Task: Explore upcoming open houses in Boise, Idaho, to visit properties with a bonus room or flexible living space.
Action: Mouse moved to (305, 182)
Screenshot: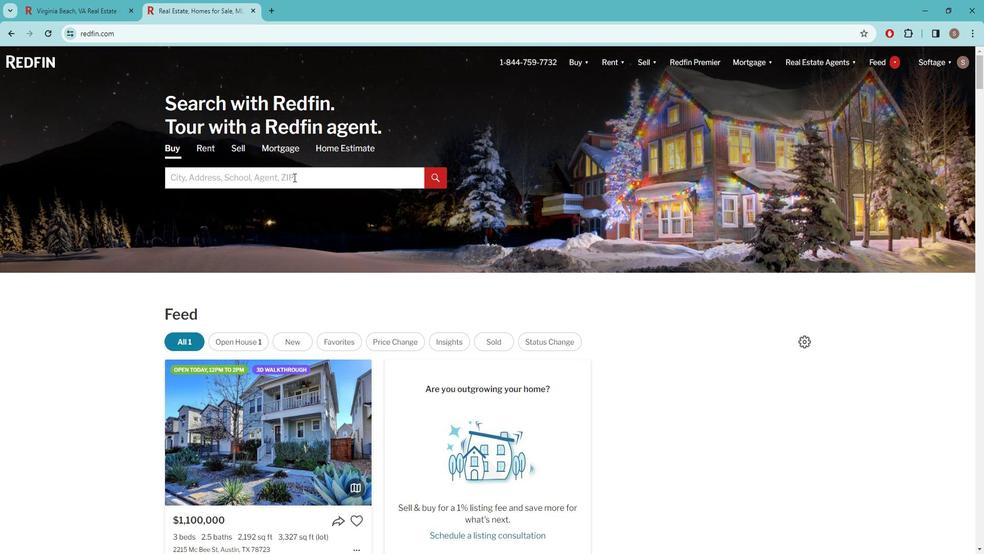 
Action: Mouse pressed left at (305, 182)
Screenshot: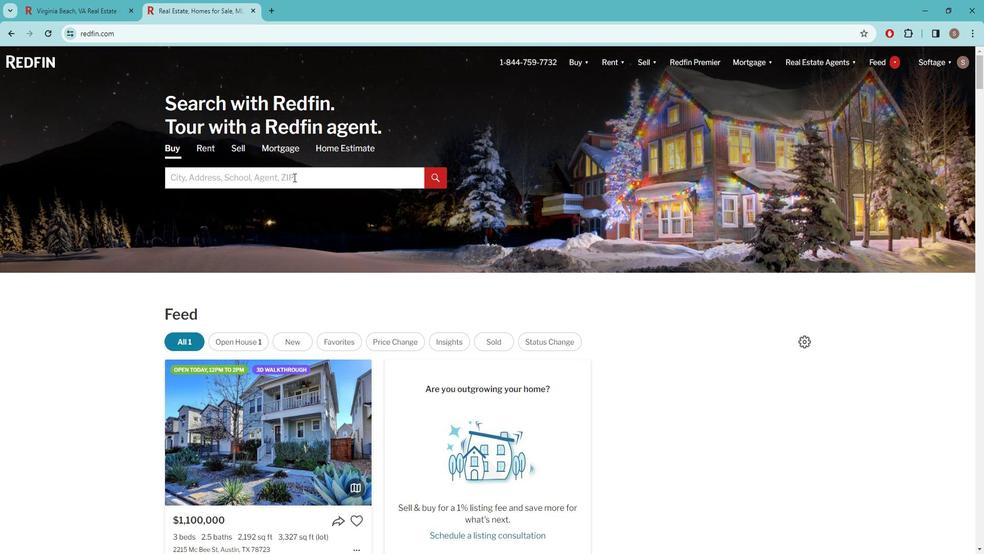 
Action: Key pressed b<Key.caps_lock>OISE,<Key.space><Key.caps_lock>i<Key.caps_lock>DAHO
Screenshot: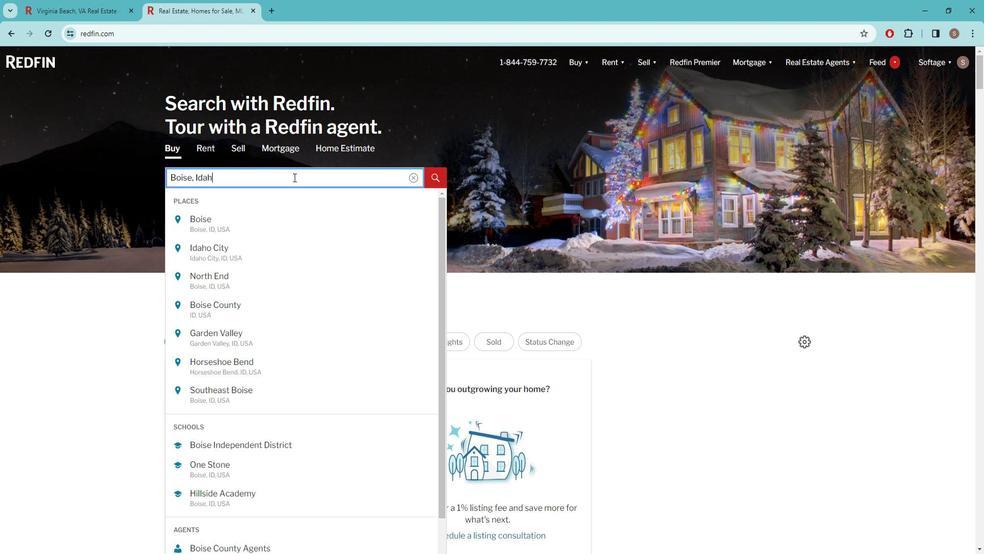 
Action: Mouse moved to (297, 226)
Screenshot: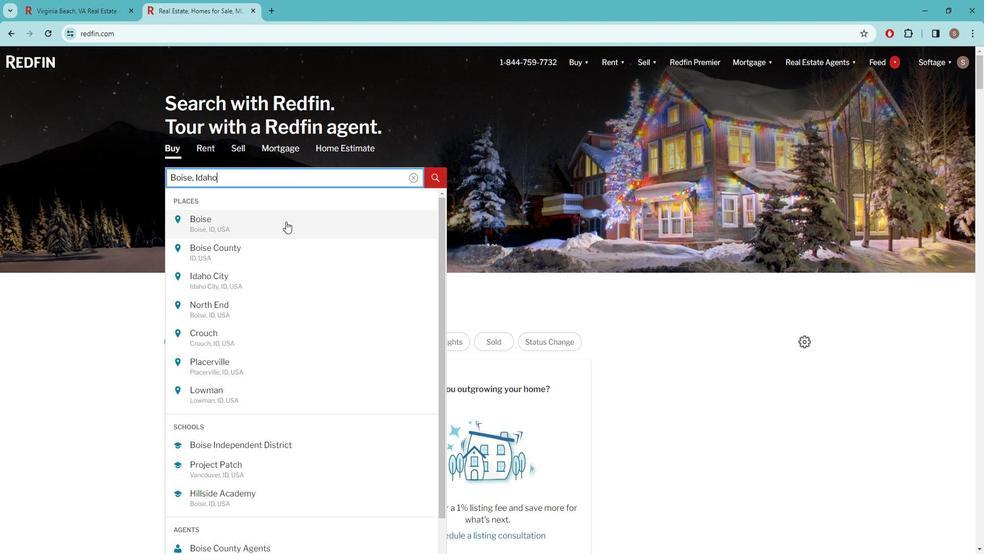 
Action: Mouse pressed left at (297, 226)
Screenshot: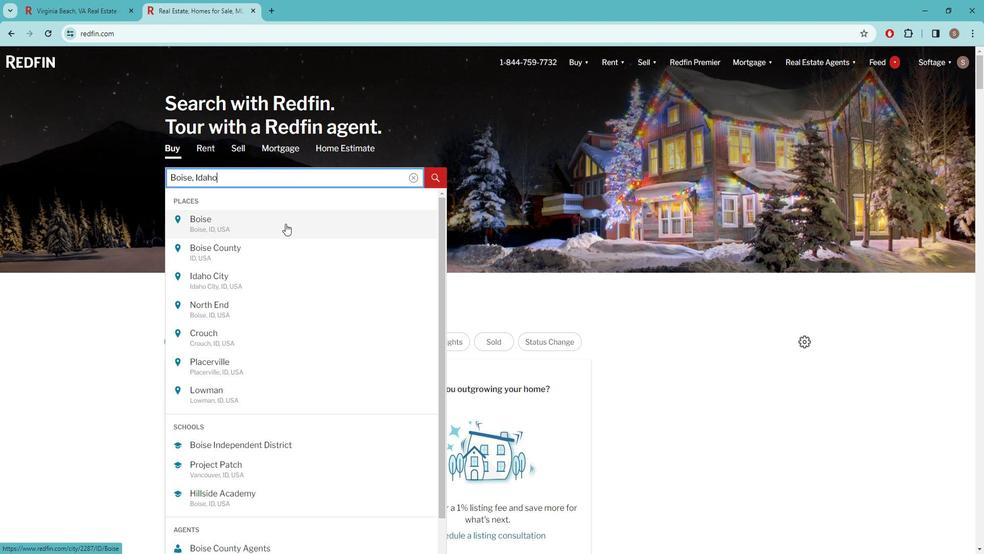 
Action: Mouse moved to (873, 135)
Screenshot: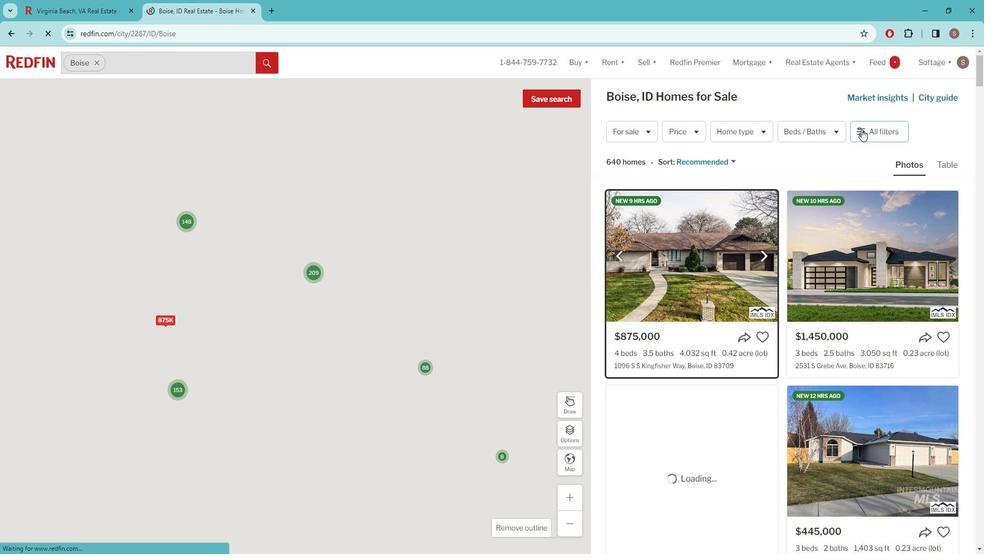 
Action: Mouse pressed left at (873, 135)
Screenshot: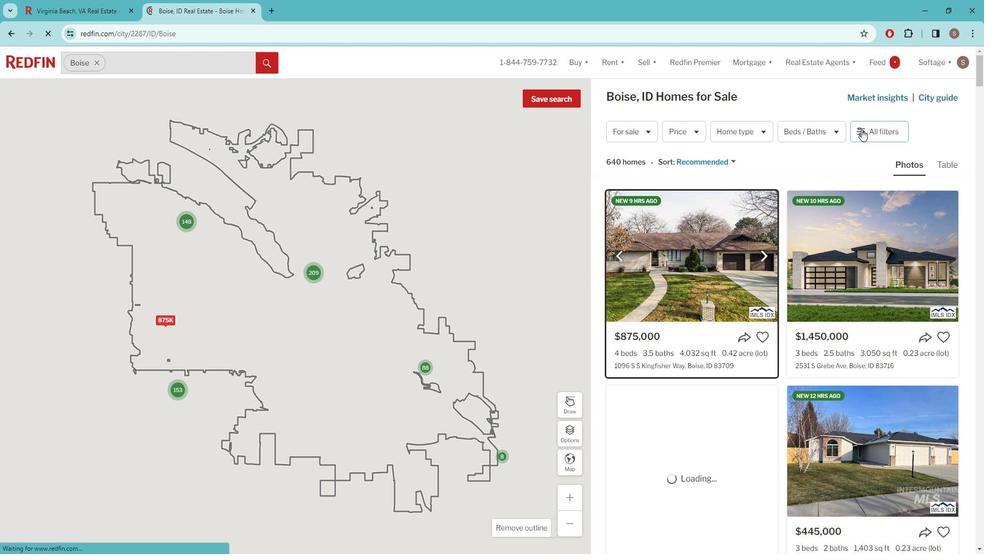 
Action: Mouse pressed left at (873, 135)
Screenshot: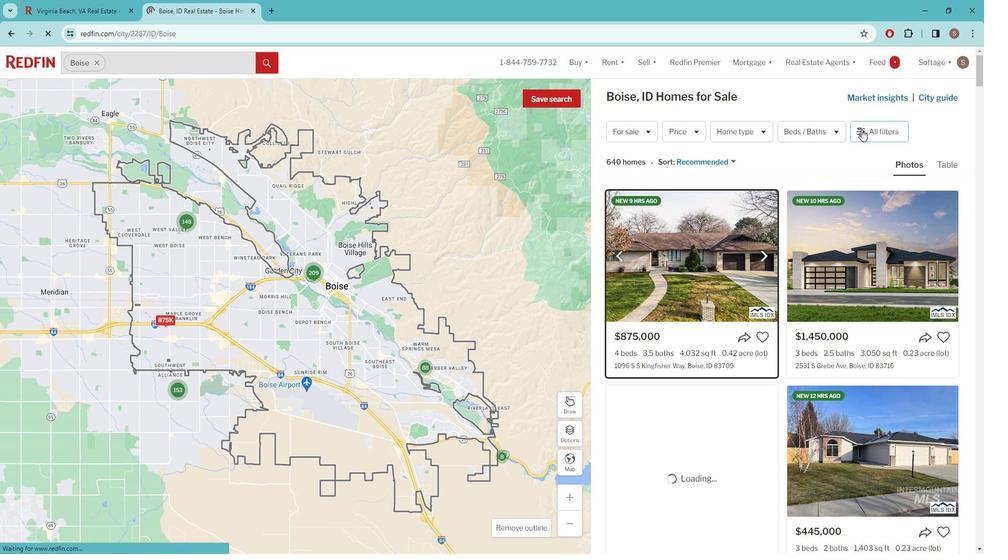 
Action: Mouse pressed left at (873, 135)
Screenshot: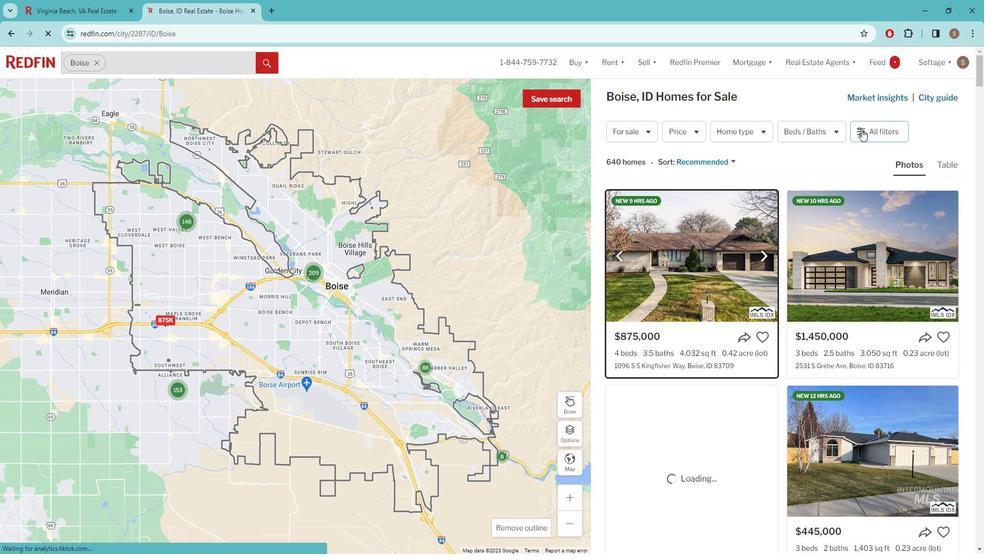 
Action: Mouse moved to (881, 134)
Screenshot: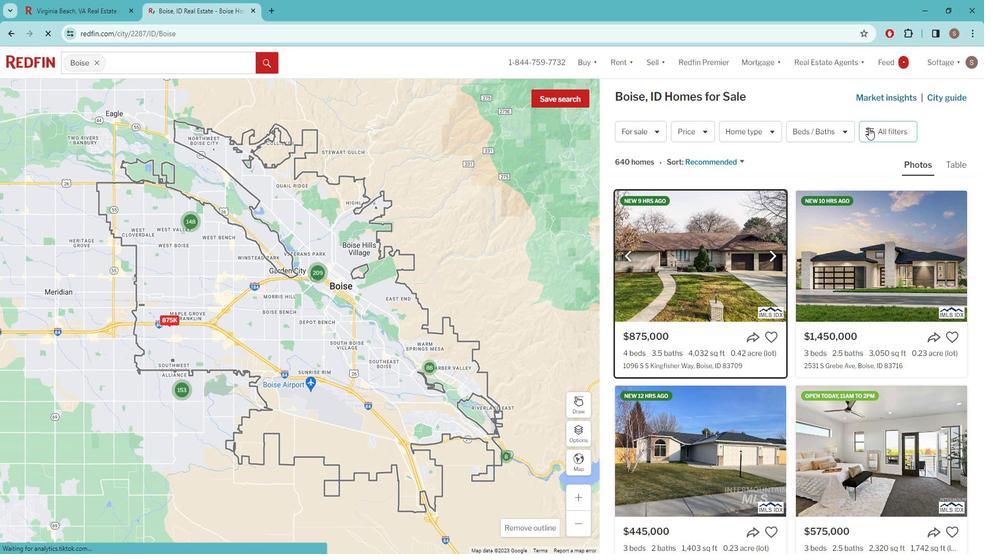 
Action: Mouse pressed left at (881, 134)
Screenshot: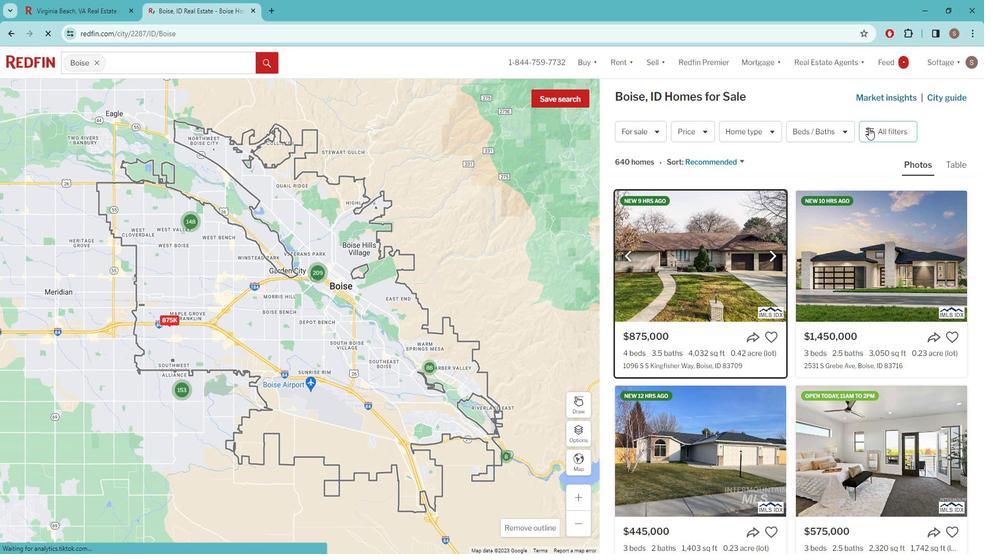 
Action: Mouse pressed left at (881, 134)
Screenshot: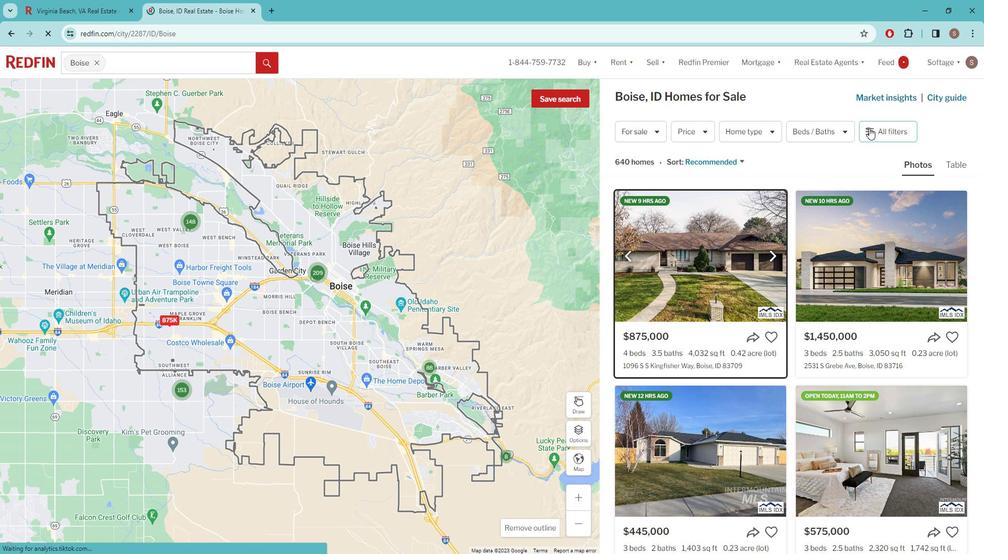 
Action: Mouse moved to (817, 175)
Screenshot: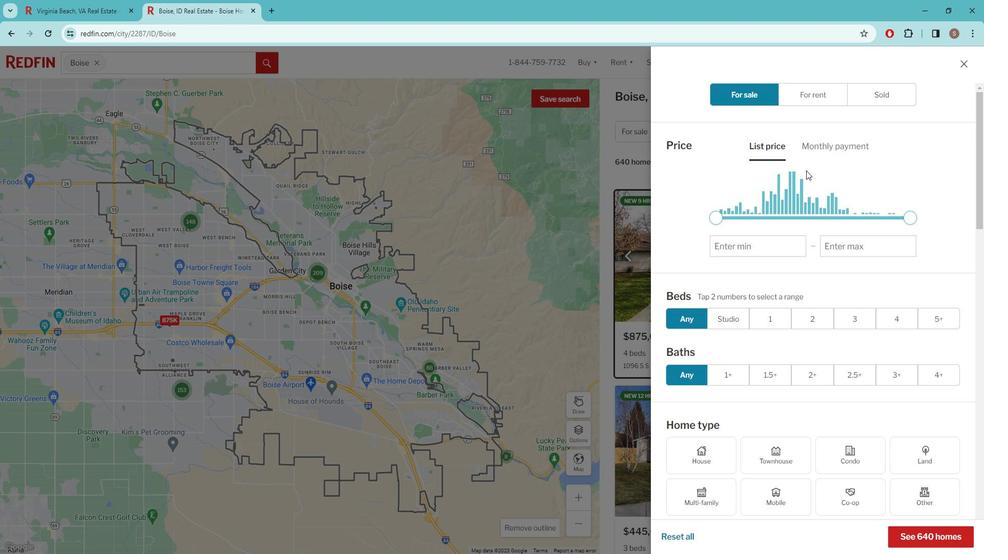 
Action: Mouse scrolled (817, 174) with delta (0, 0)
Screenshot: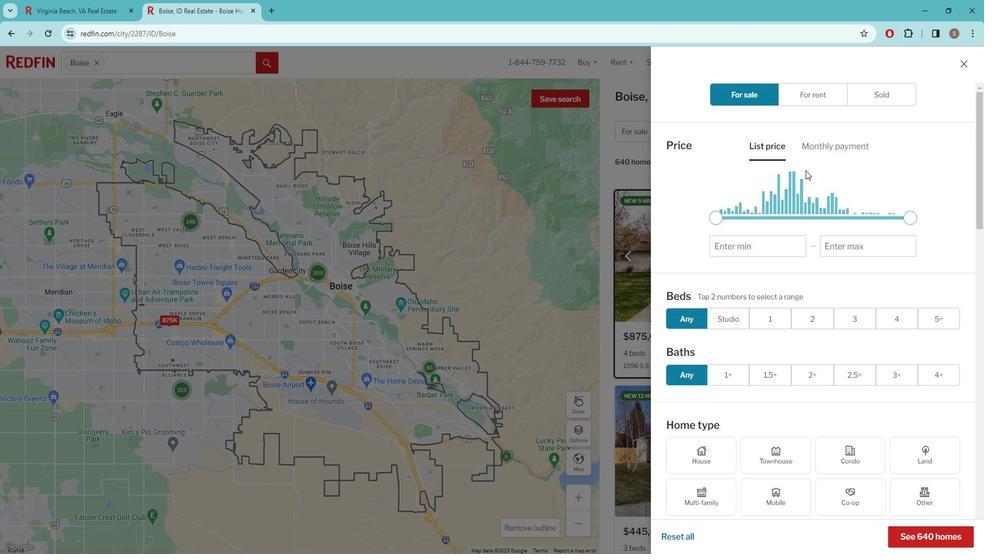 
Action: Mouse scrolled (817, 174) with delta (0, 0)
Screenshot: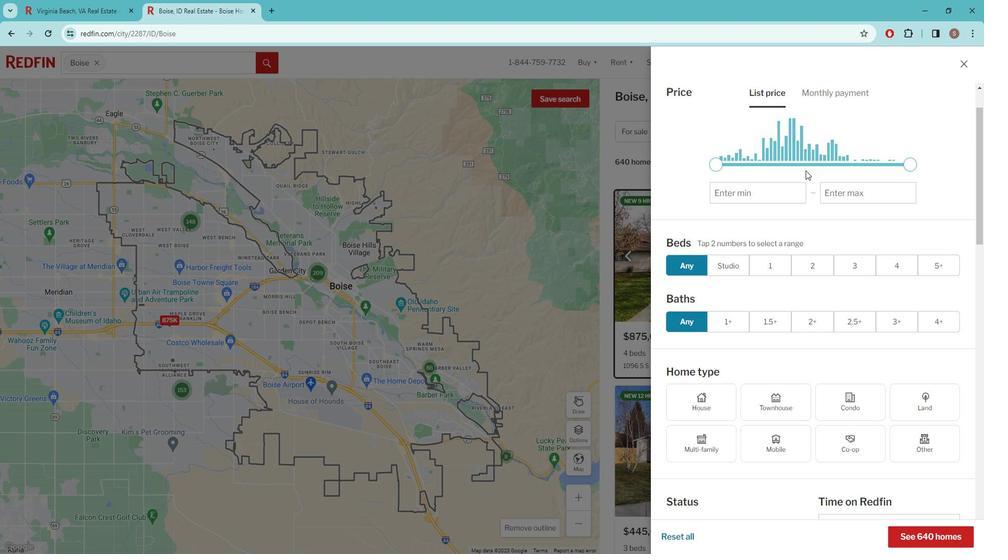 
Action: Mouse scrolled (817, 174) with delta (0, 0)
Screenshot: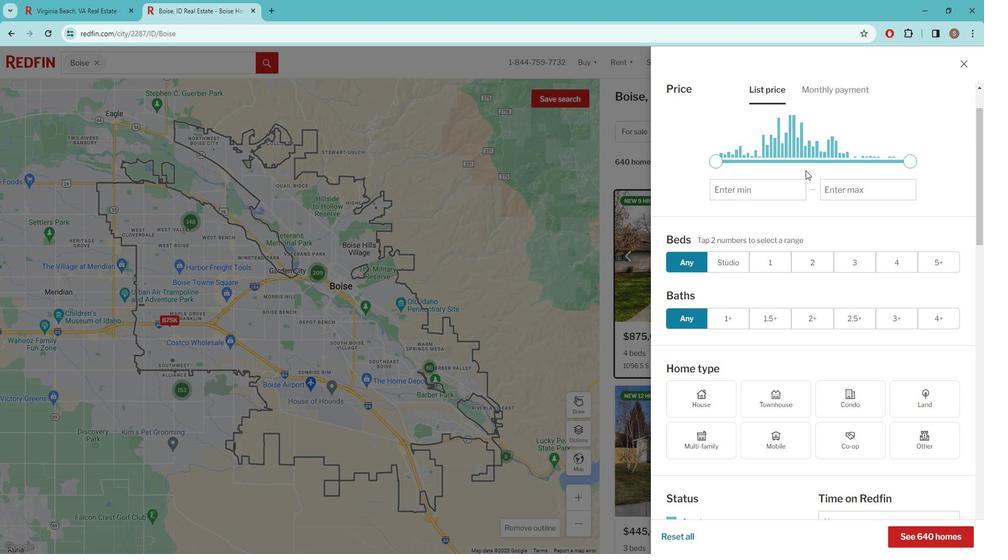 
Action: Mouse moved to (870, 414)
Screenshot: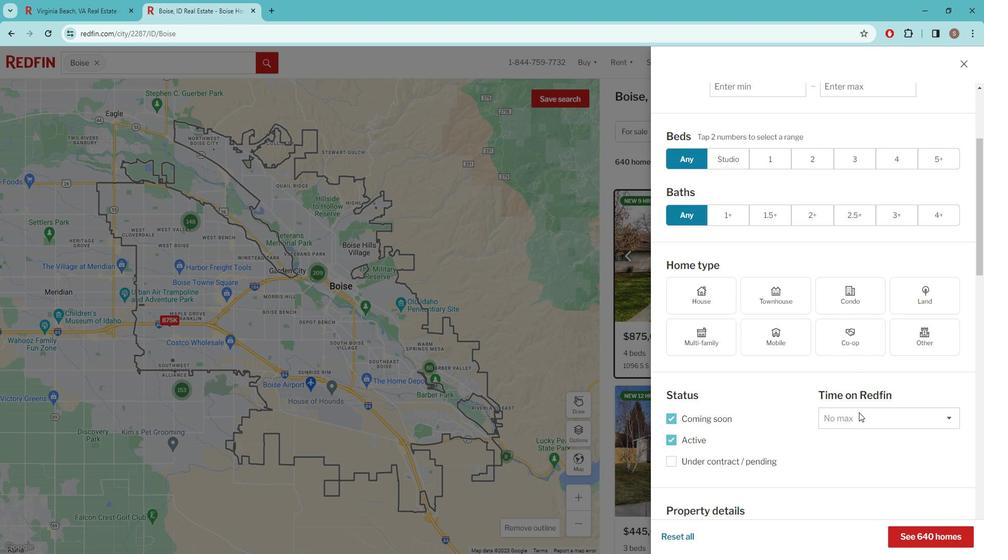 
Action: Mouse pressed left at (870, 414)
Screenshot: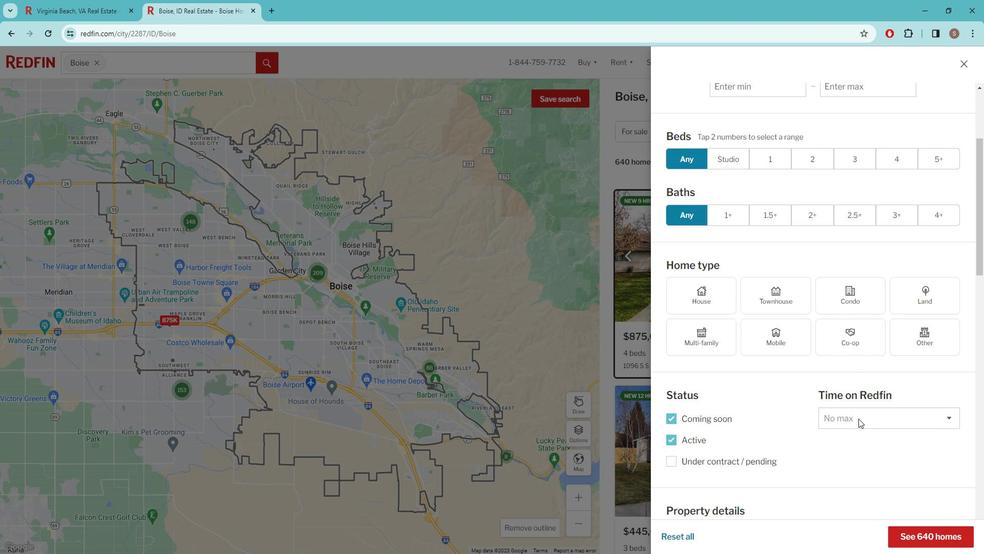 
Action: Mouse pressed left at (870, 414)
Screenshot: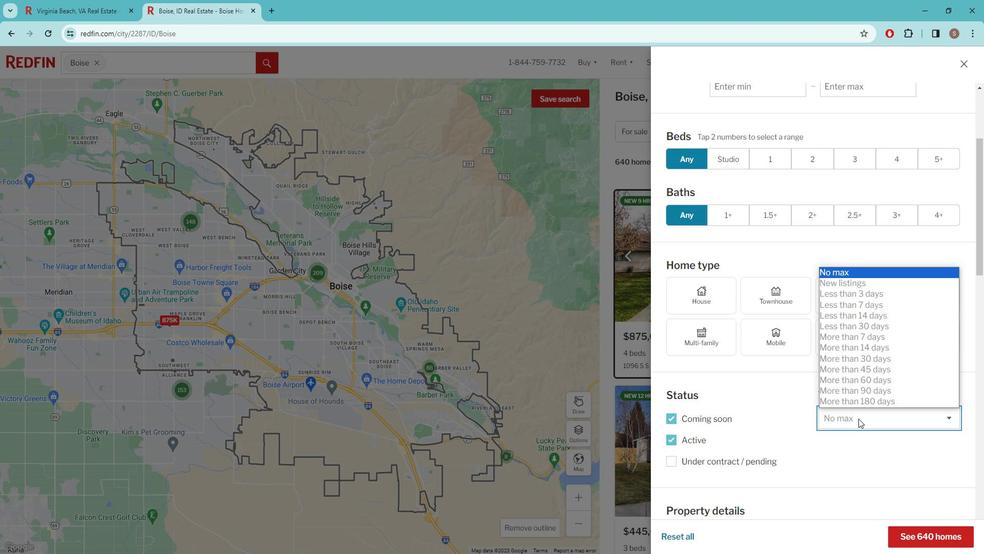 
Action: Mouse scrolled (870, 414) with delta (0, 0)
Screenshot: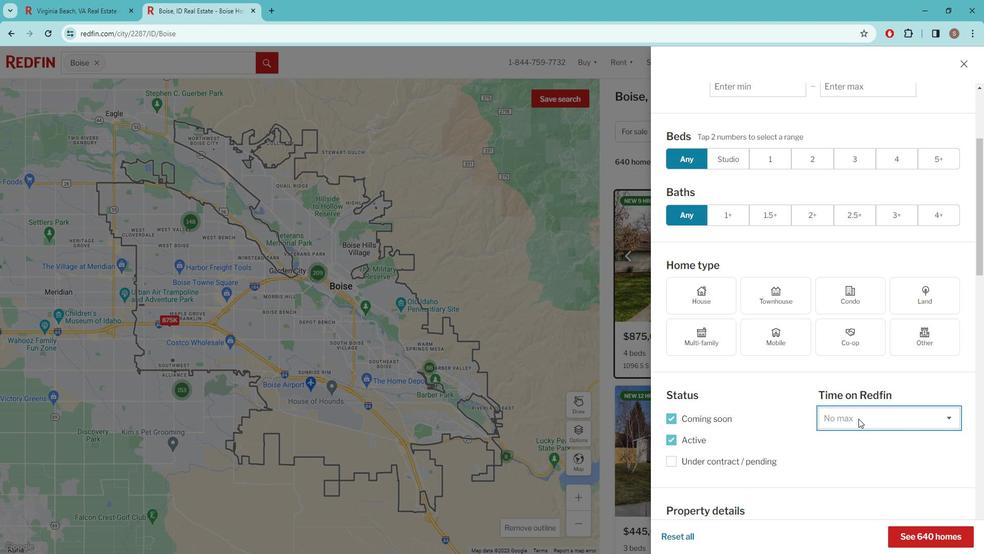 
Action: Mouse scrolled (870, 414) with delta (0, 0)
Screenshot: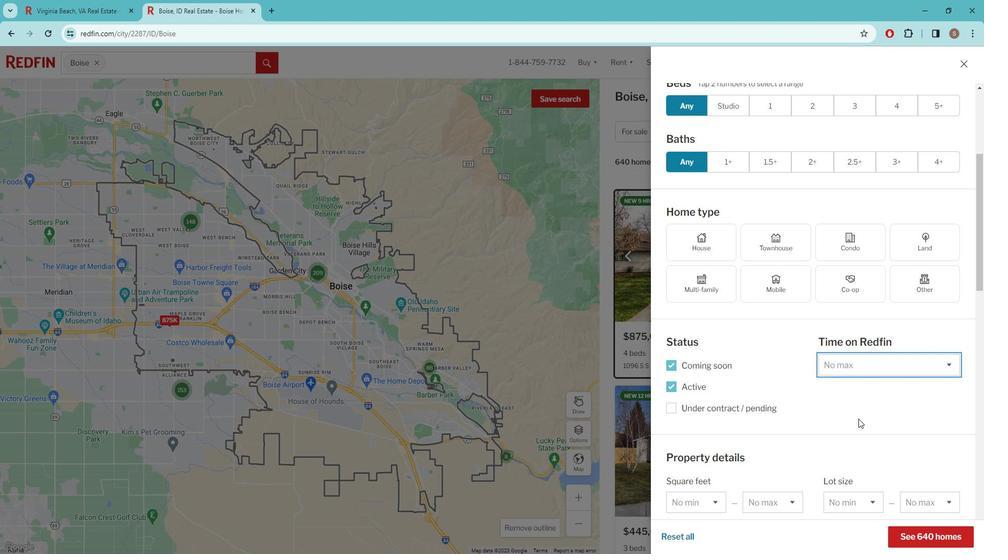 
Action: Mouse moved to (857, 396)
Screenshot: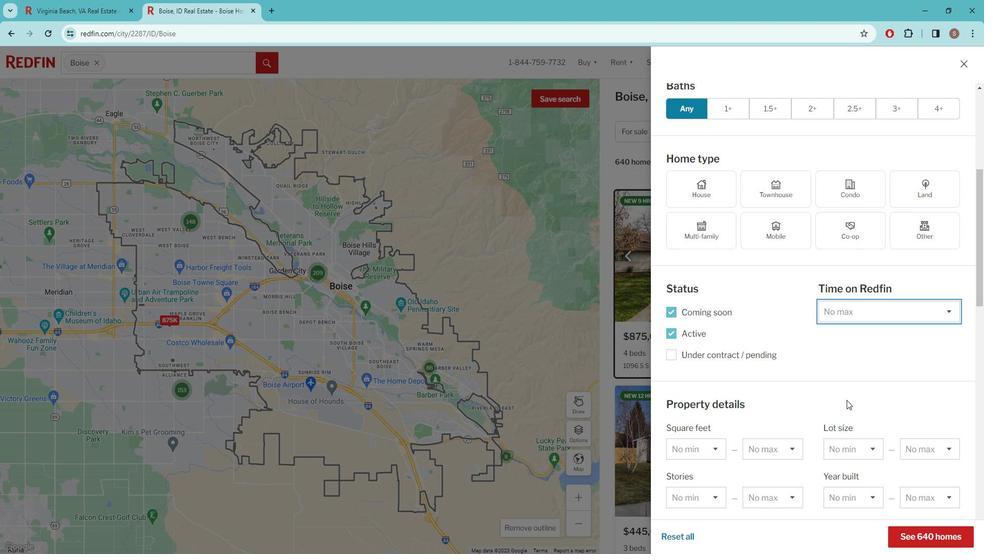 
Action: Mouse scrolled (857, 395) with delta (0, 0)
Screenshot: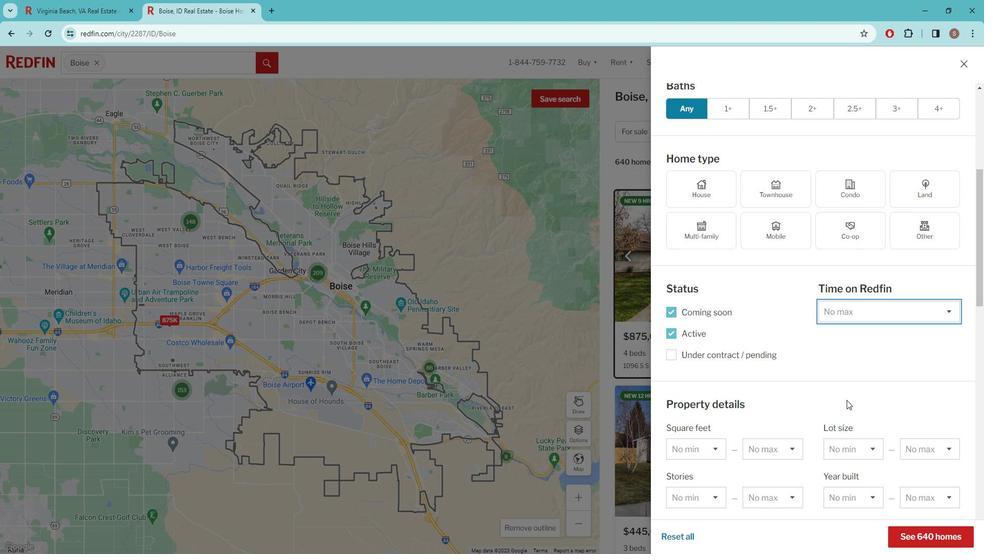 
Action: Mouse moved to (846, 379)
Screenshot: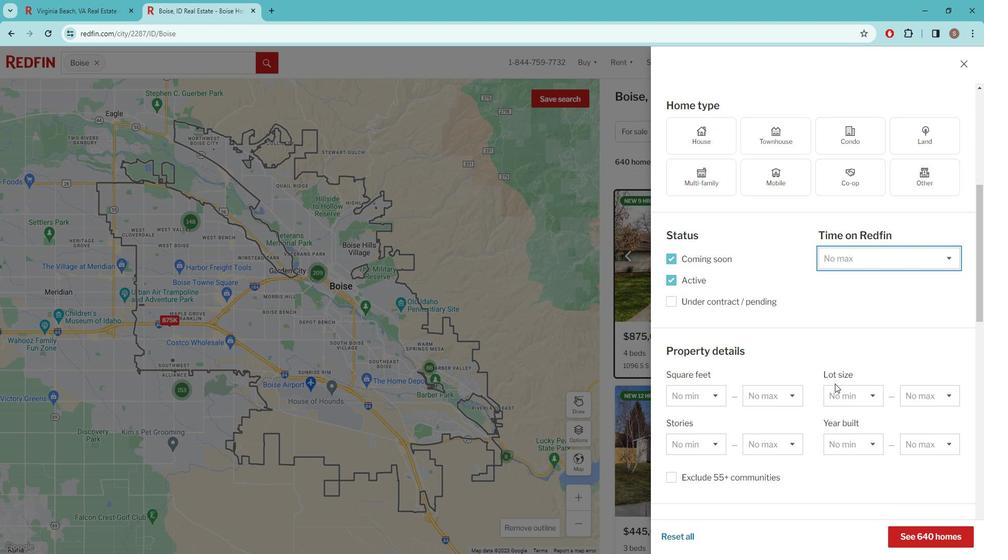 
Action: Mouse scrolled (846, 378) with delta (0, 0)
Screenshot: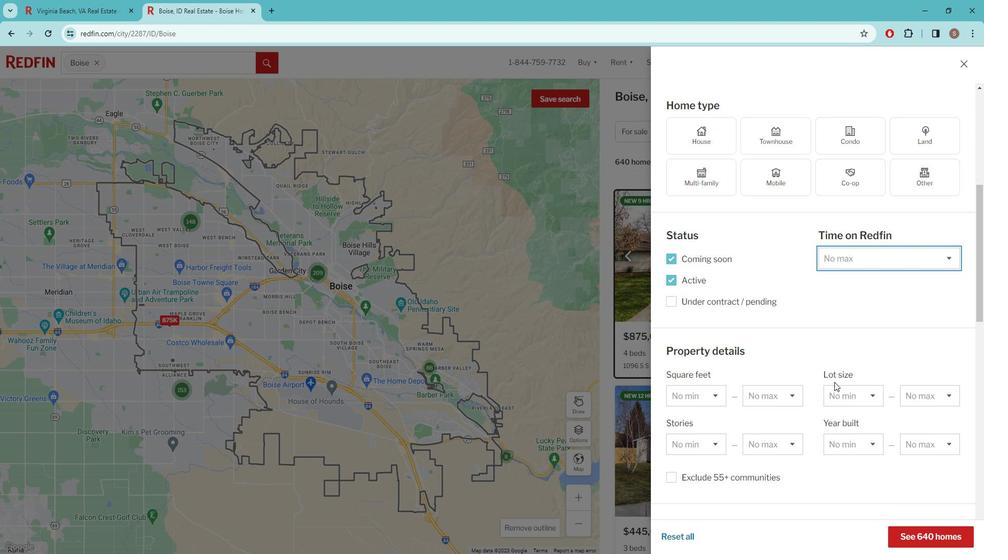 
Action: Mouse moved to (844, 377)
Screenshot: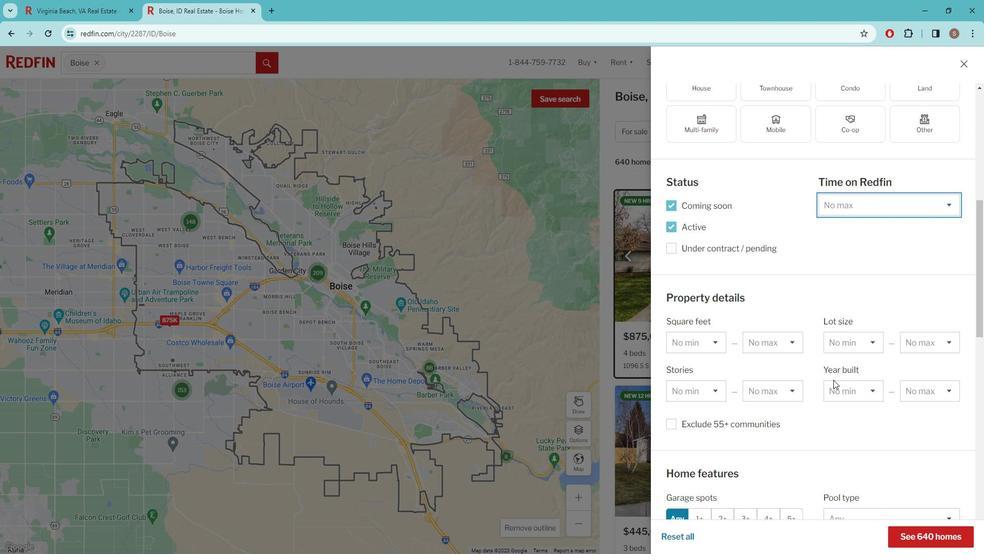 
Action: Mouse scrolled (844, 376) with delta (0, 0)
Screenshot: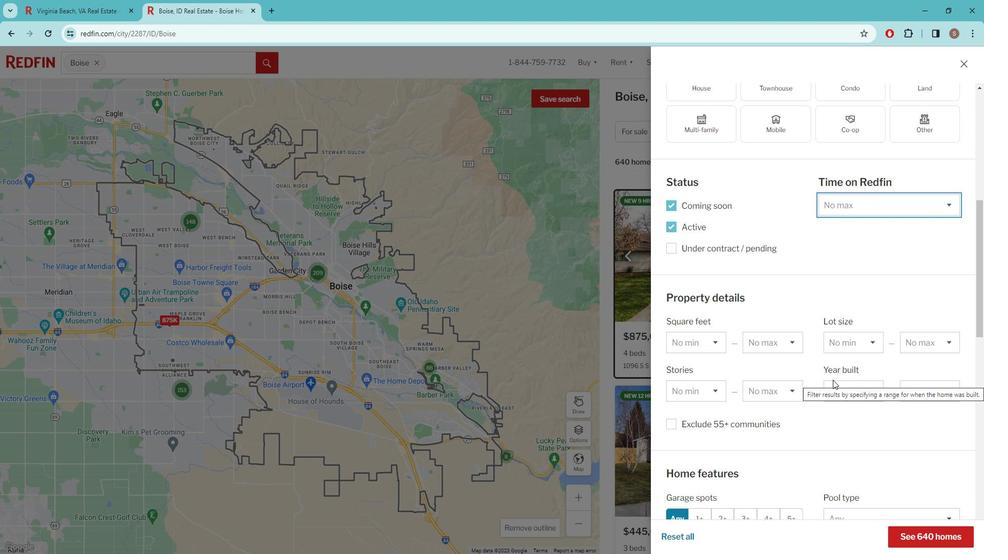 
Action: Mouse scrolled (844, 376) with delta (0, 0)
Screenshot: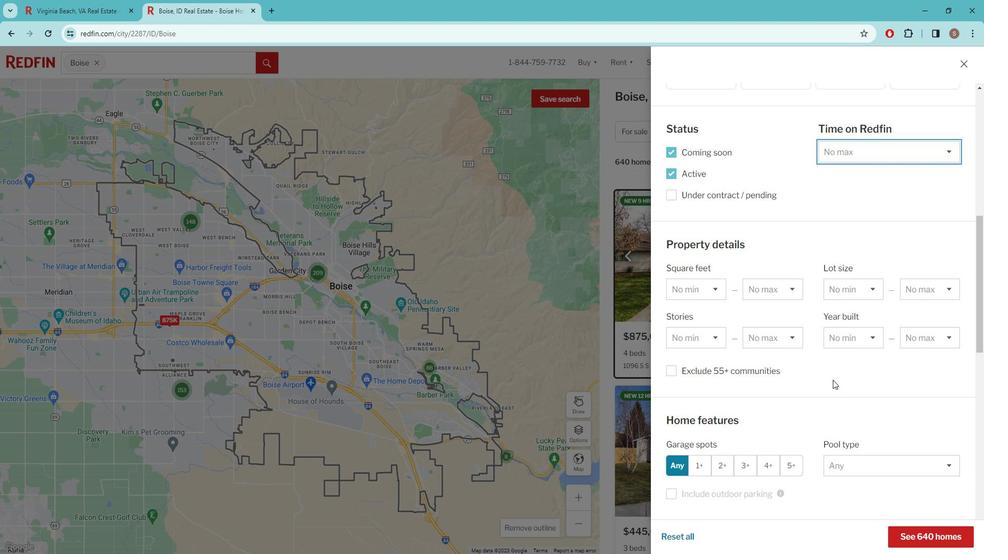 
Action: Mouse scrolled (844, 376) with delta (0, 0)
Screenshot: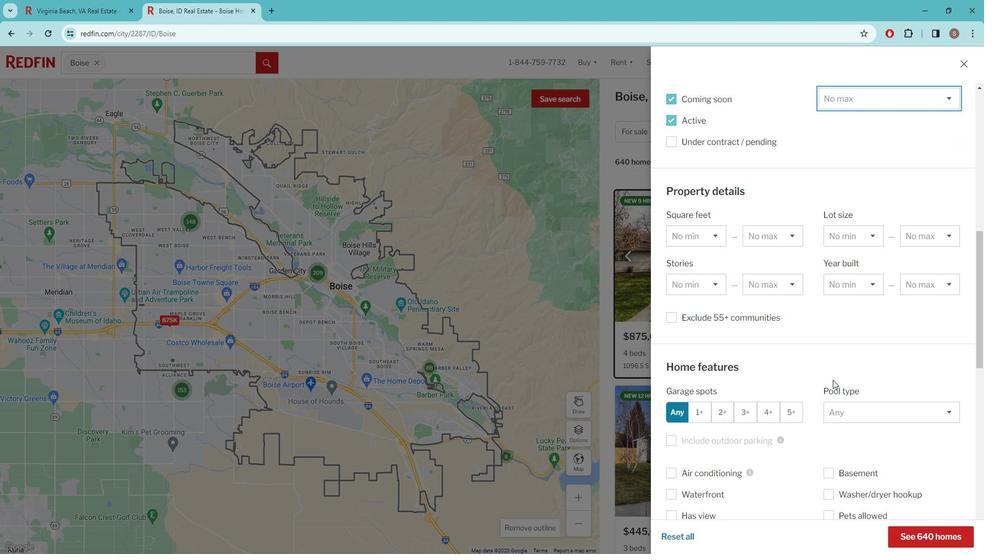 
Action: Mouse scrolled (844, 376) with delta (0, 0)
Screenshot: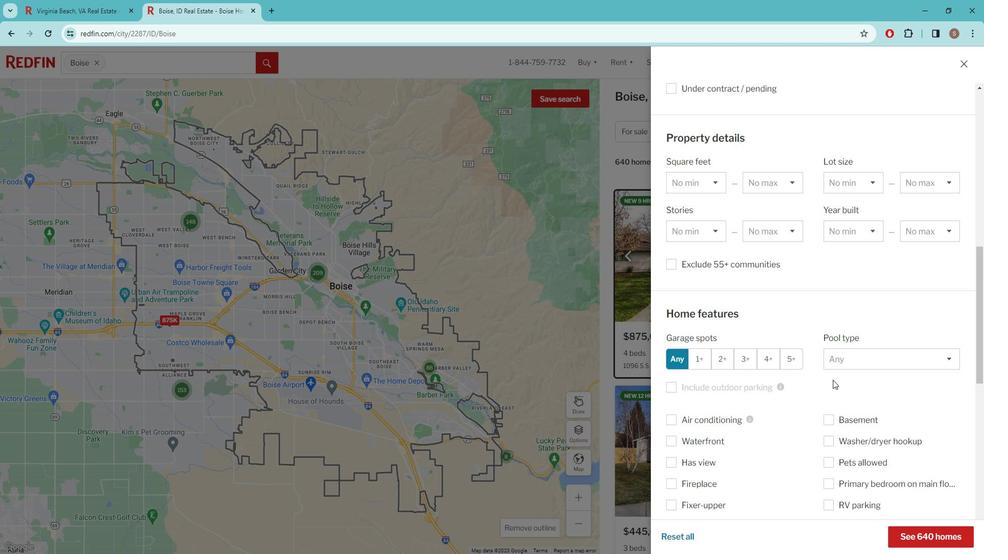 
Action: Mouse moved to (844, 377)
Screenshot: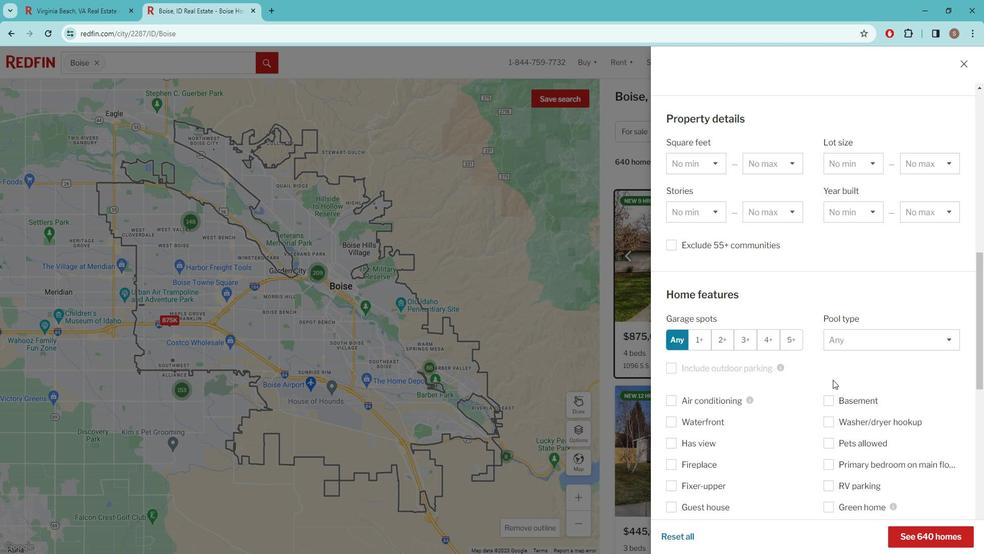 
Action: Mouse scrolled (844, 376) with delta (0, 0)
Screenshot: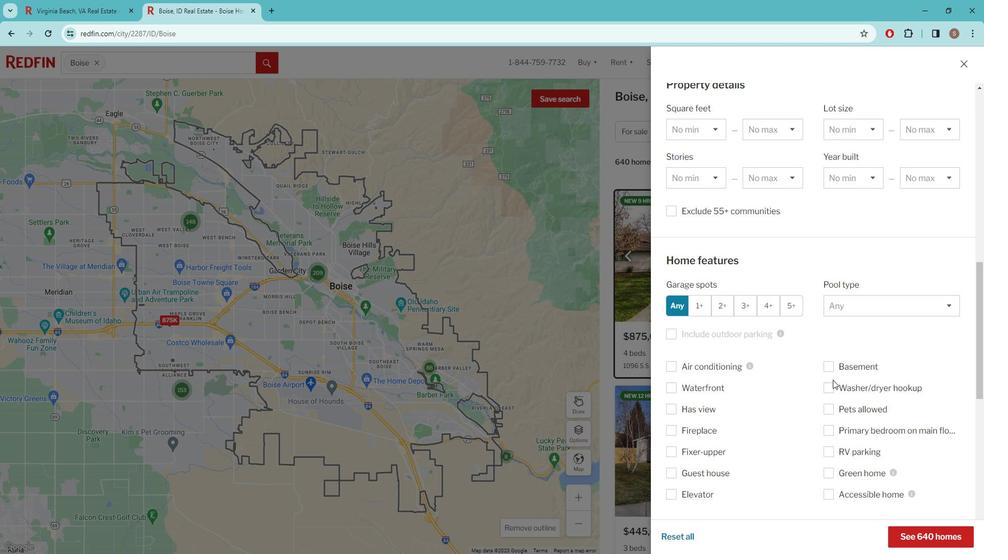 
Action: Mouse moved to (844, 377)
Screenshot: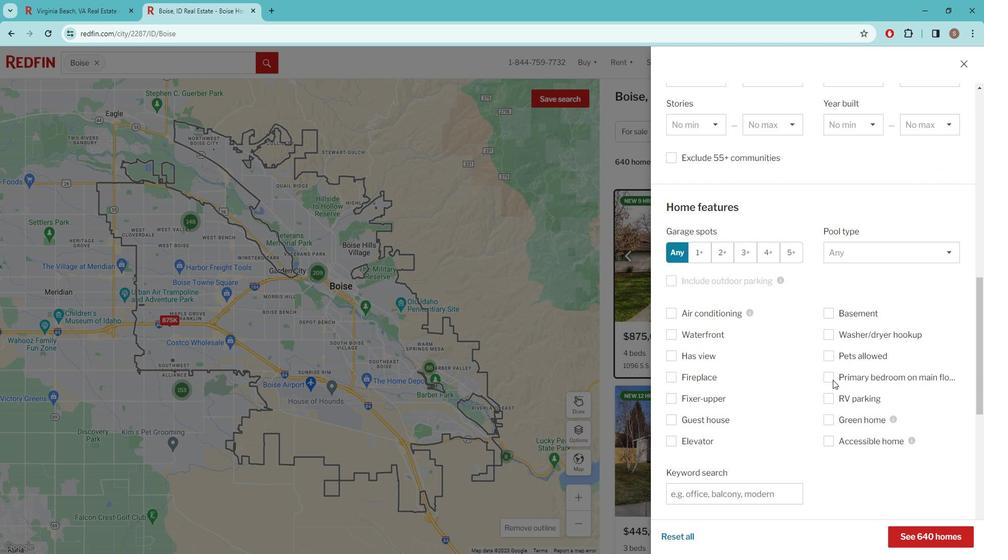
Action: Mouse scrolled (844, 376) with delta (0, 0)
Screenshot: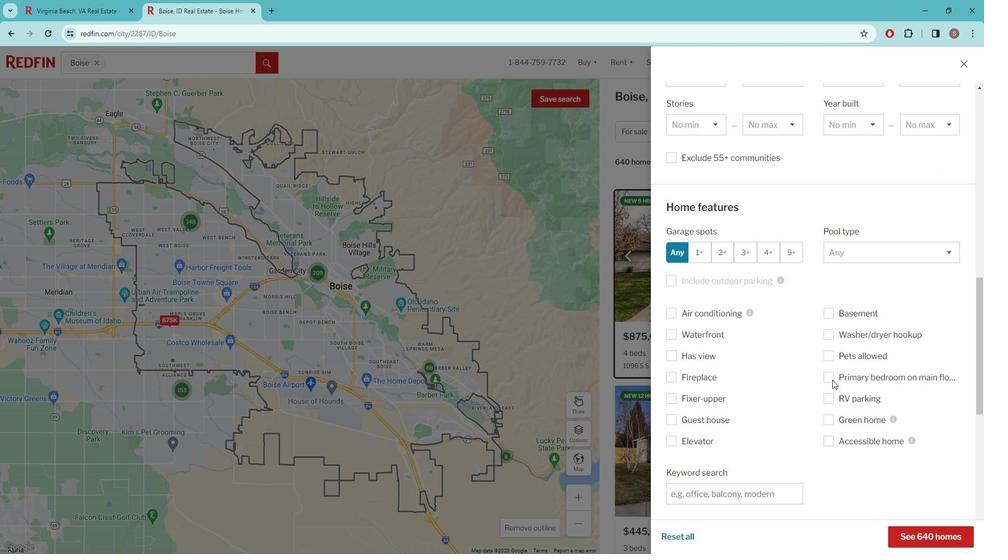 
Action: Mouse moved to (832, 367)
Screenshot: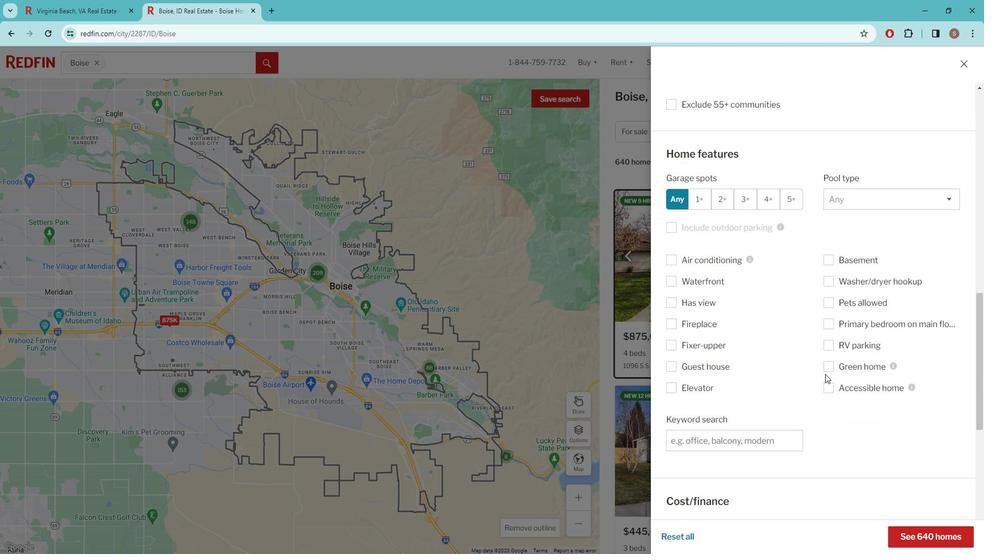 
Action: Mouse scrolled (832, 367) with delta (0, 0)
Screenshot: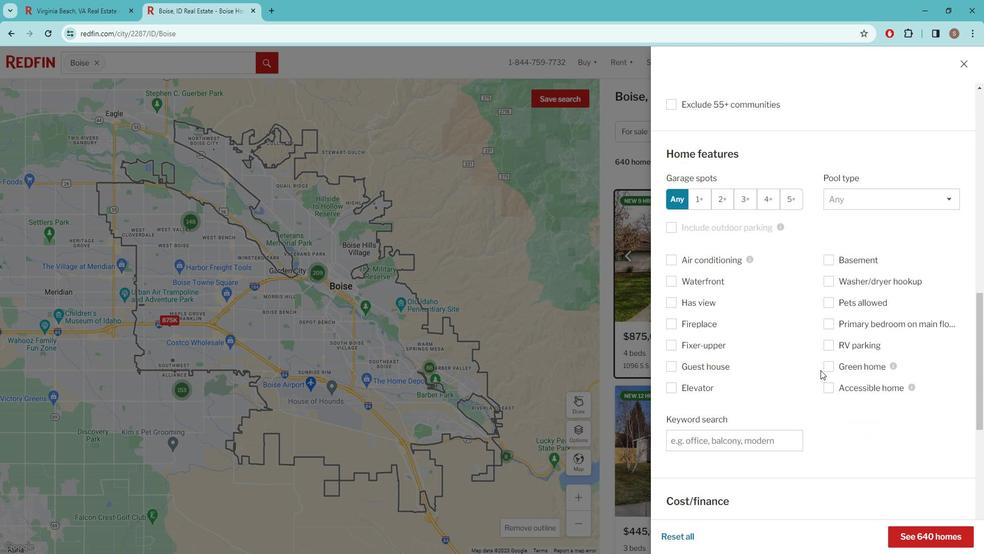 
Action: Mouse scrolled (832, 367) with delta (0, 0)
Screenshot: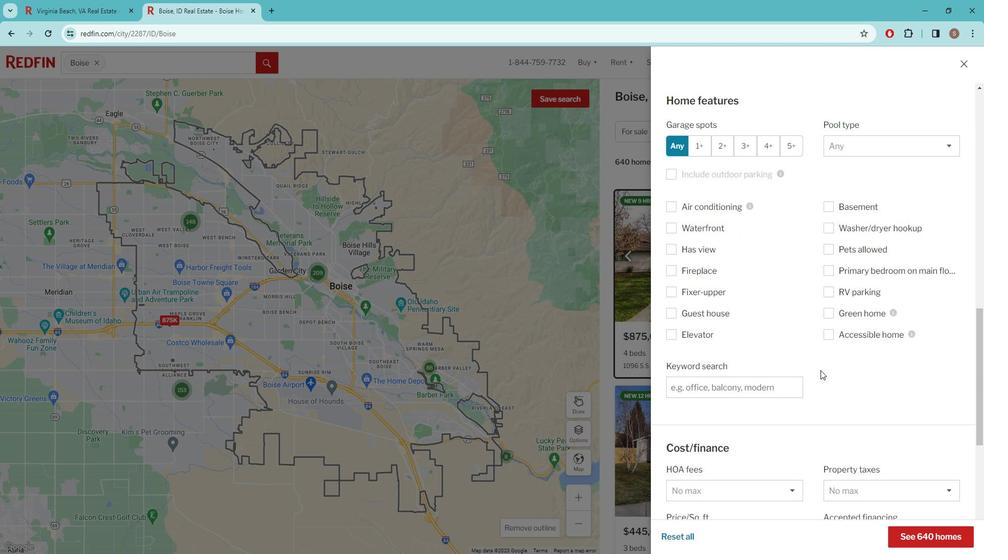 
Action: Mouse scrolled (832, 367) with delta (0, 0)
Screenshot: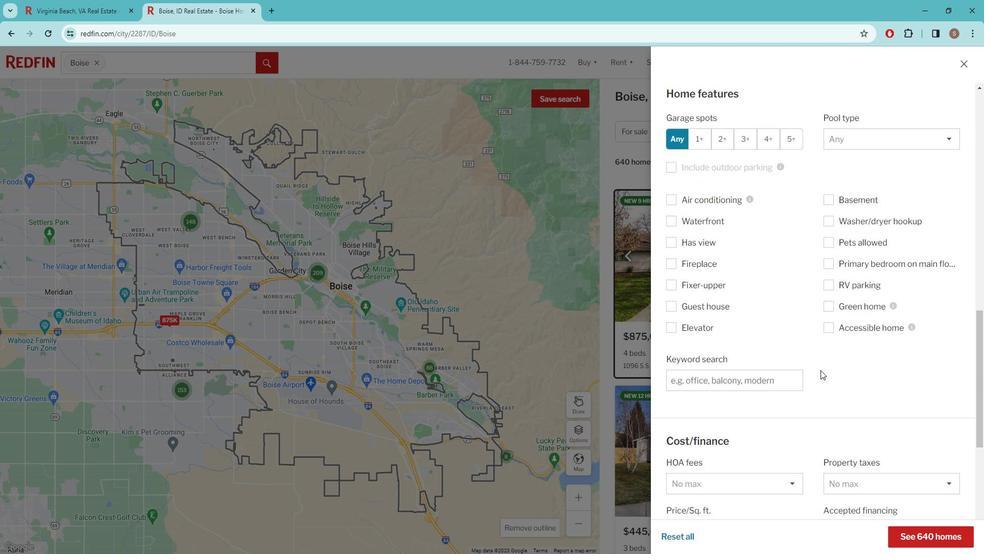 
Action: Mouse moved to (716, 280)
Screenshot: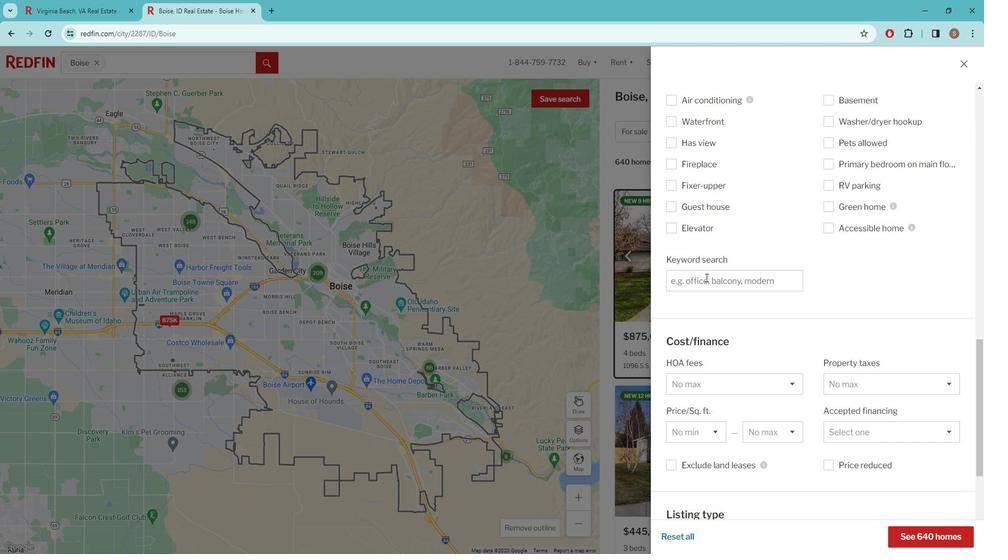 
Action: Mouse pressed left at (716, 280)
Screenshot: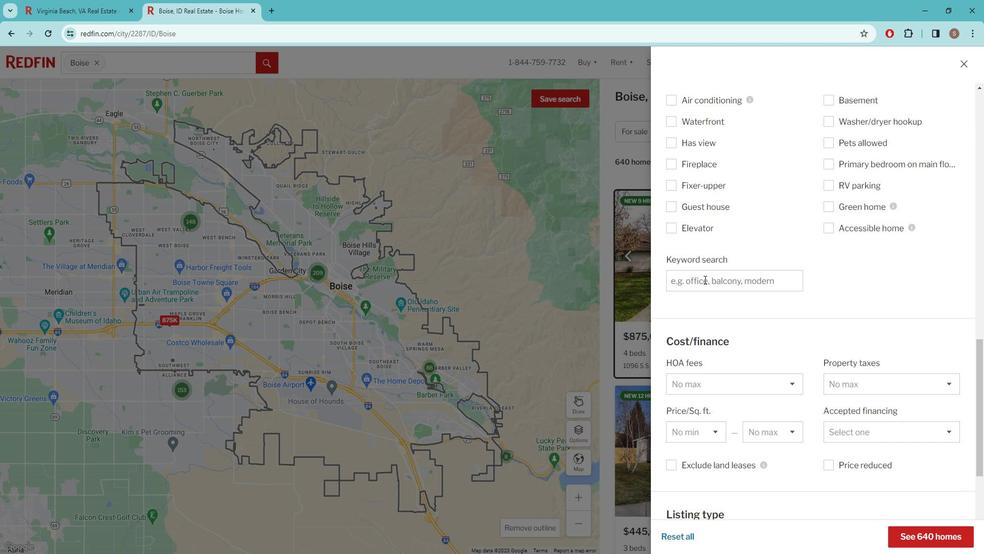 
Action: Key pressed <Key.caps_lock>b<Key.caps_lock>ONUS<Key.space>ROOM<Key.space>
Screenshot: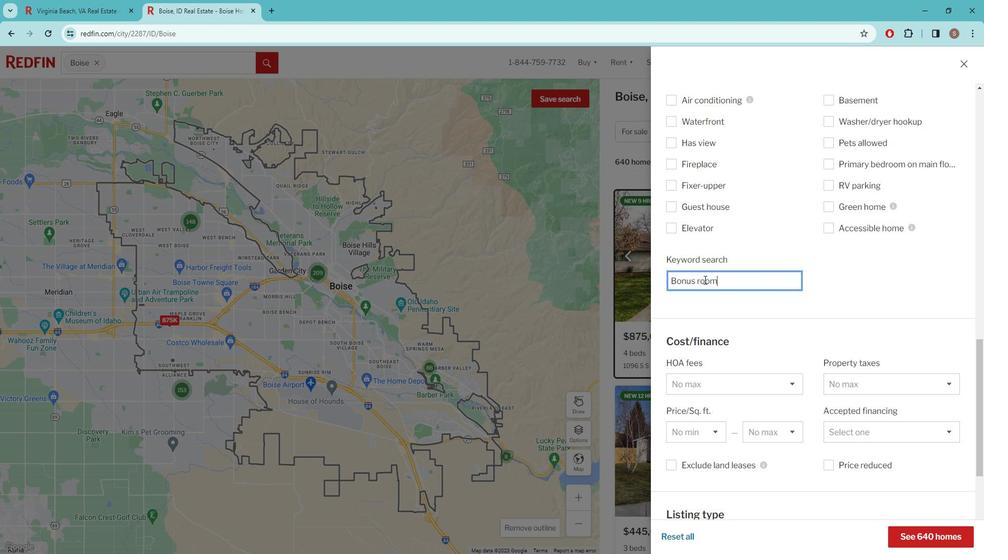 
Action: Mouse moved to (760, 298)
Screenshot: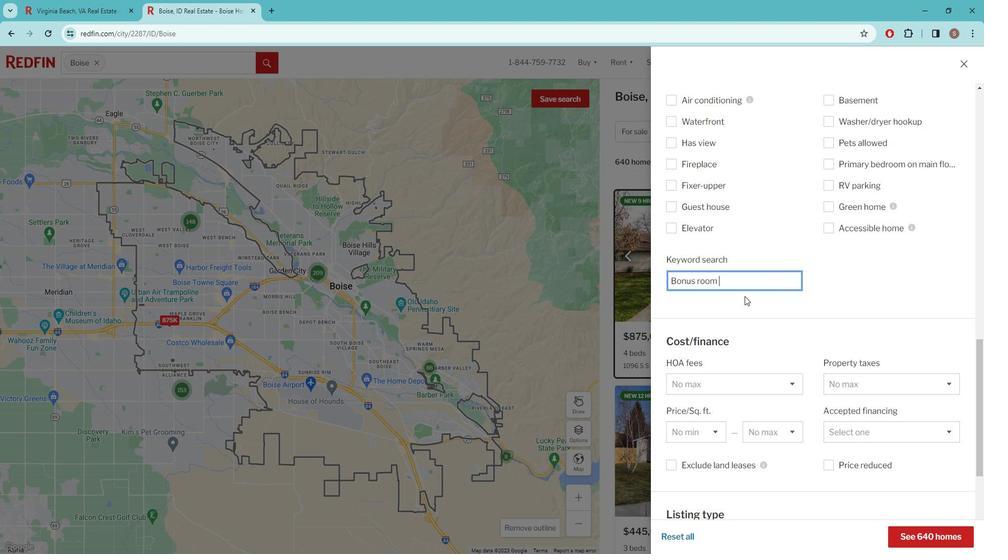 
Action: Mouse scrolled (760, 297) with delta (0, 0)
Screenshot: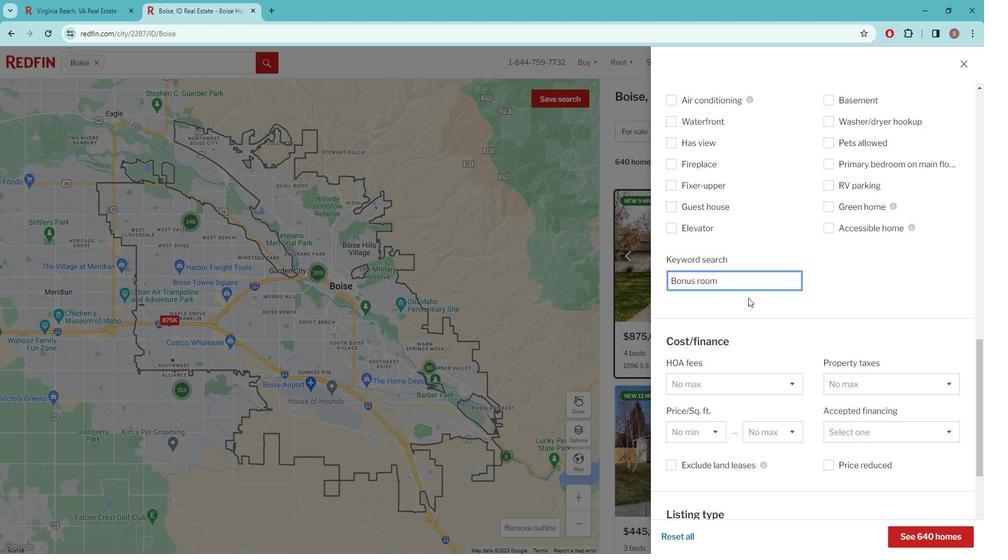 
Action: Mouse scrolled (760, 297) with delta (0, 0)
Screenshot: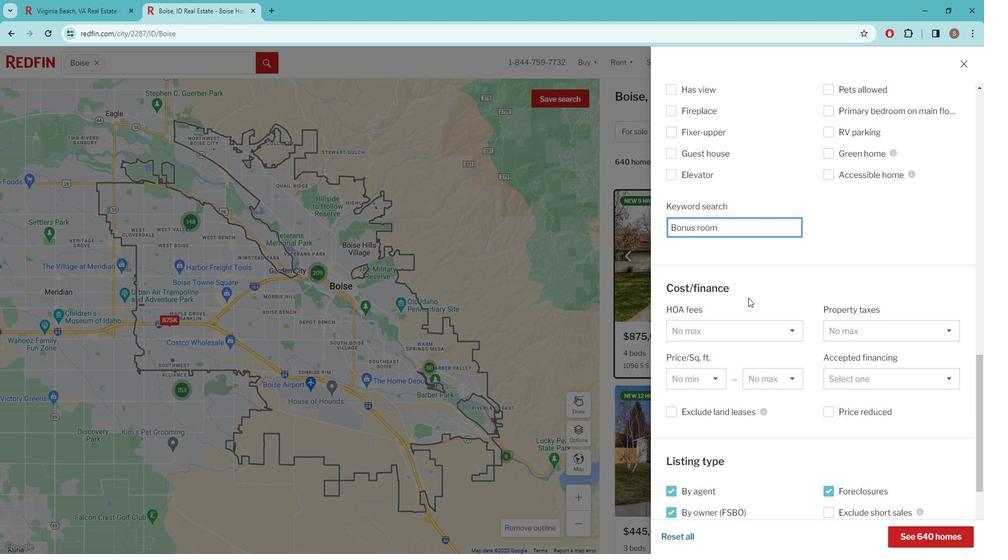 
Action: Mouse scrolled (760, 297) with delta (0, 0)
Screenshot: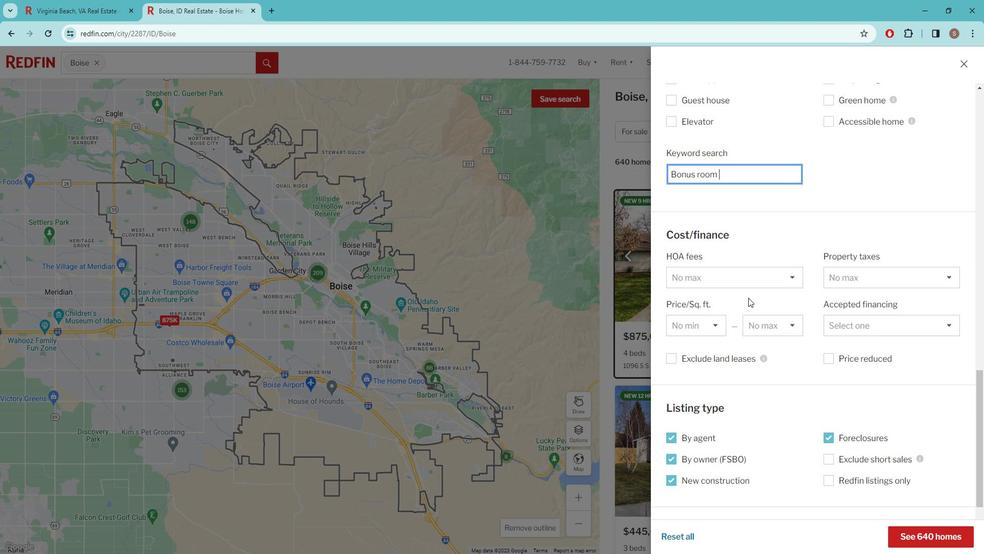 
Action: Mouse scrolled (760, 297) with delta (0, 0)
Screenshot: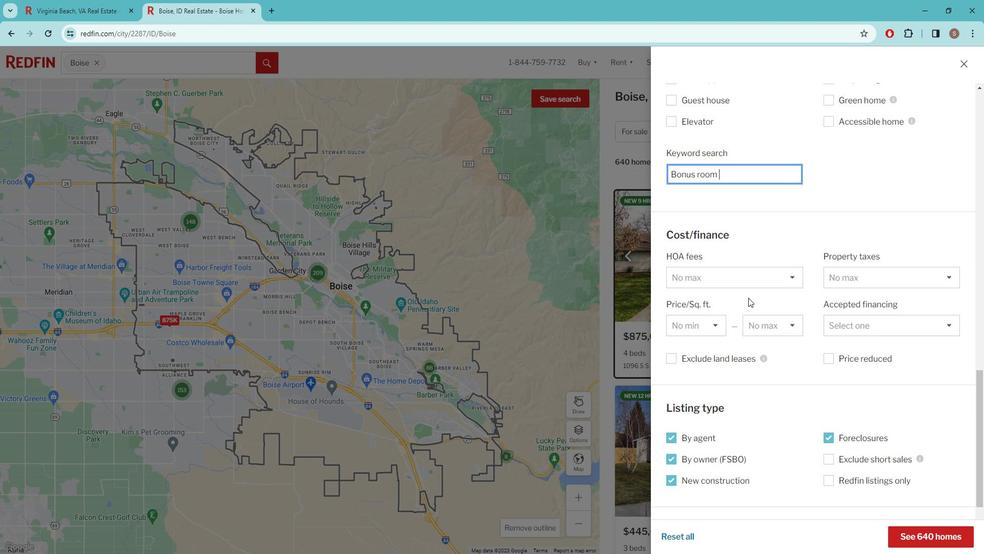 
Action: Mouse scrolled (760, 297) with delta (0, 0)
Screenshot: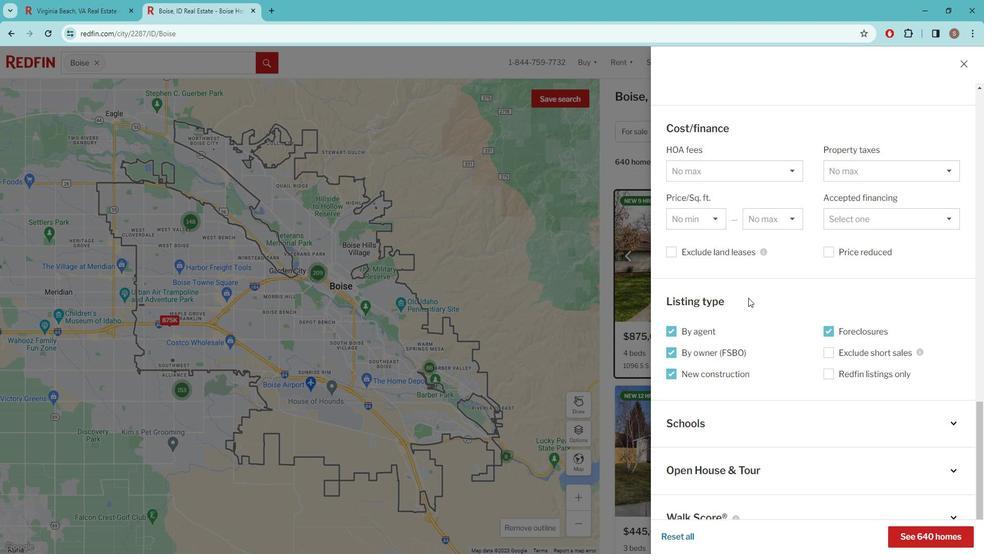
Action: Mouse scrolled (760, 297) with delta (0, 0)
Screenshot: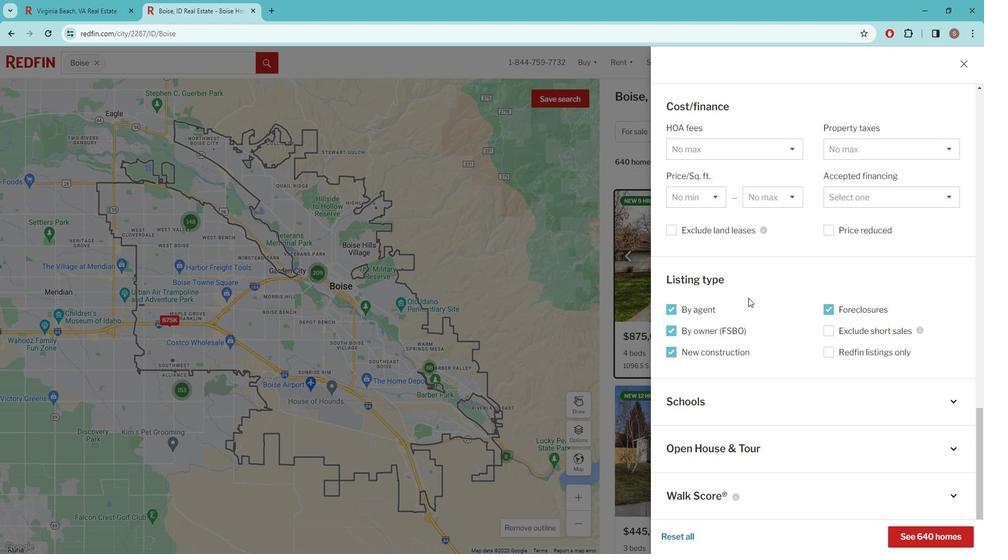 
Action: Mouse scrolled (760, 297) with delta (0, 0)
Screenshot: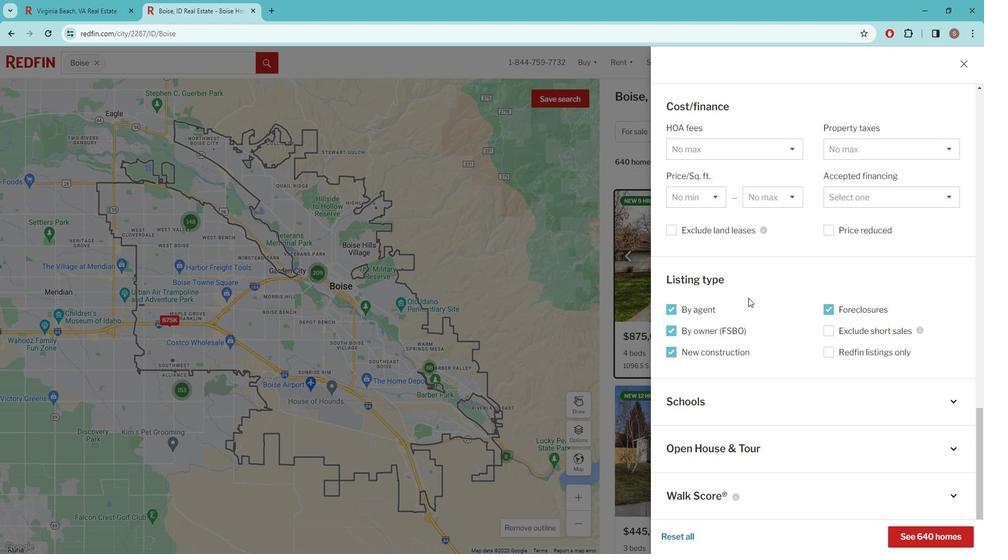 
Action: Mouse moved to (767, 445)
Screenshot: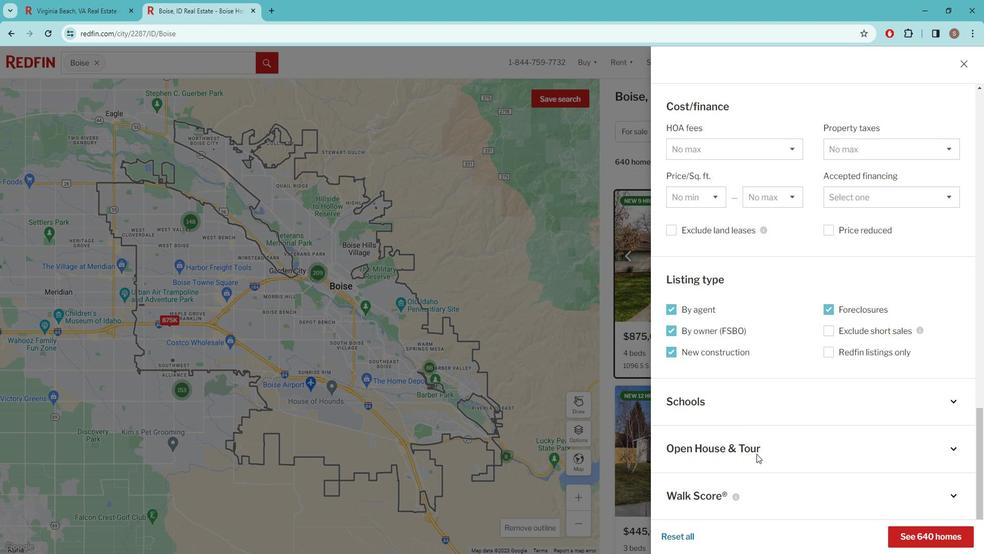 
Action: Mouse pressed left at (767, 445)
Screenshot: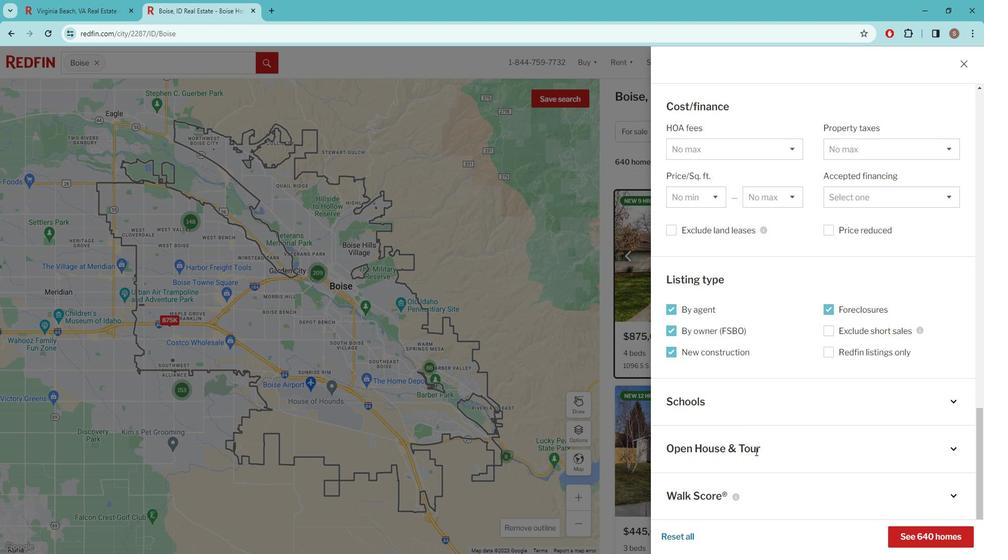 
Action: Mouse moved to (693, 444)
Screenshot: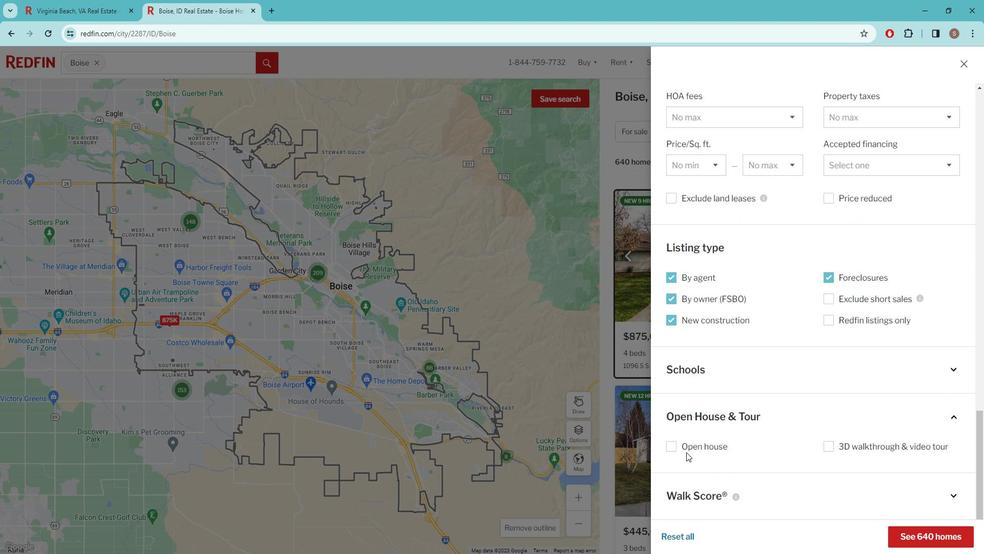 
Action: Mouse pressed left at (693, 444)
Screenshot: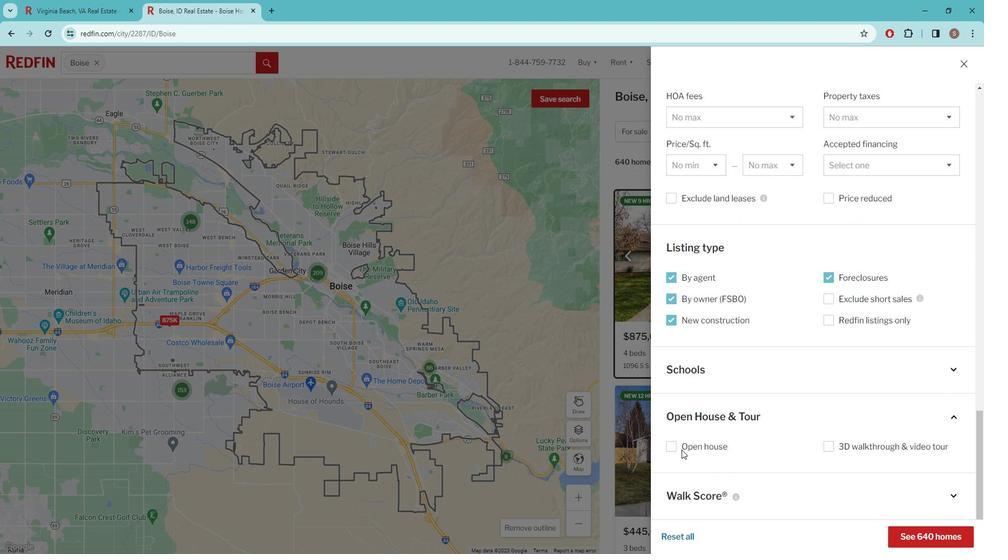 
Action: Mouse moved to (703, 482)
Screenshot: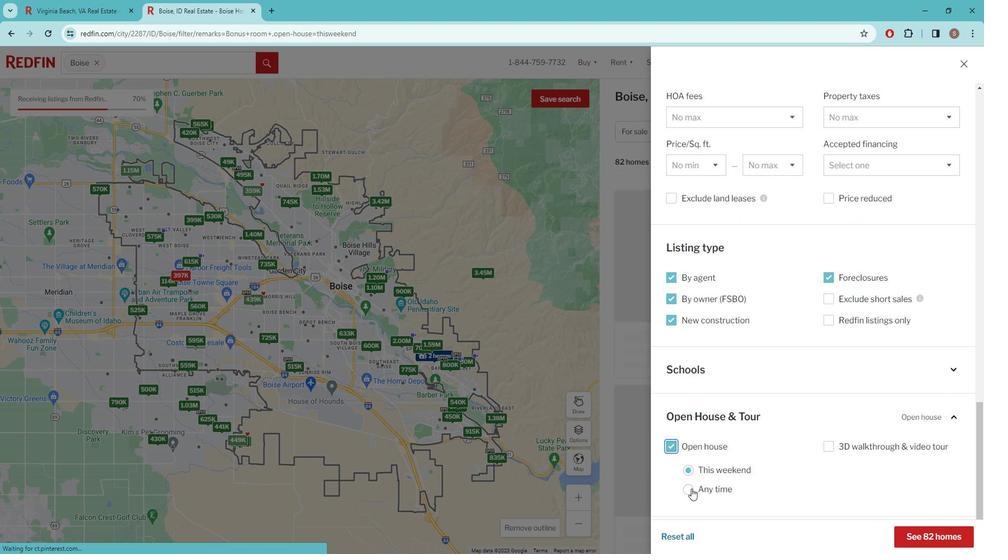 
Action: Mouse pressed left at (703, 482)
Screenshot: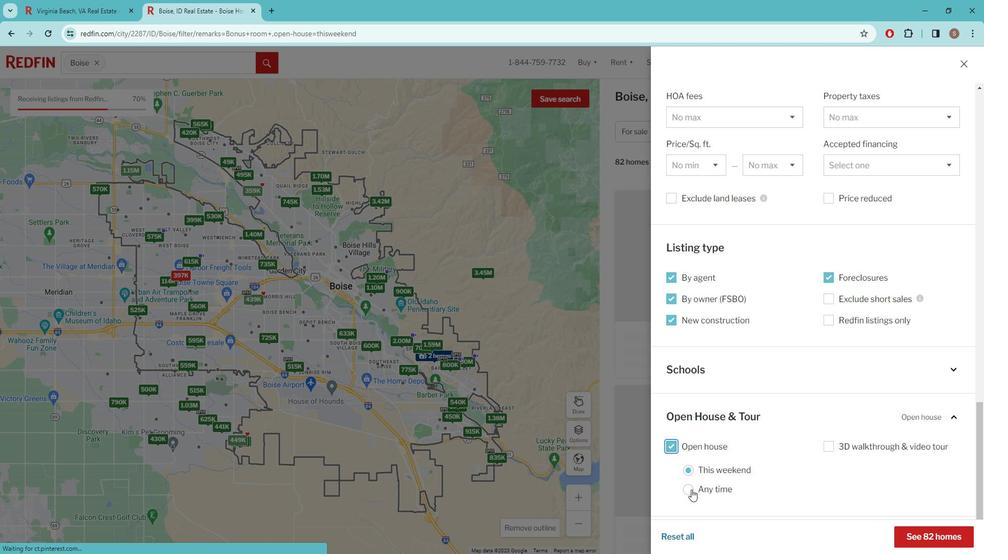 
Action: Mouse moved to (701, 465)
Screenshot: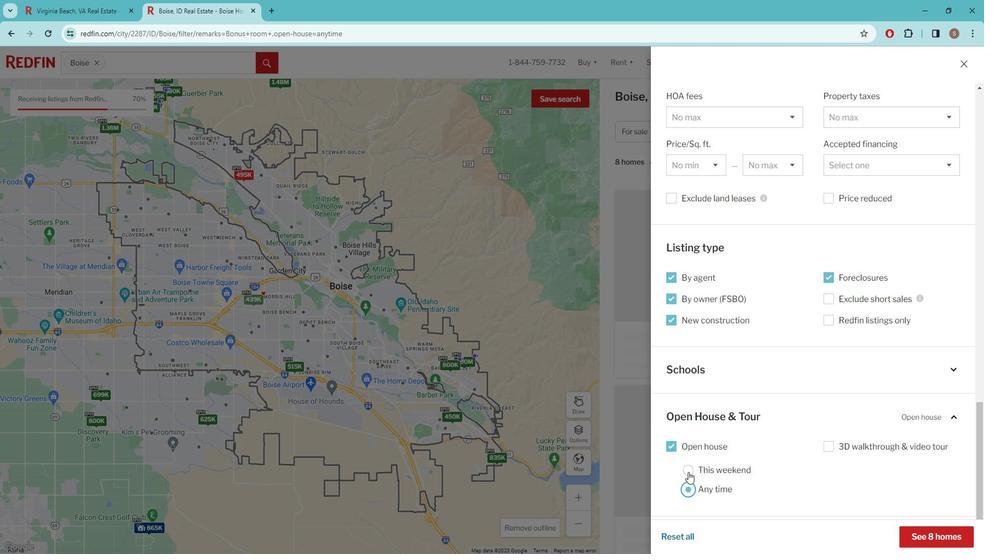 
Action: Mouse pressed left at (701, 465)
Screenshot: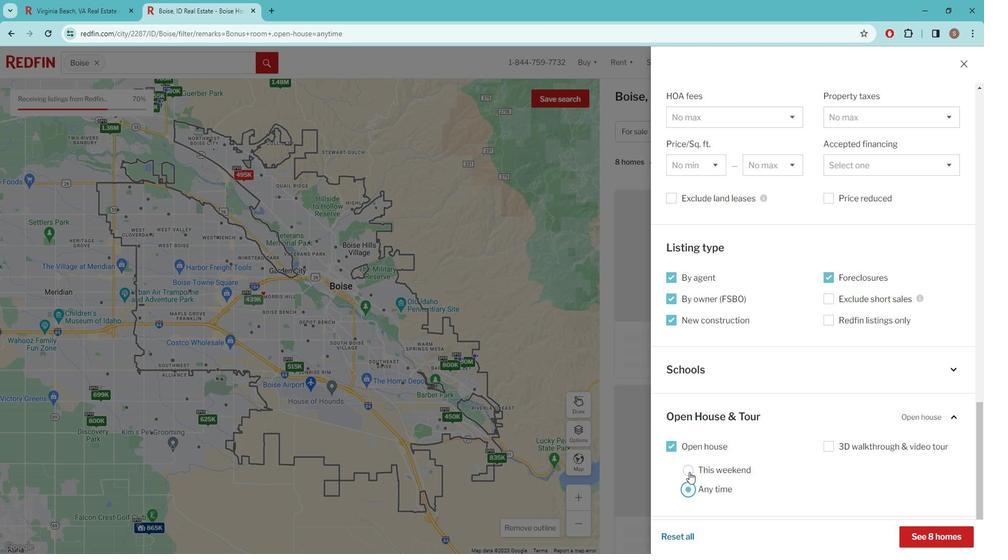 
Action: Mouse moved to (700, 480)
Screenshot: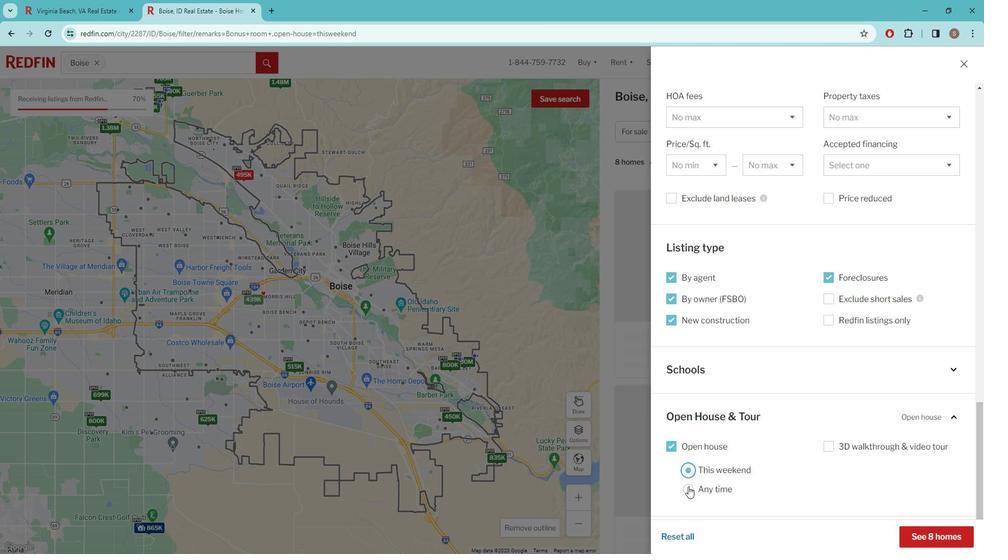 
Action: Mouse pressed left at (700, 480)
Screenshot: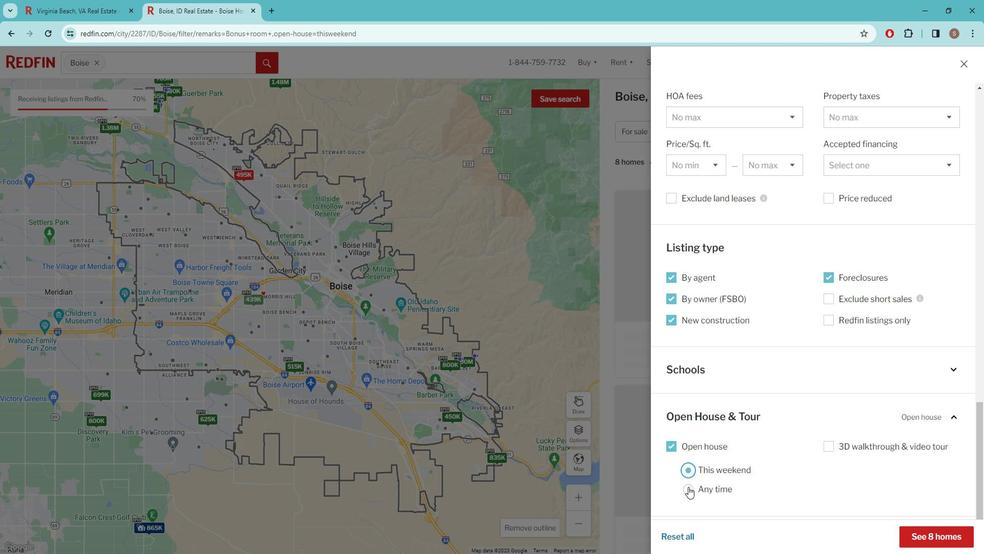 
Action: Mouse moved to (936, 521)
Screenshot: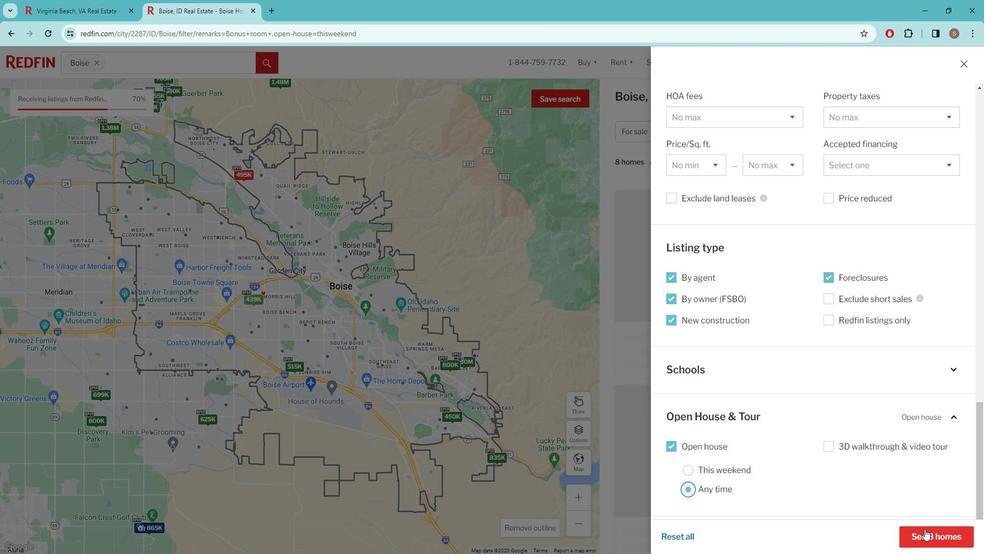 
Action: Mouse pressed left at (936, 521)
Screenshot: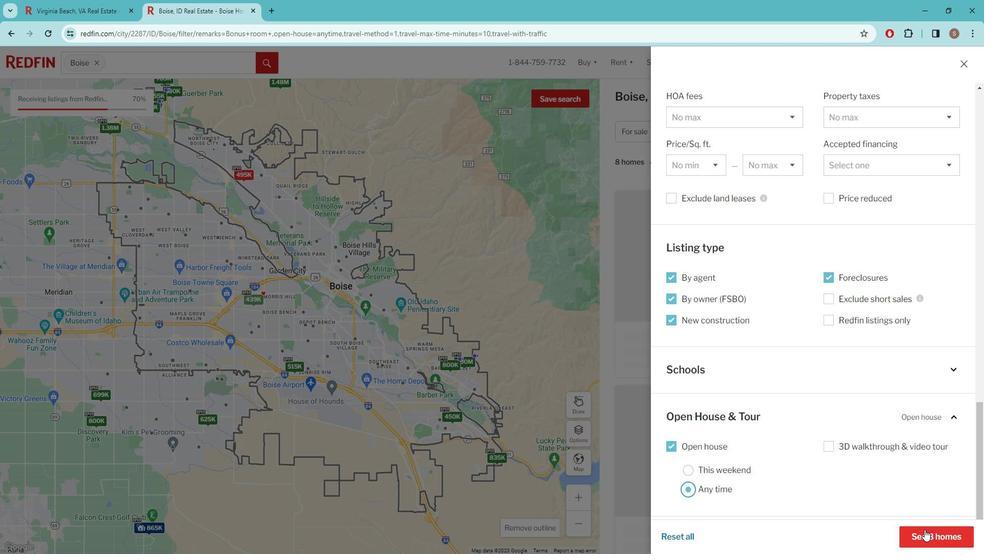 
Action: Mouse moved to (681, 327)
Screenshot: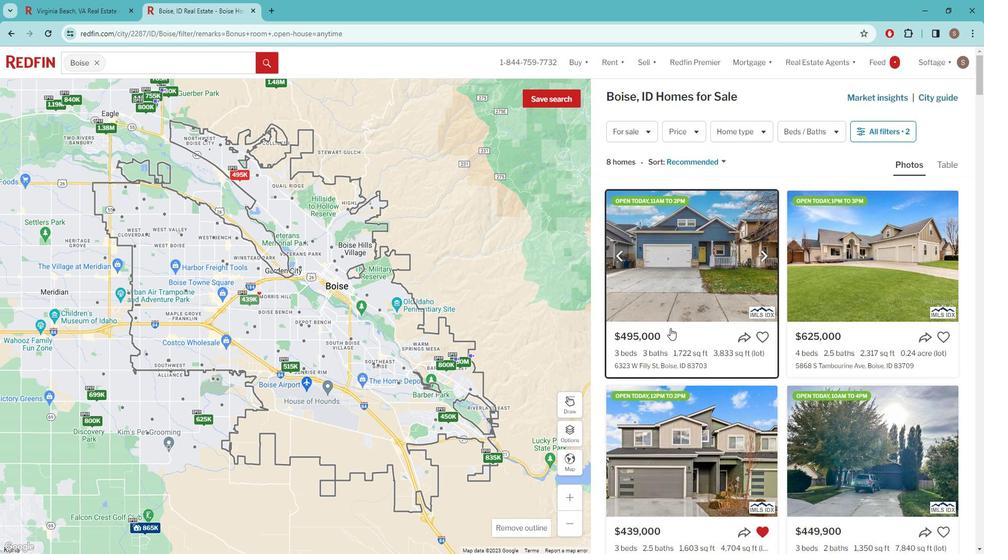 
Action: Mouse pressed left at (681, 327)
Screenshot: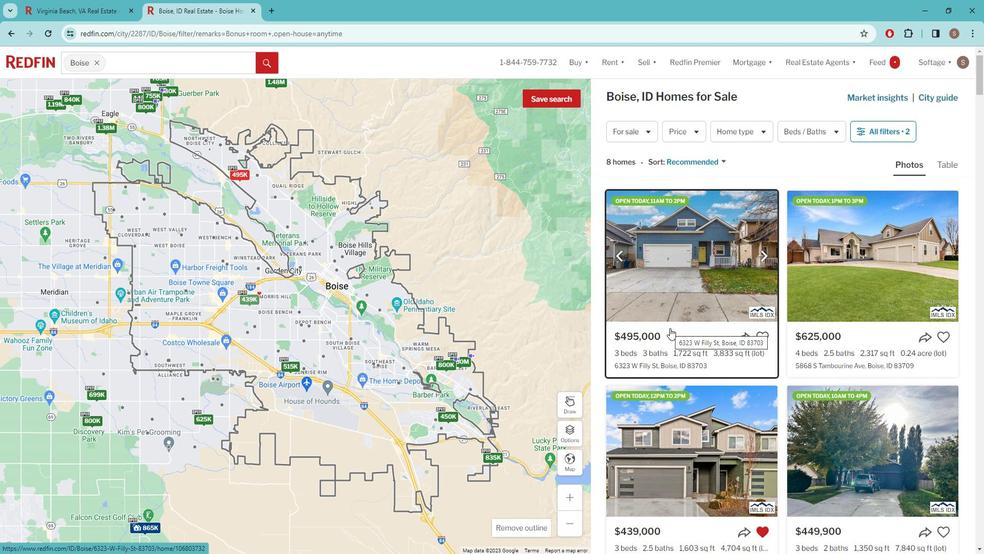 
Action: Mouse moved to (503, 267)
Screenshot: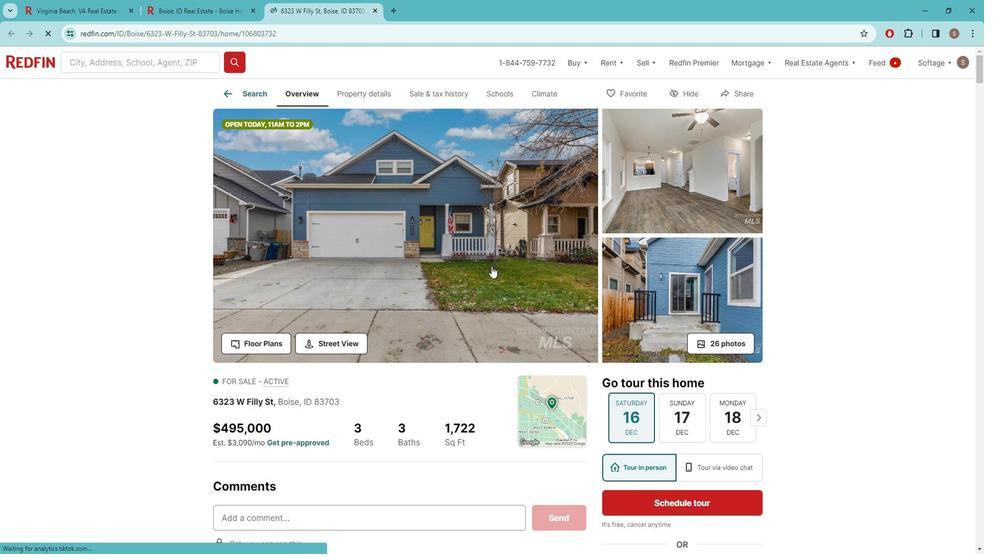 
Action: Mouse pressed left at (503, 267)
Screenshot: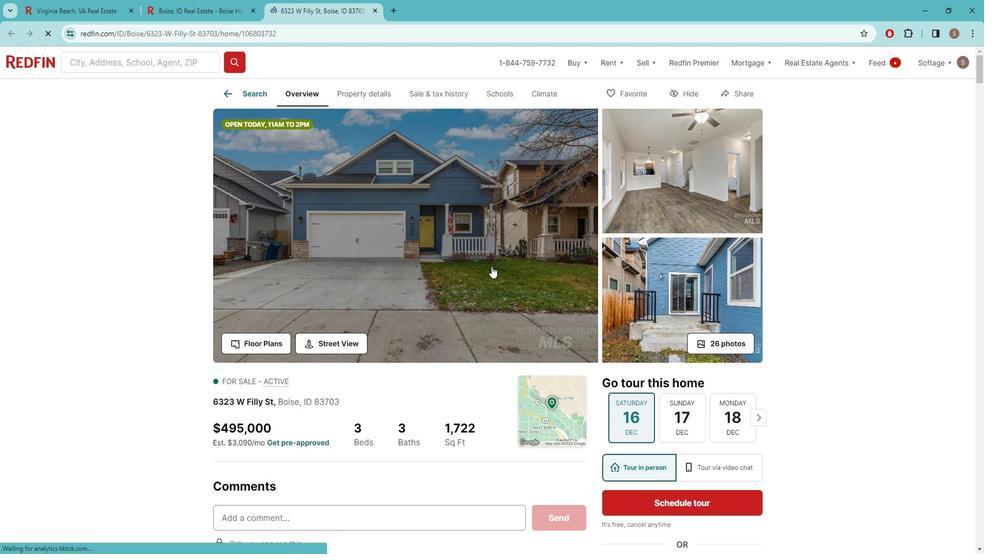 
Action: Mouse moved to (935, 300)
Screenshot: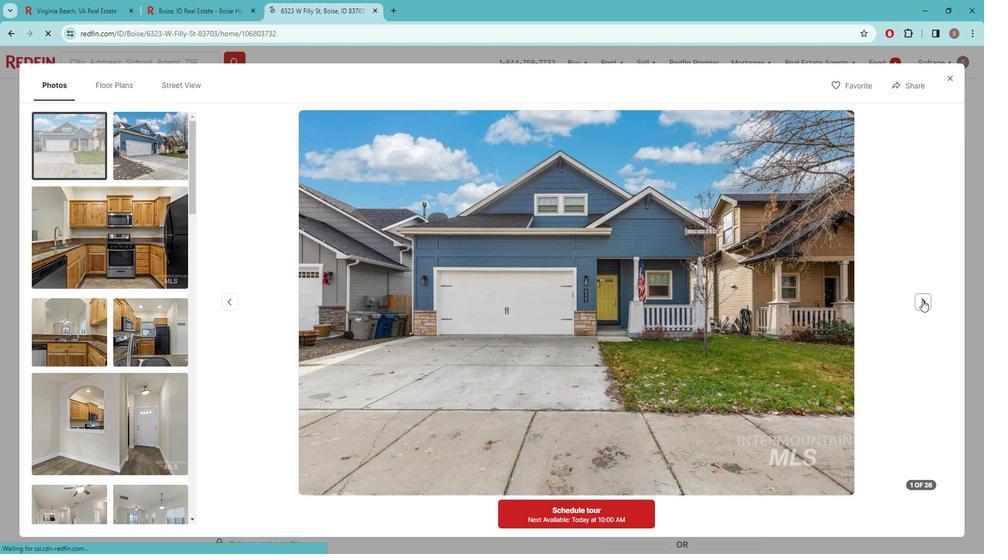 
Action: Mouse pressed left at (935, 300)
Screenshot: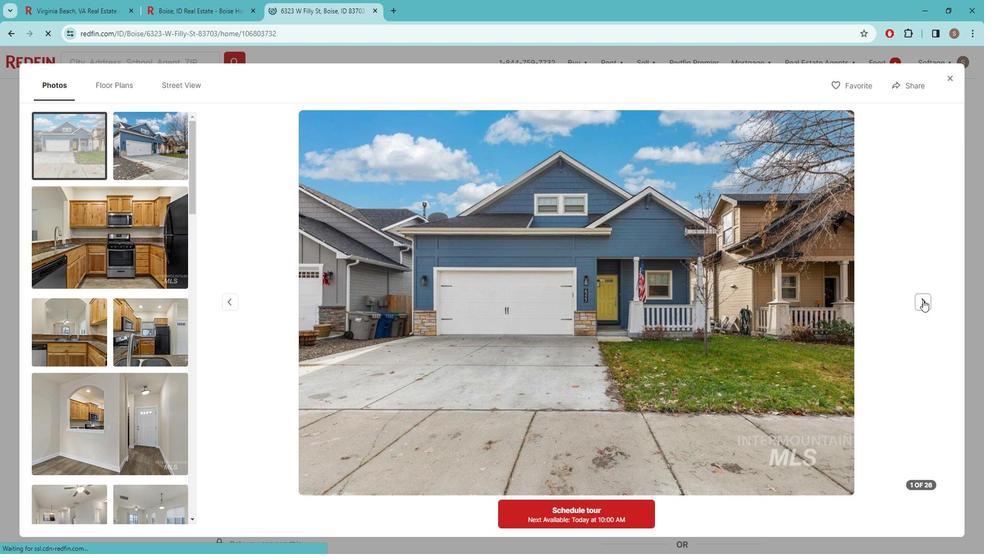 
Action: Mouse pressed left at (935, 300)
Screenshot: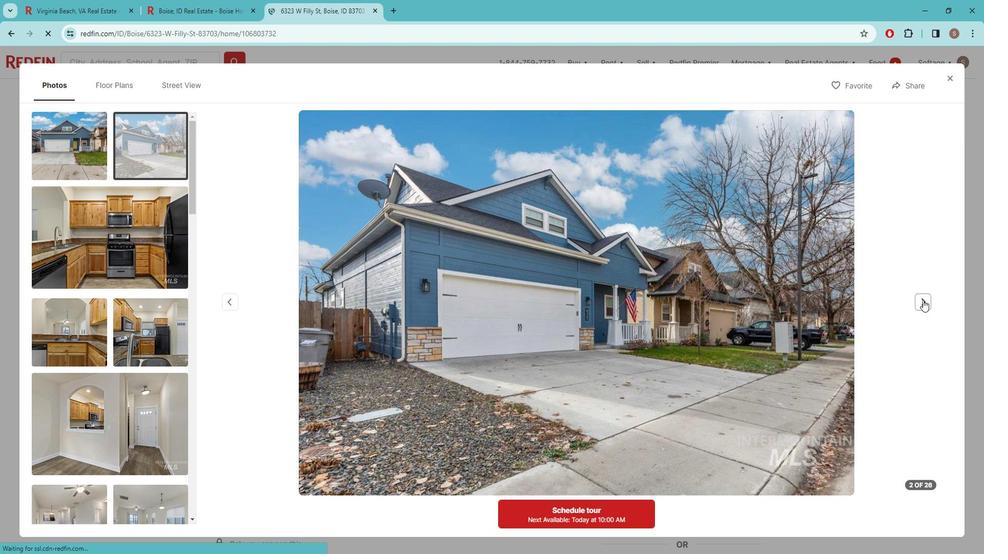 
Action: Mouse pressed left at (935, 300)
Screenshot: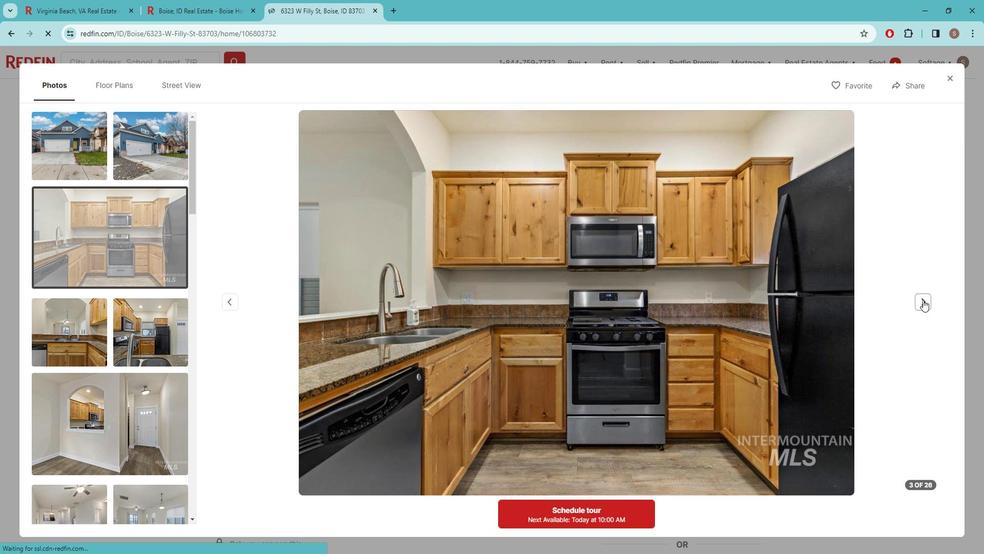 
Action: Mouse pressed left at (935, 300)
Screenshot: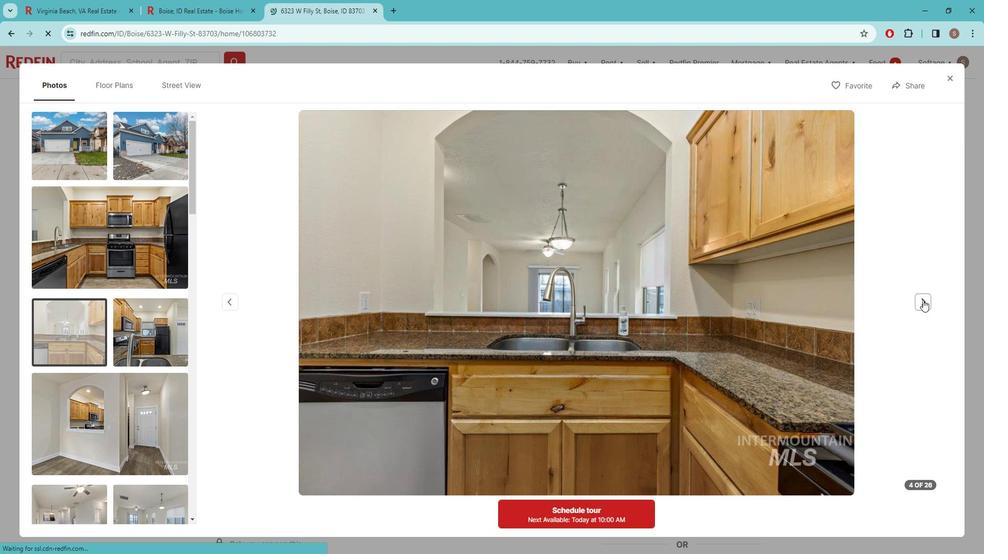 
Action: Mouse pressed left at (935, 300)
Screenshot: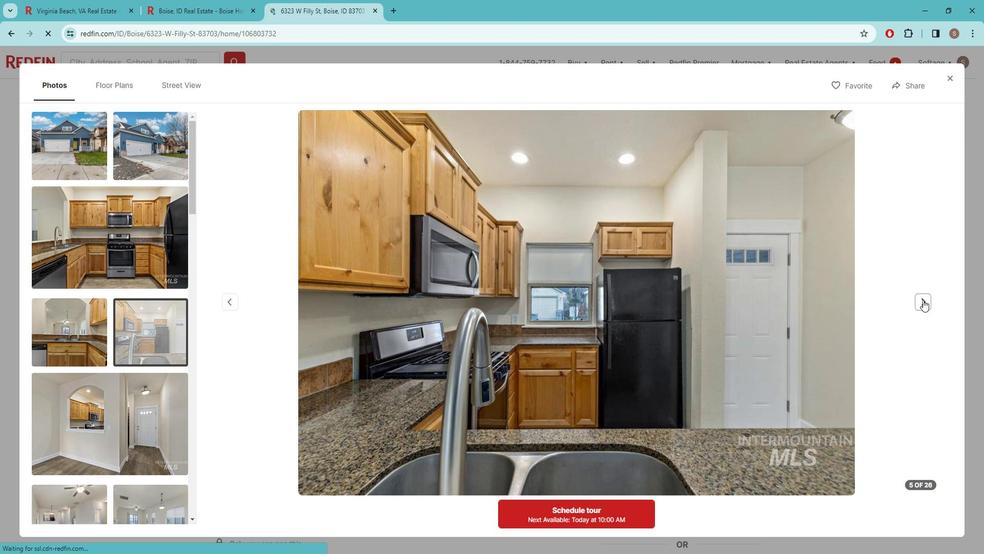 
Action: Mouse pressed left at (935, 300)
Screenshot: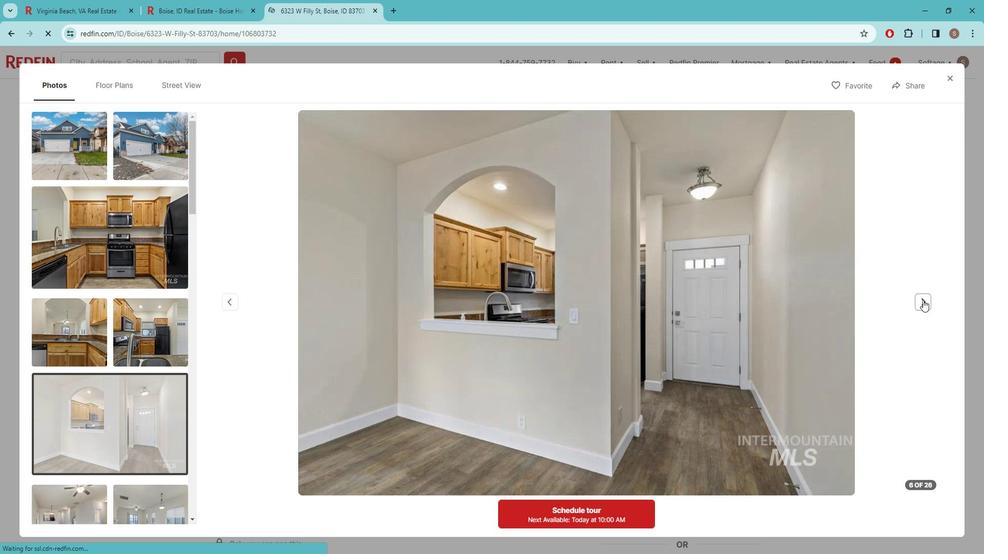 
Action: Mouse pressed left at (935, 300)
Screenshot: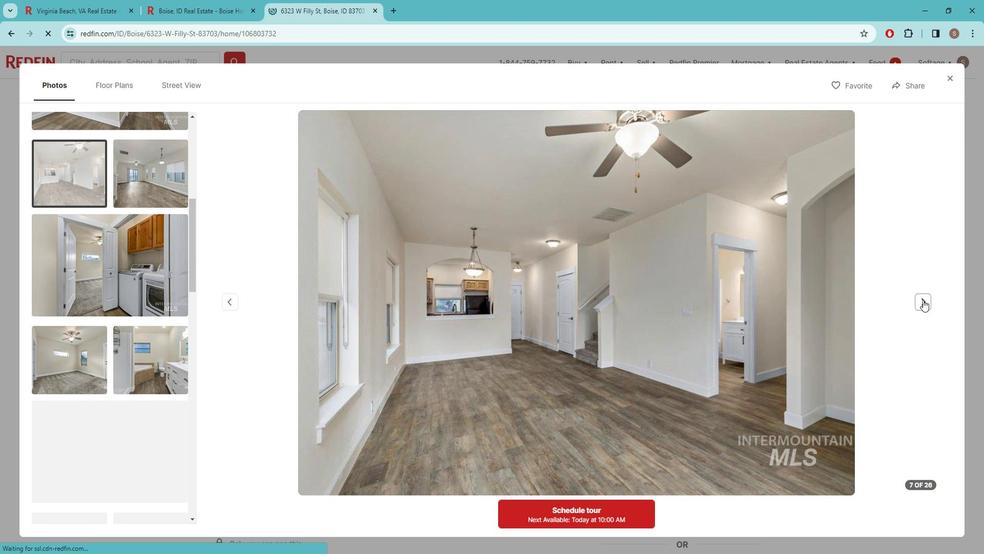 
Action: Mouse pressed left at (935, 300)
Screenshot: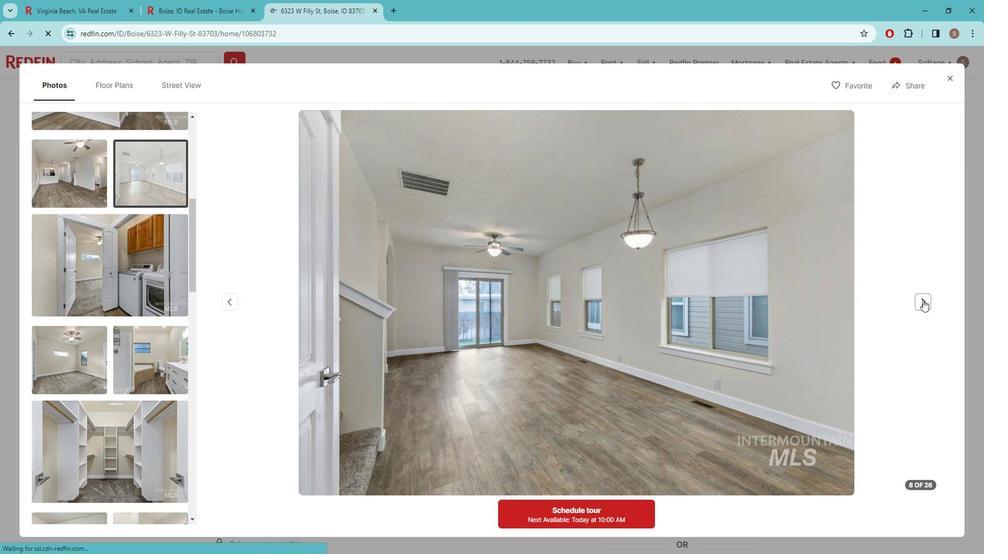 
Action: Mouse pressed left at (935, 300)
Screenshot: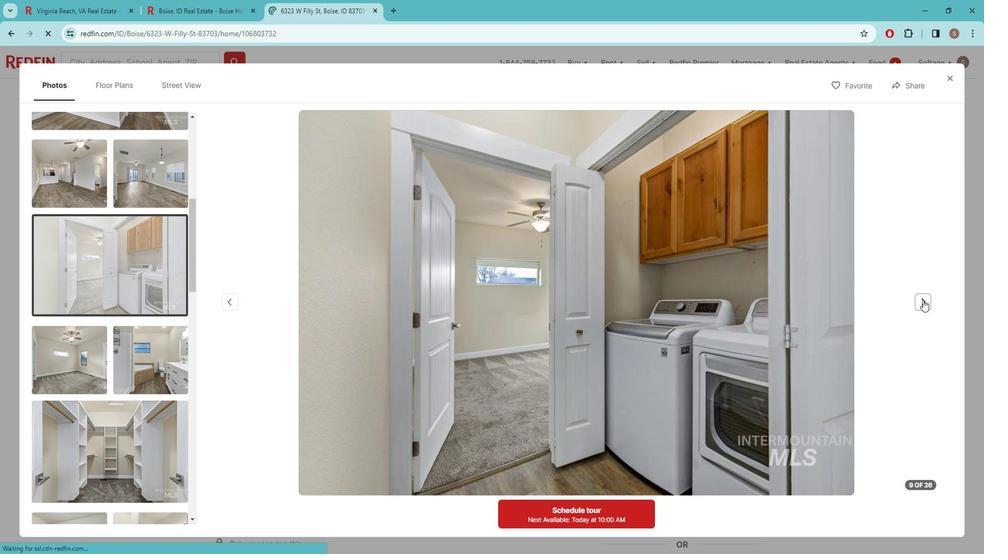
Action: Mouse moved to (931, 300)
Screenshot: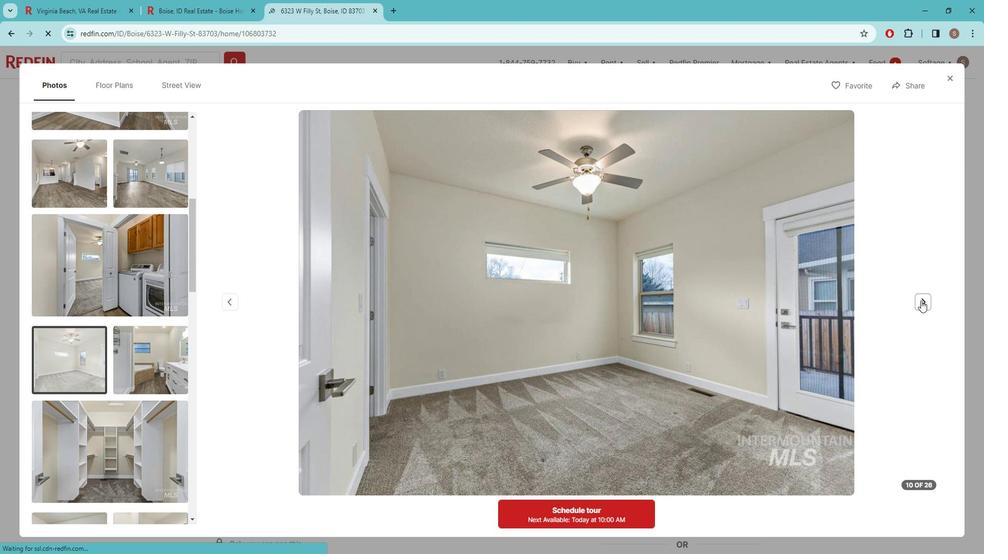 
Action: Mouse pressed left at (931, 300)
Screenshot: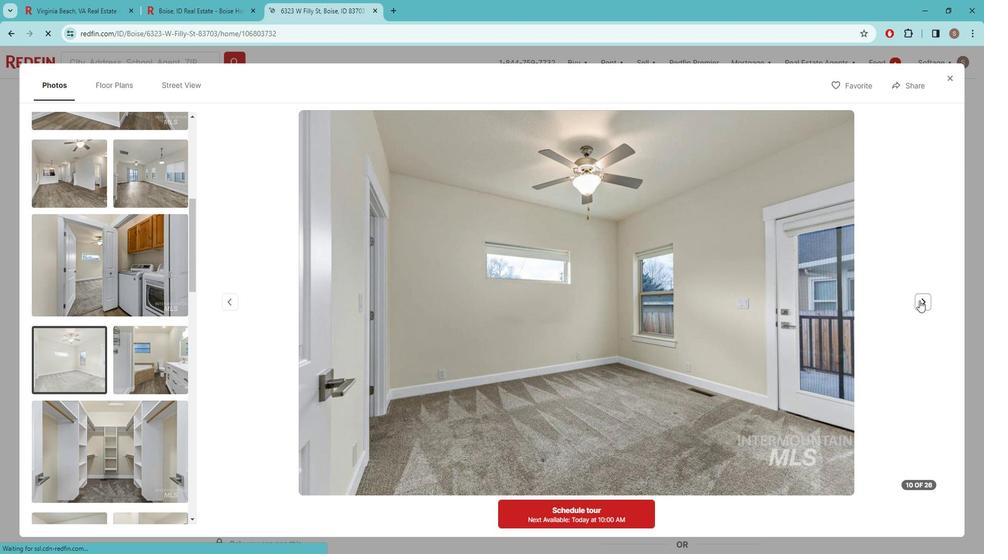 
Action: Mouse pressed left at (931, 300)
Screenshot: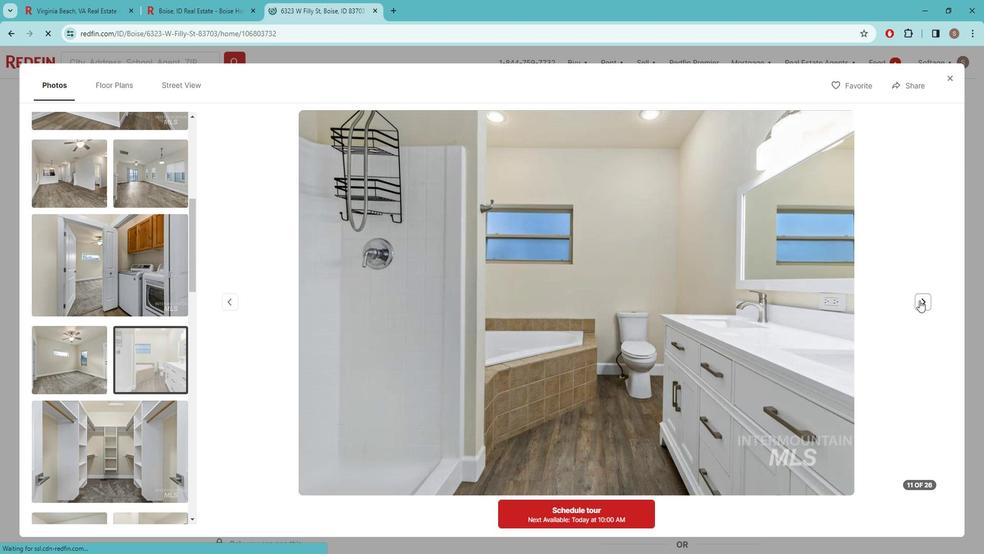 
Action: Mouse pressed left at (931, 300)
Screenshot: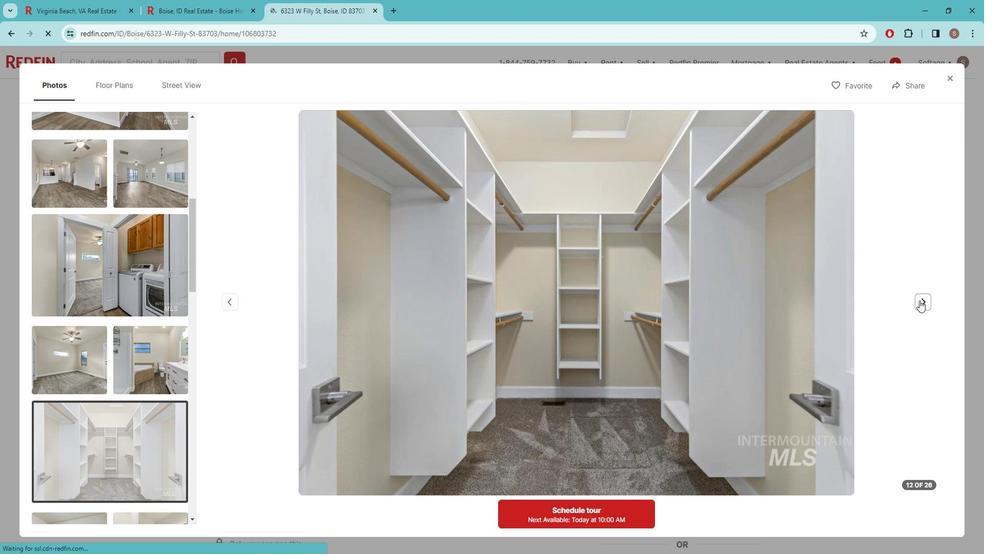 
Action: Mouse pressed left at (931, 300)
Screenshot: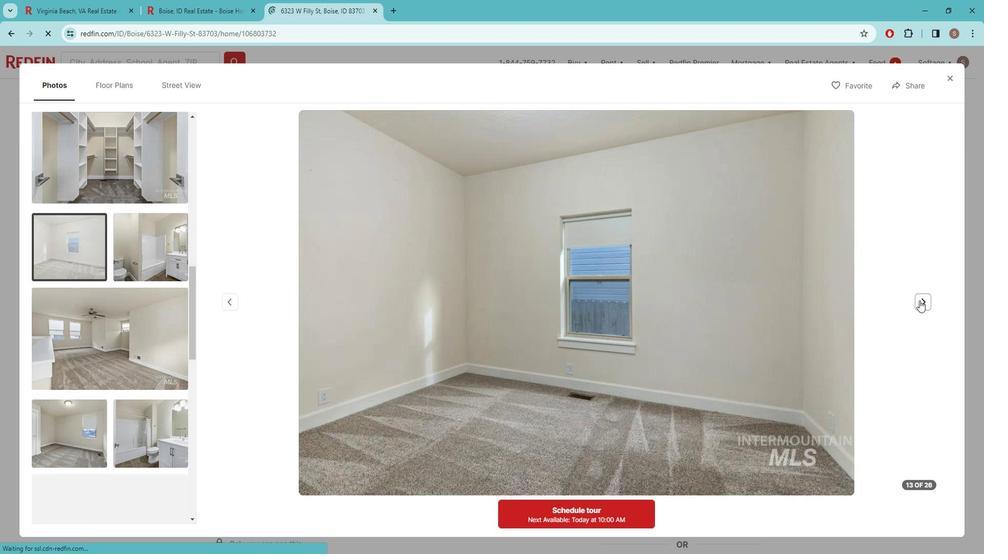 
Action: Mouse pressed left at (931, 300)
Screenshot: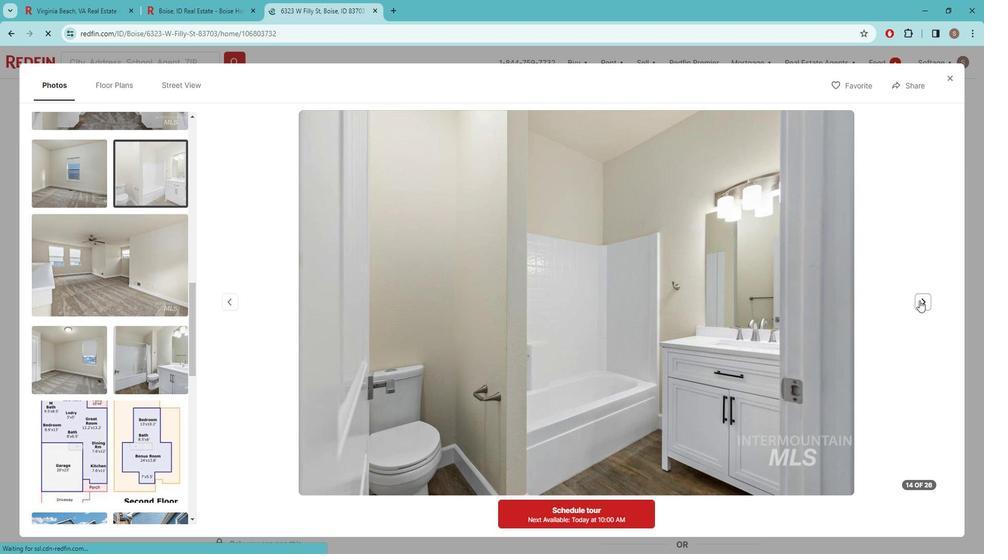 
Action: Mouse pressed left at (931, 300)
Screenshot: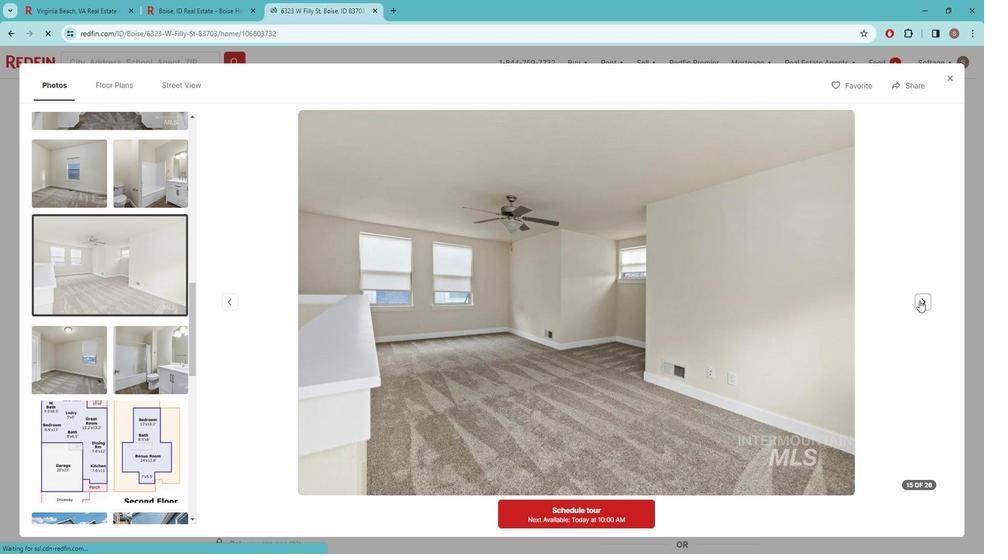 
Action: Mouse pressed left at (931, 300)
Screenshot: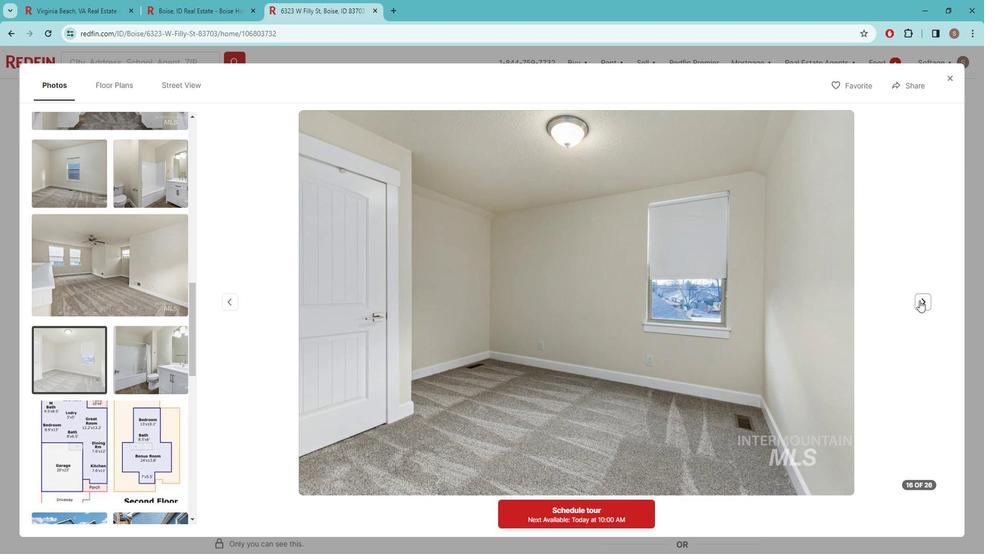 
Action: Mouse pressed left at (931, 300)
Screenshot: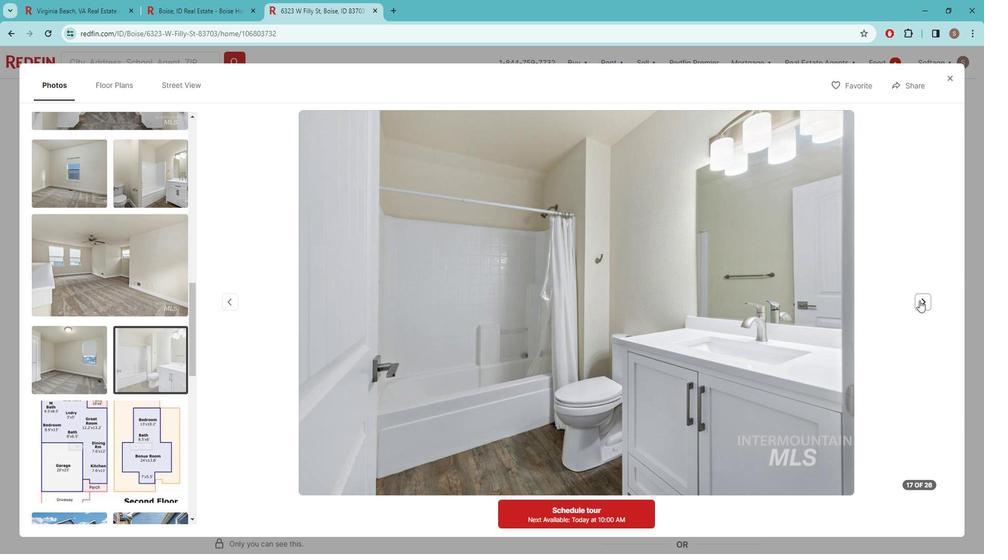 
Action: Mouse pressed left at (931, 300)
Screenshot: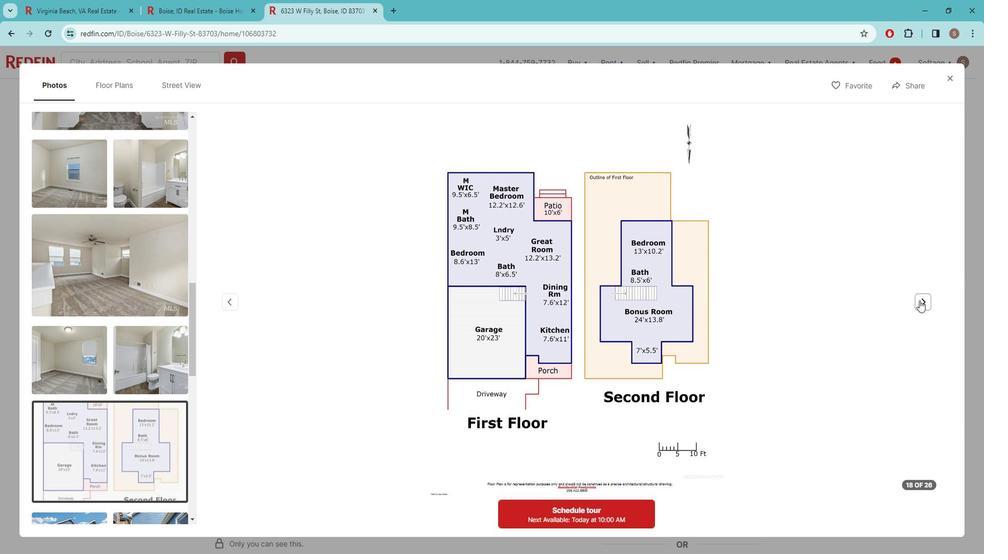 
Action: Mouse pressed left at (931, 300)
Screenshot: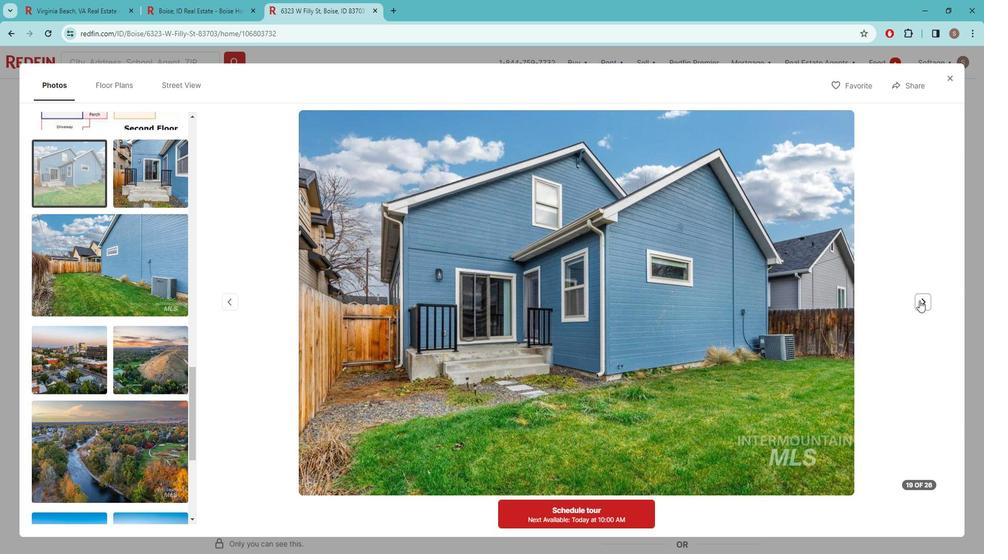 
Action: Mouse pressed left at (931, 300)
Screenshot: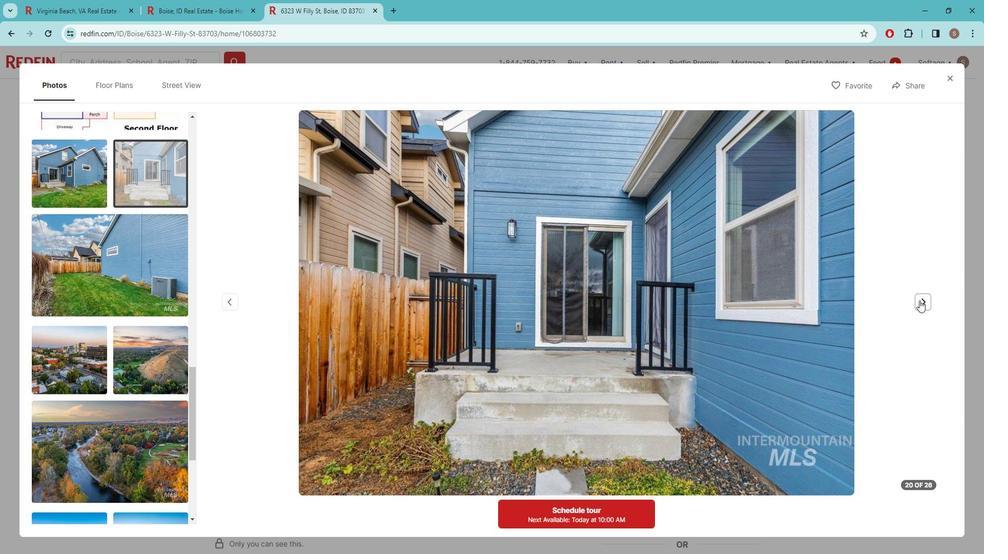 
Action: Mouse pressed left at (931, 300)
Screenshot: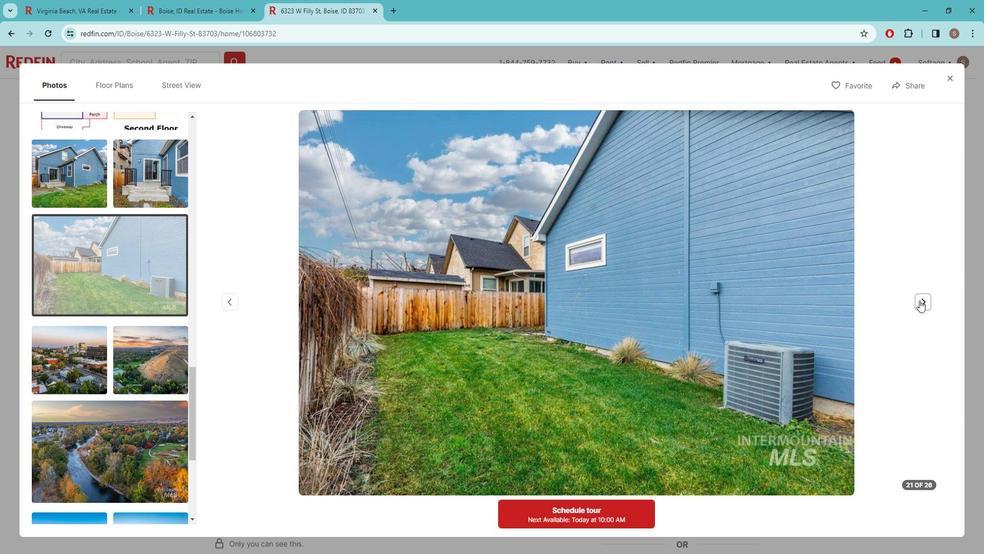 
Action: Mouse pressed left at (931, 300)
Screenshot: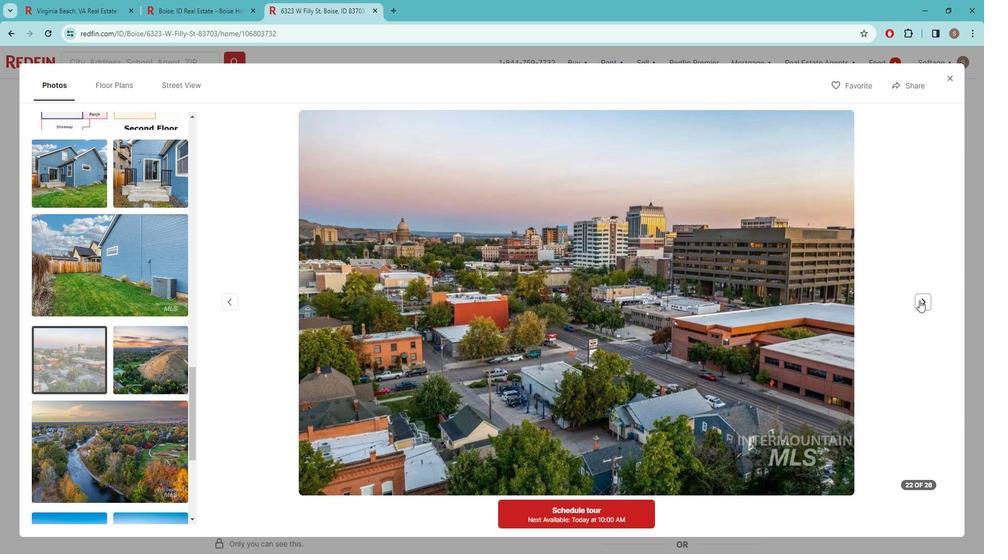 
Action: Mouse pressed left at (931, 300)
Screenshot: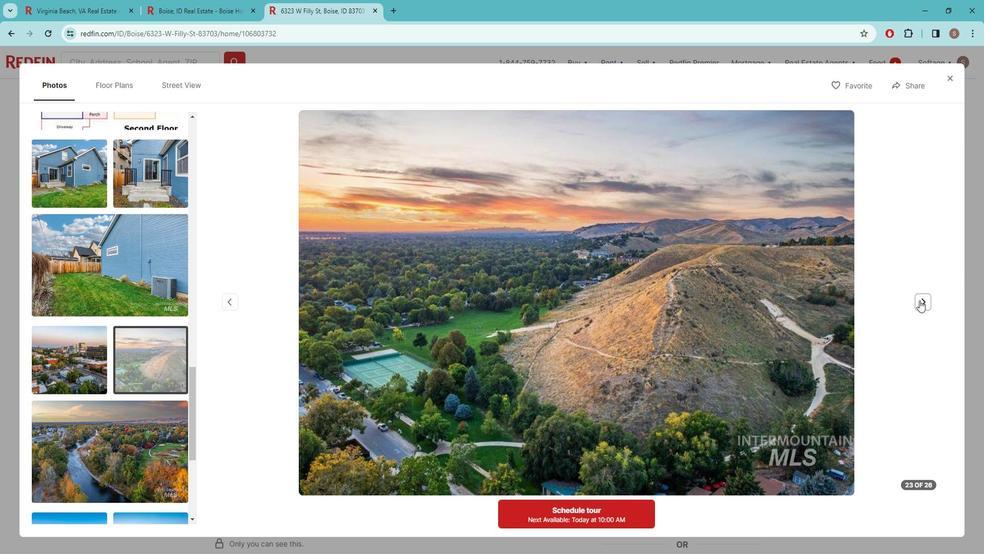 
Action: Mouse pressed left at (931, 300)
Screenshot: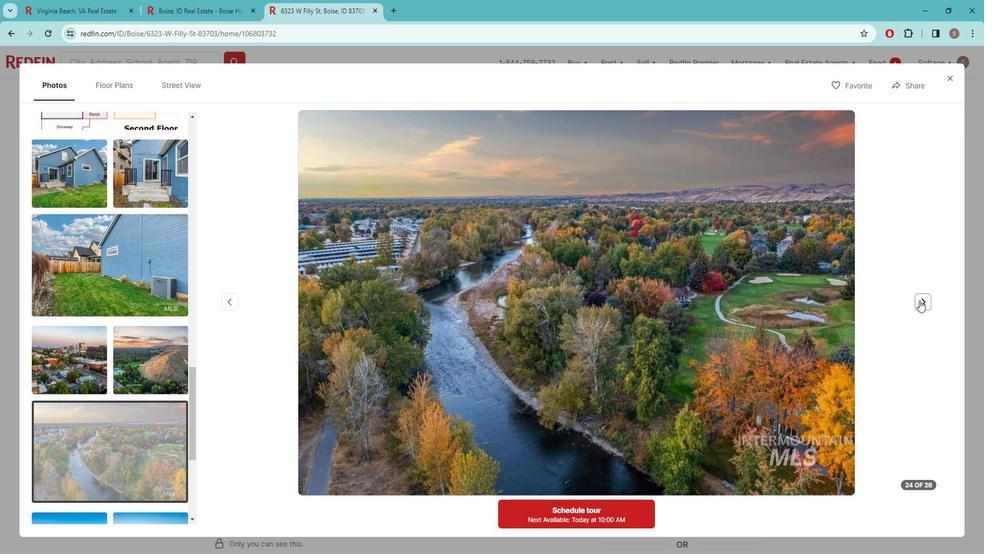 
Action: Mouse pressed left at (931, 300)
Screenshot: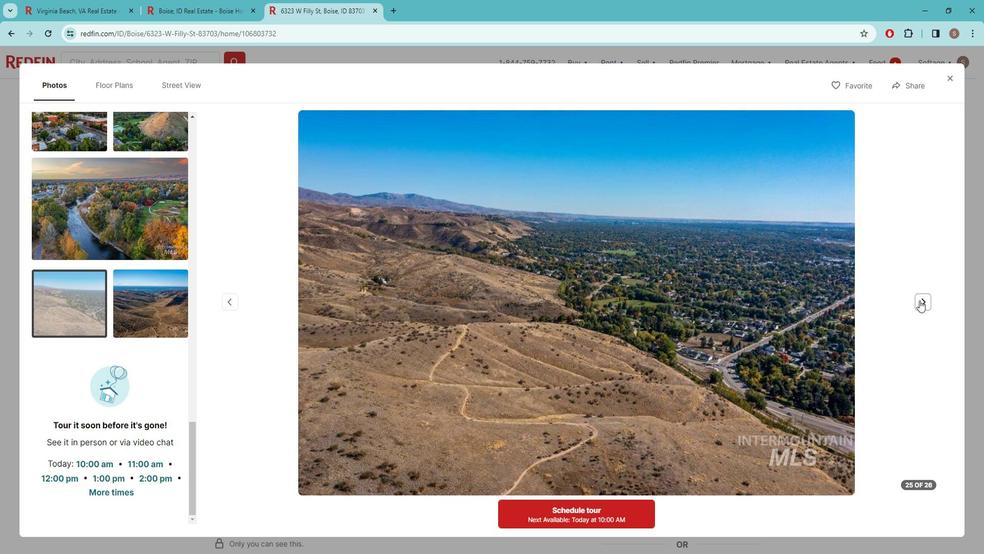 
Action: Mouse moved to (960, 87)
Screenshot: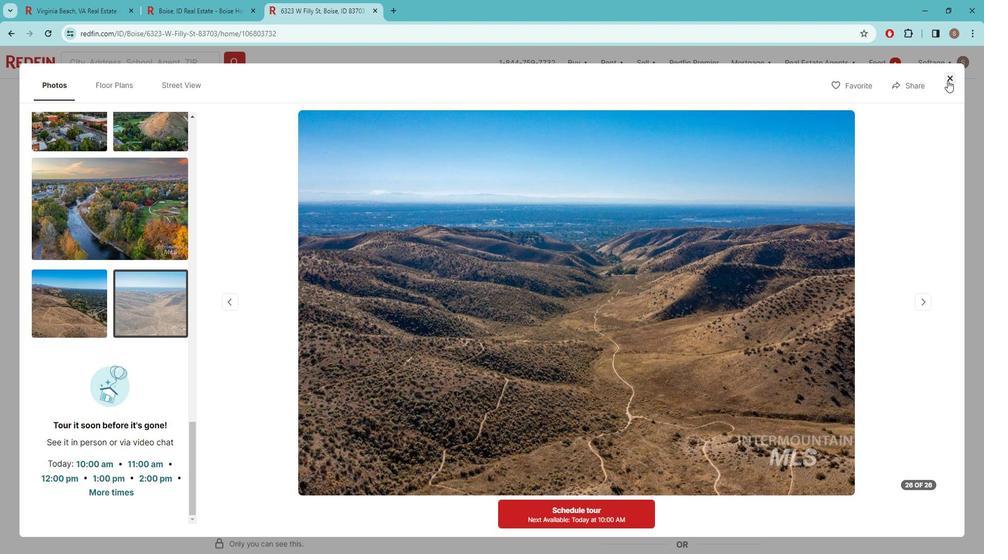 
Action: Mouse pressed left at (960, 87)
Screenshot: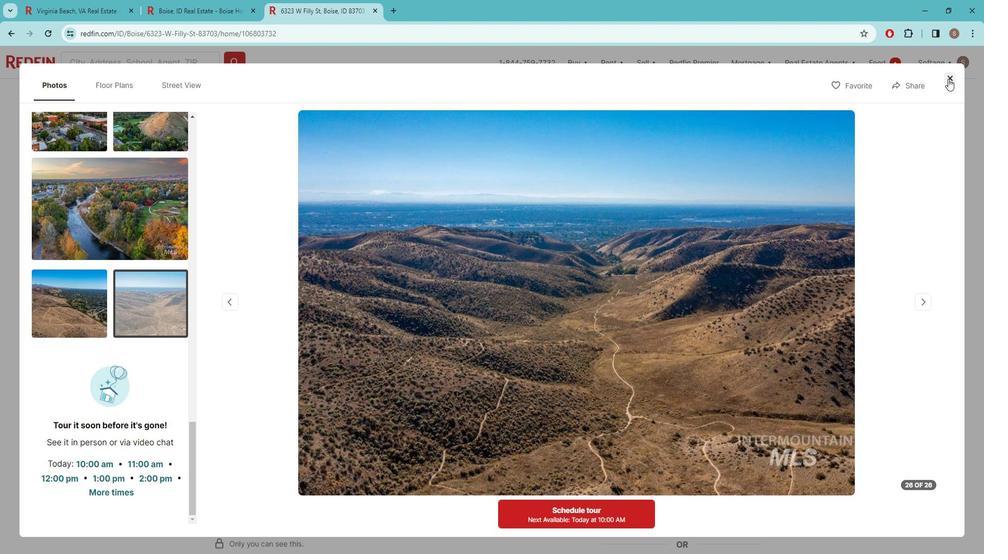 
Action: Mouse moved to (424, 277)
Screenshot: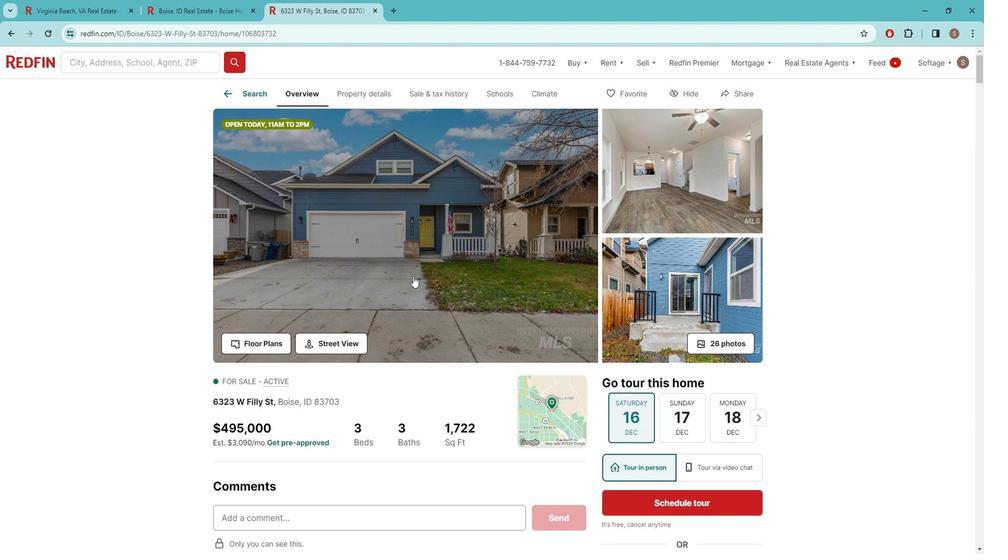 
Action: Mouse scrolled (424, 276) with delta (0, 0)
Screenshot: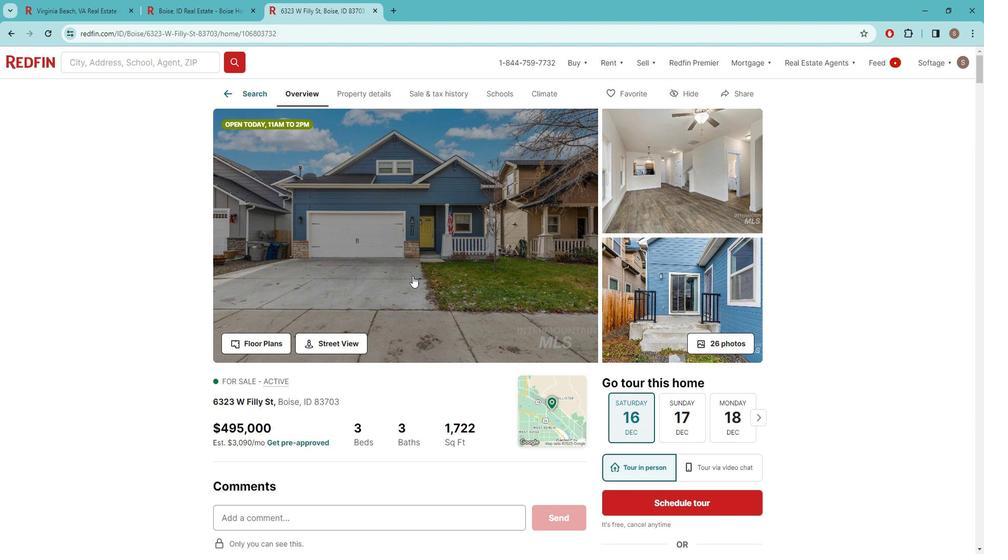 
Action: Mouse moved to (423, 277)
Screenshot: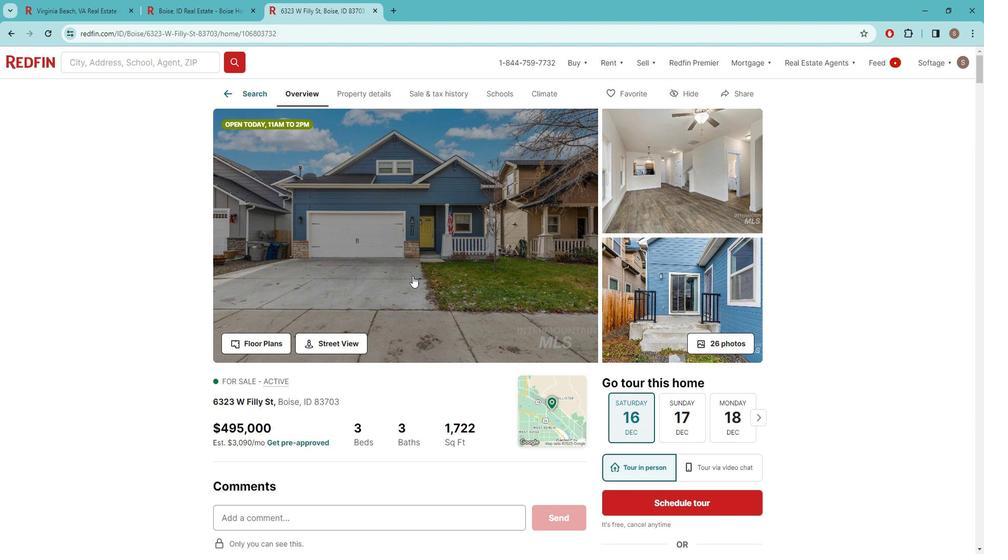 
Action: Mouse scrolled (423, 276) with delta (0, 0)
Screenshot: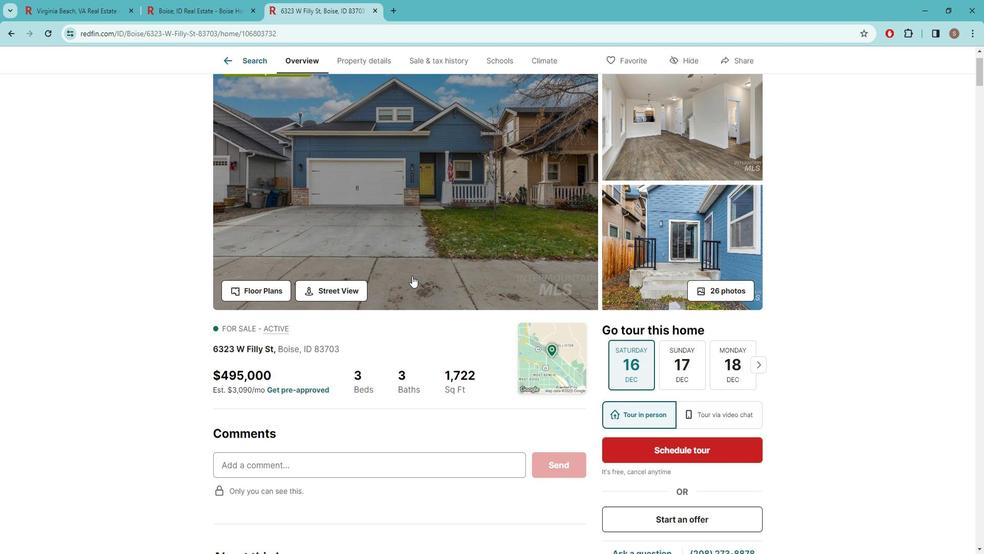 
Action: Mouse scrolled (423, 276) with delta (0, 0)
Screenshot: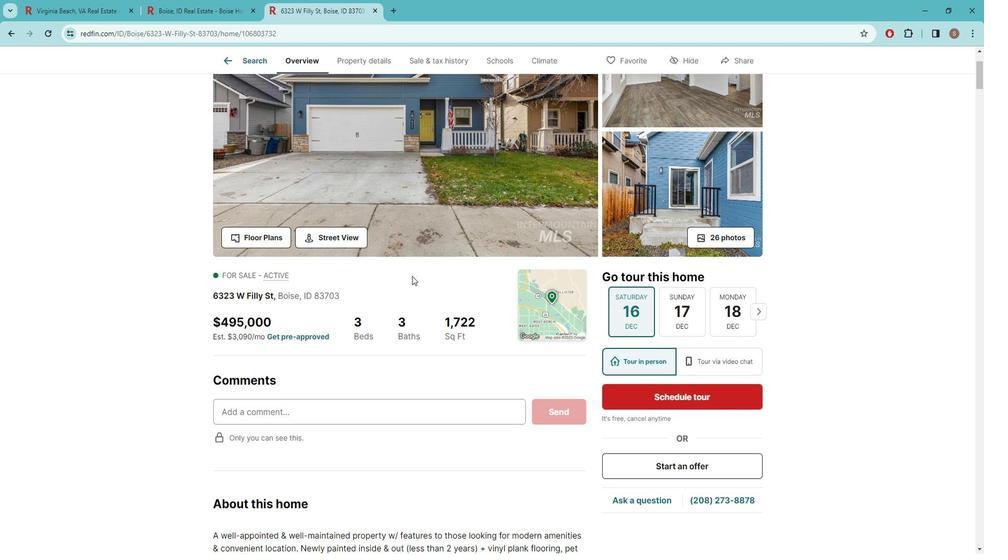 
Action: Mouse scrolled (423, 276) with delta (0, 0)
Screenshot: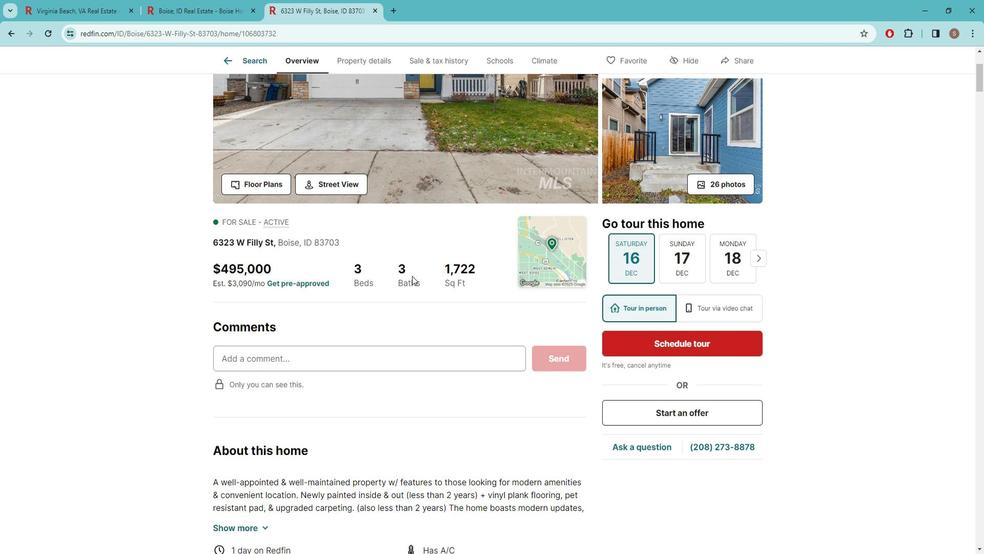 
Action: Mouse scrolled (423, 276) with delta (0, 0)
Screenshot: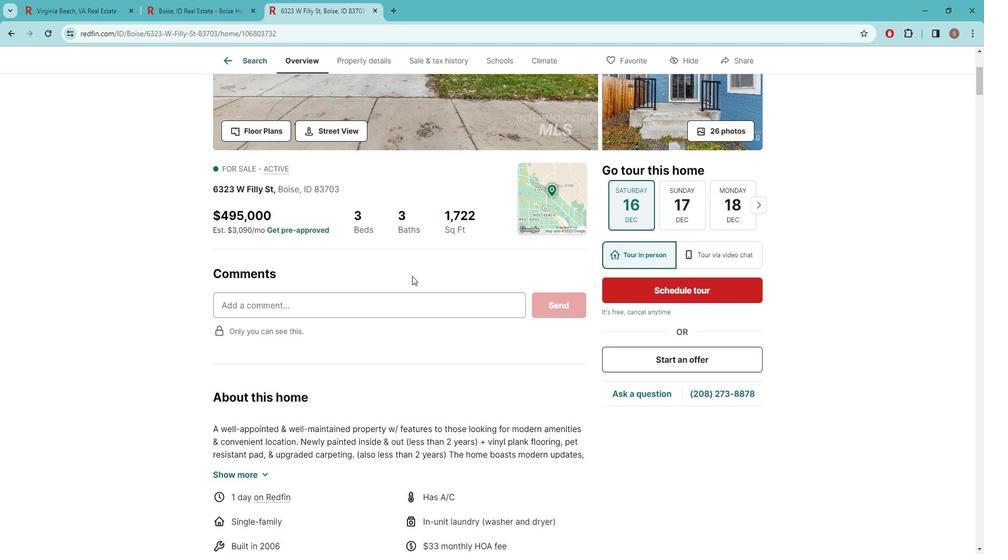 
Action: Mouse scrolled (423, 276) with delta (0, 0)
Screenshot: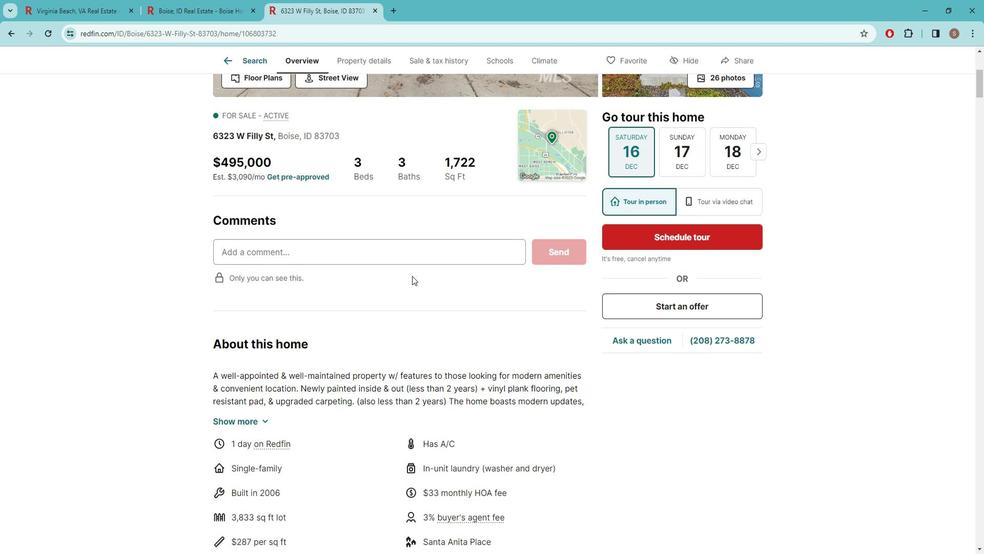 
Action: Mouse scrolled (423, 276) with delta (0, 0)
Screenshot: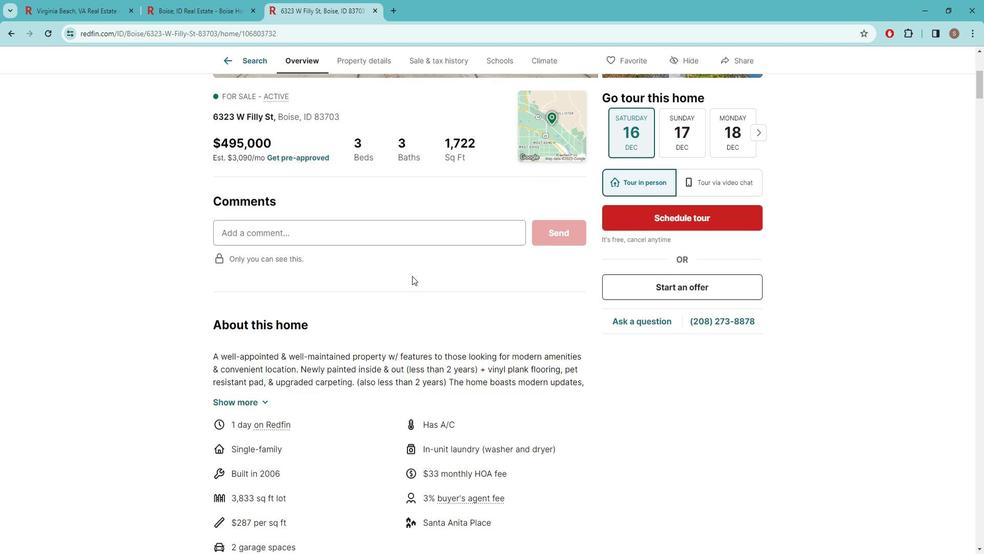 
Action: Mouse scrolled (423, 276) with delta (0, 0)
Screenshot: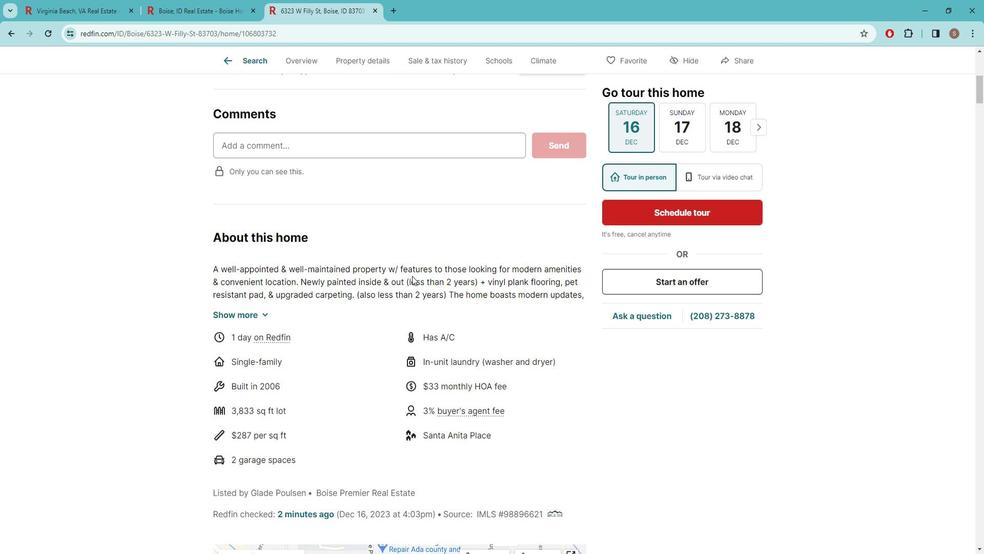 
Action: Mouse moved to (272, 259)
Screenshot: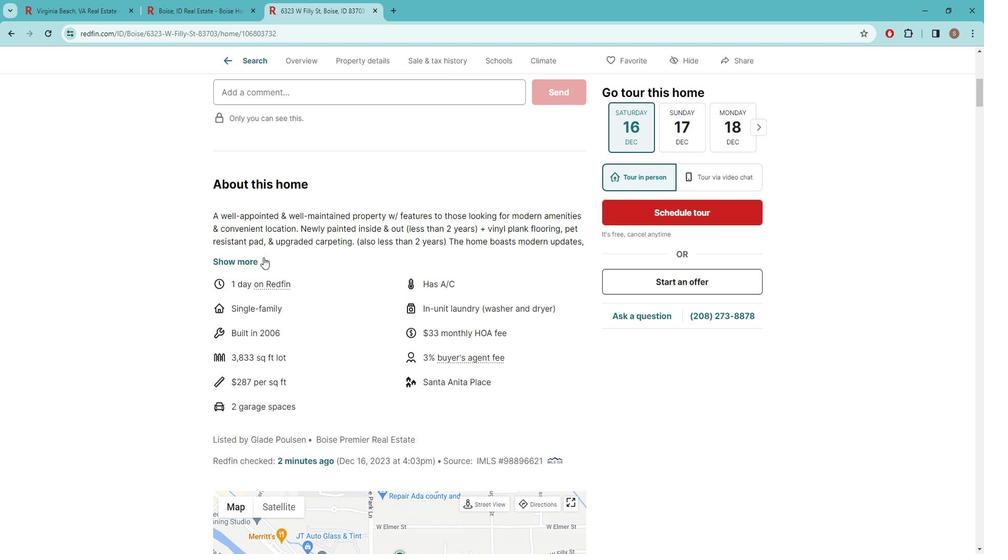 
Action: Mouse pressed left at (272, 259)
Screenshot: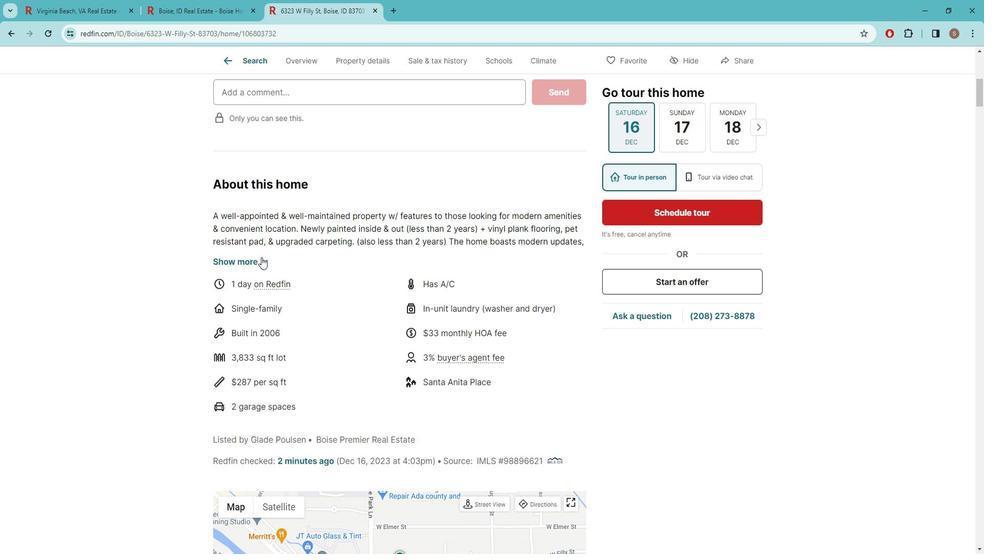 
Action: Mouse moved to (542, 390)
Screenshot: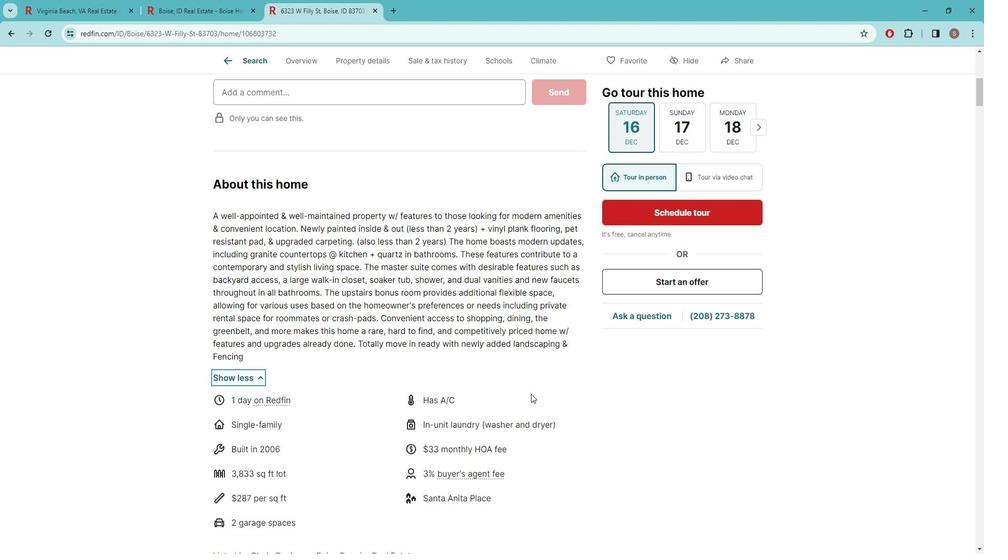 
Action: Mouse scrolled (542, 389) with delta (0, 0)
Screenshot: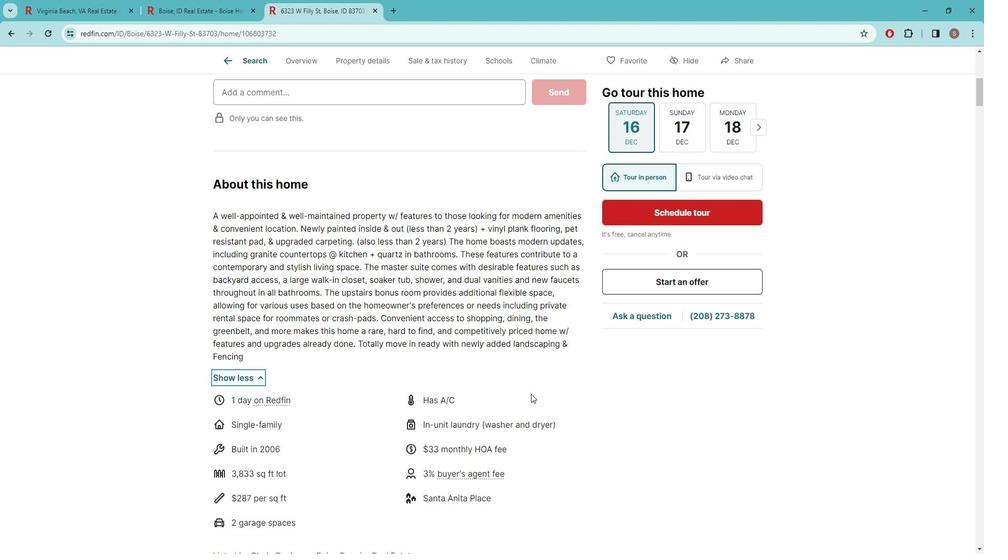 
Action: Mouse moved to (540, 386)
Screenshot: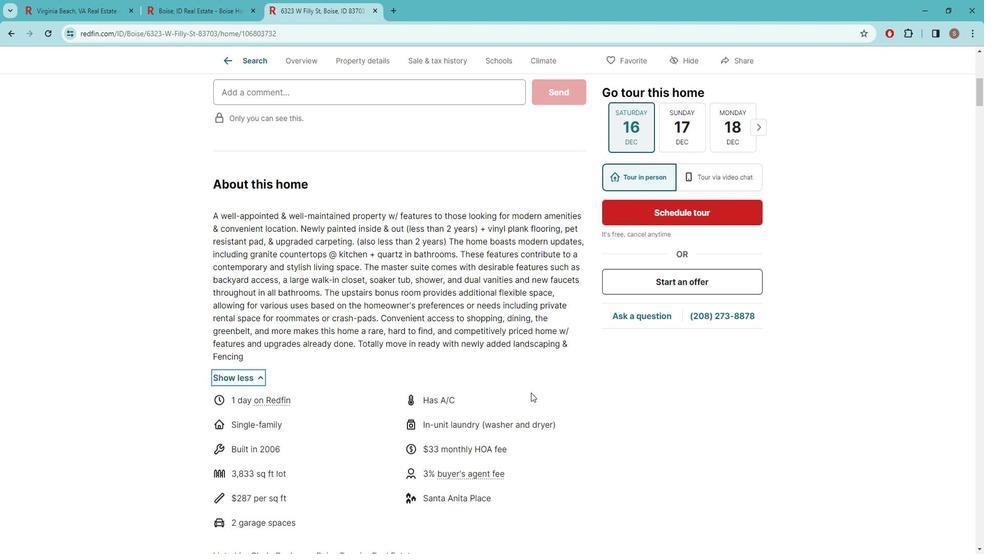 
Action: Mouse scrolled (540, 385) with delta (0, 0)
Screenshot: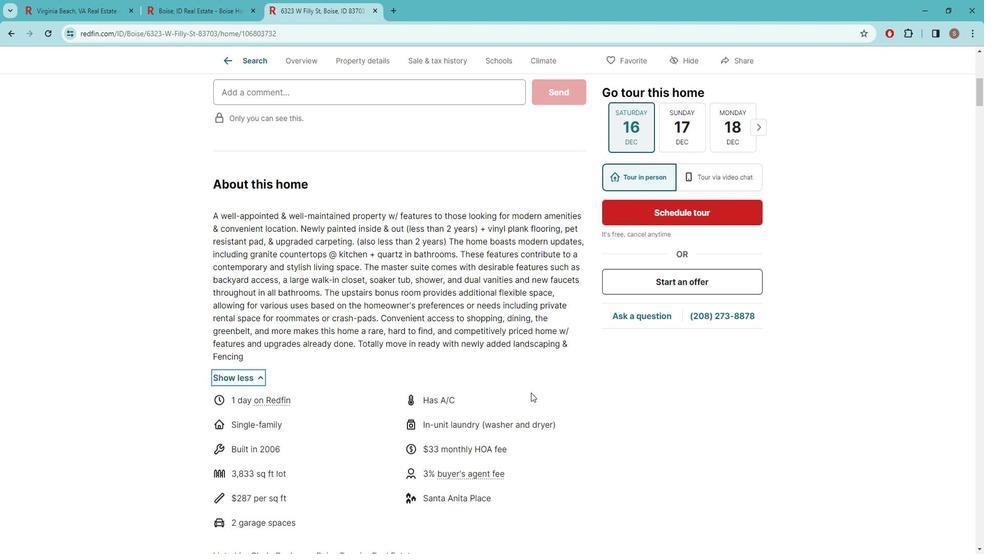 
Action: Mouse moved to (534, 378)
Screenshot: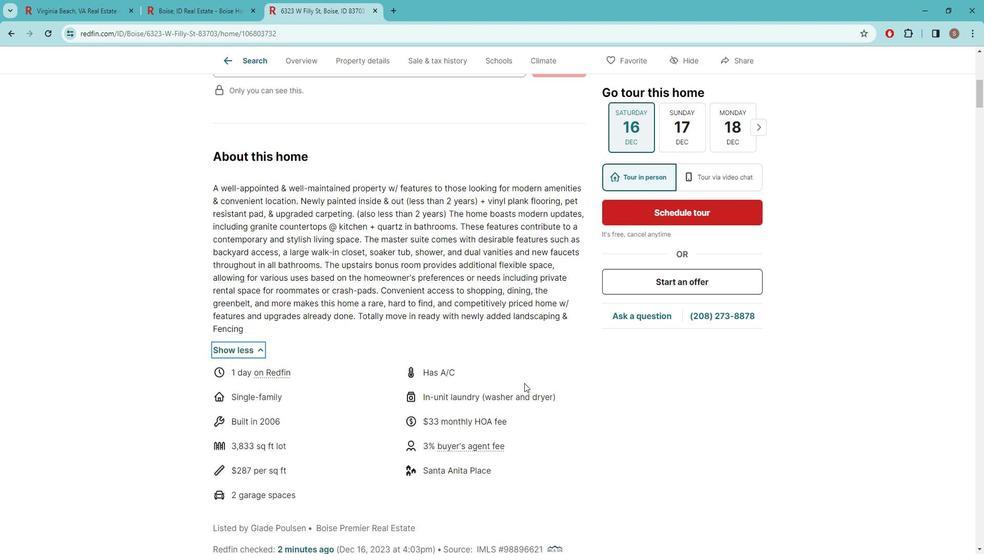 
Action: Mouse scrolled (534, 378) with delta (0, 0)
Screenshot: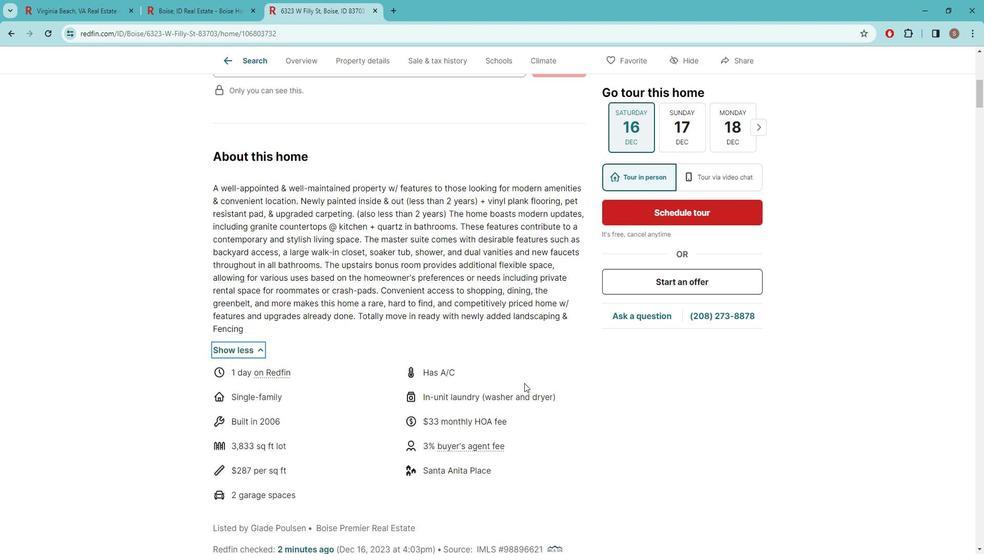 
Action: Mouse moved to (346, 363)
Screenshot: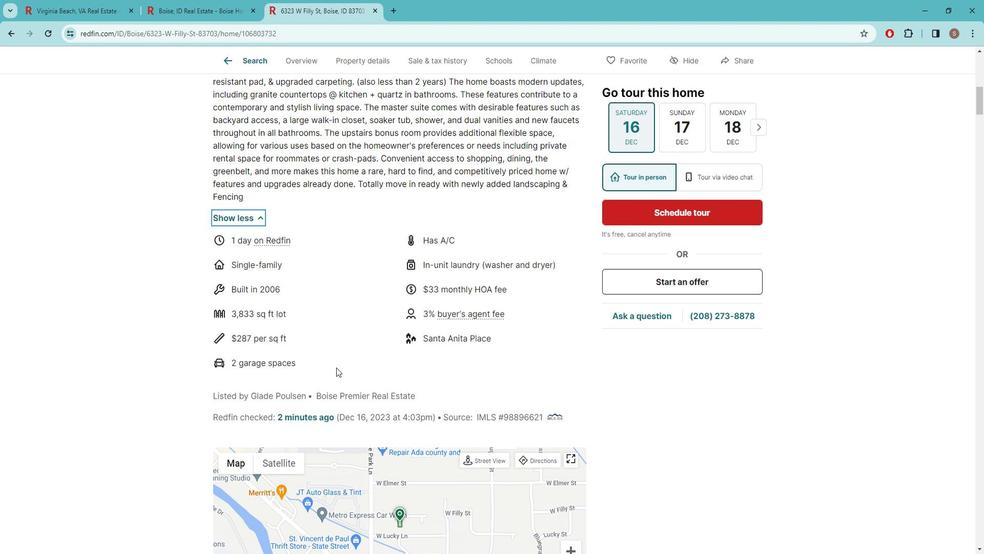 
Action: Mouse scrolled (346, 363) with delta (0, 0)
Screenshot: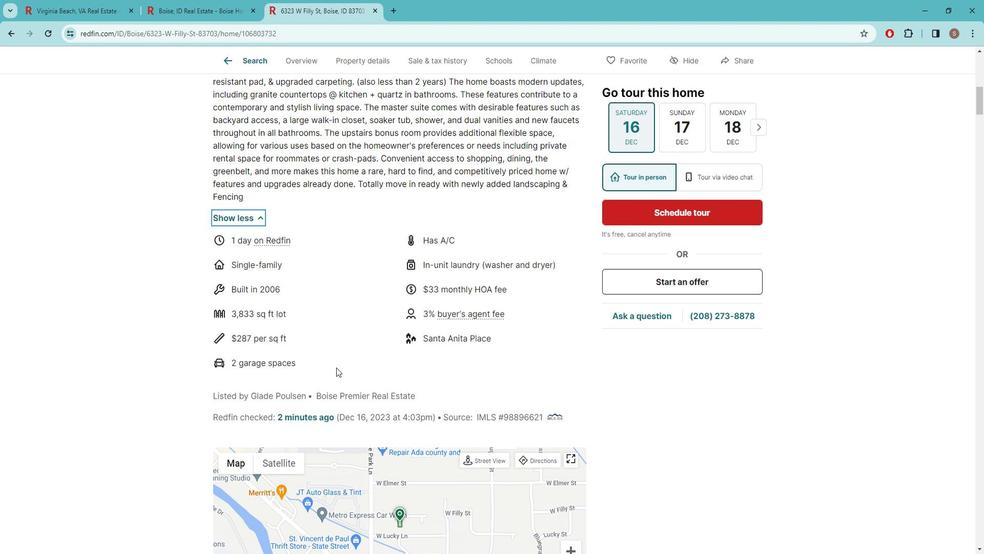 
Action: Mouse moved to (344, 362)
Screenshot: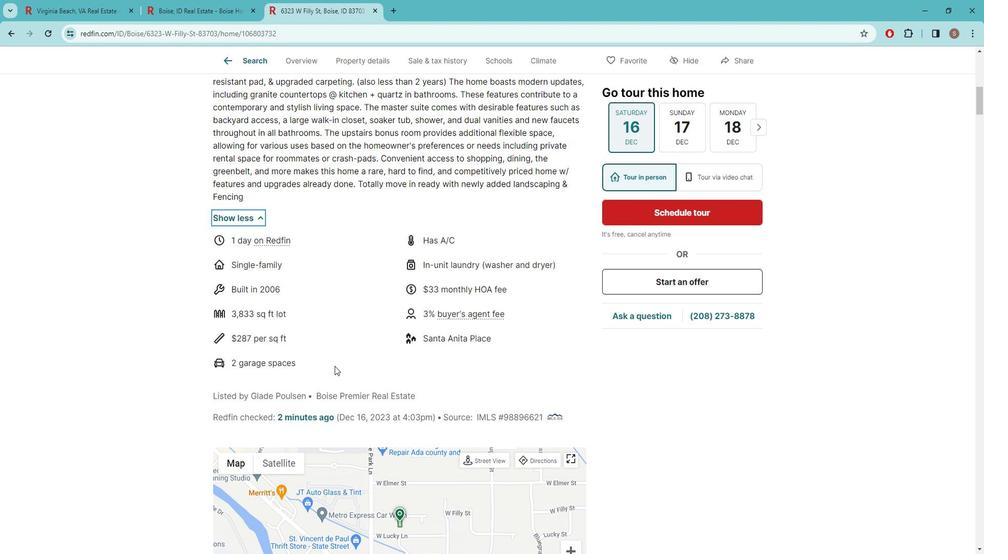 
Action: Mouse scrolled (344, 361) with delta (0, 0)
Screenshot: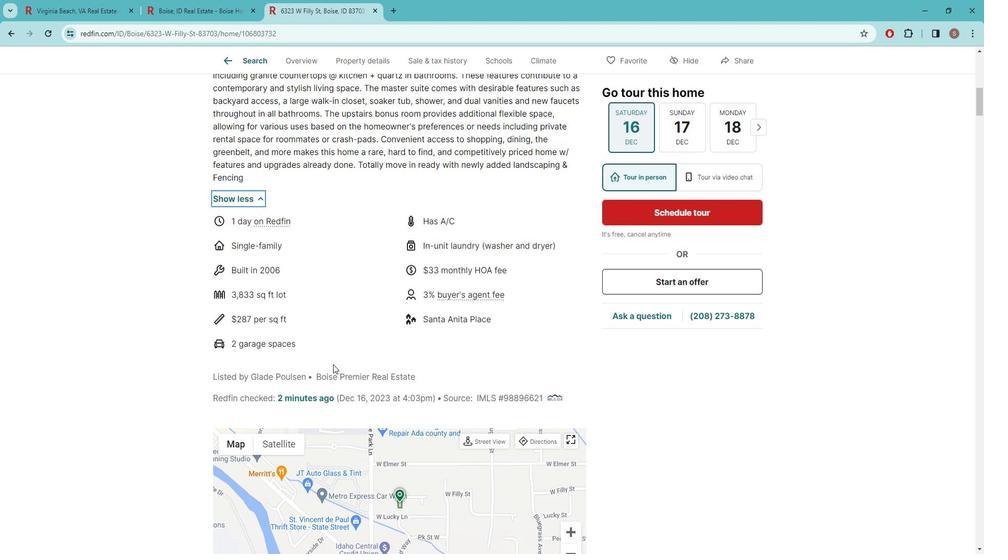 
Action: Mouse moved to (343, 359)
Screenshot: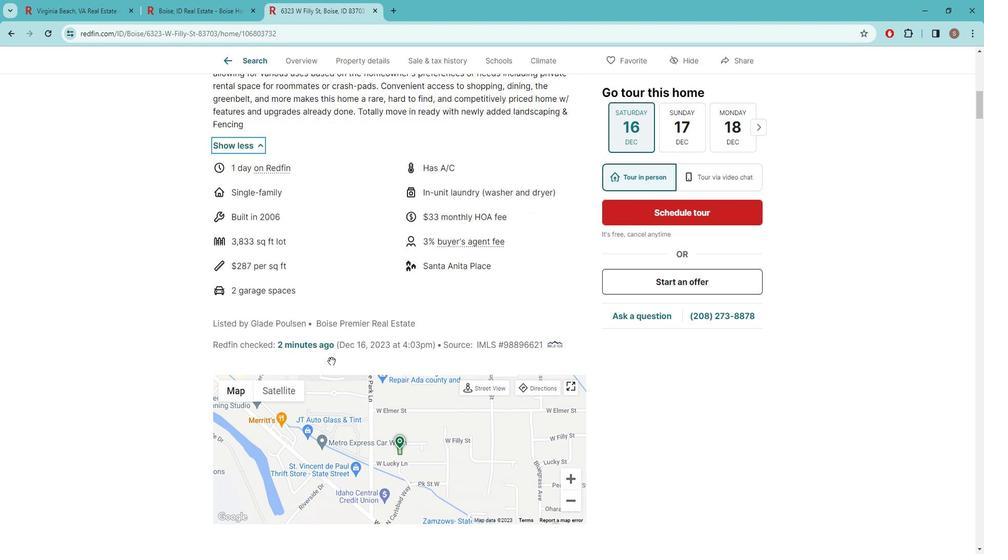 
Action: Mouse scrolled (343, 358) with delta (0, 0)
Screenshot: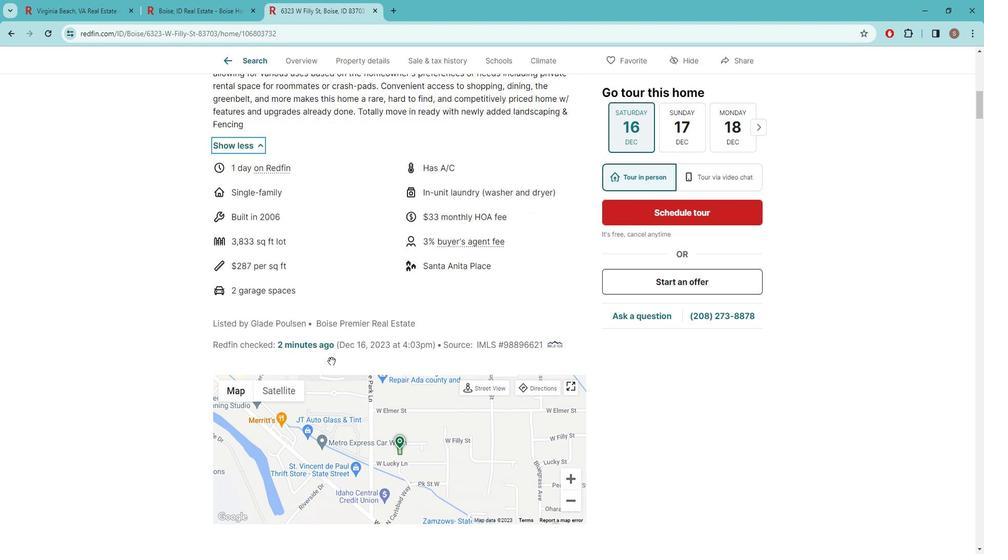 
Action: Mouse moved to (343, 359)
Screenshot: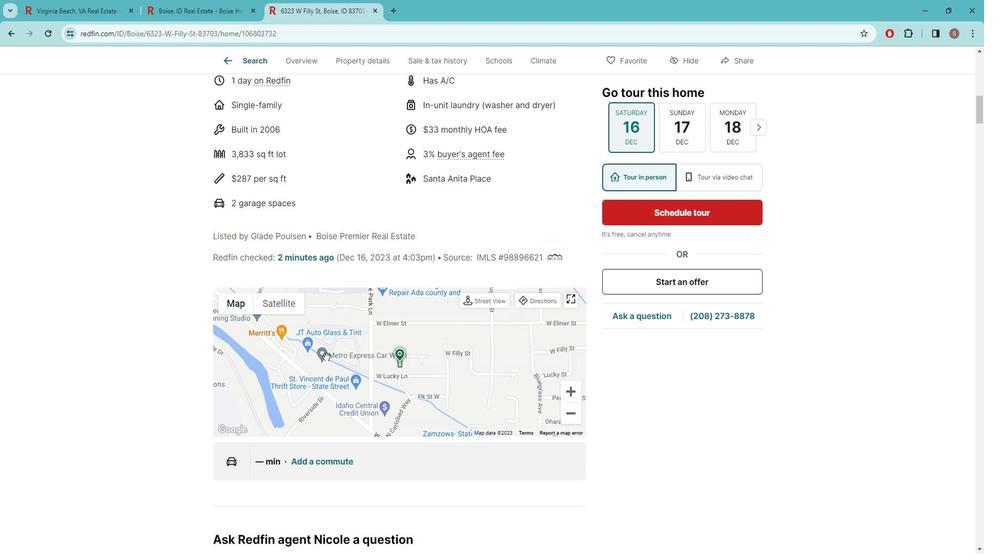 
Action: Mouse scrolled (343, 359) with delta (0, 0)
Screenshot: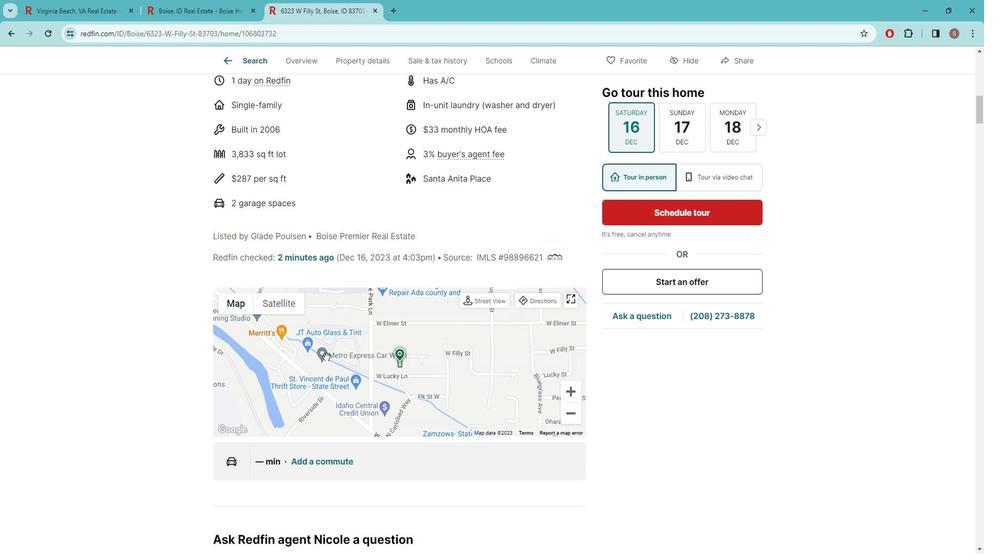 
Action: Mouse moved to (344, 361)
Screenshot: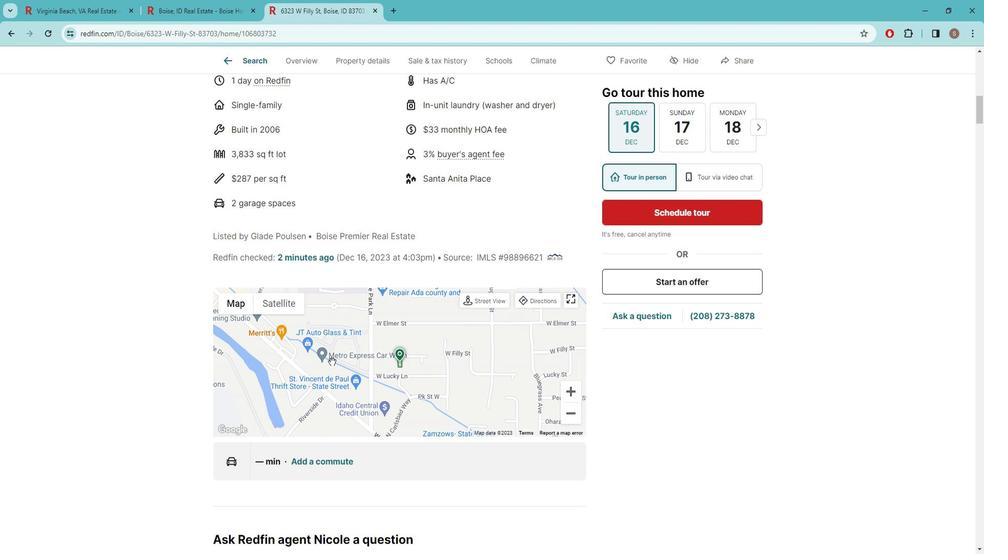 
Action: Mouse scrolled (344, 360) with delta (0, 0)
Screenshot: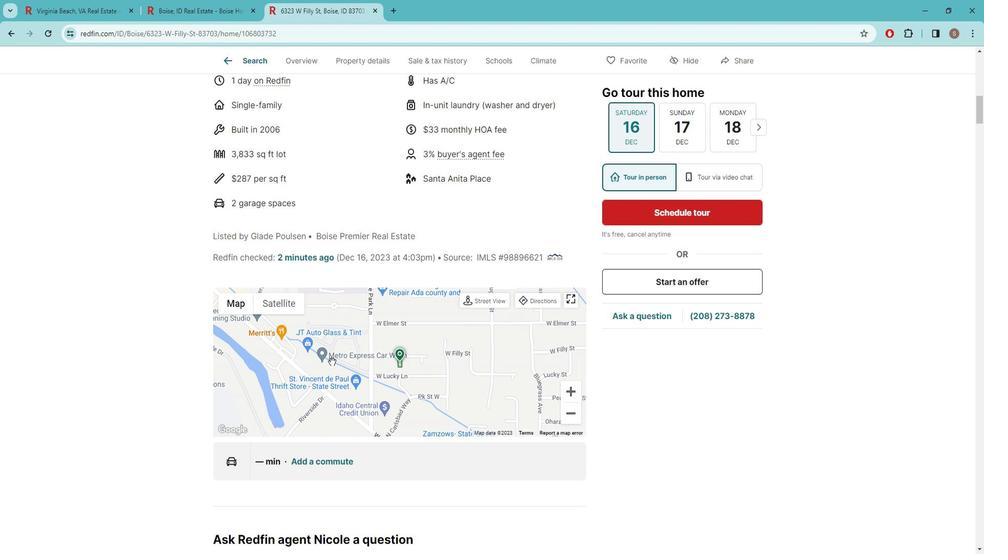 
Action: Mouse moved to (344, 362)
Screenshot: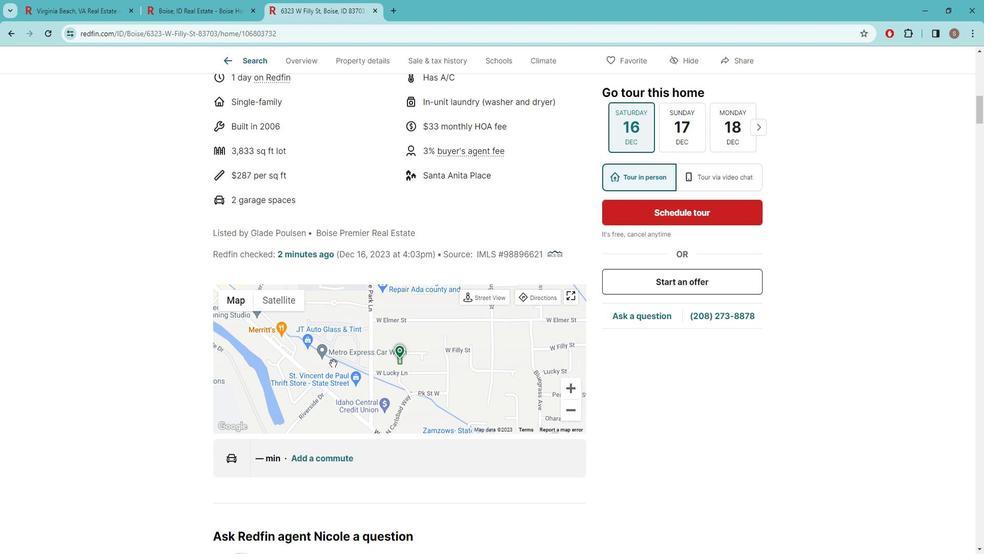 
Action: Mouse scrolled (344, 362) with delta (0, 0)
Screenshot: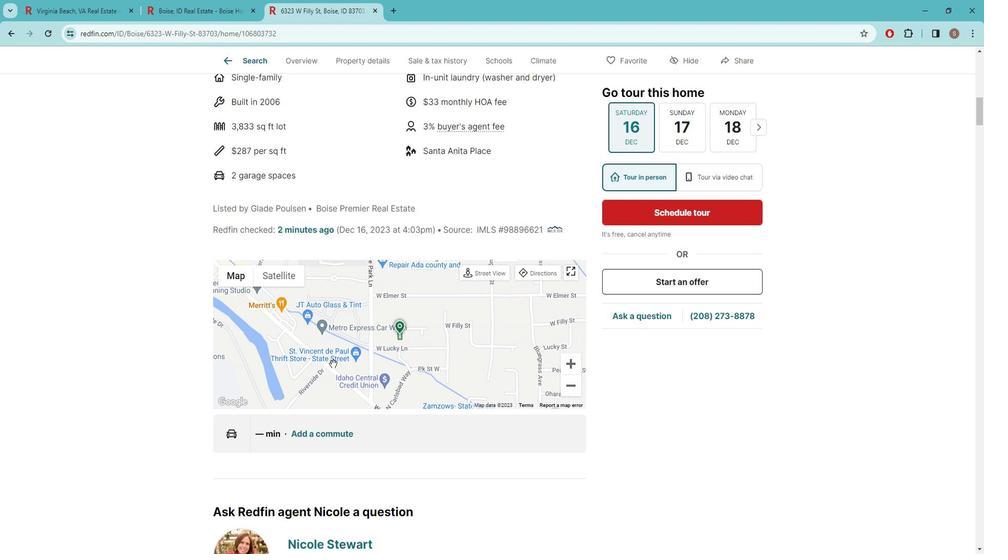 
Action: Mouse scrolled (344, 362) with delta (0, 0)
Screenshot: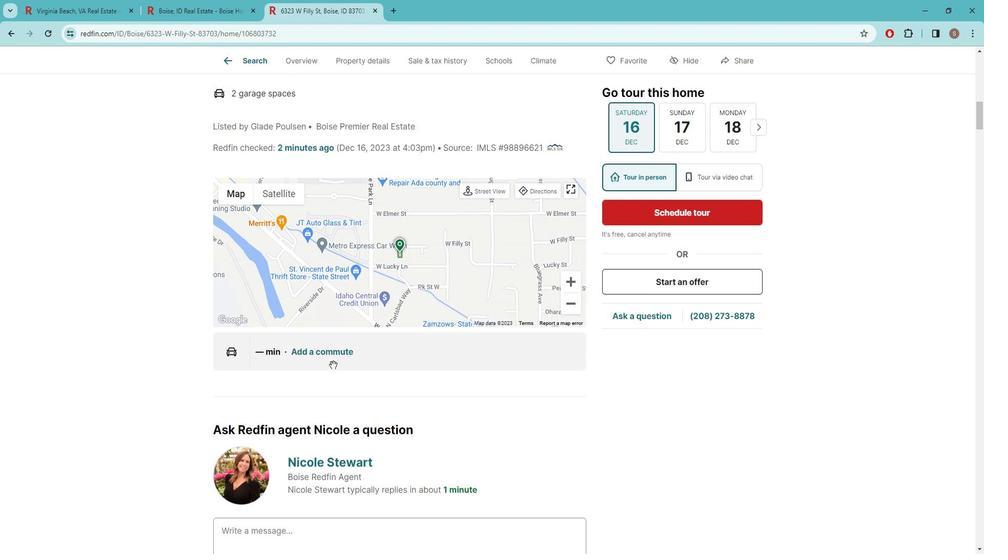 
Action: Mouse moved to (349, 374)
Screenshot: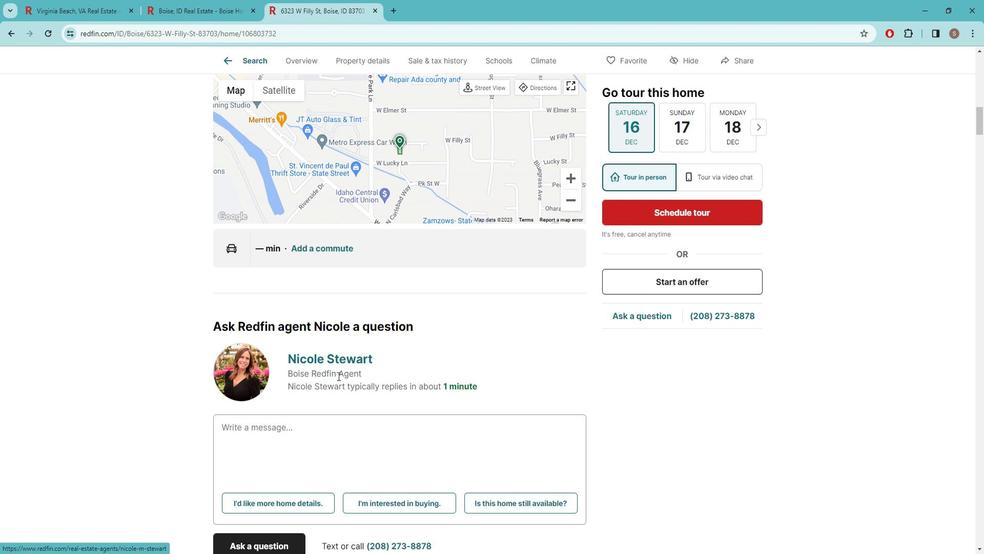 
Action: Mouse scrolled (349, 373) with delta (0, 0)
Screenshot: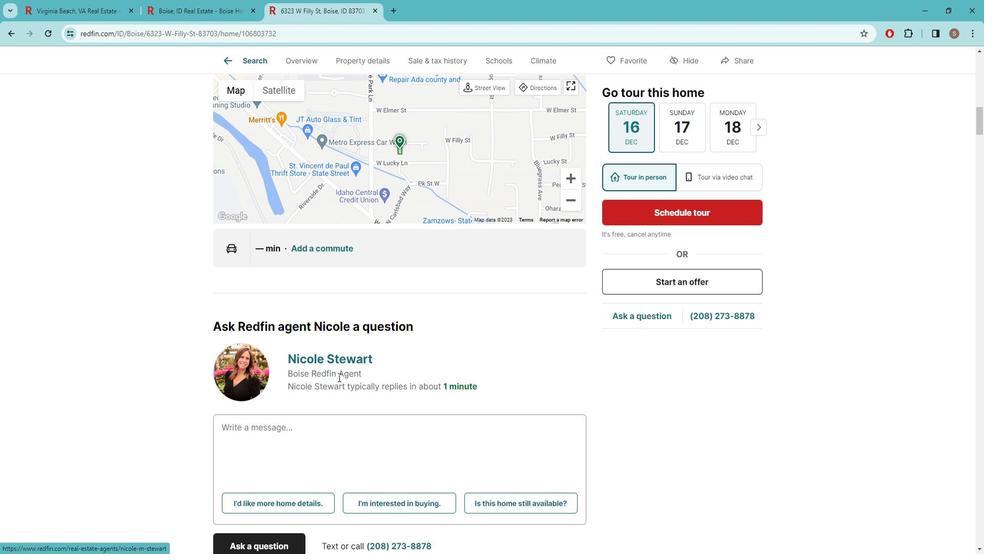 
Action: Mouse moved to (347, 376)
Screenshot: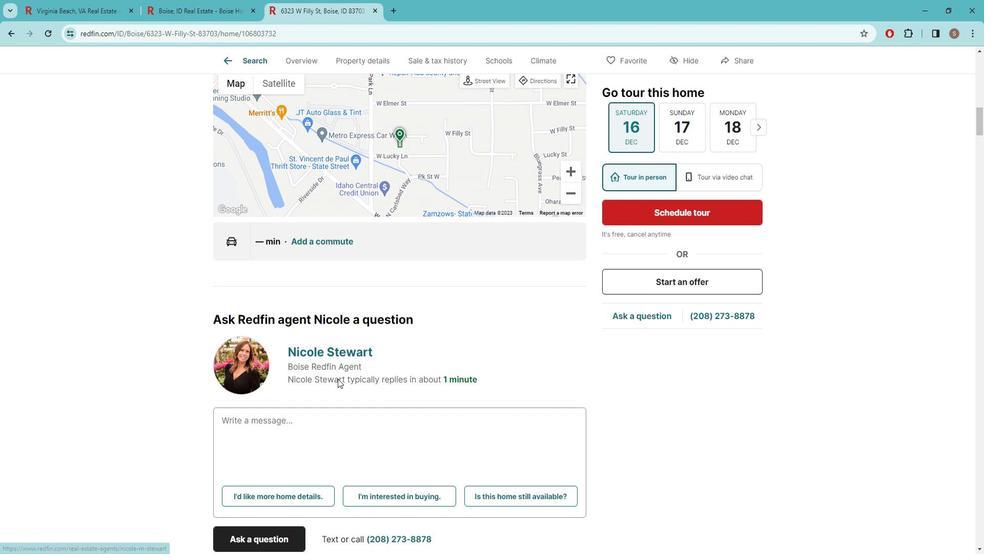 
Action: Mouse scrolled (347, 375) with delta (0, 0)
Screenshot: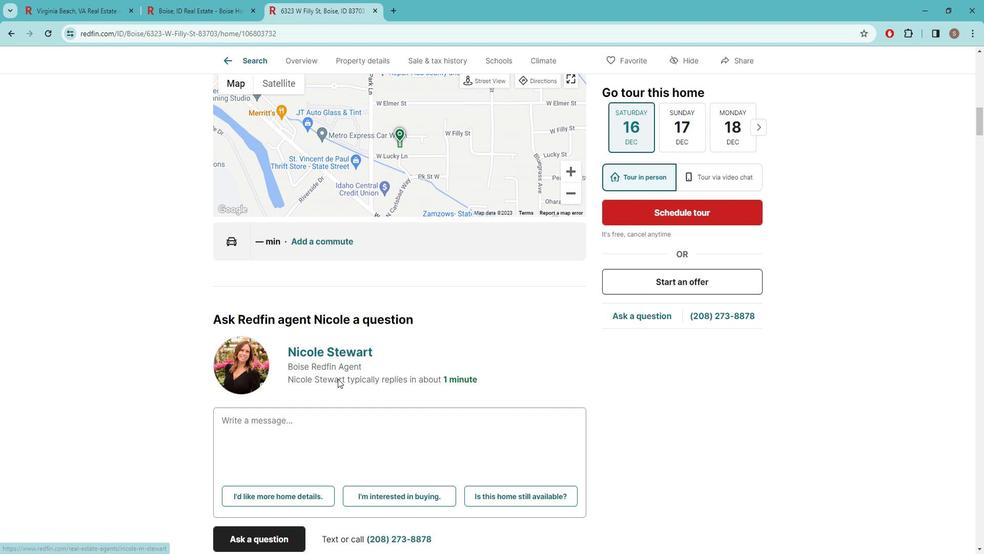 
Action: Mouse moved to (345, 375)
Screenshot: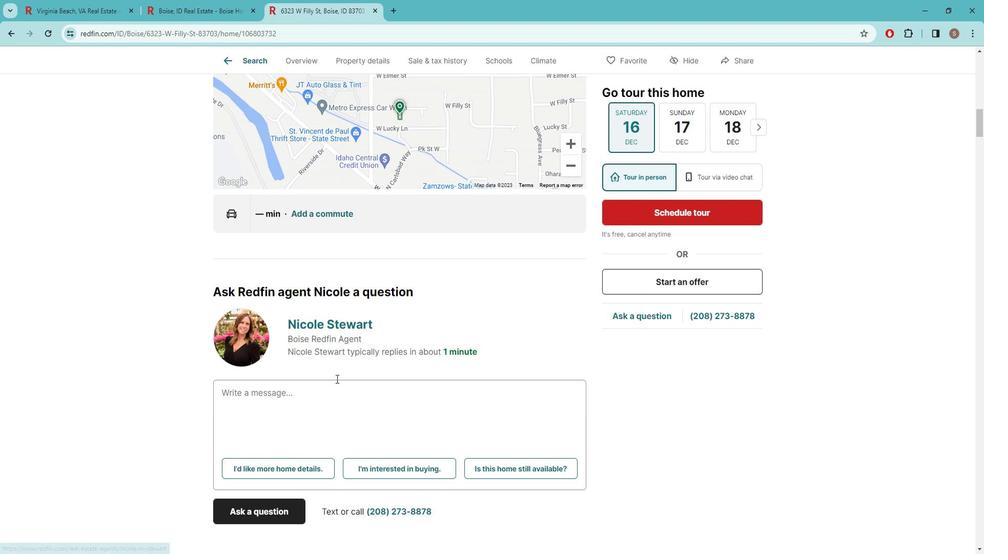 
Action: Mouse scrolled (345, 374) with delta (0, 0)
Screenshot: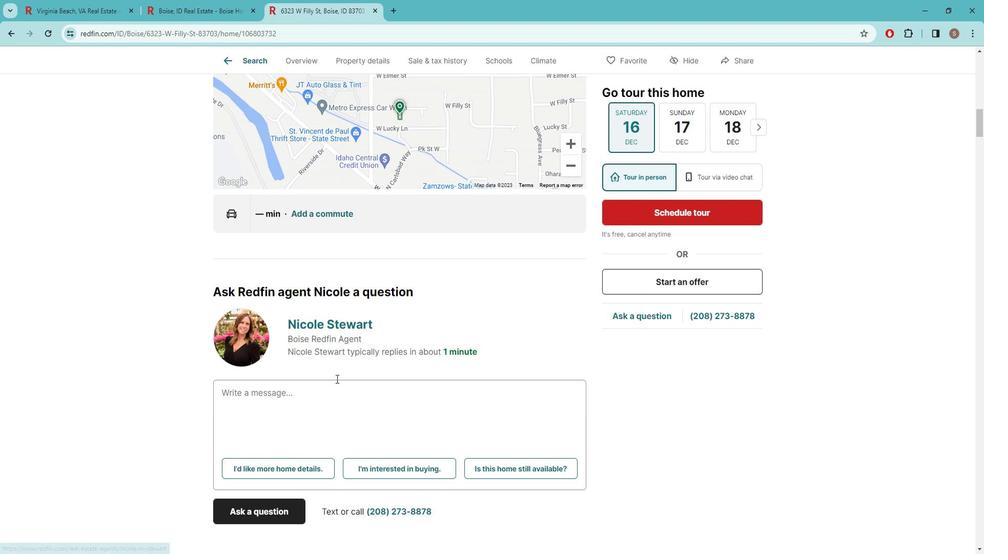 
Action: Mouse moved to (339, 365)
Screenshot: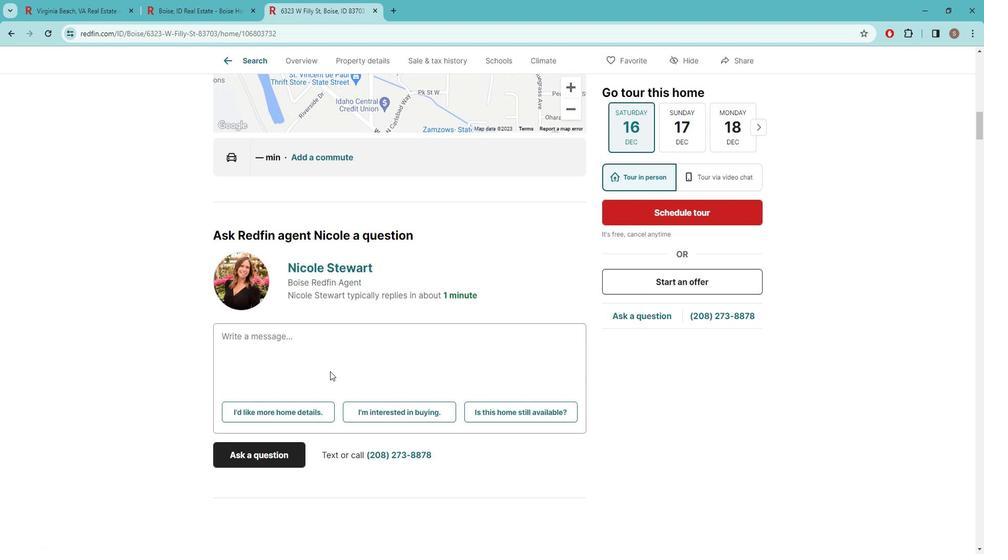 
Action: Mouse scrolled (339, 364) with delta (0, 0)
Screenshot: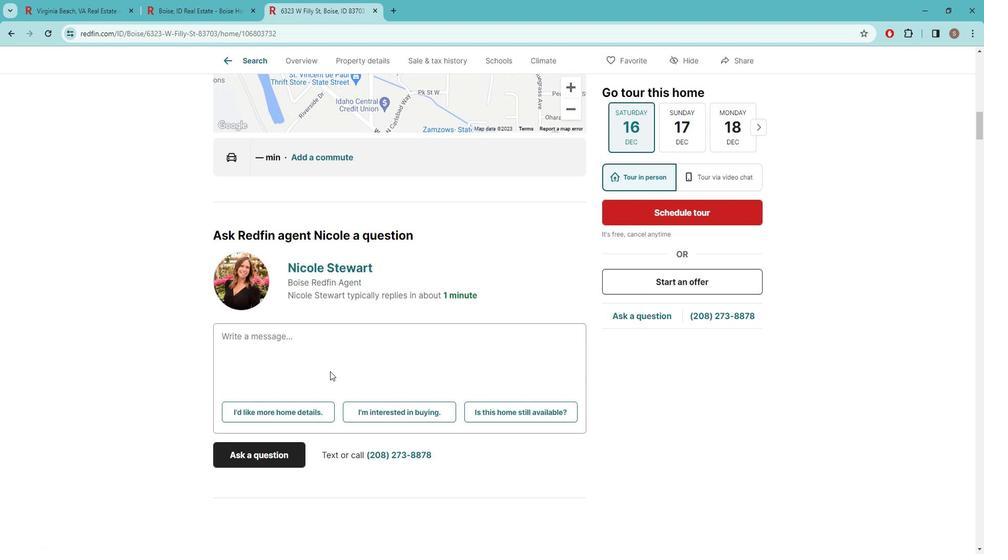 
Action: Mouse moved to (349, 360)
Screenshot: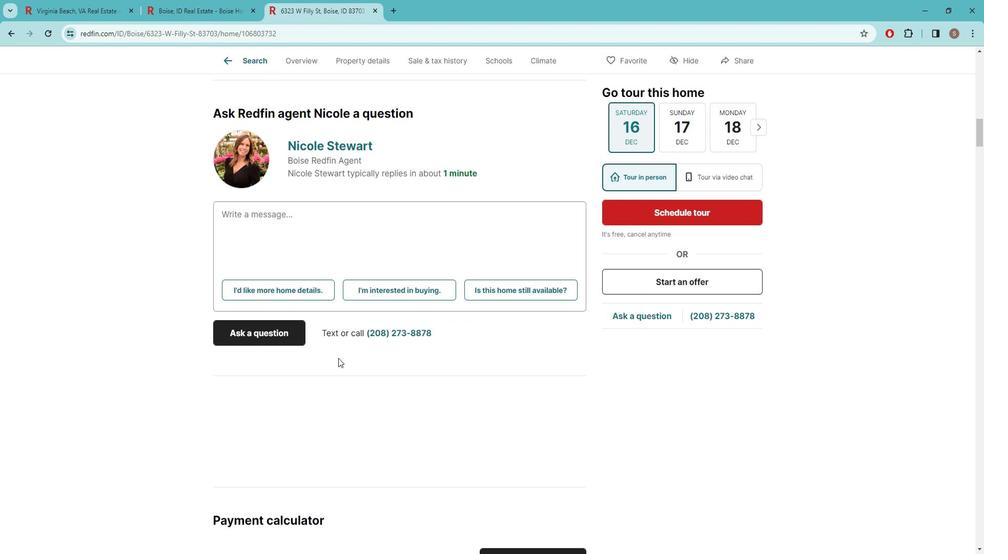 
Action: Mouse scrolled (349, 360) with delta (0, 0)
Screenshot: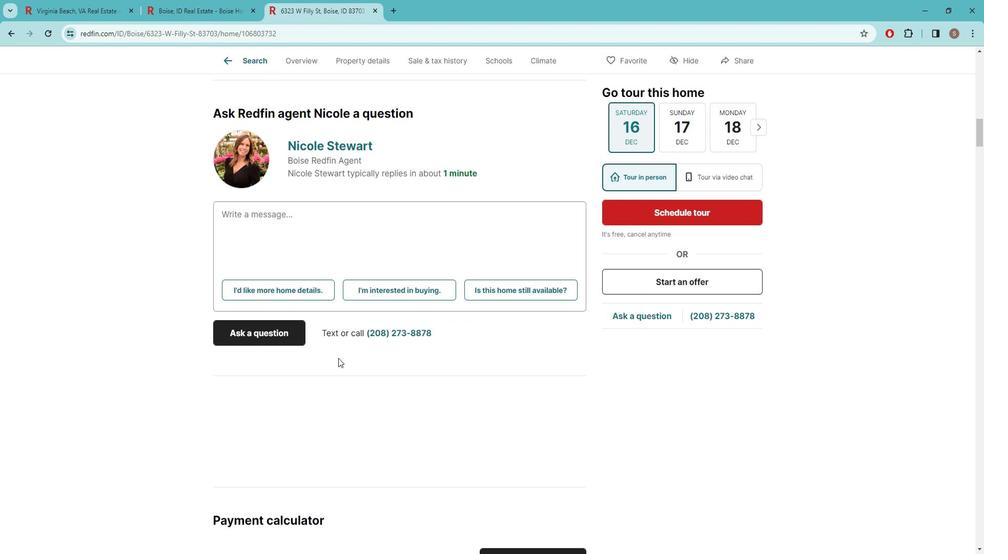 
Action: Mouse moved to (349, 361)
Screenshot: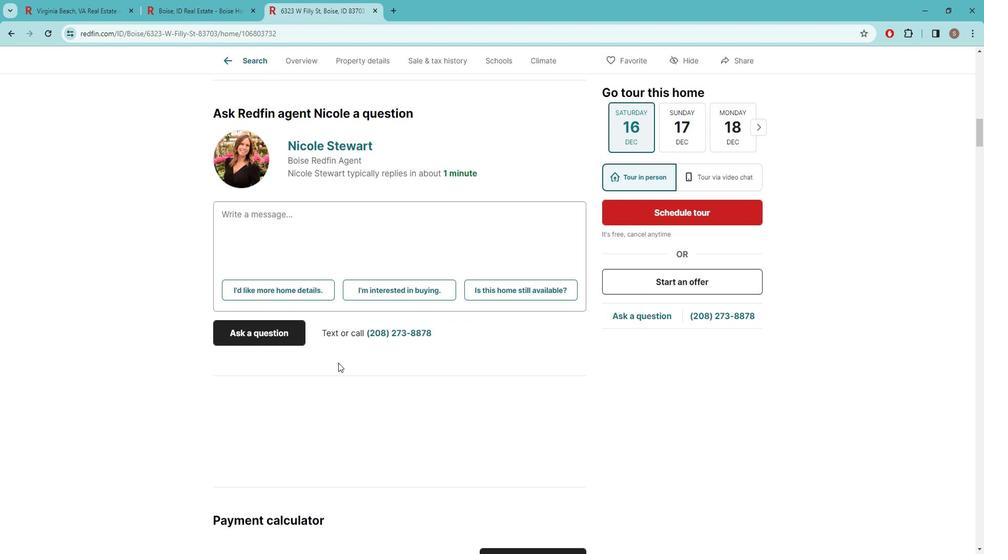 
Action: Mouse scrolled (349, 360) with delta (0, 0)
Screenshot: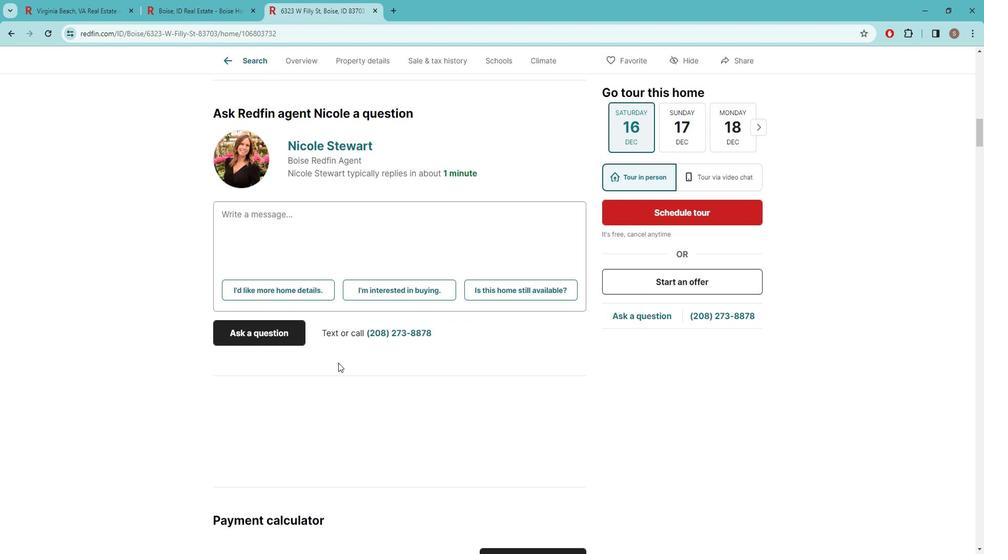 
Action: Mouse scrolled (349, 360) with delta (0, 0)
Screenshot: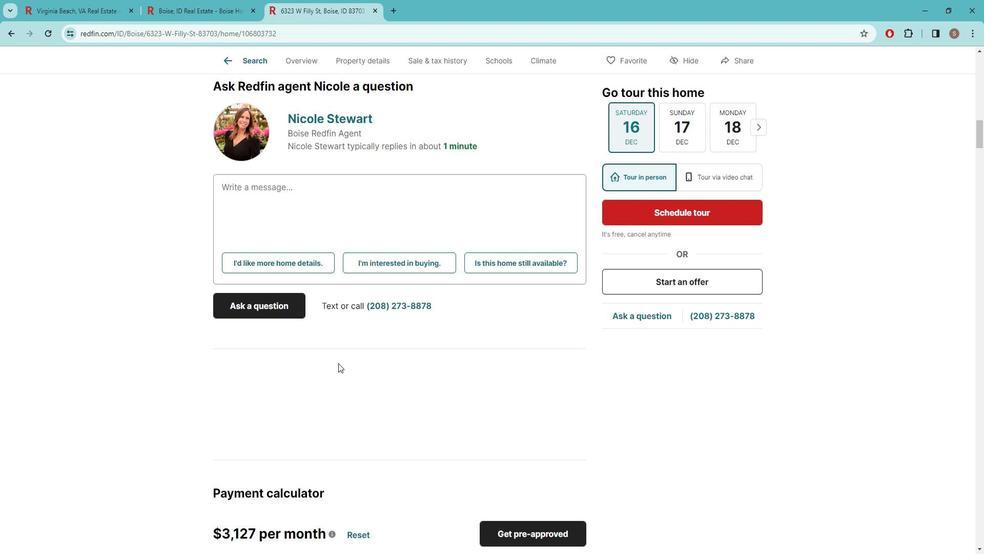 
Action: Mouse moved to (230, 356)
Screenshot: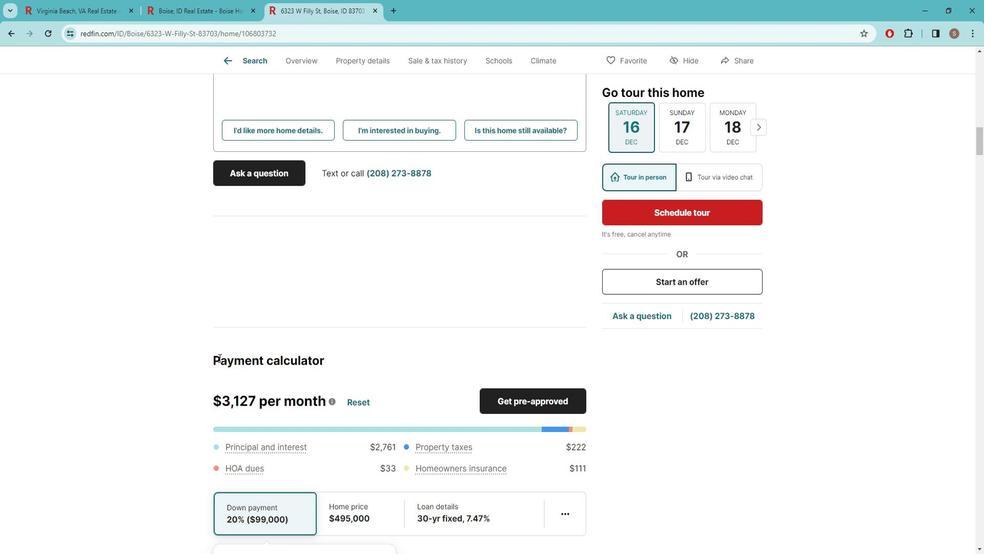 
Action: Mouse scrolled (230, 355) with delta (0, 0)
Screenshot: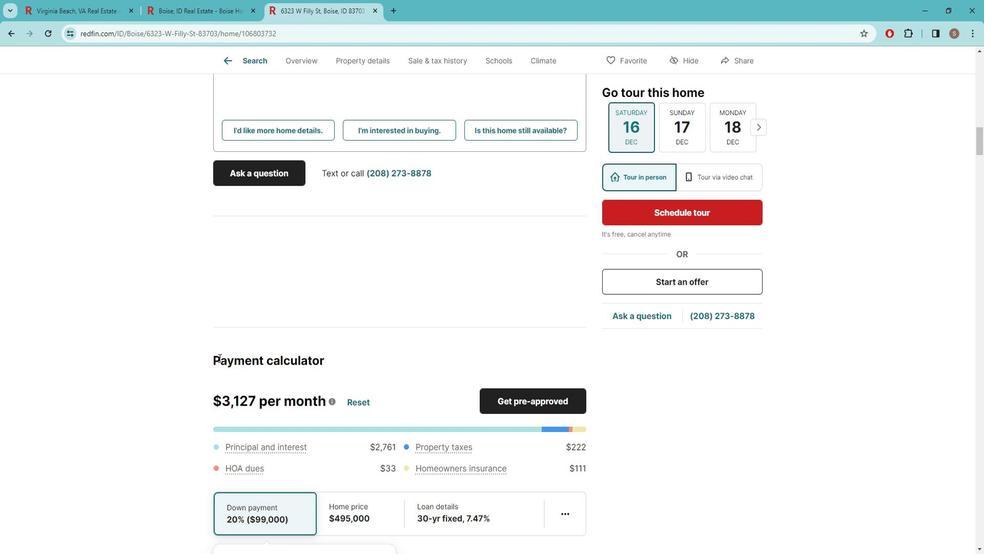 
Action: Mouse moved to (240, 356)
Screenshot: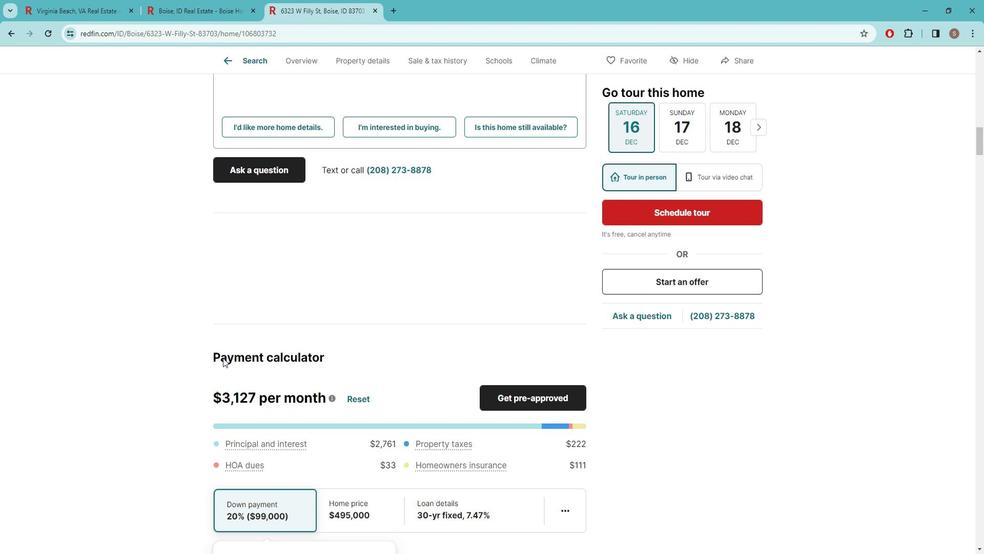 
Action: Mouse scrolled (240, 355) with delta (0, 0)
Screenshot: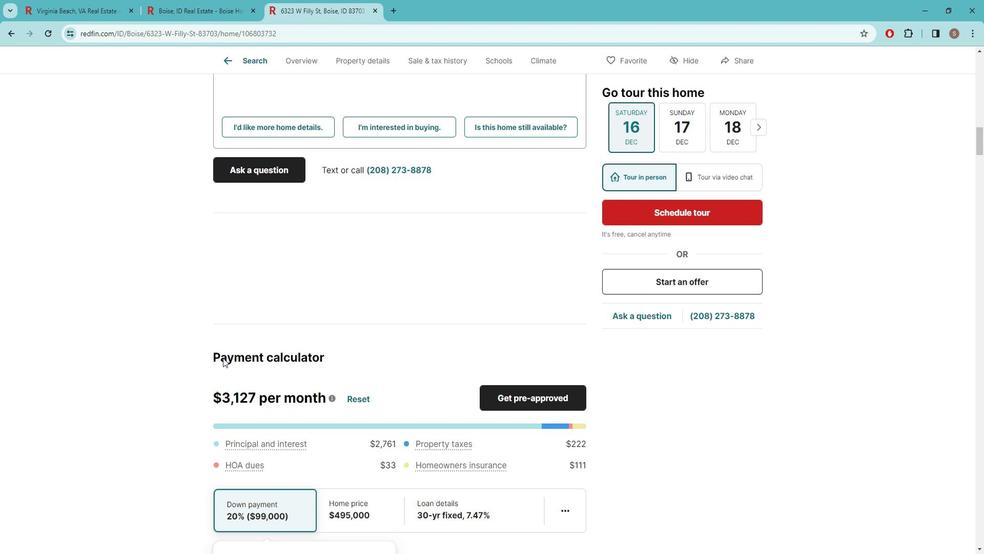 
Action: Mouse moved to (248, 355)
Screenshot: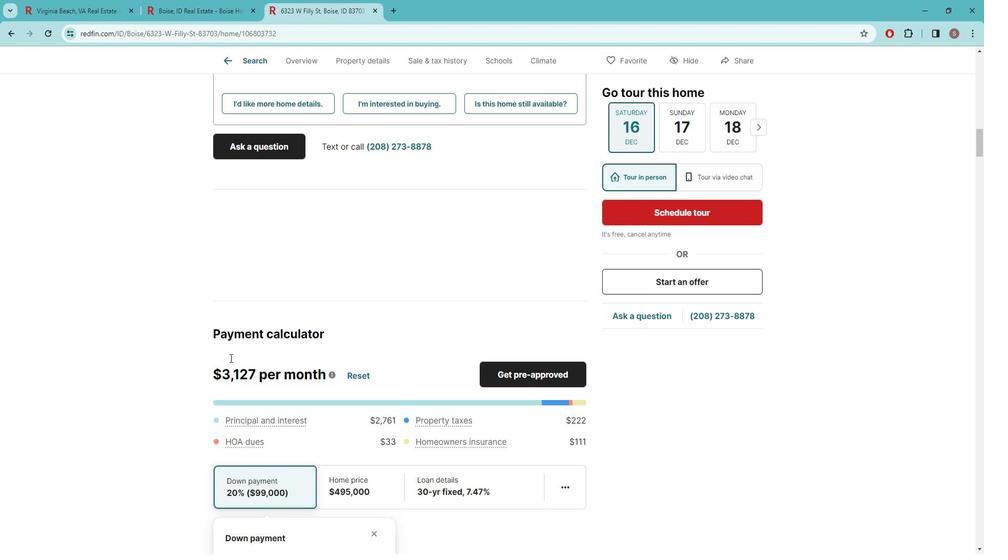 
Action: Mouse scrolled (248, 354) with delta (0, 0)
Screenshot: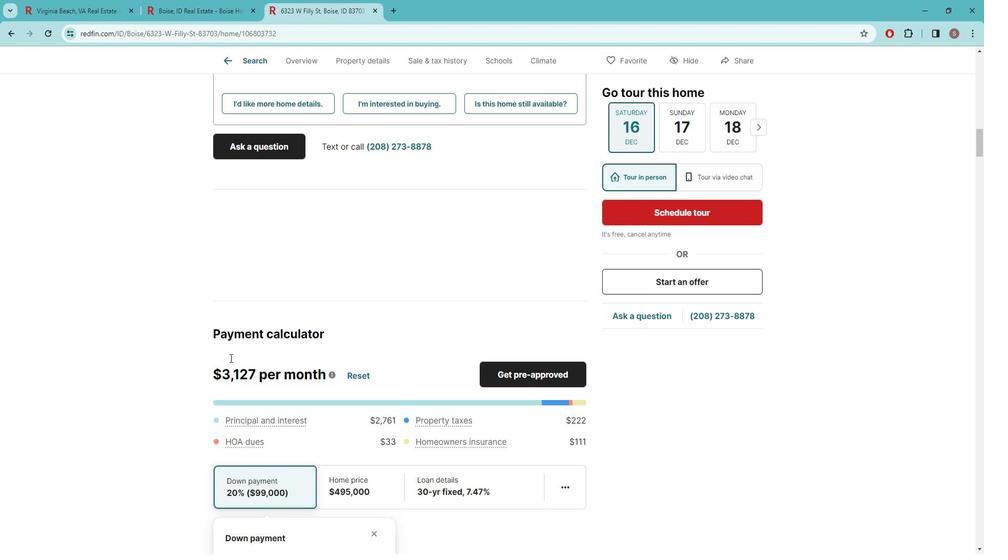 
Action: Mouse moved to (256, 351)
Screenshot: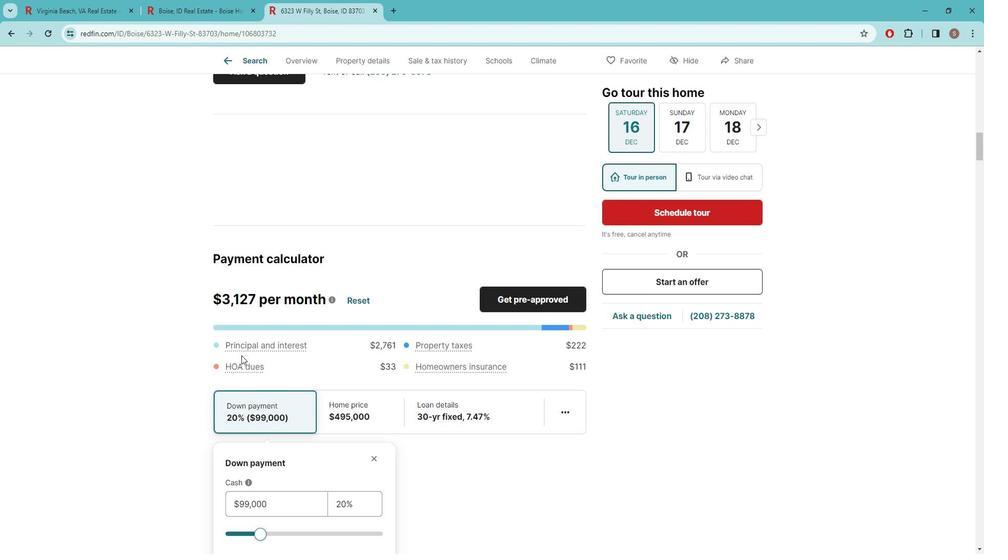 
Action: Mouse scrolled (256, 350) with delta (0, 0)
Screenshot: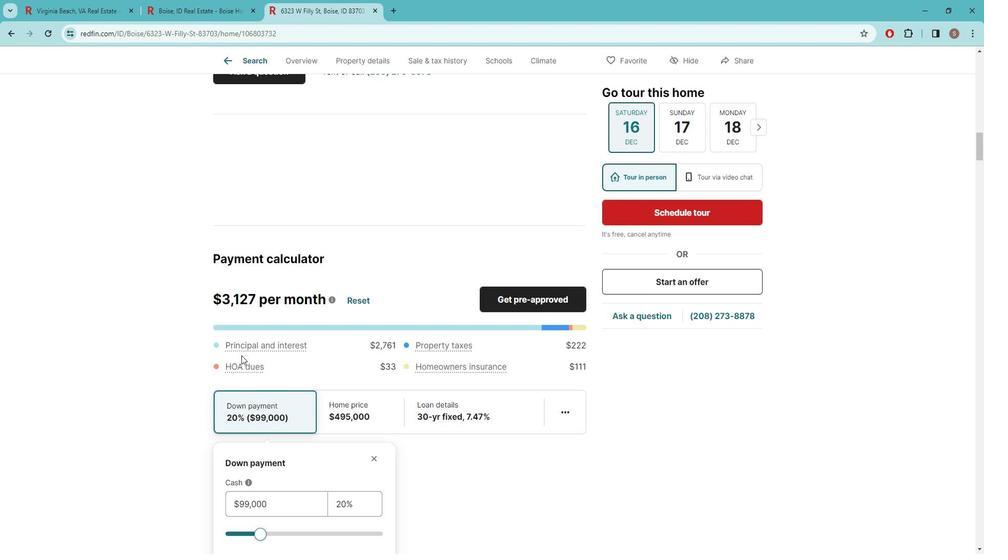 
Action: Mouse moved to (312, 348)
Screenshot: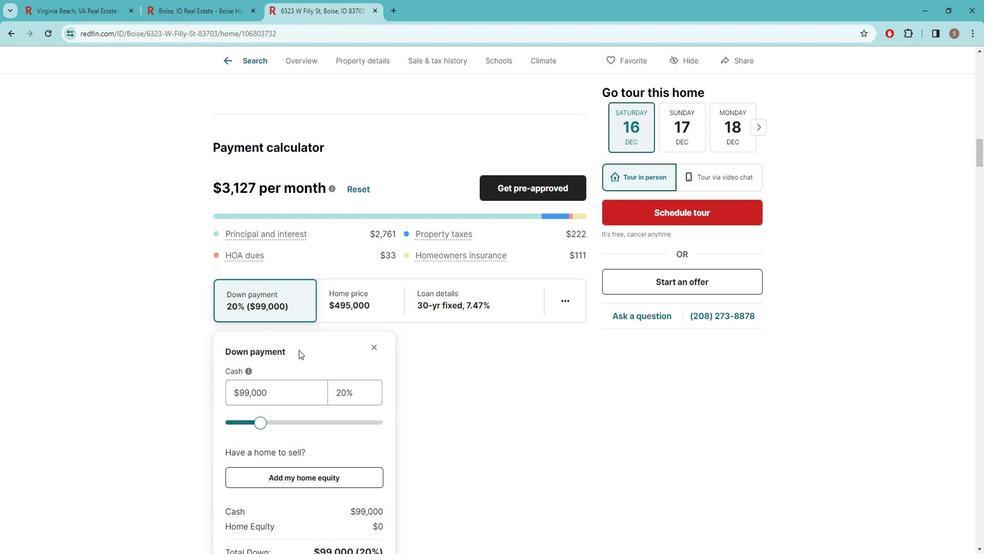 
Action: Mouse scrolled (312, 348) with delta (0, 0)
Screenshot: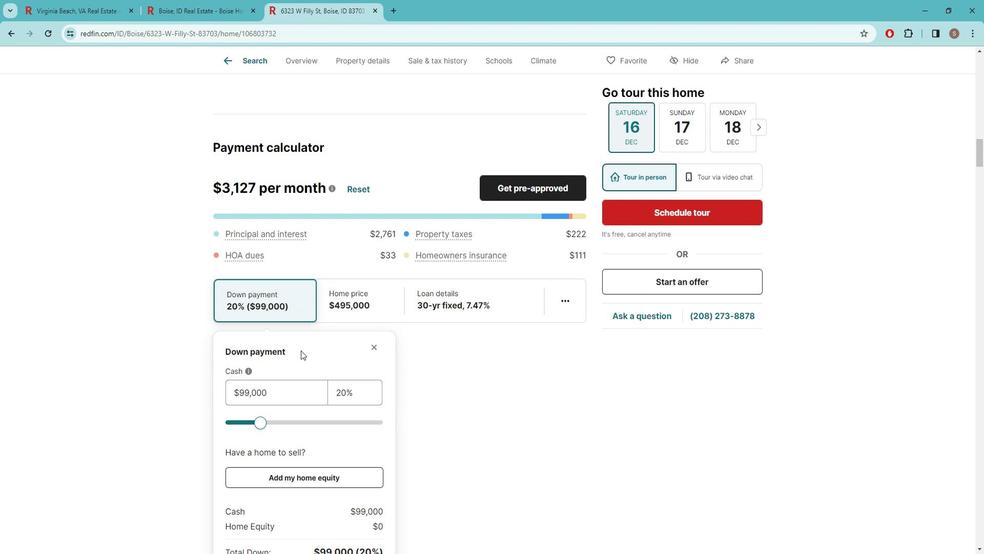 
Action: Mouse scrolled (312, 348) with delta (0, 0)
Screenshot: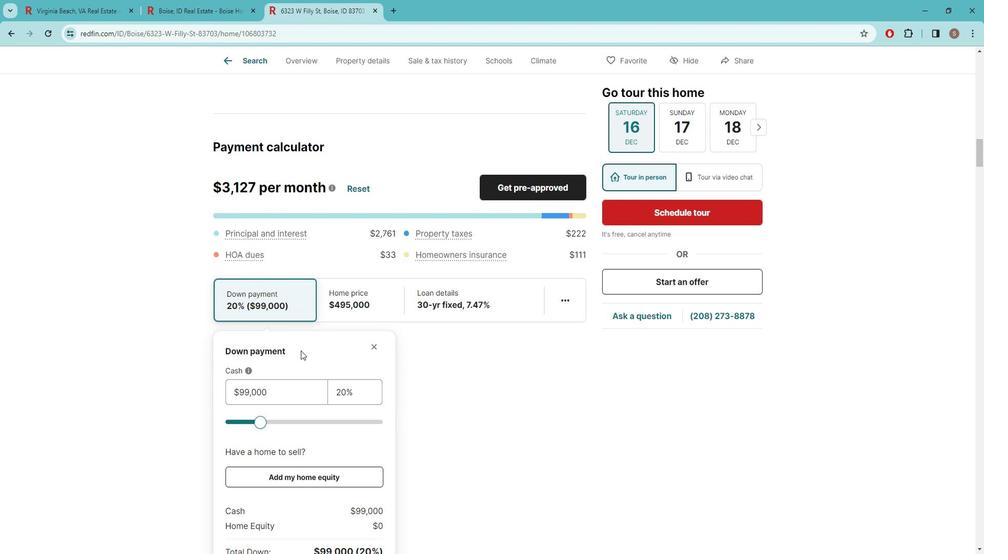 
Action: Mouse scrolled (312, 348) with delta (0, 0)
Screenshot: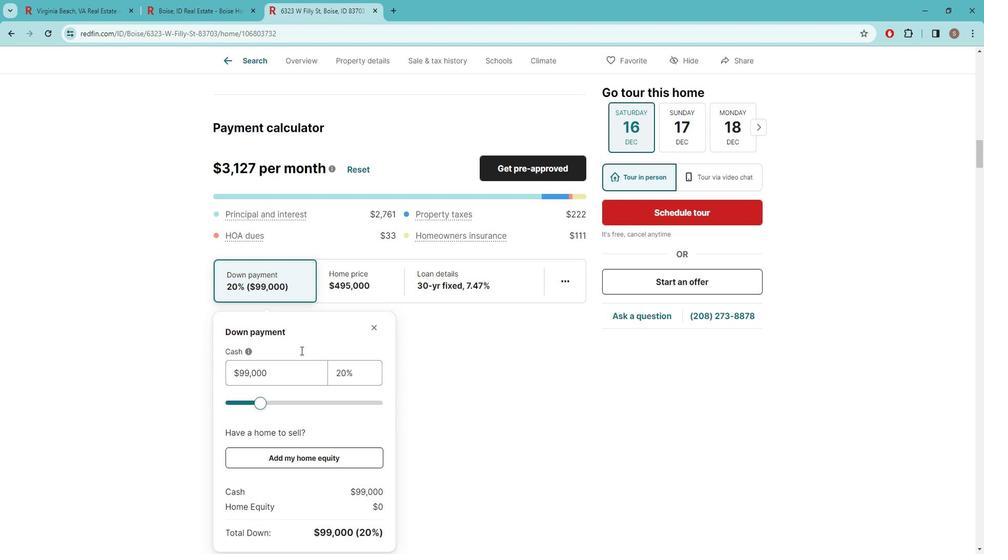 
Action: Mouse moved to (369, 372)
Screenshot: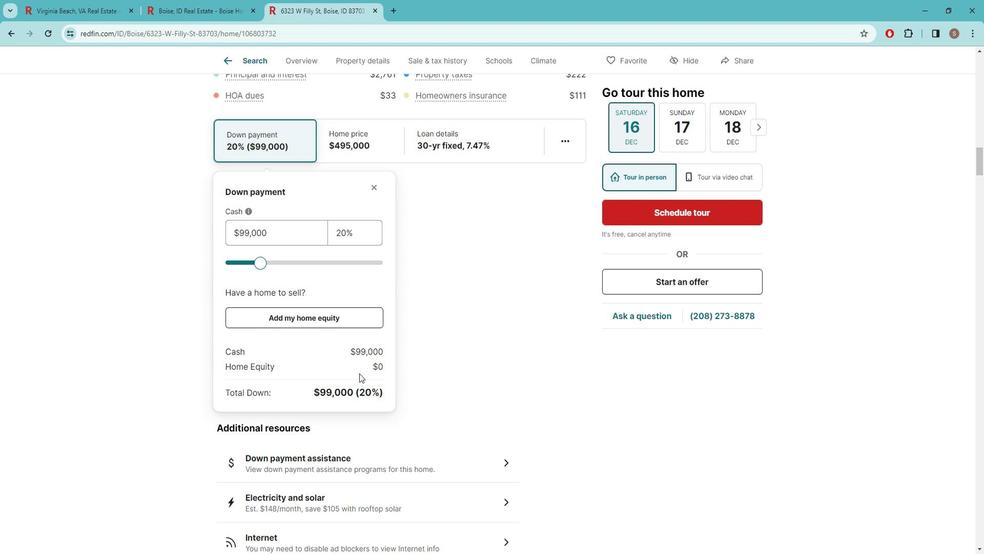 
Action: Mouse scrolled (369, 371) with delta (0, 0)
Screenshot: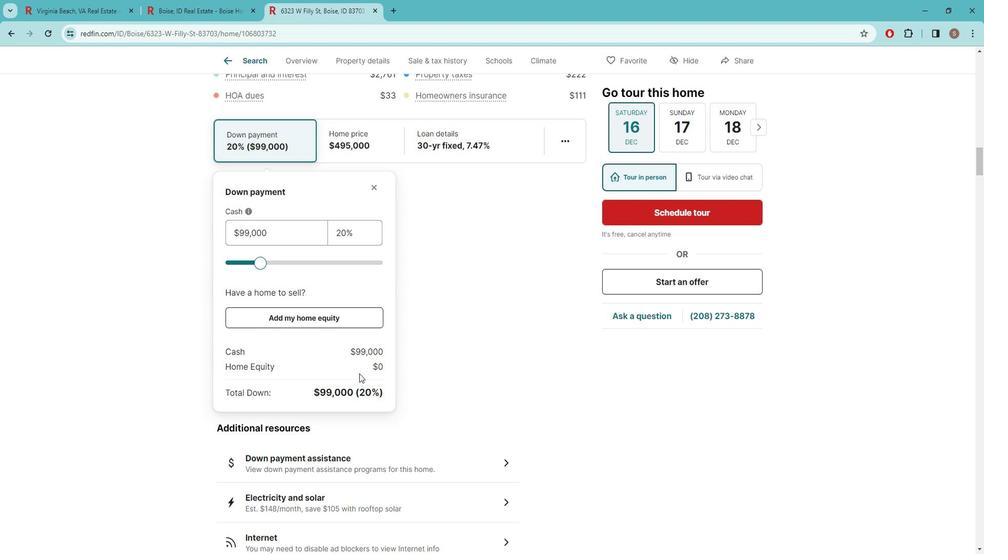 
Action: Mouse scrolled (369, 371) with delta (0, 0)
Screenshot: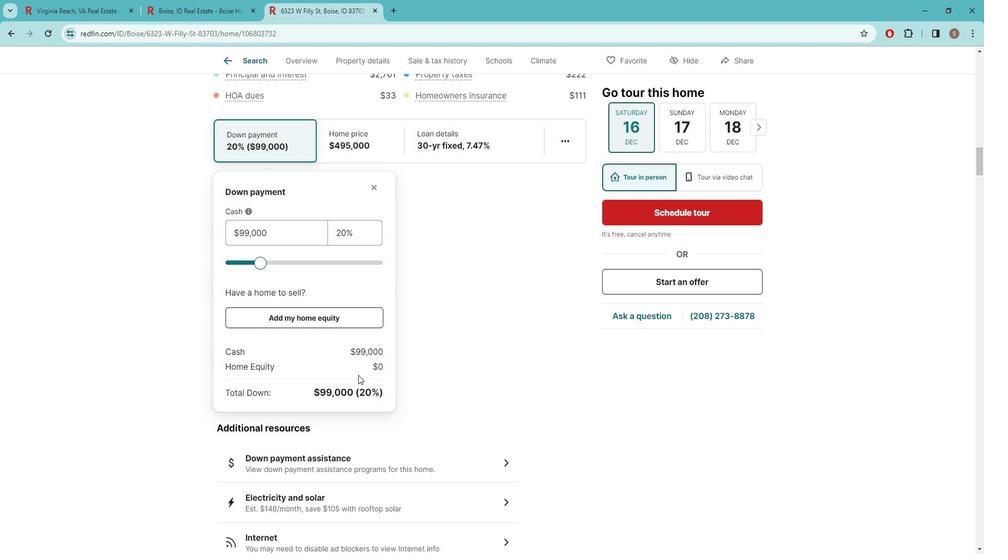 
Action: Mouse moved to (367, 372)
Screenshot: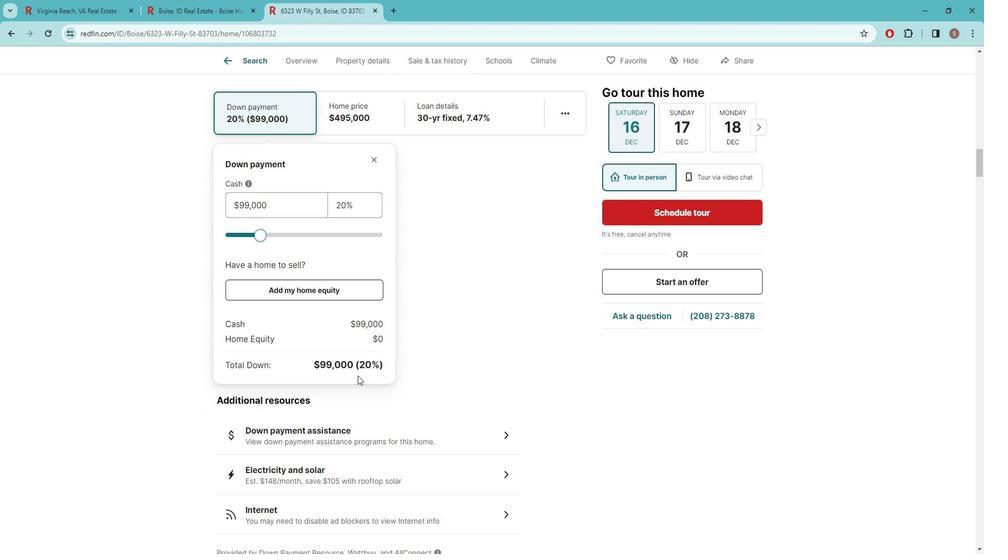 
Action: Mouse scrolled (367, 372) with delta (0, 0)
Screenshot: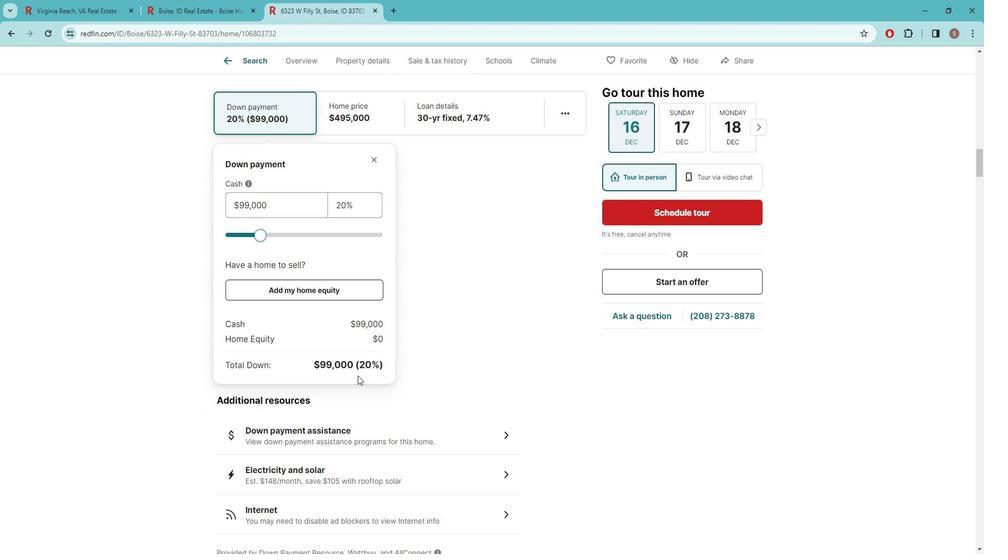 
Action: Mouse moved to (360, 365)
Screenshot: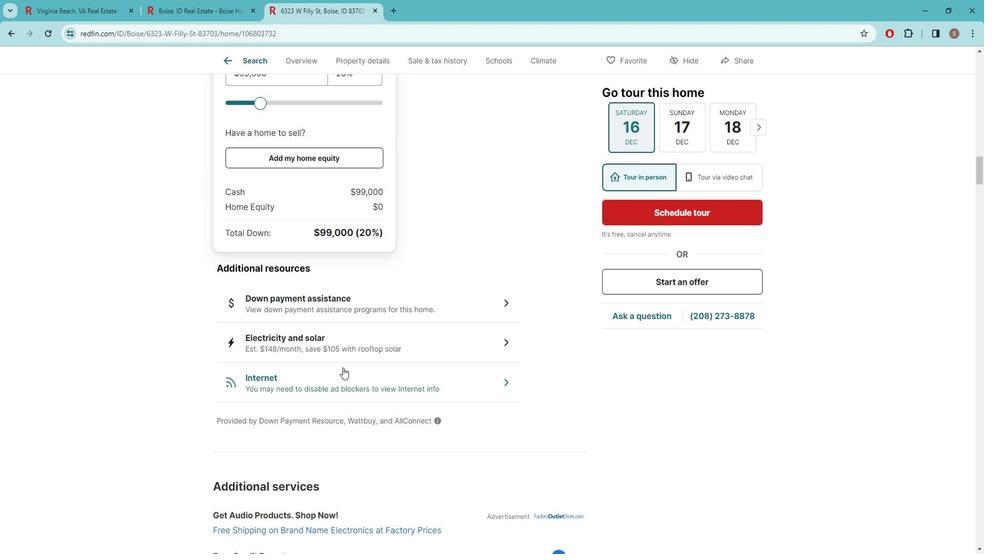 
Action: Mouse scrolled (360, 364) with delta (0, 0)
Screenshot: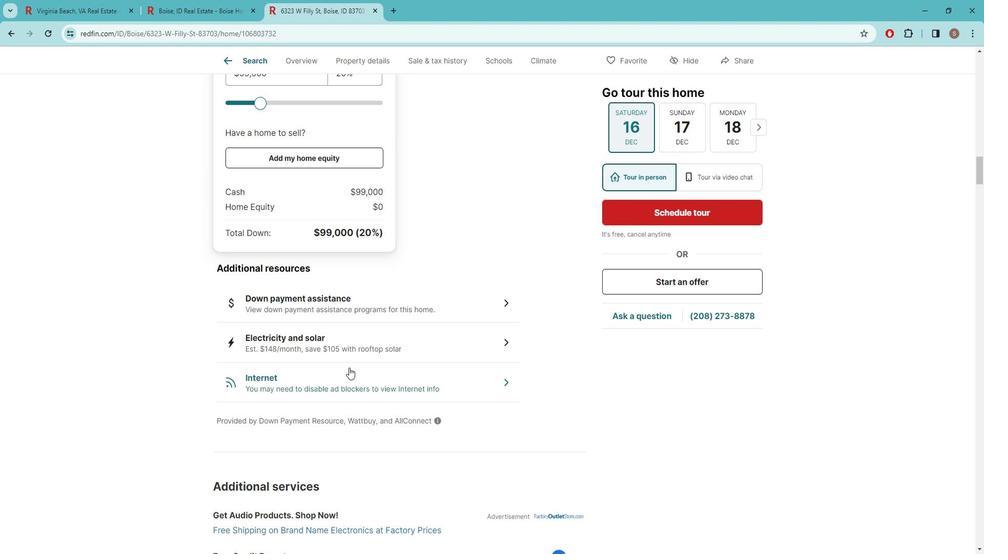 
Action: Mouse scrolled (360, 364) with delta (0, 0)
Screenshot: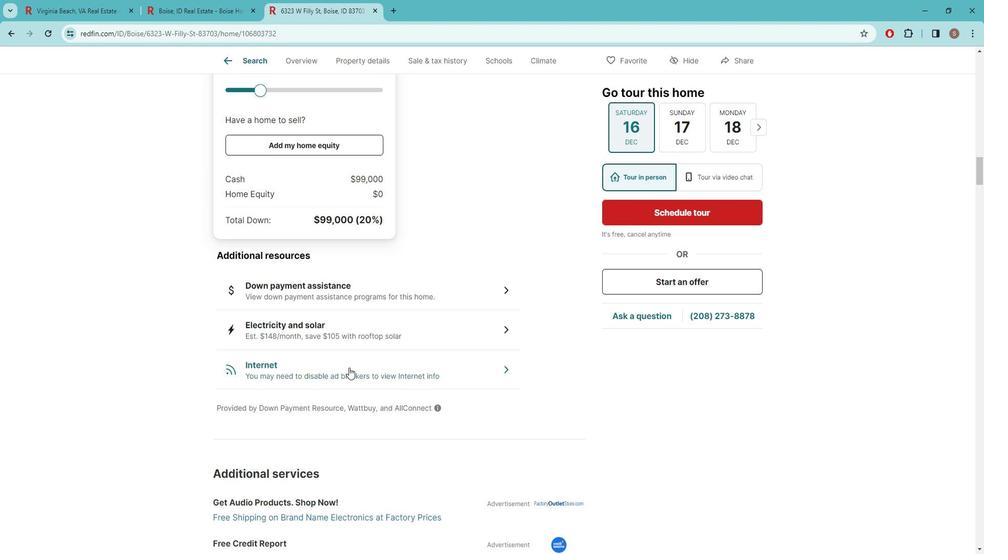 
Action: Mouse scrolled (360, 364) with delta (0, 0)
Screenshot: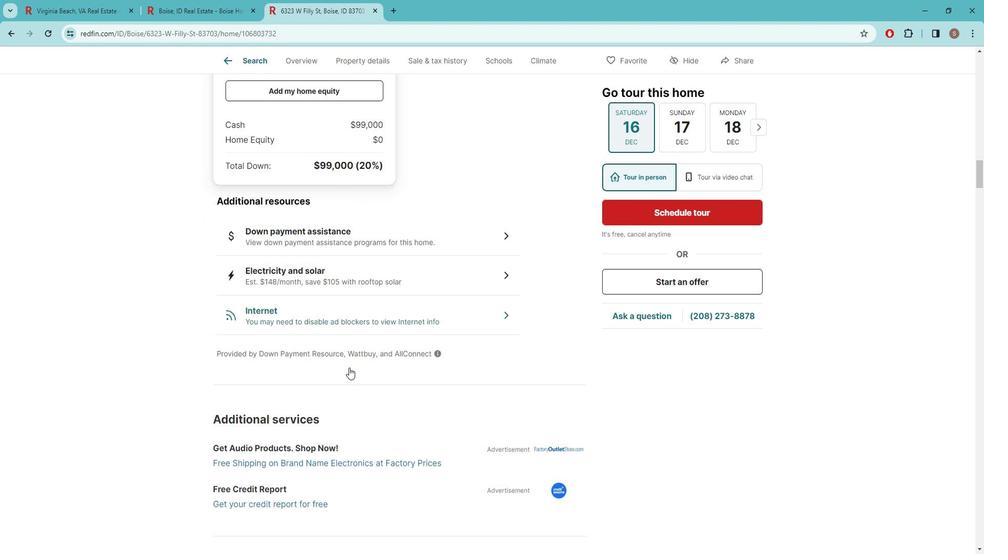 
Action: Mouse moved to (404, 372)
Screenshot: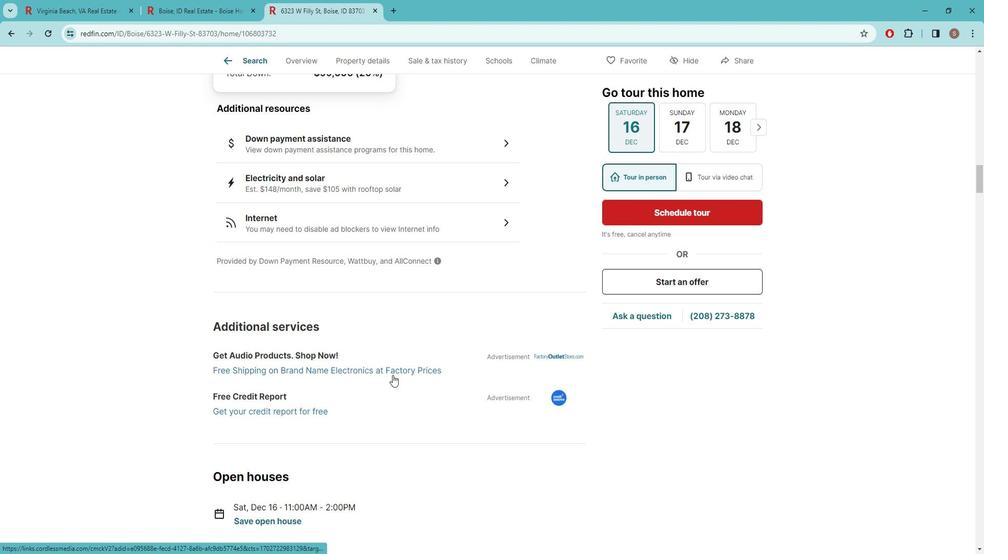 
Action: Mouse scrolled (404, 372) with delta (0, 0)
Screenshot: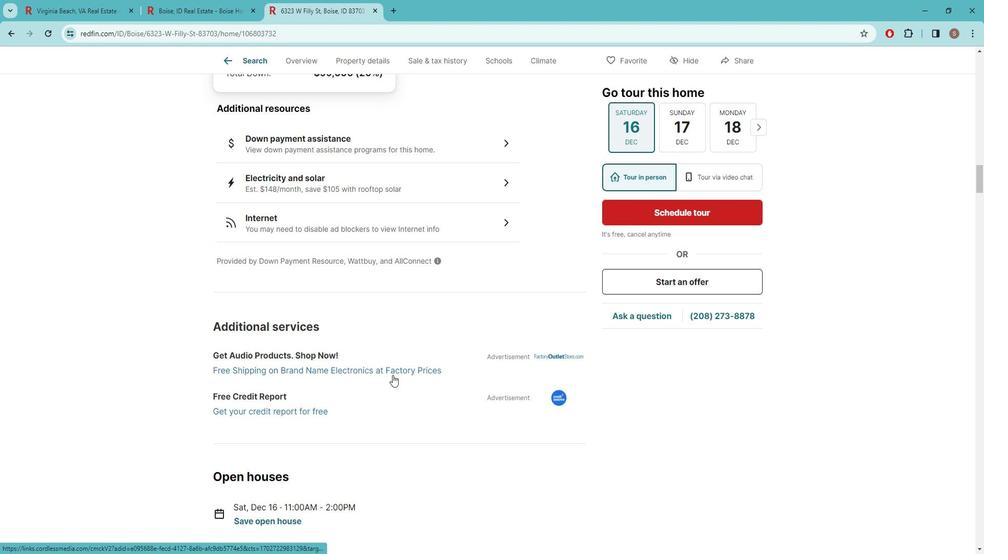 
Action: Mouse scrolled (404, 372) with delta (0, 0)
Screenshot: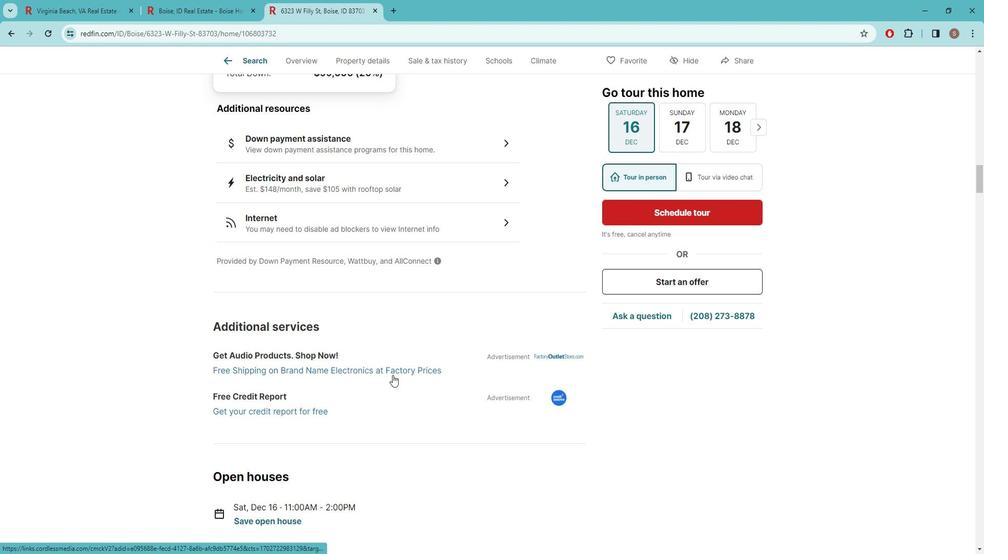 
Action: Mouse scrolled (404, 372) with delta (0, 0)
Screenshot: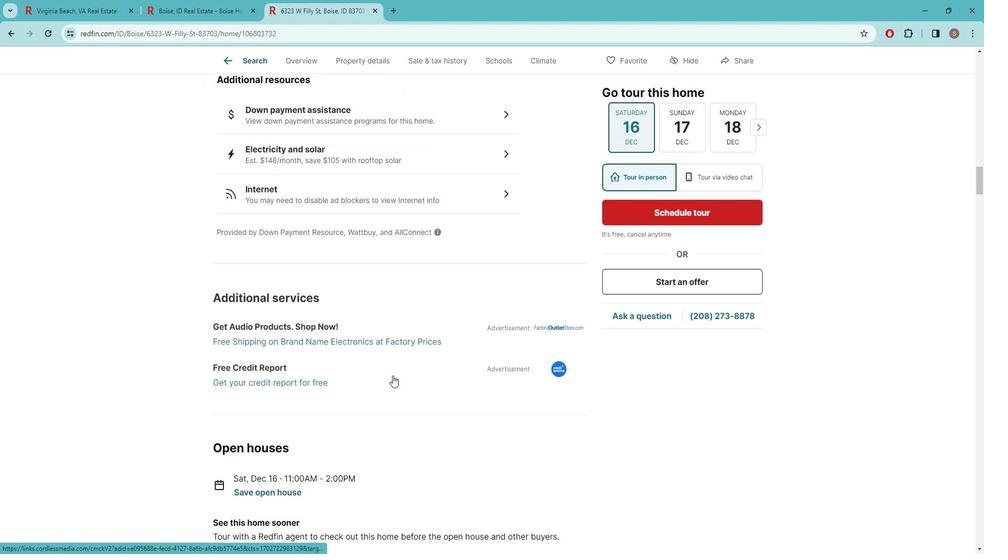 
Action: Mouse moved to (393, 372)
Screenshot: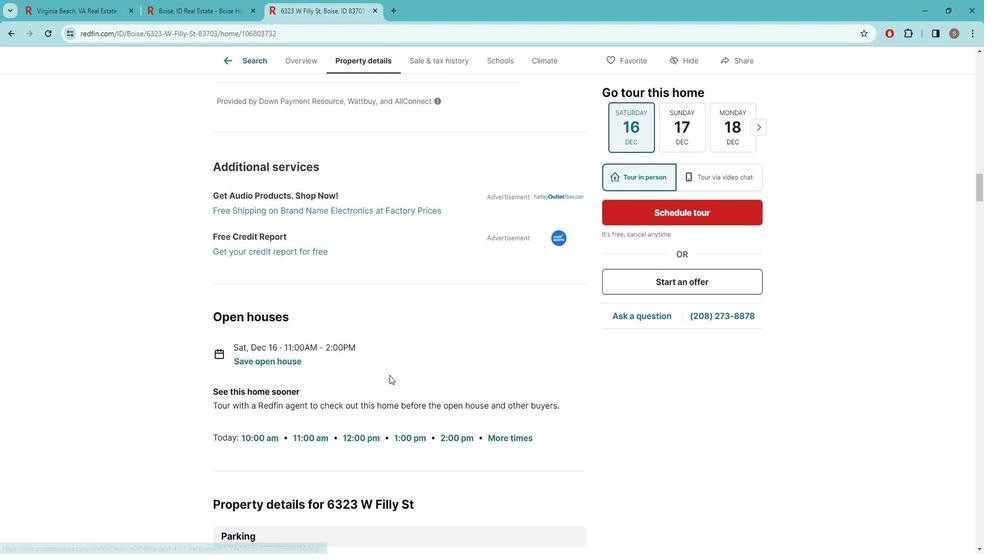 
Action: Mouse scrolled (393, 372) with delta (0, 0)
Screenshot: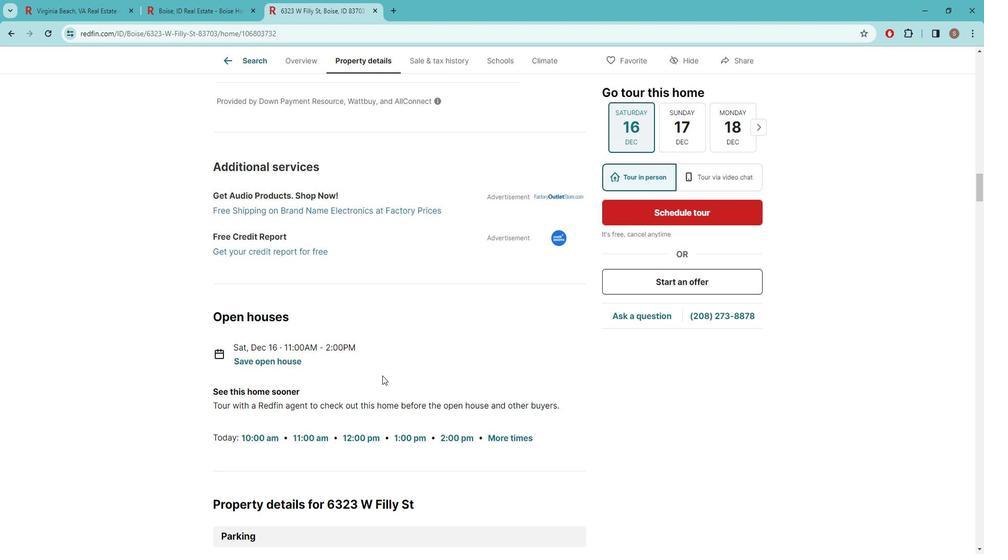 
Action: Mouse scrolled (393, 372) with delta (0, 0)
Screenshot: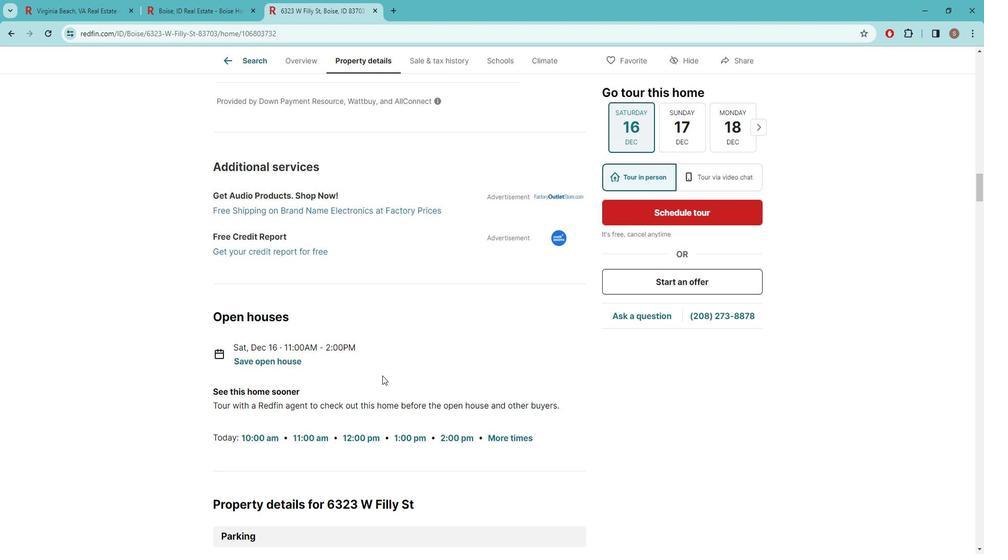 
Action: Mouse scrolled (393, 372) with delta (0, 0)
Screenshot: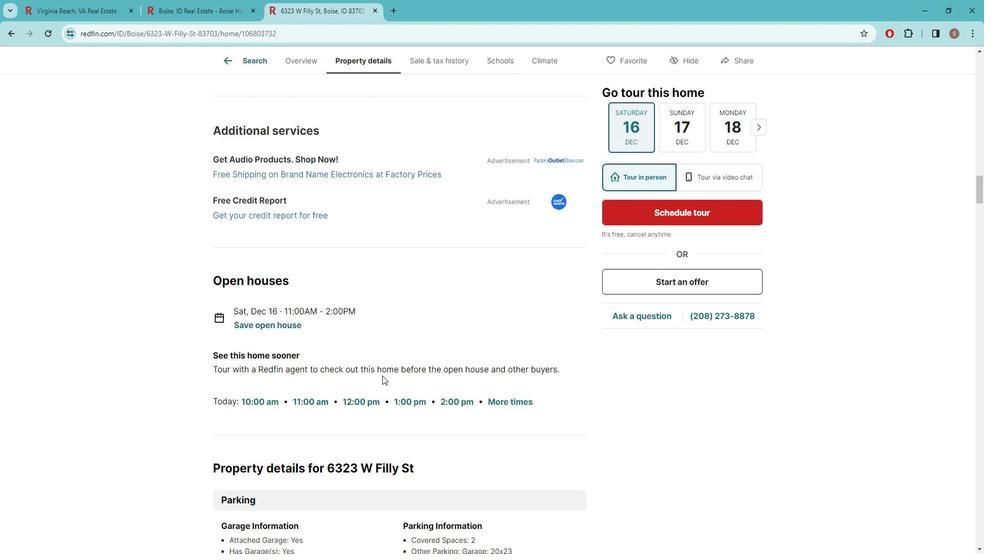 
Action: Mouse moved to (349, 386)
Screenshot: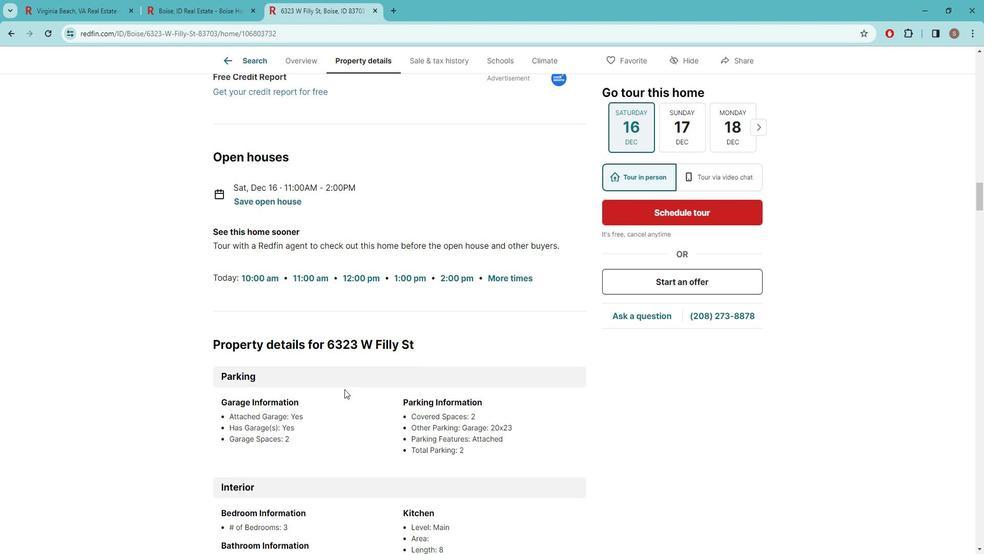 
Action: Mouse scrolled (349, 385) with delta (0, 0)
Screenshot: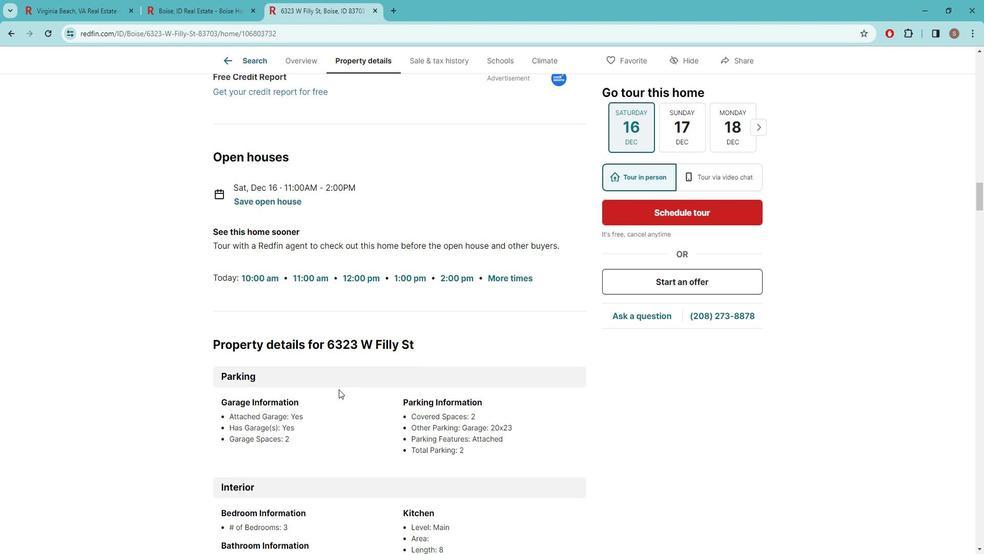 
Action: Mouse moved to (350, 376)
Screenshot: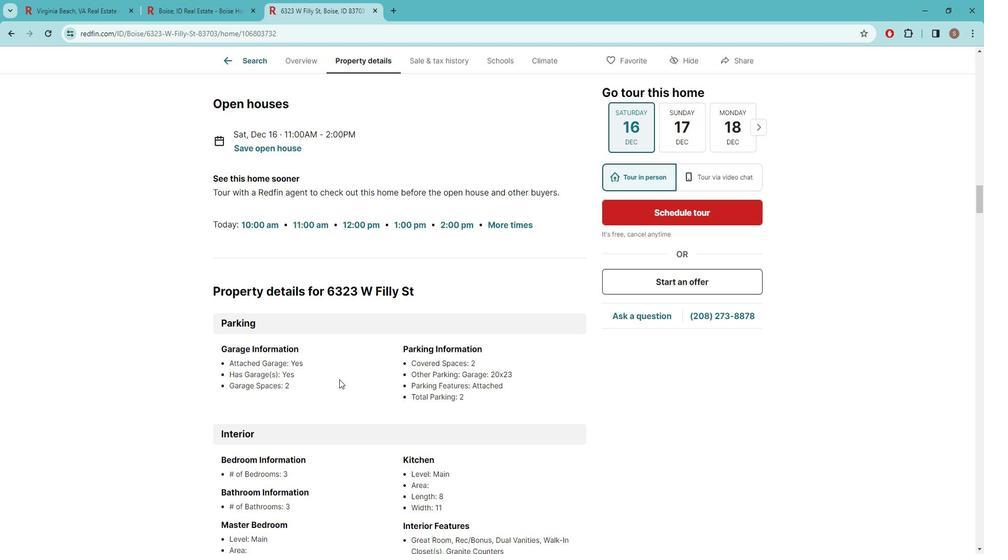 
Action: Mouse scrolled (350, 375) with delta (0, 0)
Screenshot: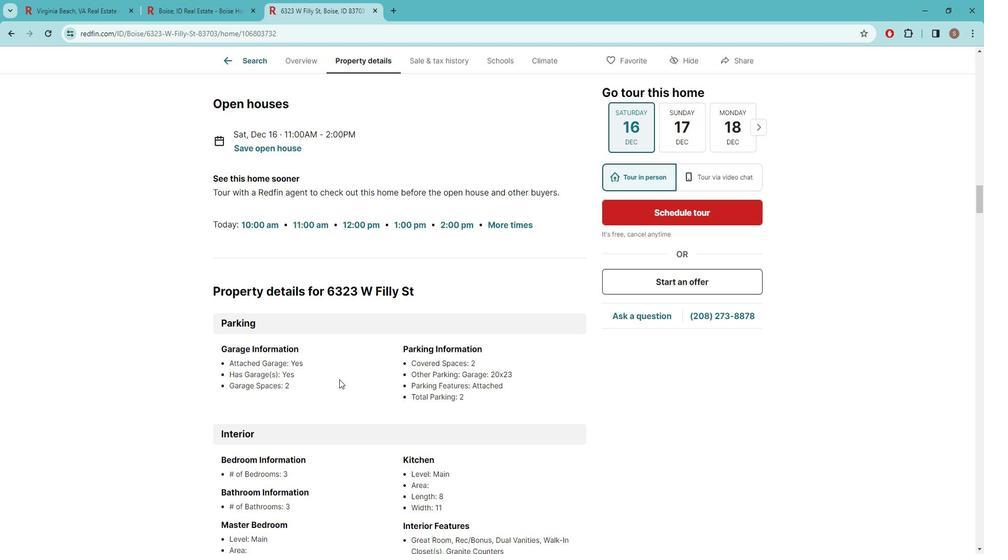 
Action: Mouse moved to (367, 383)
Screenshot: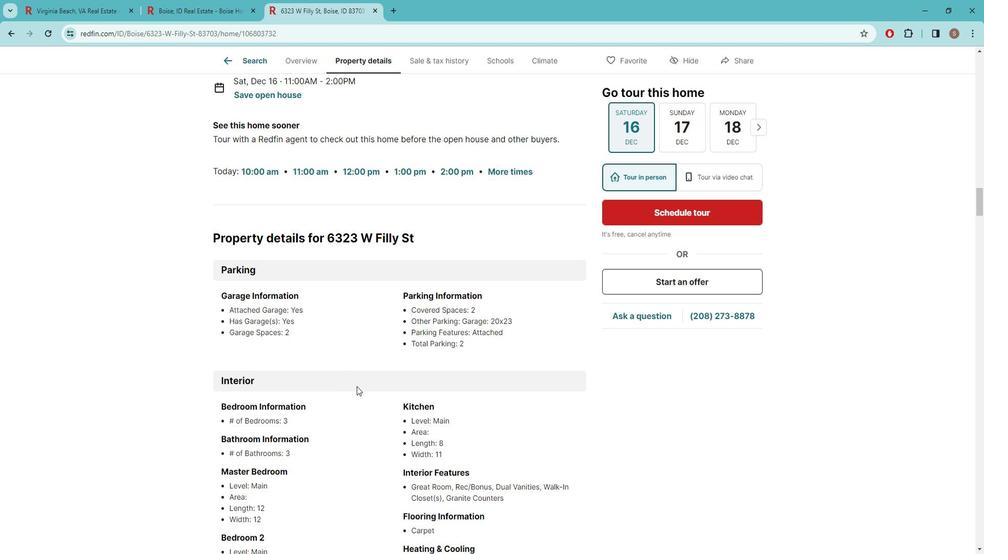 
Action: Mouse scrolled (367, 382) with delta (0, 0)
Screenshot: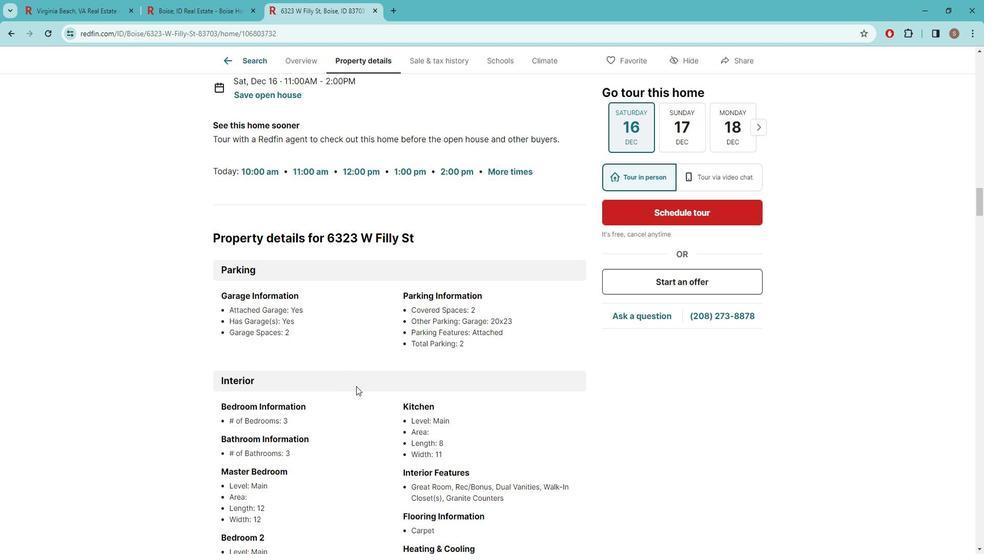 
Action: Mouse moved to (359, 379)
Screenshot: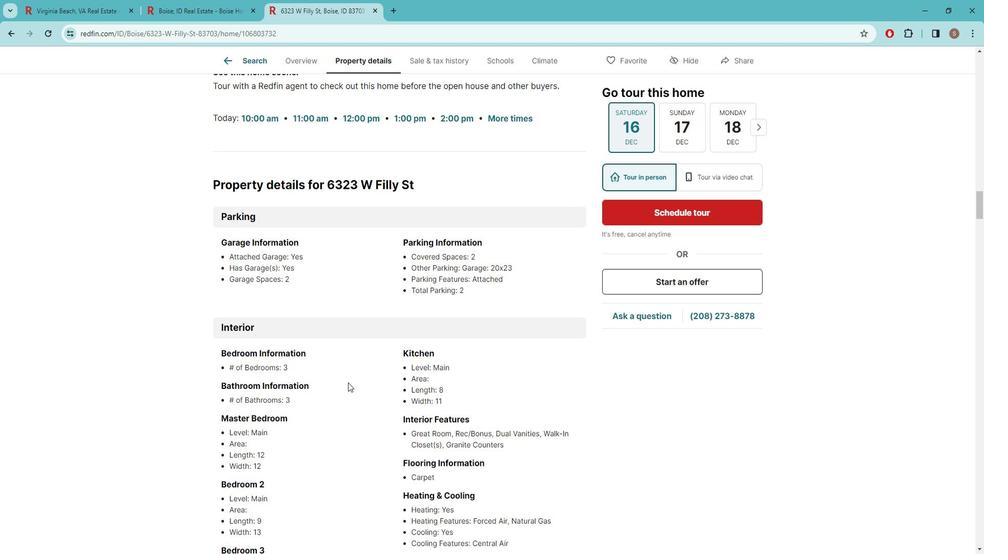 
Action: Mouse scrolled (359, 379) with delta (0, 0)
Screenshot: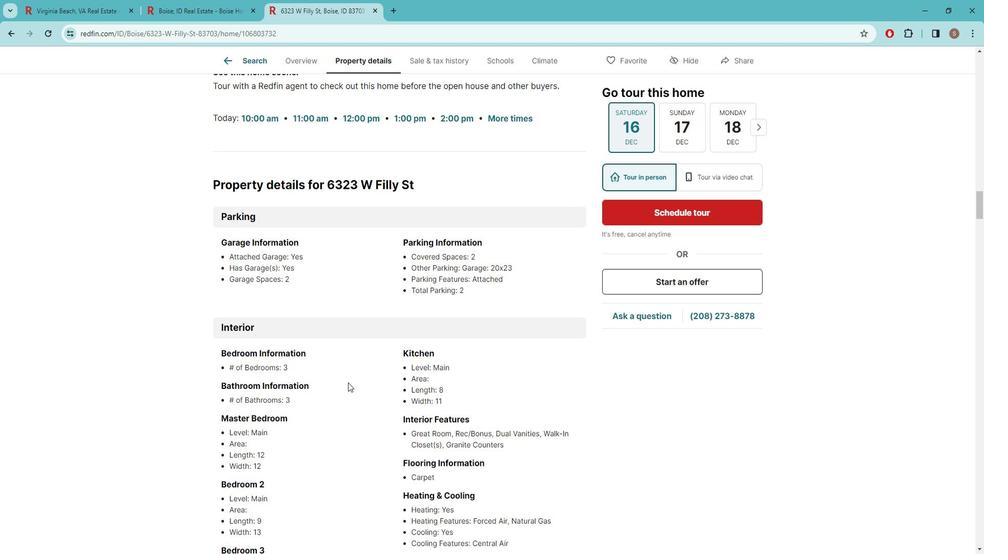 
Action: Mouse scrolled (359, 379) with delta (0, 0)
Screenshot: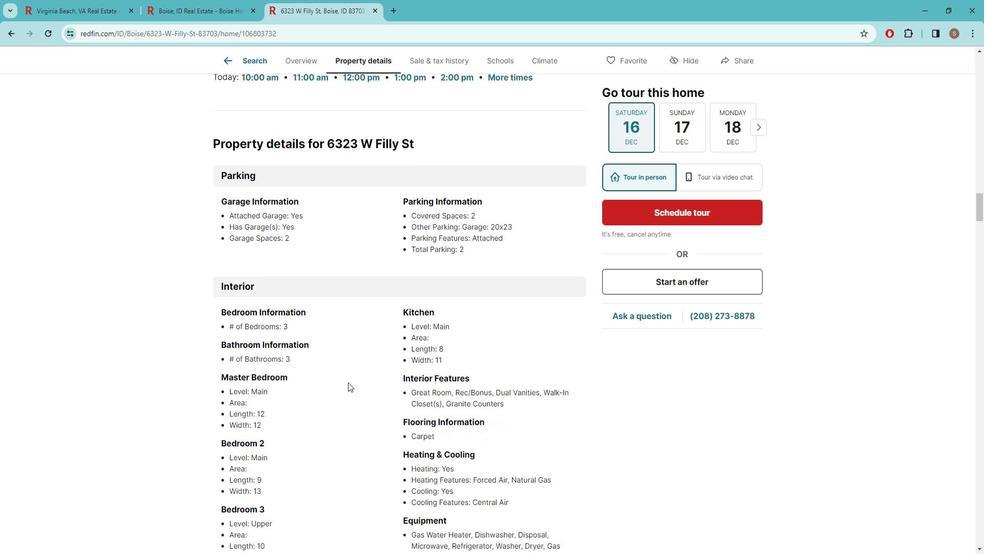 
Action: Mouse moved to (375, 336)
Screenshot: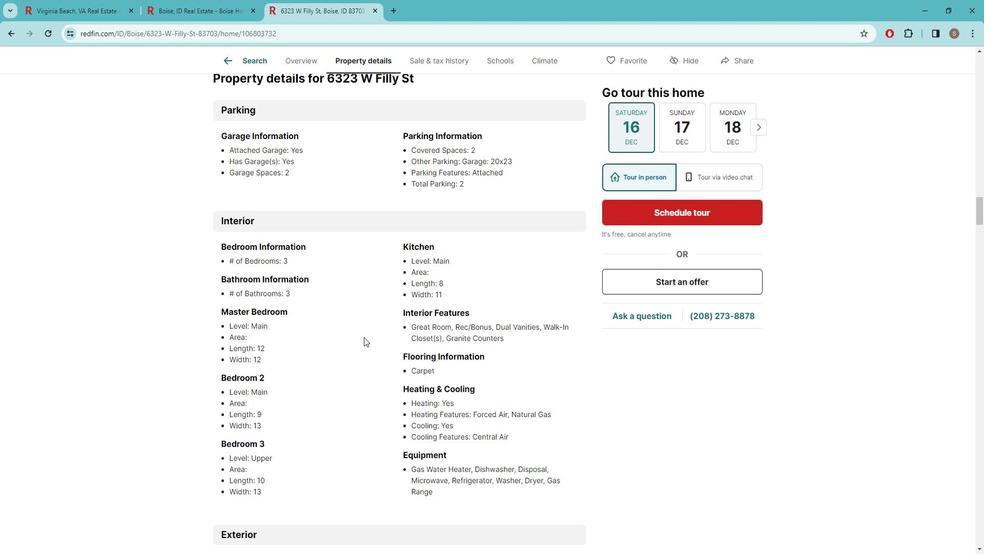 
Action: Mouse scrolled (375, 336) with delta (0, 0)
Screenshot: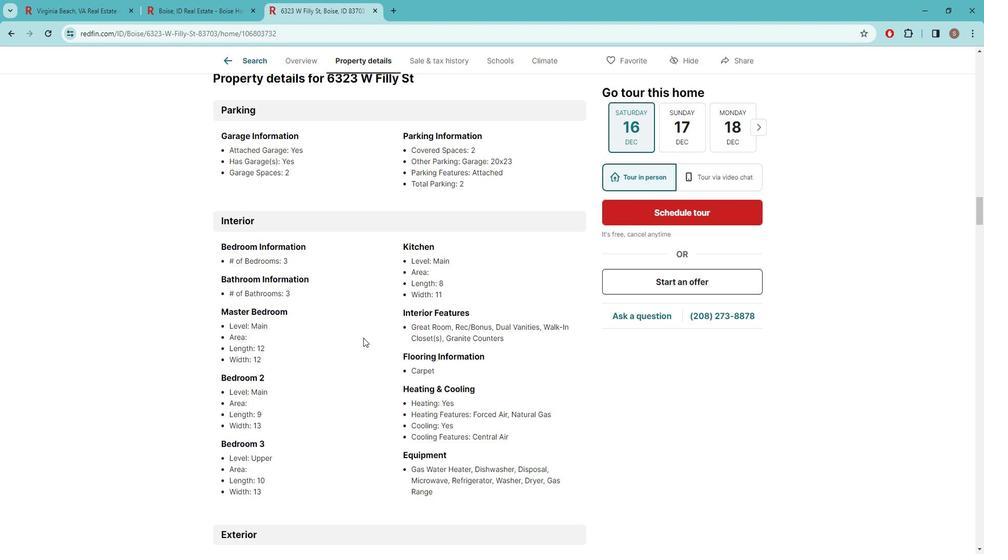 
Action: Mouse moved to (372, 334)
Screenshot: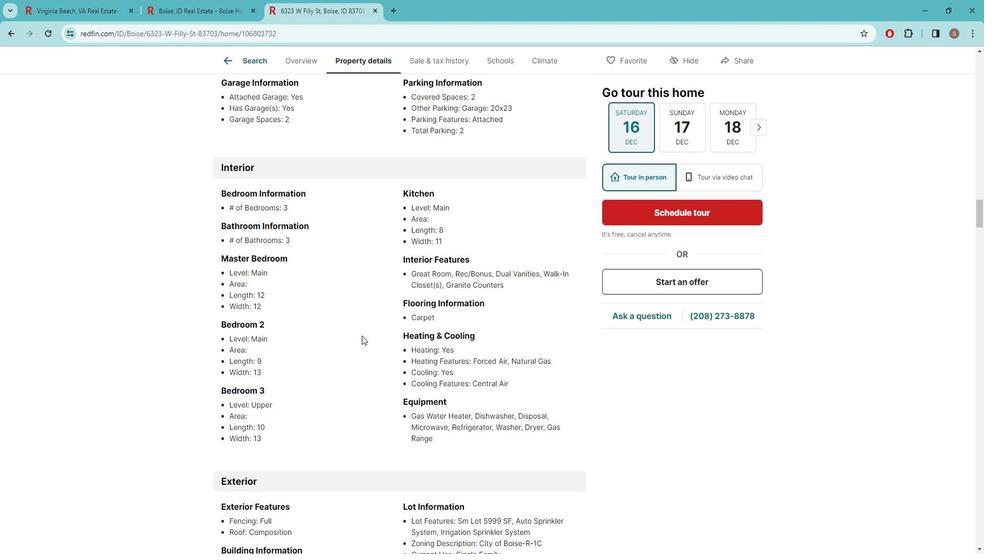 
Action: Mouse scrolled (372, 333) with delta (0, 0)
Screenshot: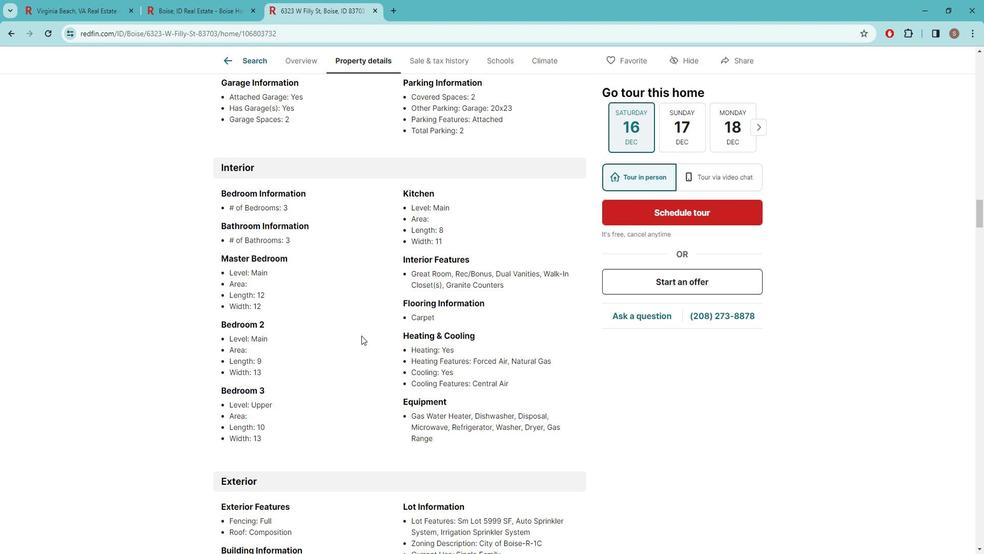 
Action: Mouse moved to (355, 360)
Screenshot: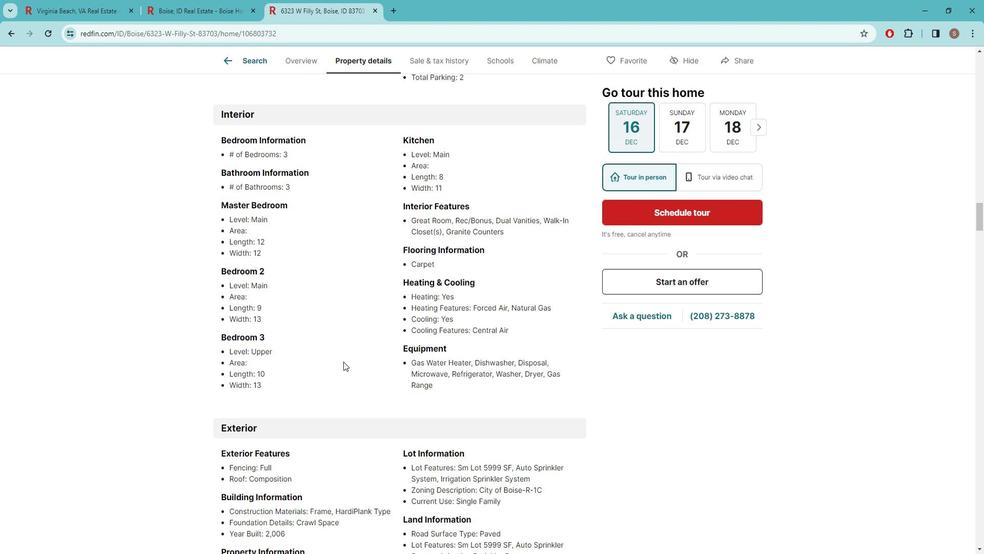 
Action: Mouse scrolled (355, 359) with delta (0, 0)
Screenshot: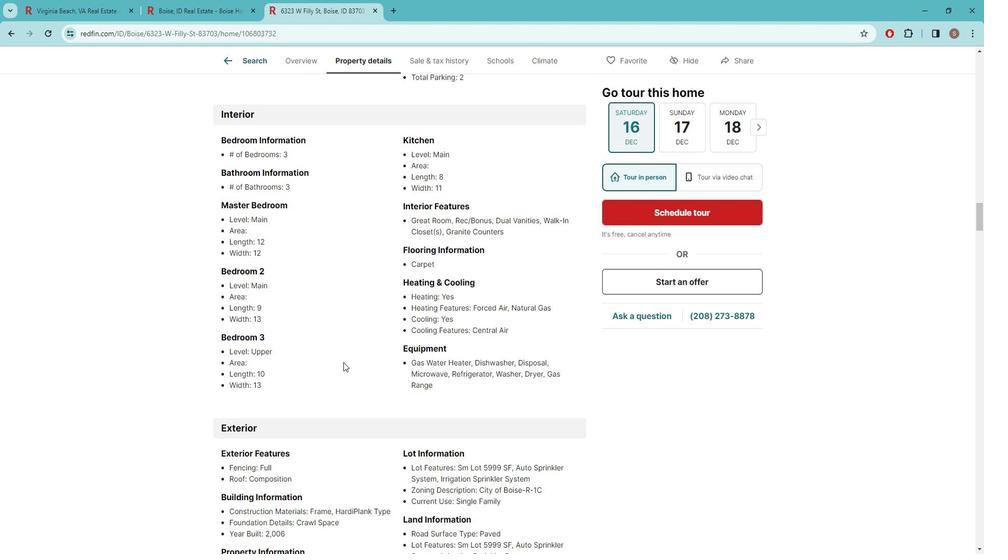 
Action: Mouse moved to (356, 346)
Screenshot: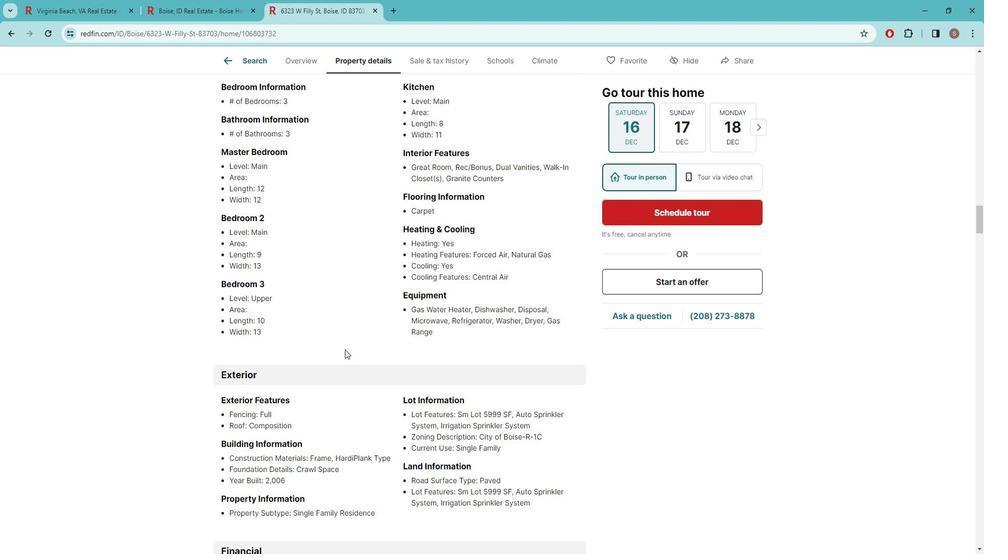 
Action: Mouse scrolled (356, 345) with delta (0, 0)
Screenshot: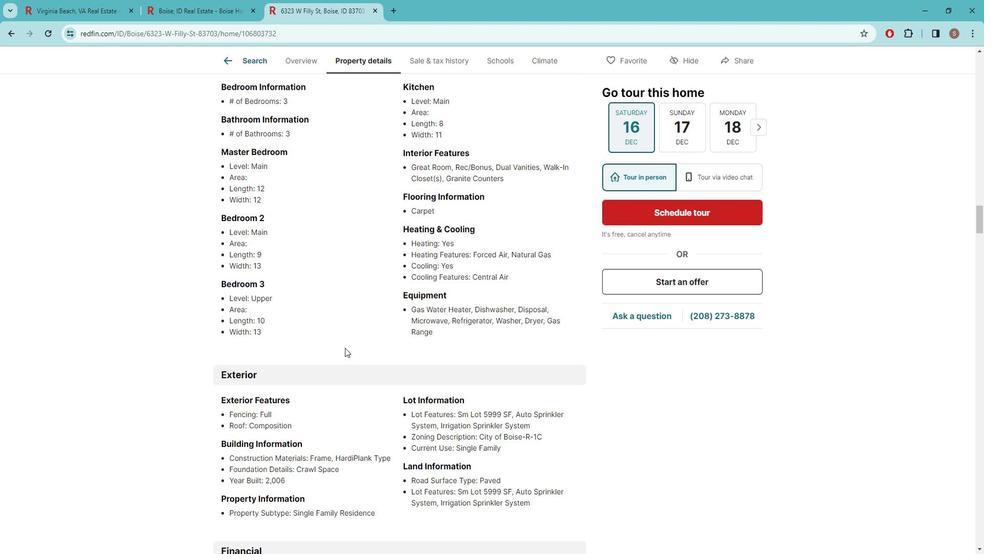 
Action: Mouse moved to (357, 352)
Screenshot: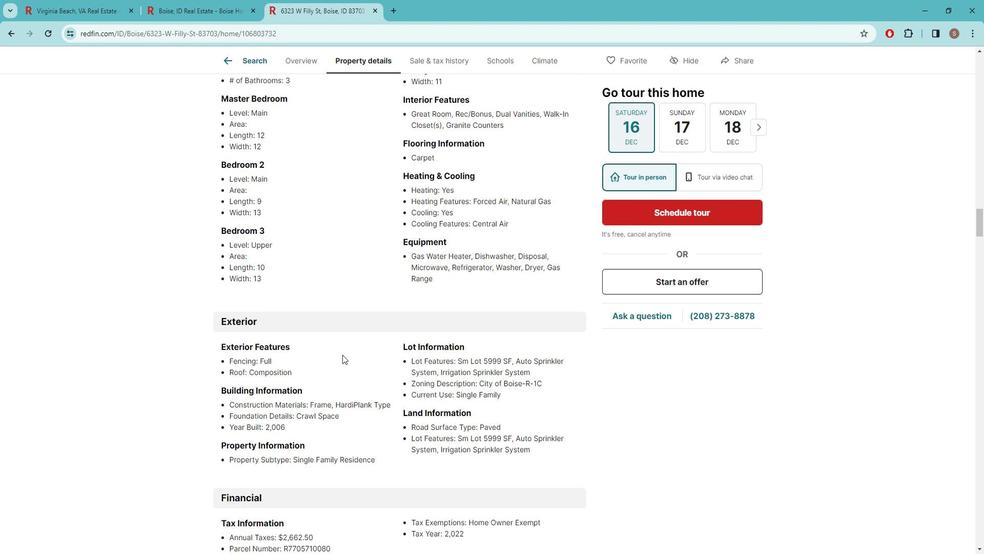 
Action: Mouse scrolled (357, 352) with delta (0, 0)
Screenshot: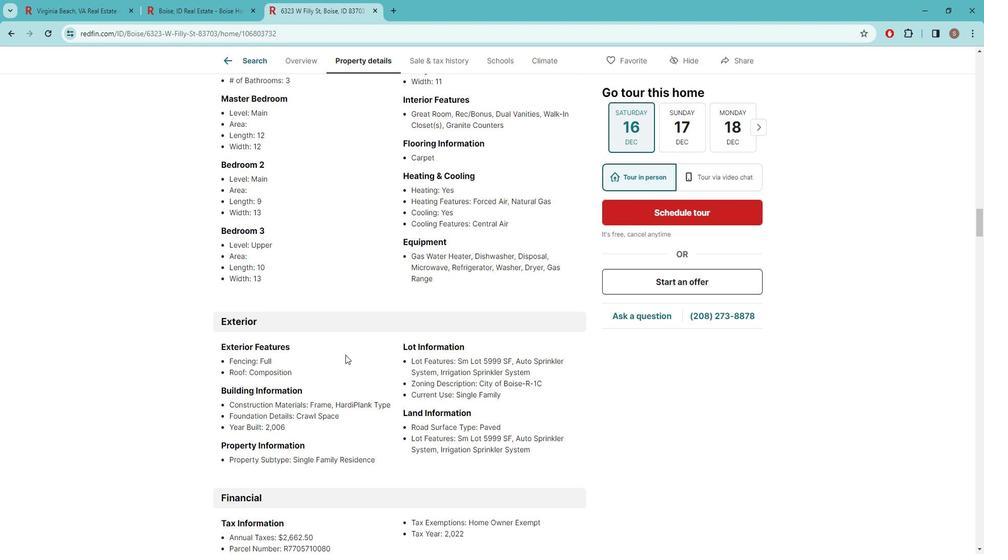 
Action: Mouse moved to (357, 355)
Screenshot: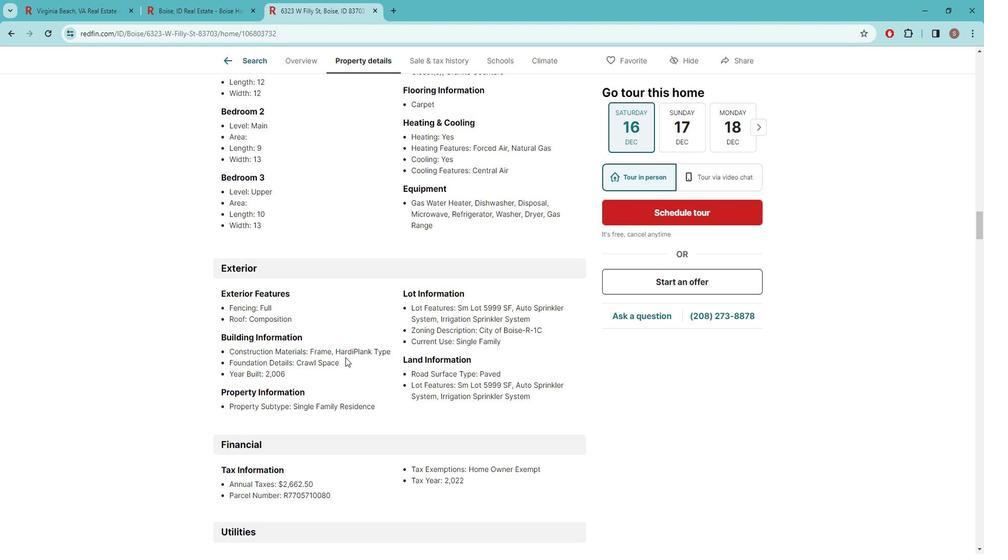 
Action: Mouse scrolled (357, 355) with delta (0, 0)
Screenshot: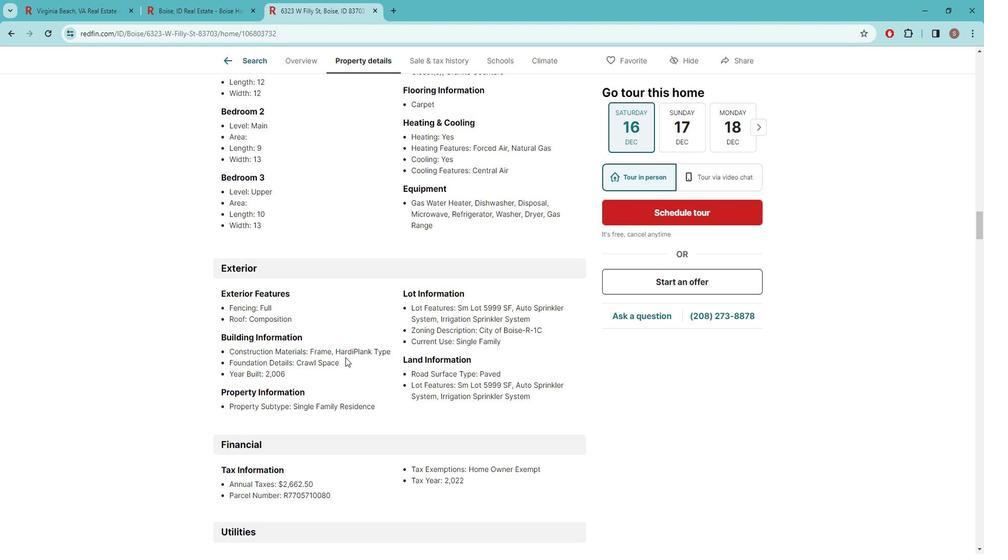 
Action: Mouse moved to (357, 357)
Screenshot: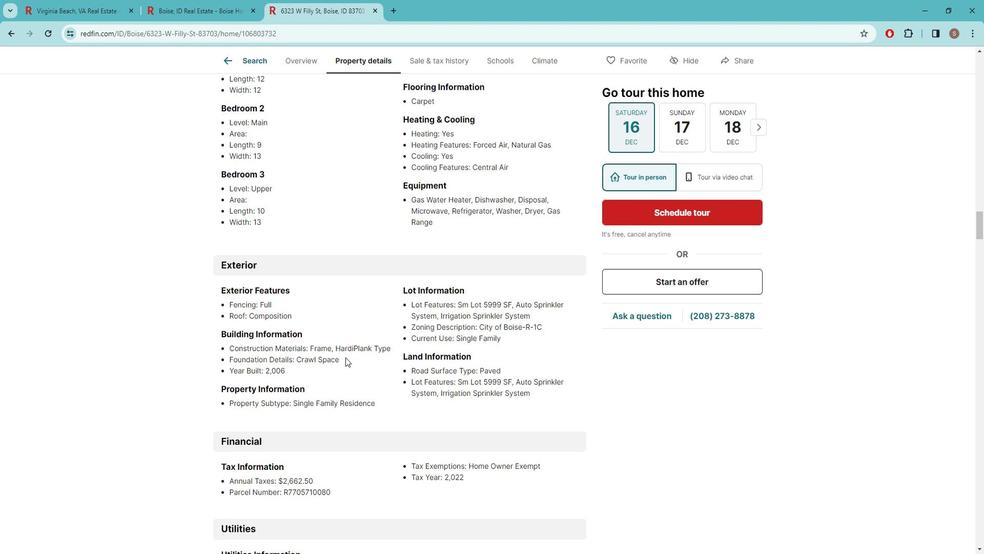 
Action: Mouse scrolled (357, 356) with delta (0, 0)
Screenshot: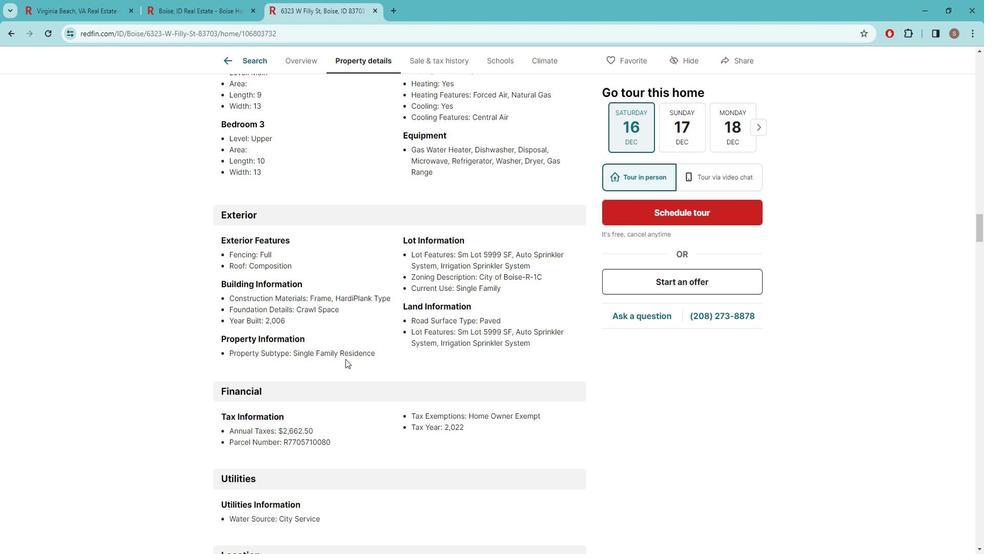 
Action: Mouse moved to (350, 371)
Screenshot: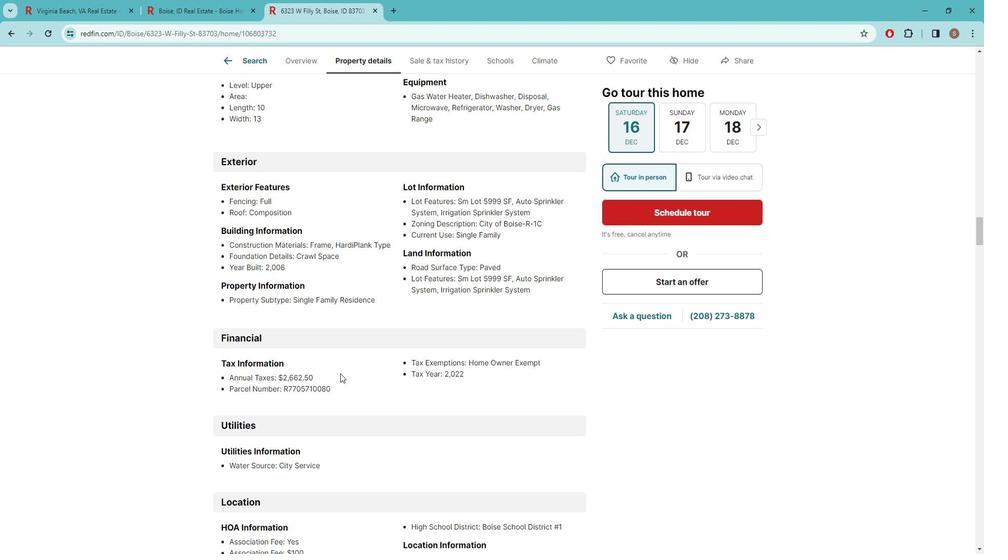 
Action: Mouse scrolled (350, 370) with delta (0, 0)
Screenshot: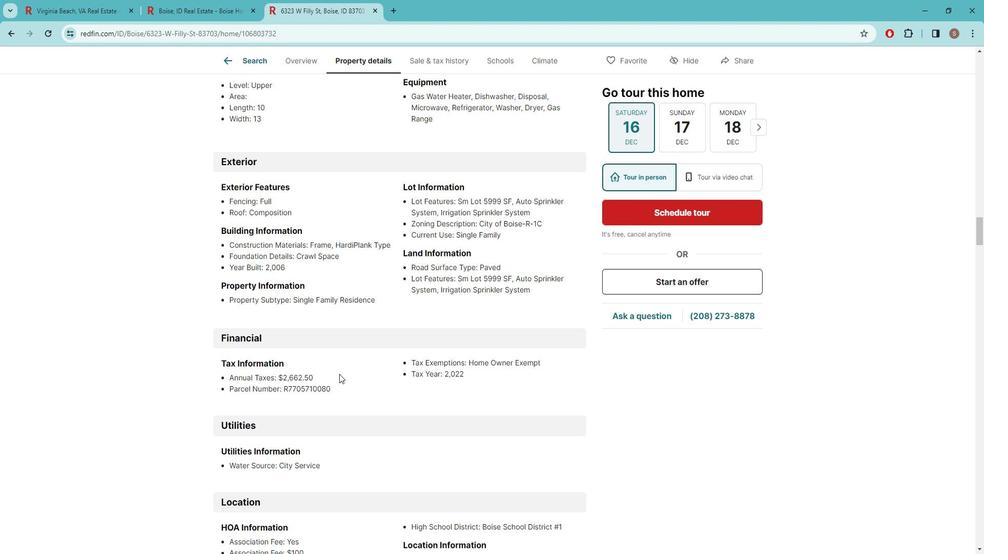 
Action: Mouse moved to (370, 346)
Screenshot: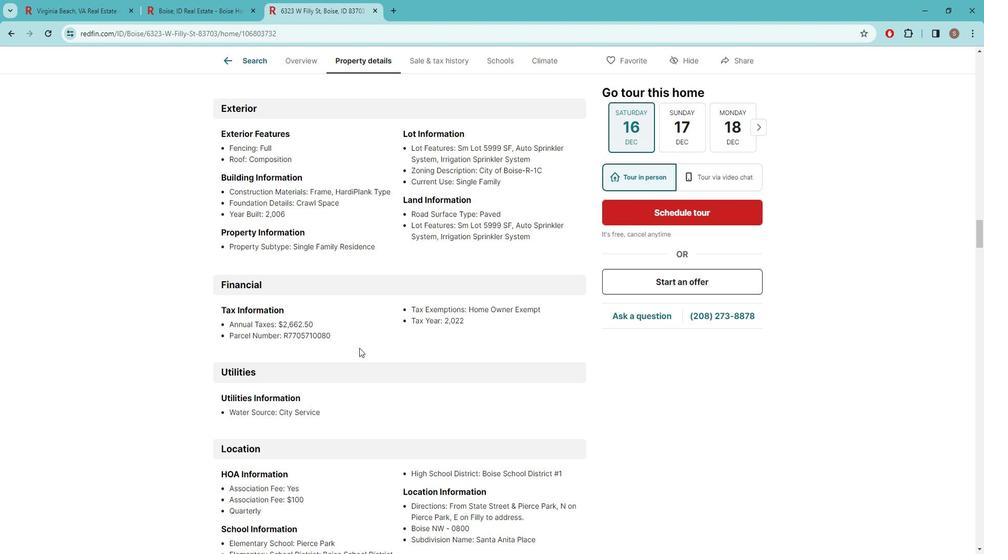 
Action: Mouse scrolled (370, 346) with delta (0, 0)
Screenshot: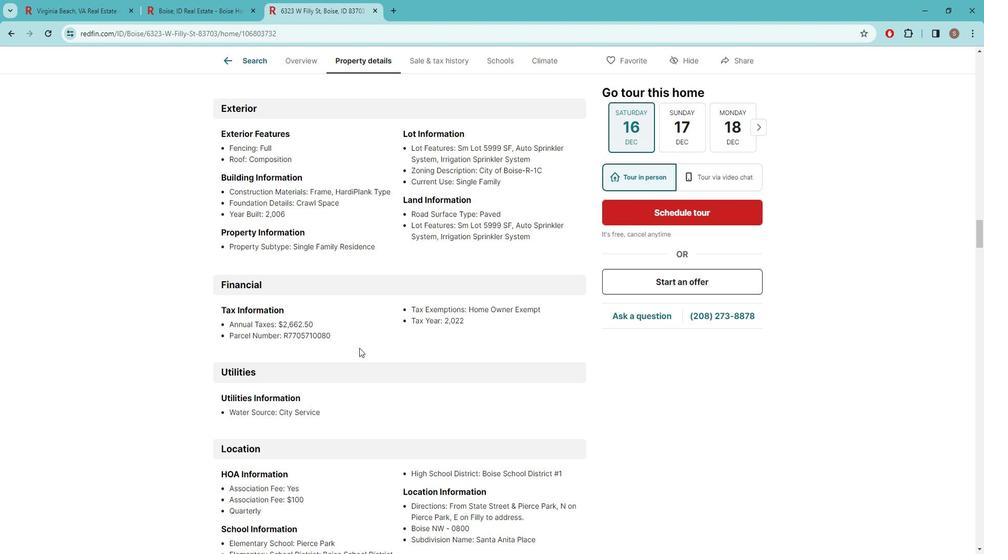 
Action: Mouse moved to (377, 356)
Screenshot: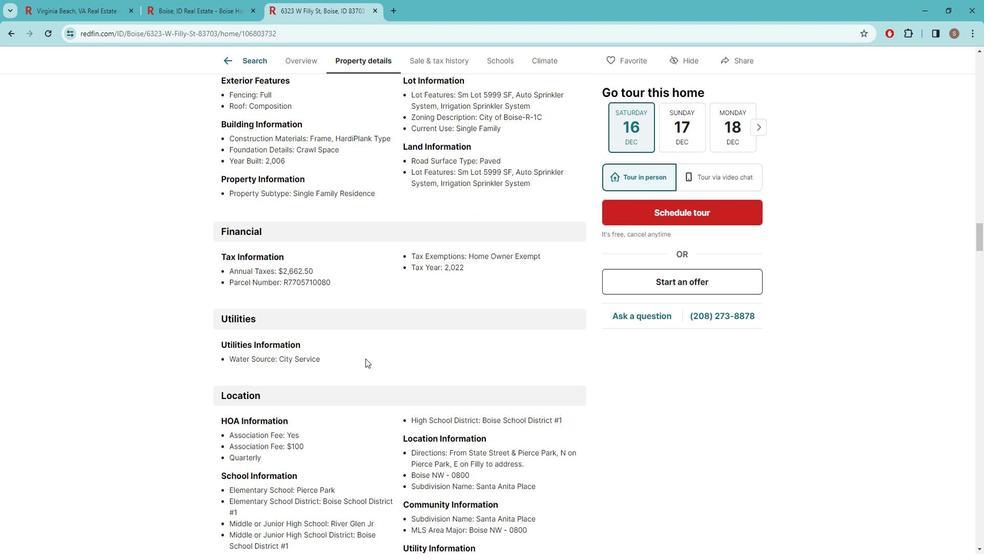 
Action: Mouse scrolled (377, 355) with delta (0, 0)
Screenshot: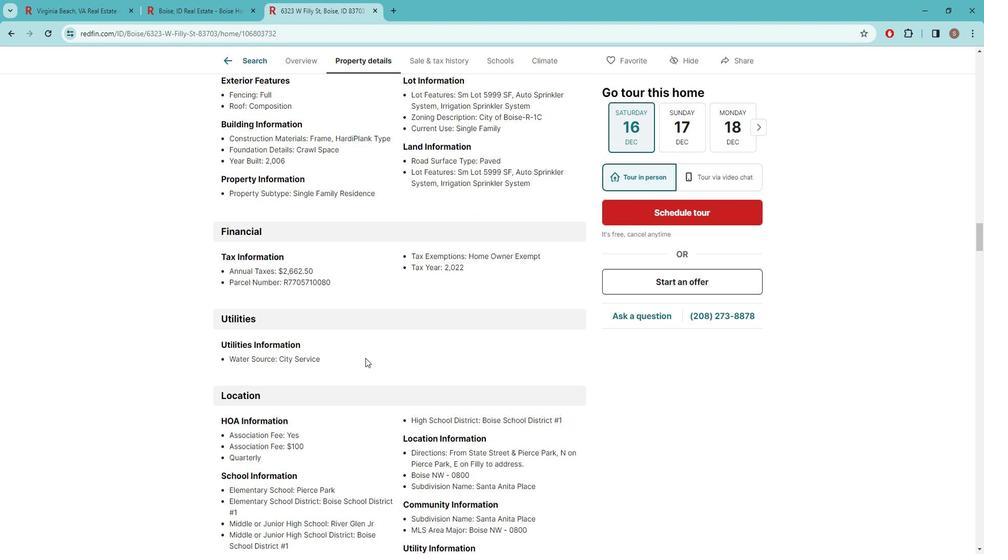 
Action: Mouse moved to (381, 337)
Screenshot: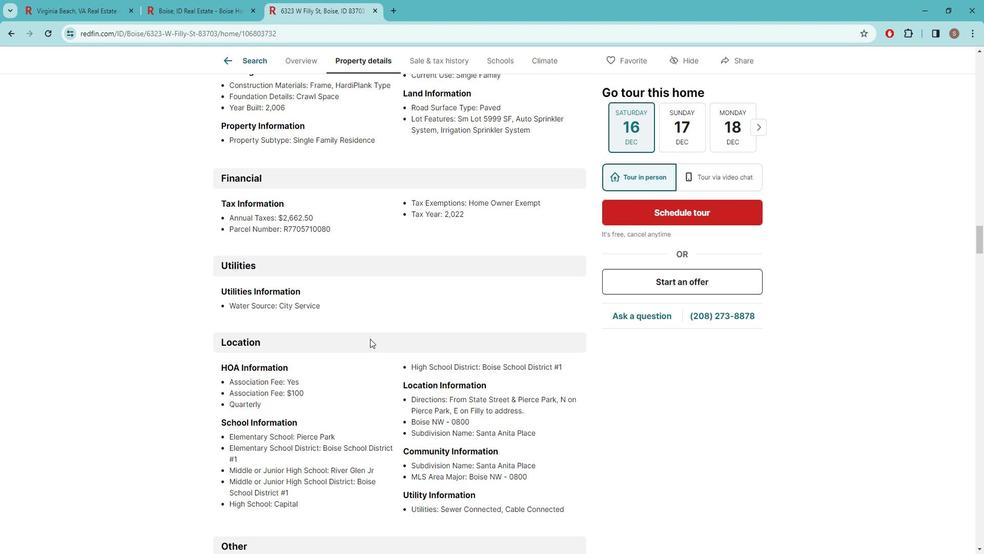 
Action: Mouse scrolled (381, 337) with delta (0, 0)
Screenshot: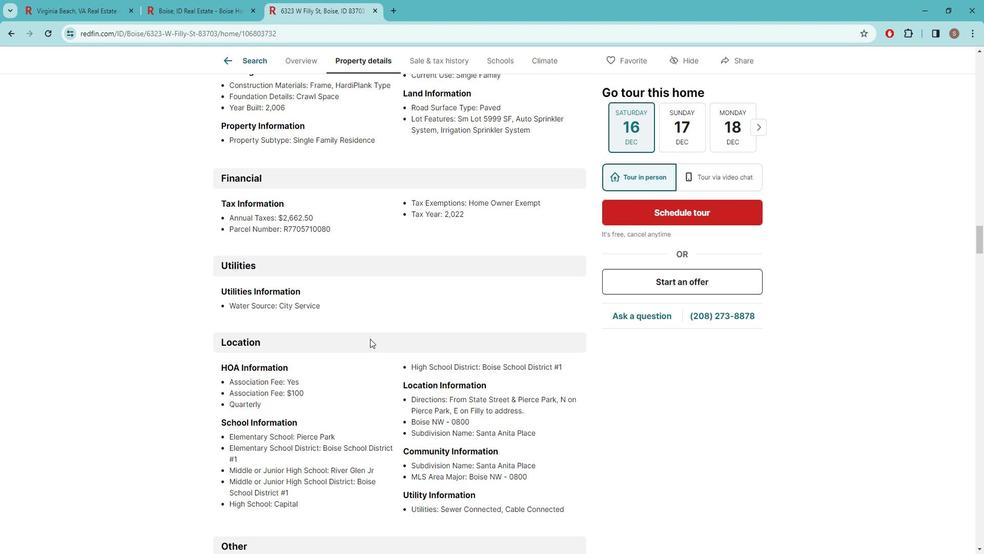 
Action: Mouse moved to (370, 343)
Screenshot: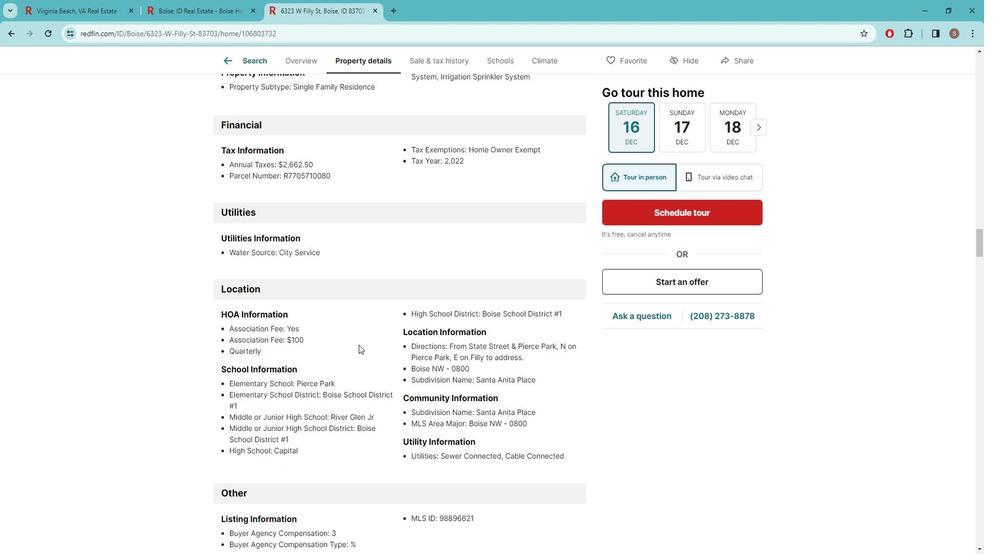 
Action: Mouse scrolled (370, 343) with delta (0, 0)
Screenshot: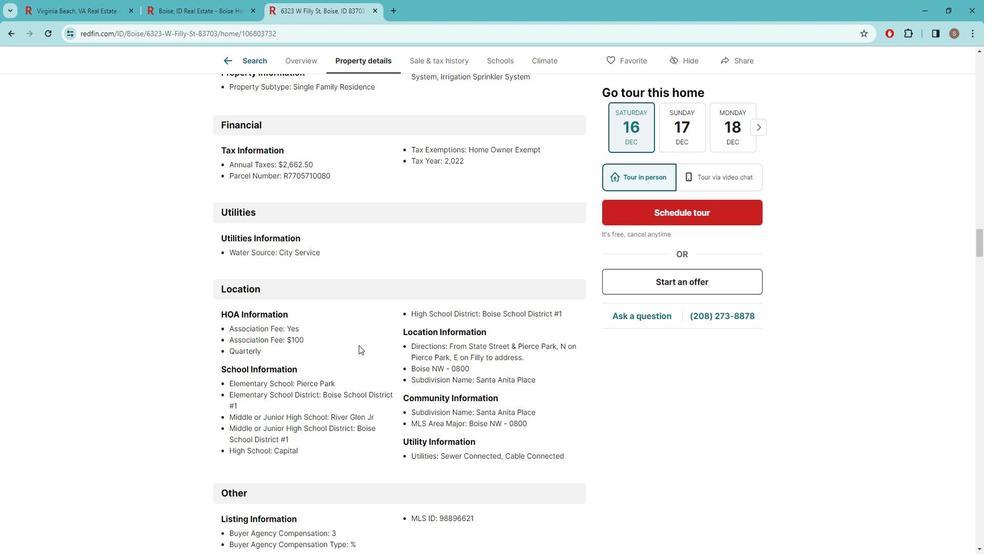 
Action: Mouse moved to (376, 346)
Screenshot: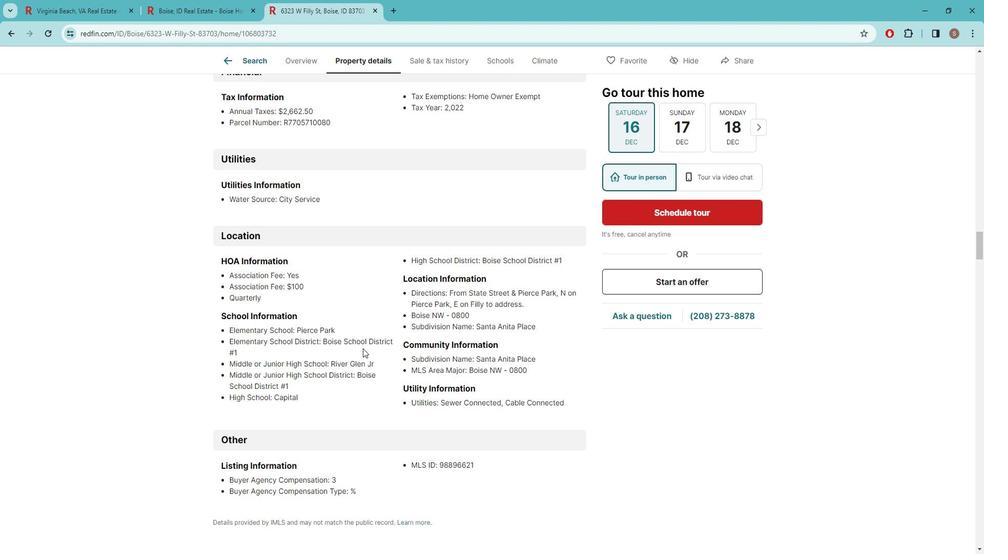 
Action: Mouse scrolled (376, 346) with delta (0, 0)
Screenshot: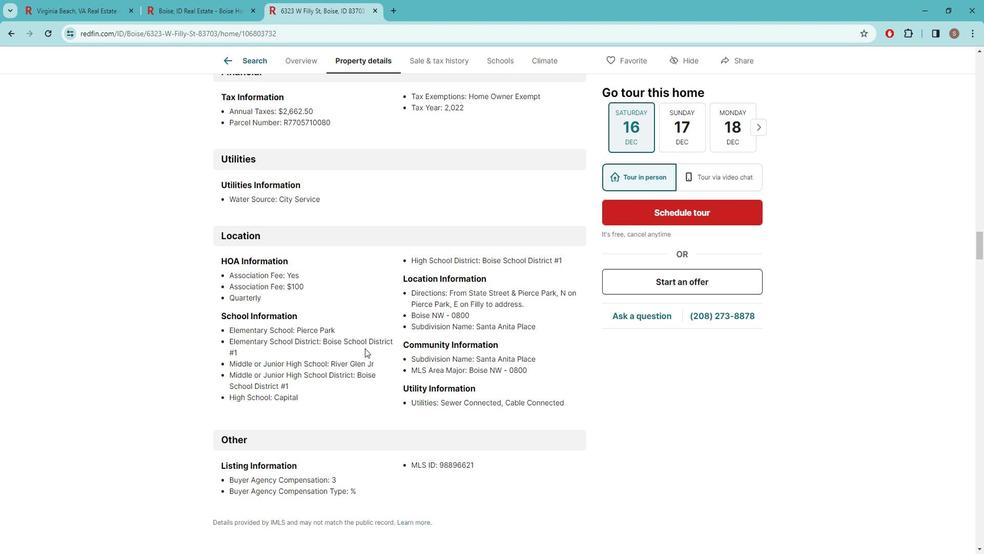 
Action: Mouse moved to (376, 345)
Screenshot: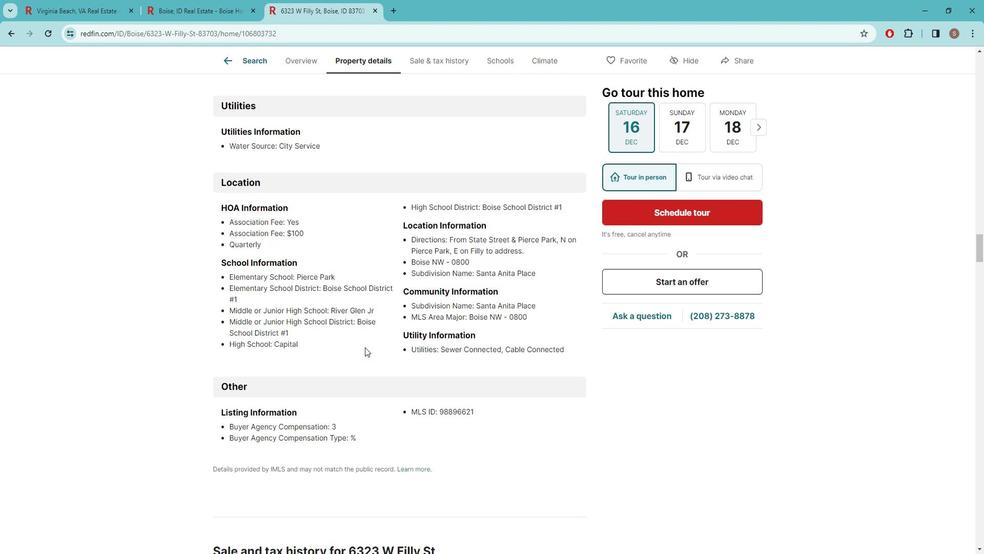 
Action: Mouse scrolled (376, 344) with delta (0, 0)
Screenshot: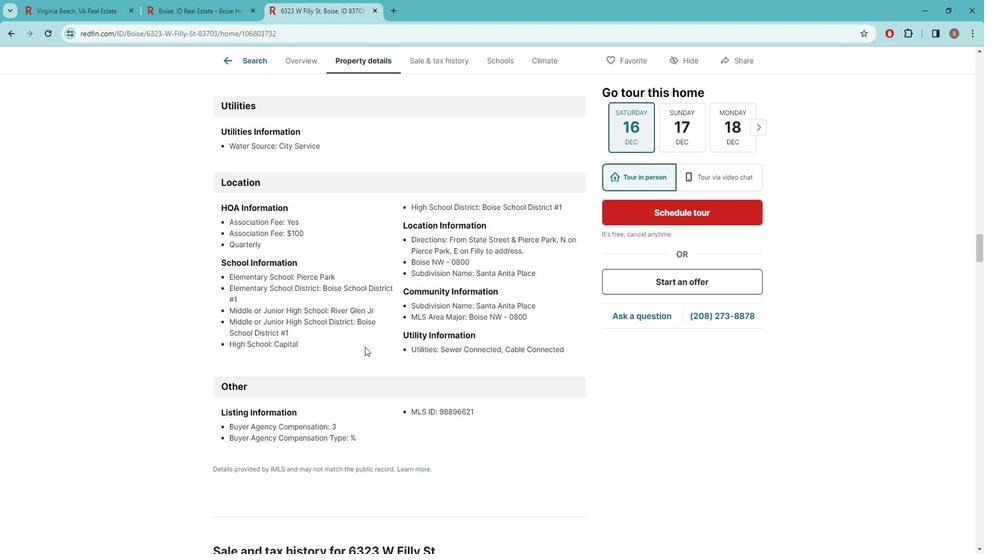 
Action: Mouse moved to (371, 344)
Screenshot: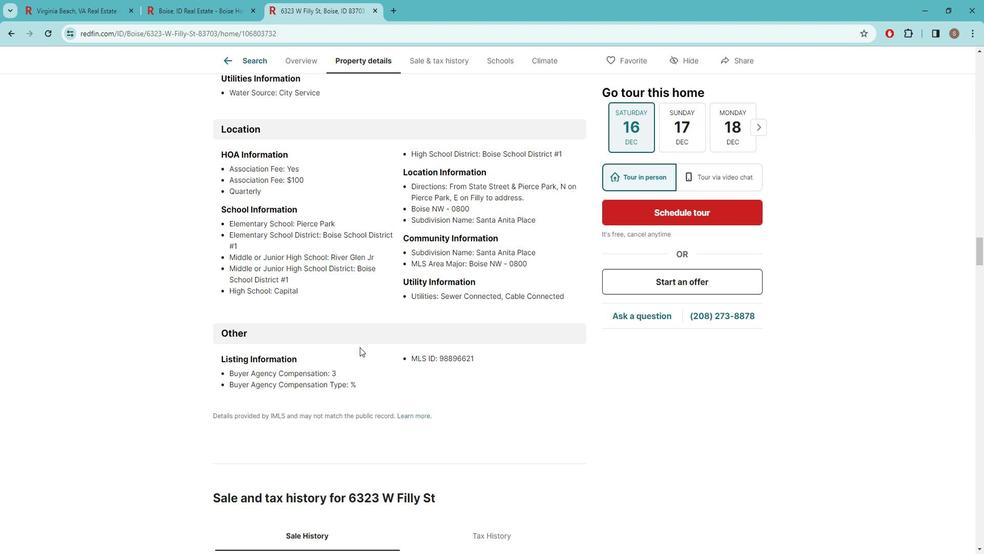 
Action: Mouse scrolled (371, 344) with delta (0, 0)
Screenshot: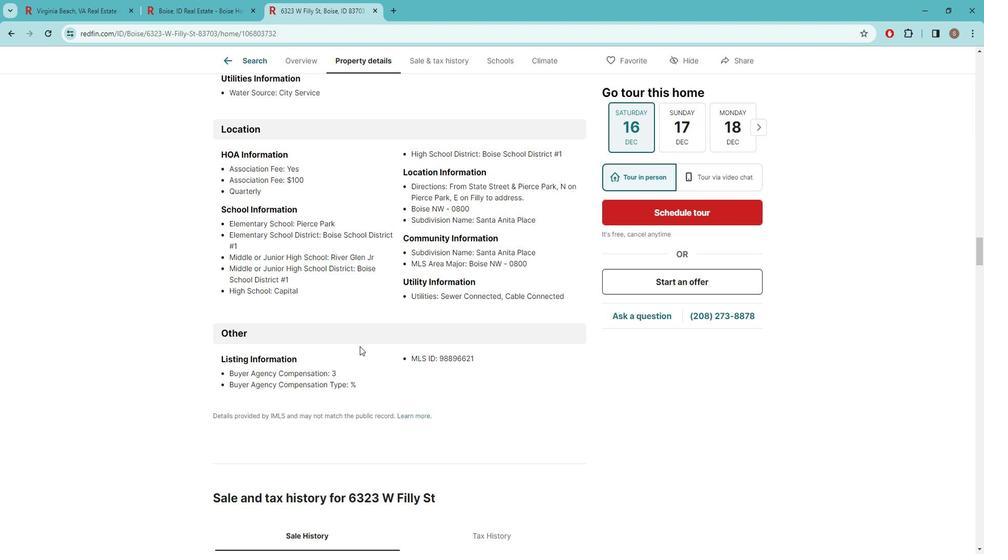 
Action: Mouse moved to (372, 345)
Screenshot: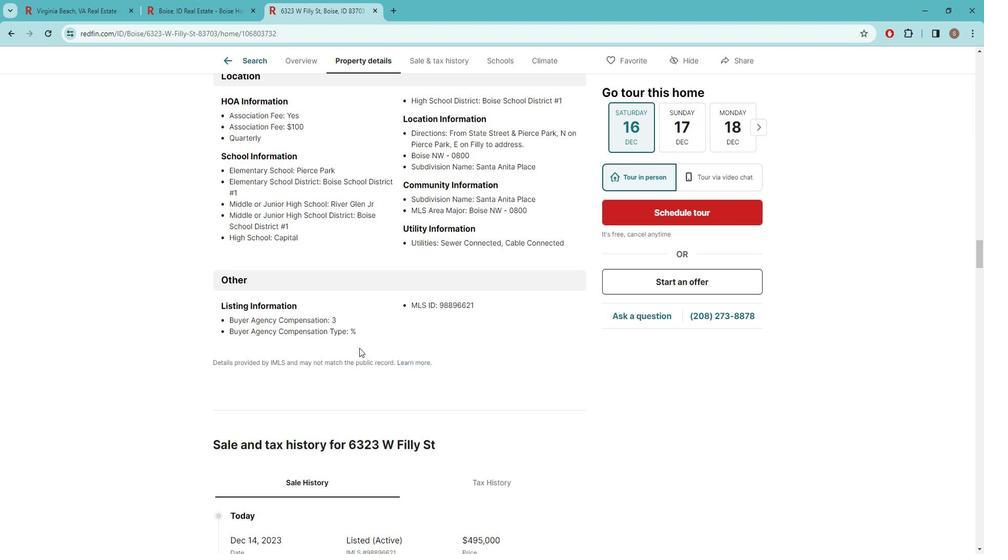 
Action: Mouse scrolled (372, 345) with delta (0, 0)
Screenshot: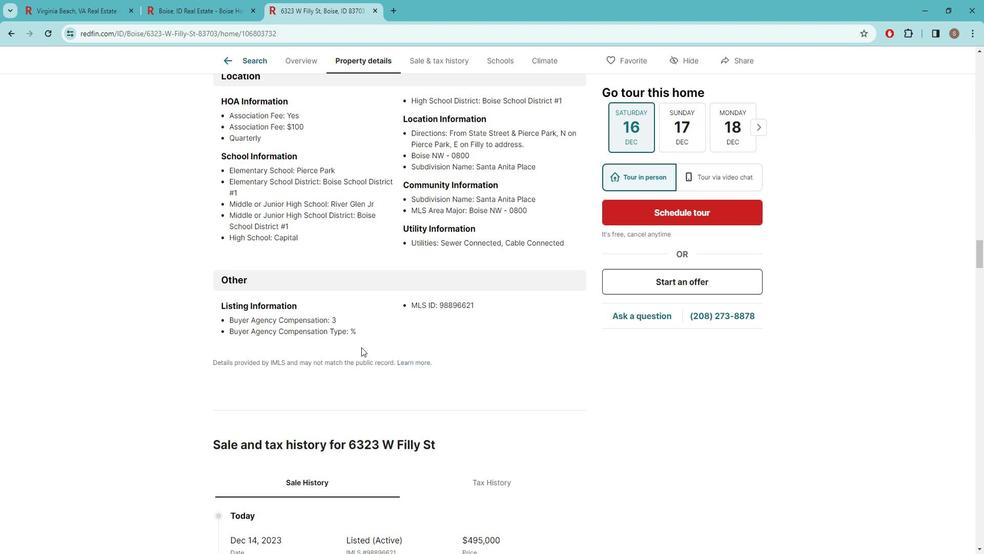 
Action: Mouse moved to (377, 339)
Screenshot: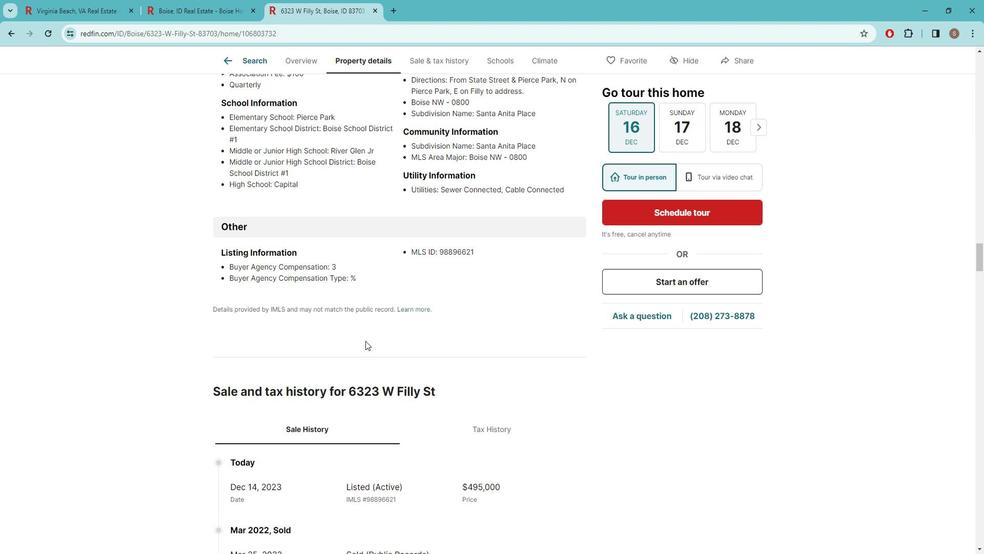 
Action: Mouse scrolled (377, 339) with delta (0, 0)
Screenshot: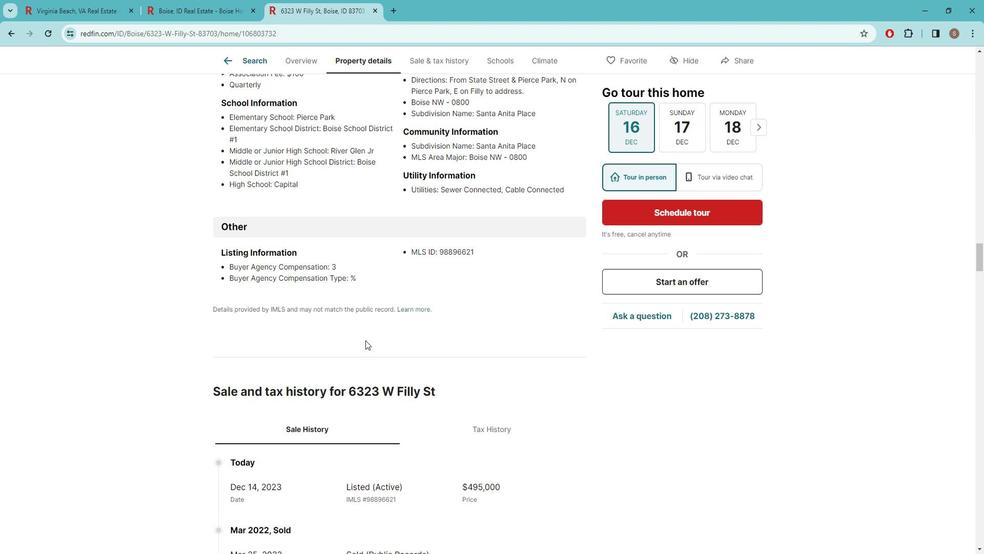 
Action: Mouse scrolled (377, 338) with delta (0, 0)
Screenshot: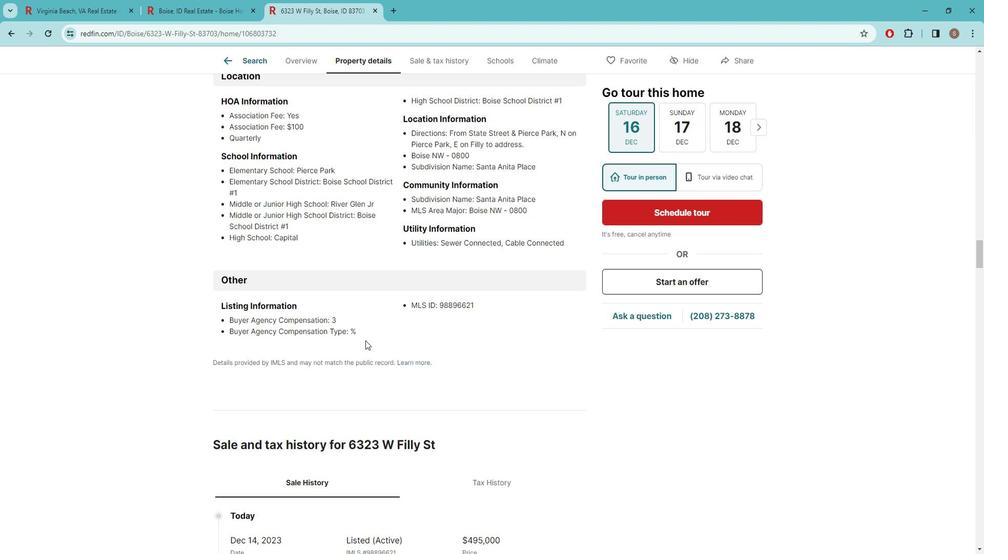 
Action: Mouse scrolled (377, 338) with delta (0, 0)
Screenshot: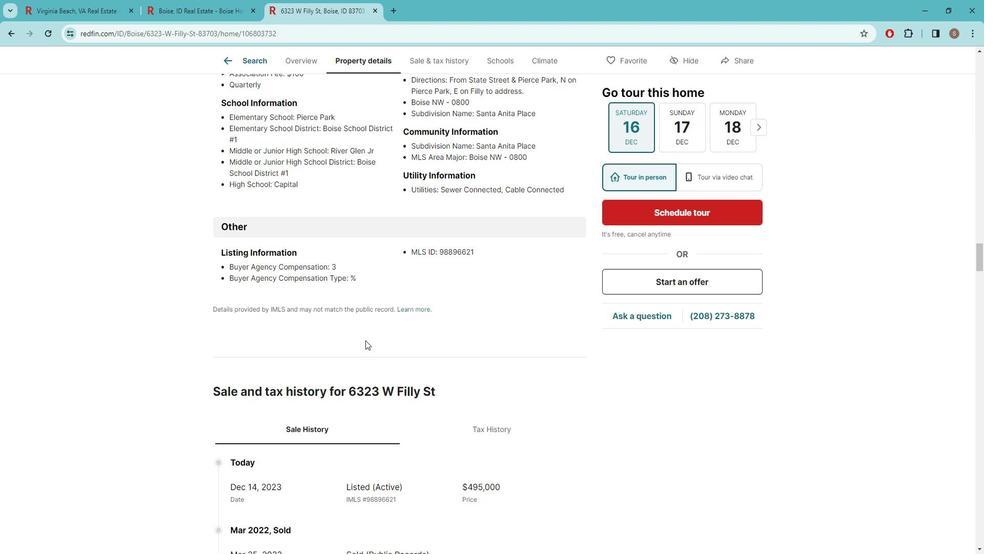 
Action: Mouse moved to (378, 338)
Screenshot: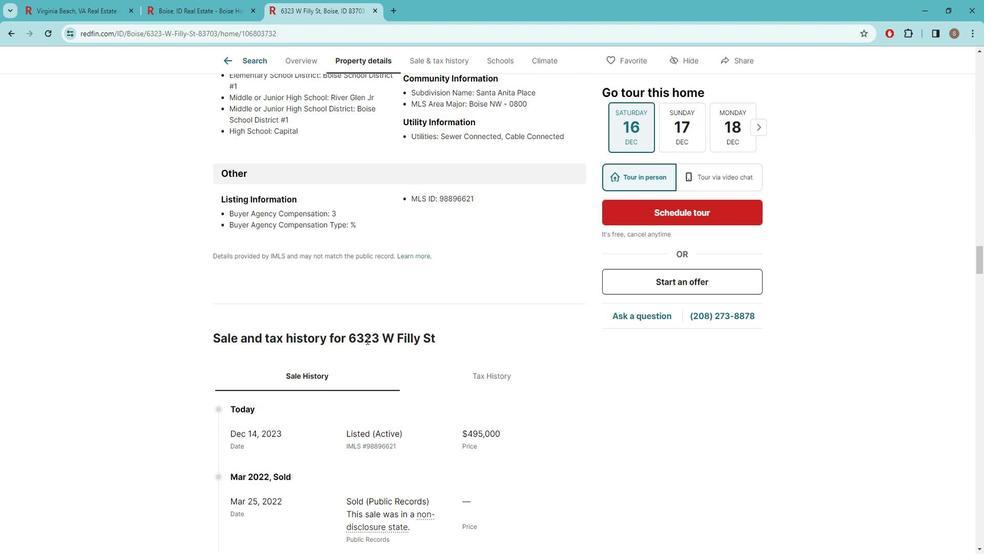 
Action: Mouse scrolled (378, 338) with delta (0, 0)
Screenshot: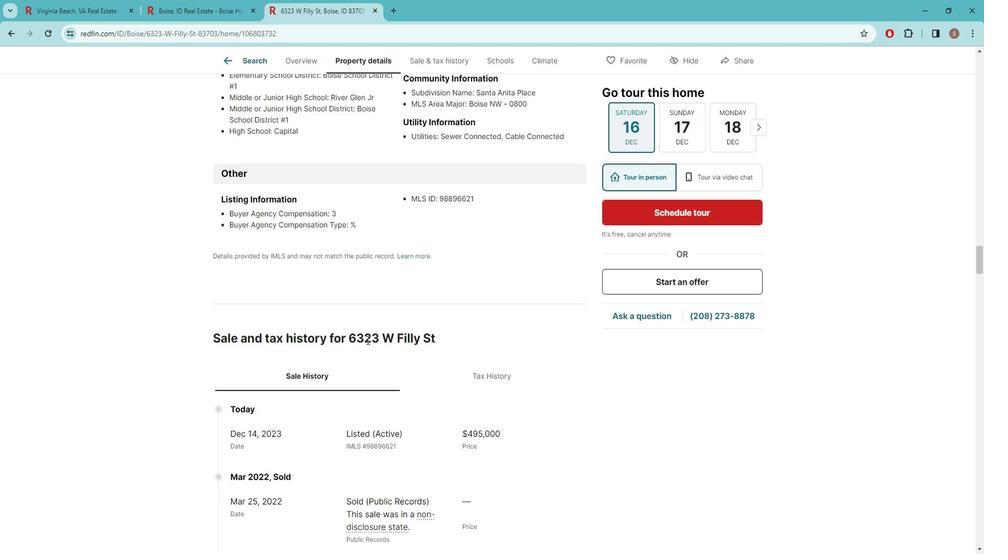 
Action: Mouse scrolled (378, 338) with delta (0, 0)
Screenshot: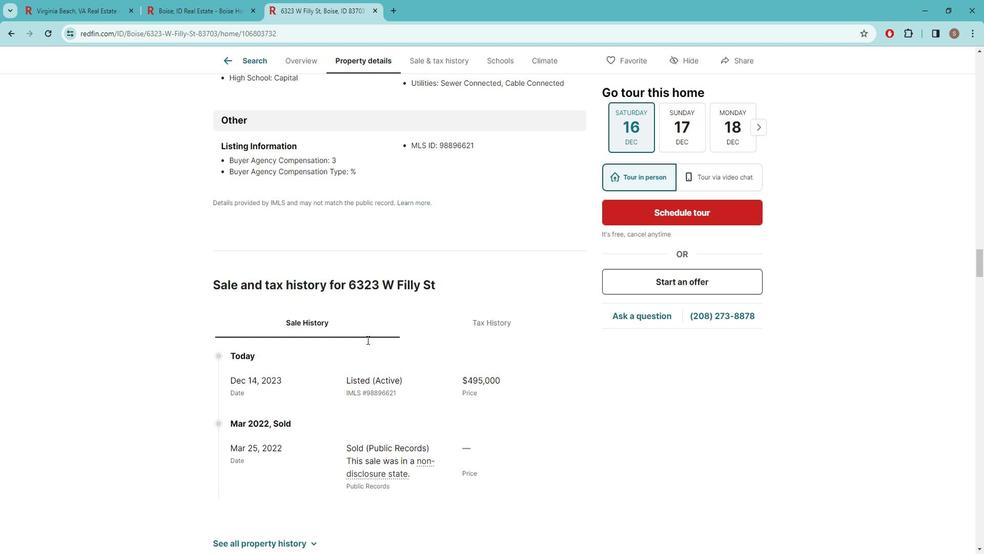 
Action: Mouse scrolled (378, 338) with delta (0, 0)
Screenshot: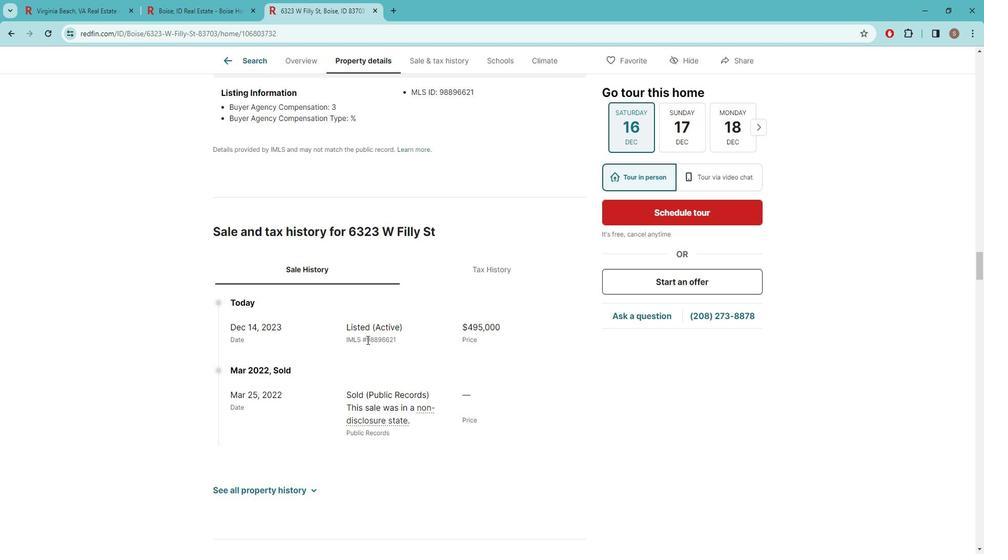 
Action: Mouse scrolled (378, 338) with delta (0, 0)
Screenshot: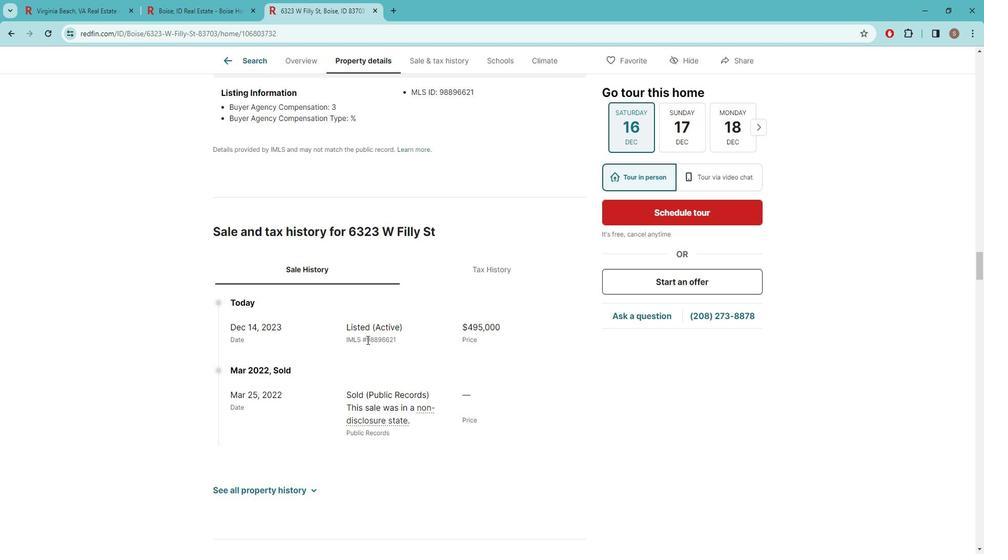 
Action: Mouse scrolled (378, 338) with delta (0, 0)
Screenshot: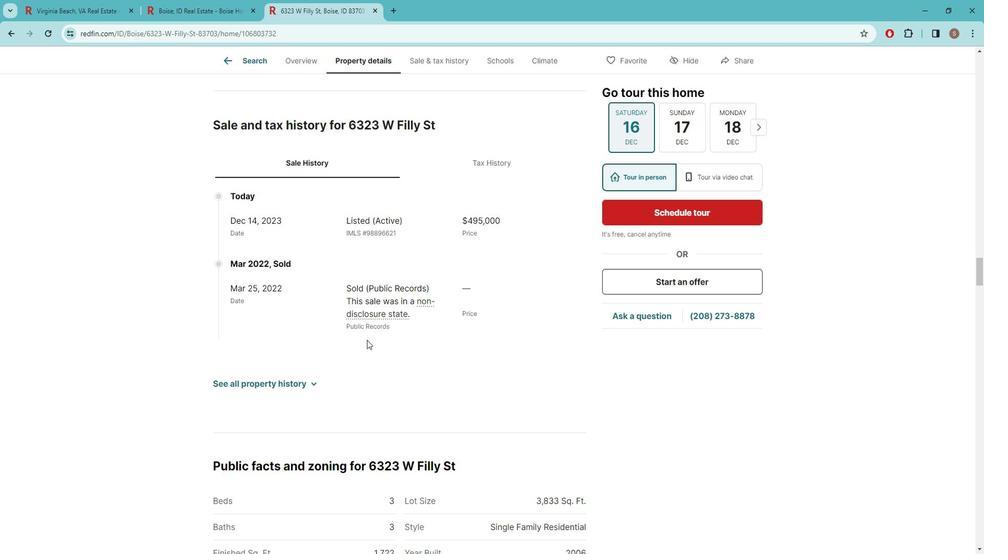 
Action: Mouse scrolled (378, 338) with delta (0, 0)
Screenshot: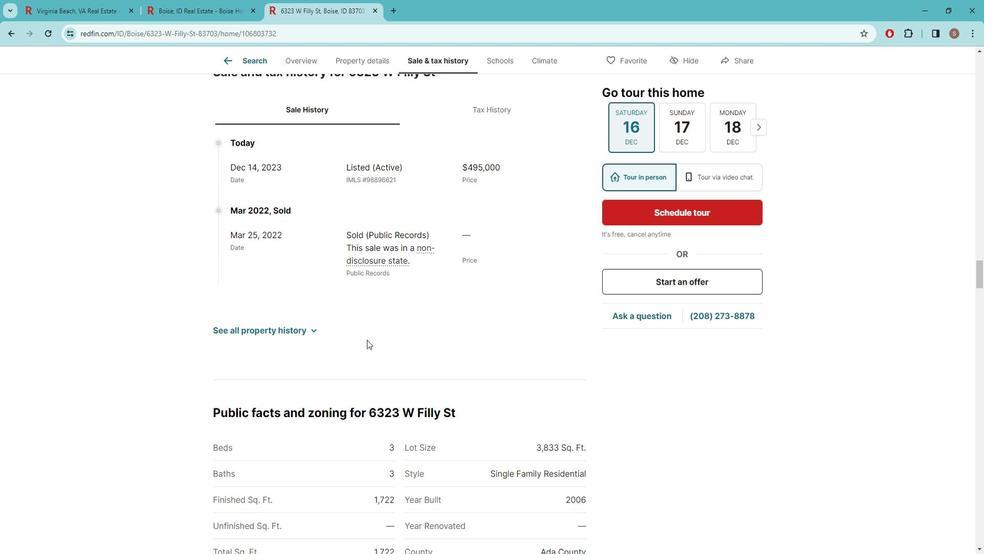
Action: Mouse scrolled (378, 338) with delta (0, 0)
Screenshot: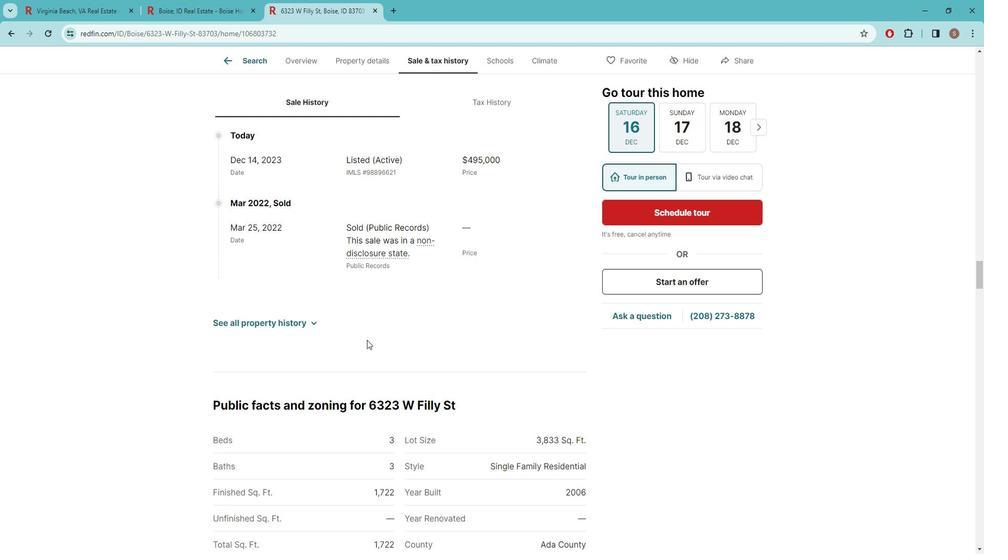 
Action: Mouse scrolled (378, 338) with delta (0, 0)
Screenshot: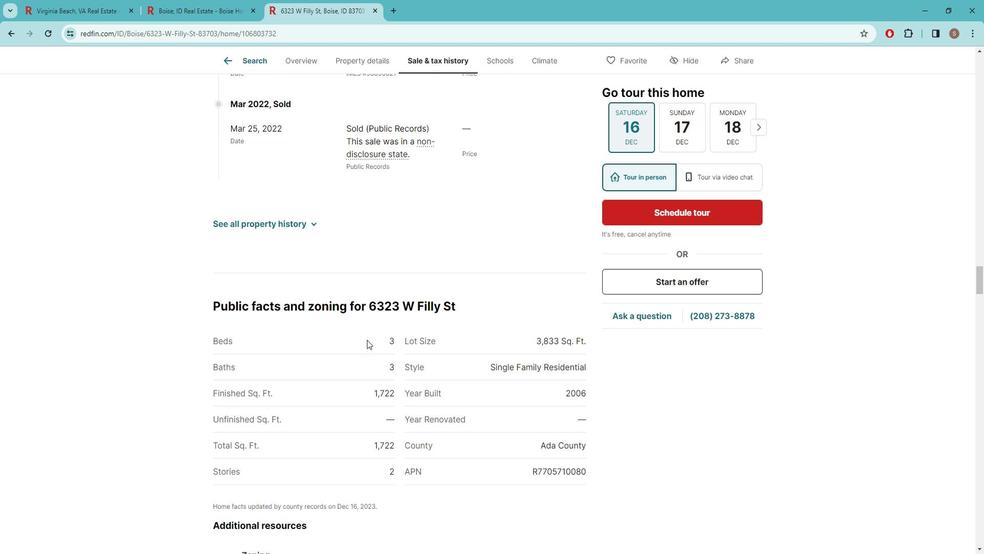 
Action: Mouse scrolled (378, 338) with delta (0, 0)
Screenshot: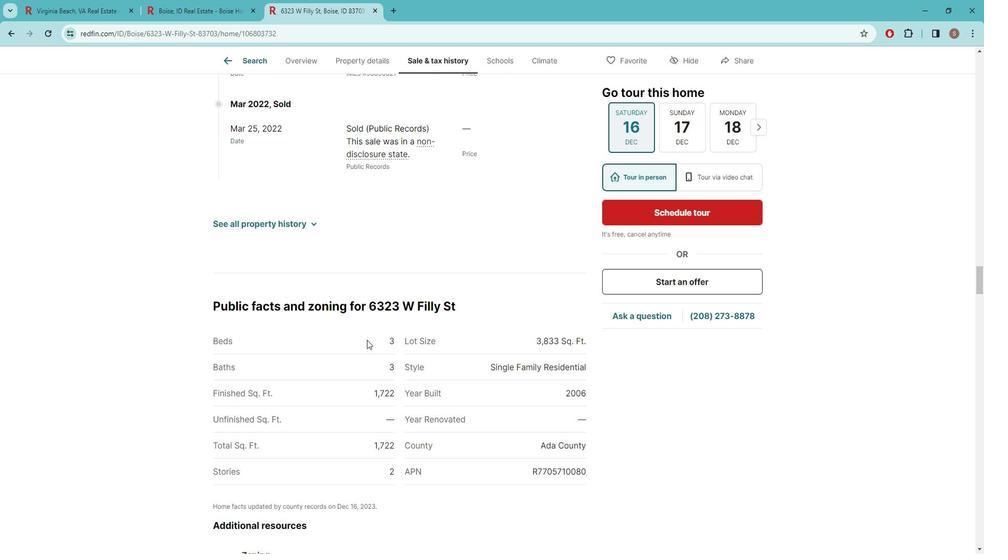 
Action: Mouse scrolled (378, 338) with delta (0, 0)
Screenshot: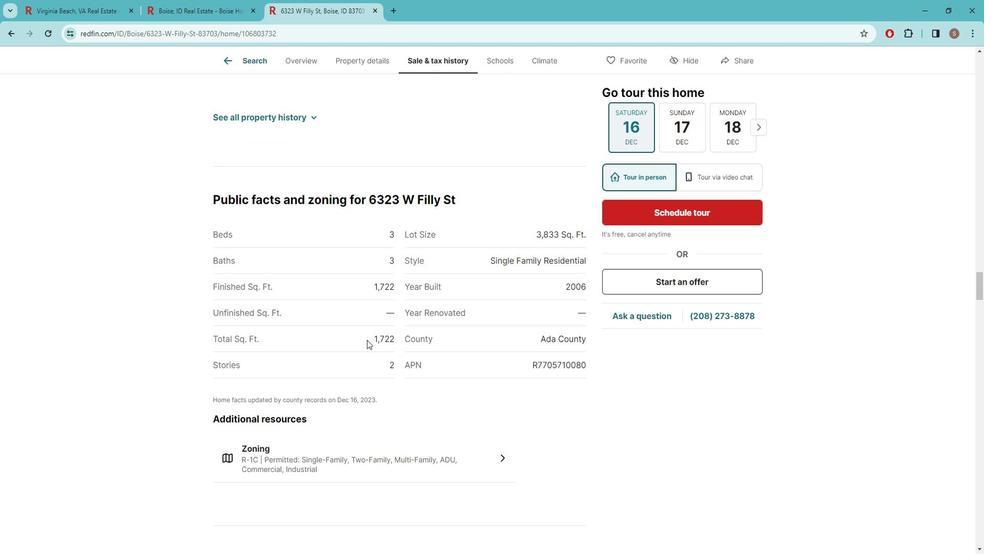 
Action: Mouse scrolled (378, 338) with delta (0, 0)
Screenshot: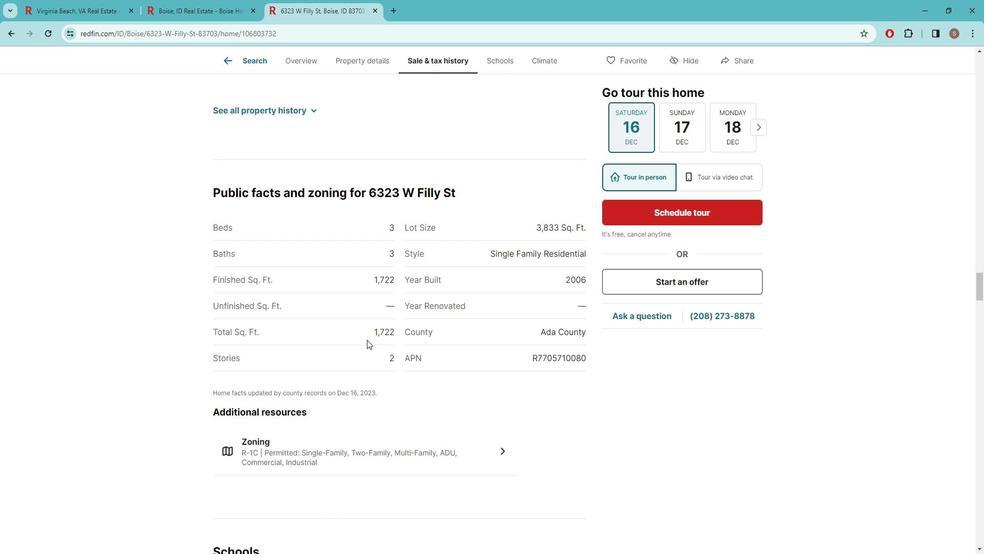 
Action: Mouse scrolled (378, 338) with delta (0, 0)
Screenshot: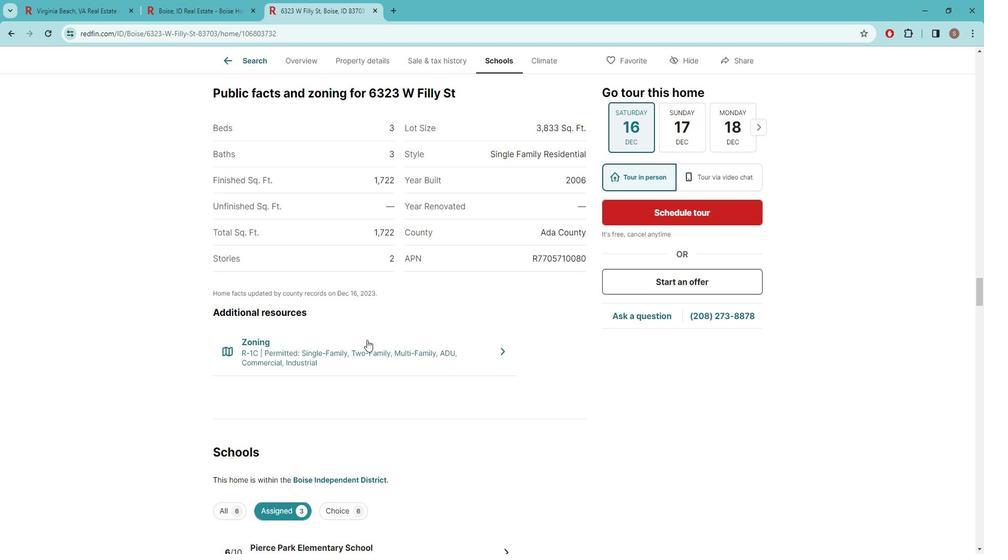 
Action: Mouse scrolled (378, 338) with delta (0, 0)
Screenshot: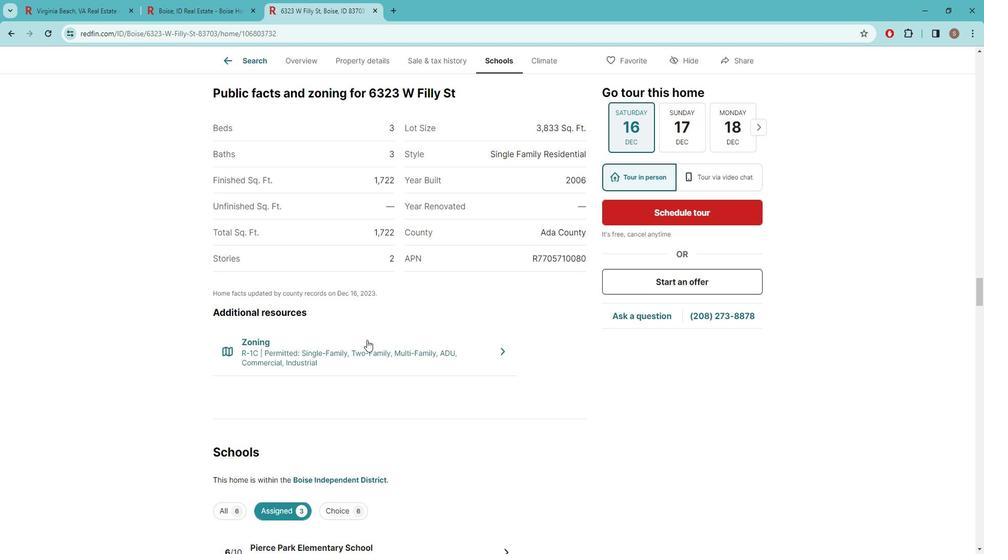 
Action: Mouse scrolled (378, 338) with delta (0, 0)
Screenshot: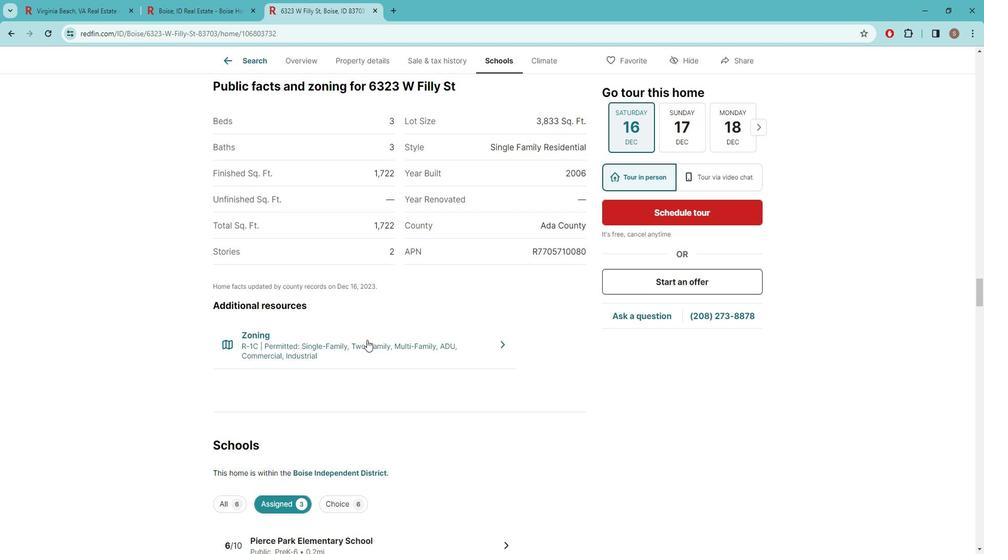 
Action: Mouse moved to (378, 337)
Screenshot: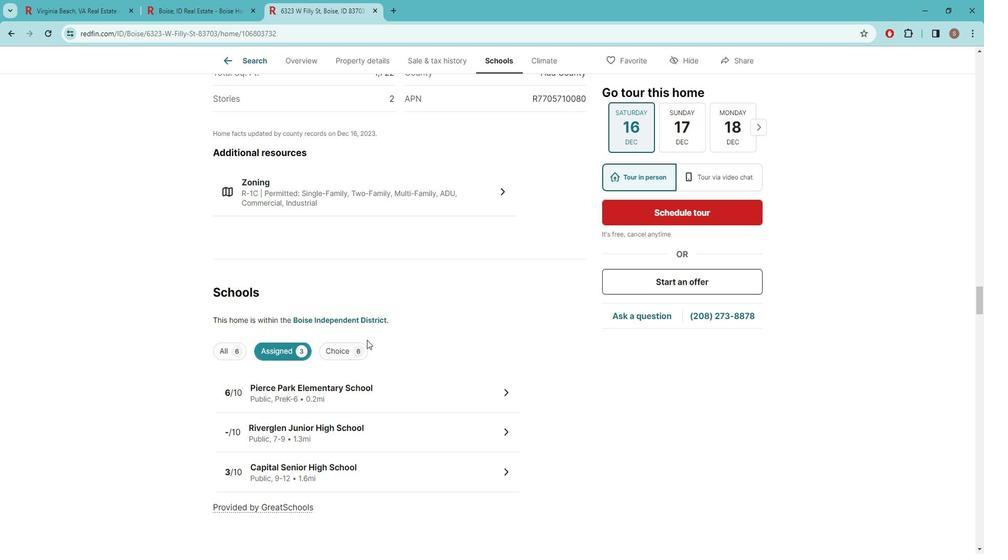 
Action: Mouse scrolled (378, 338) with delta (0, 0)
Screenshot: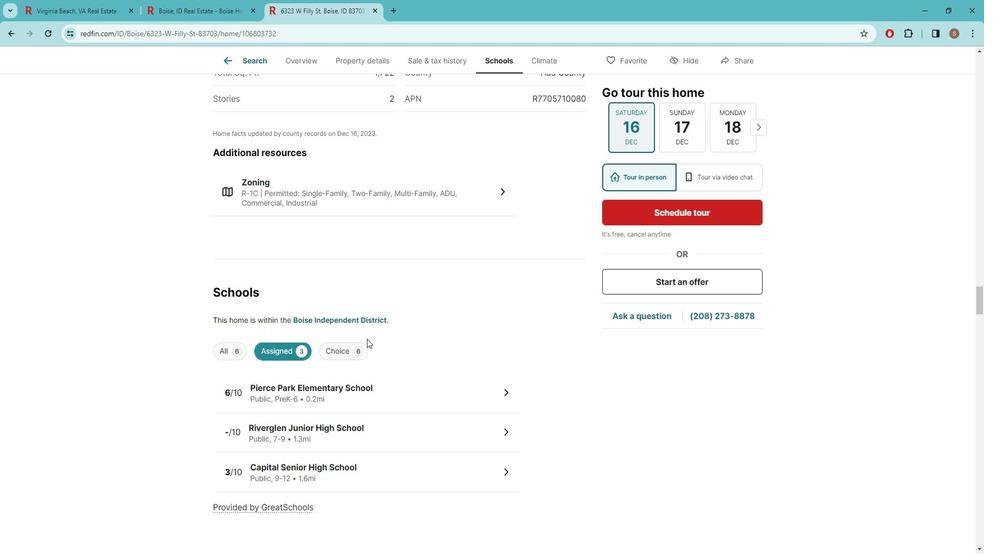 
Action: Mouse scrolled (378, 338) with delta (0, 0)
Screenshot: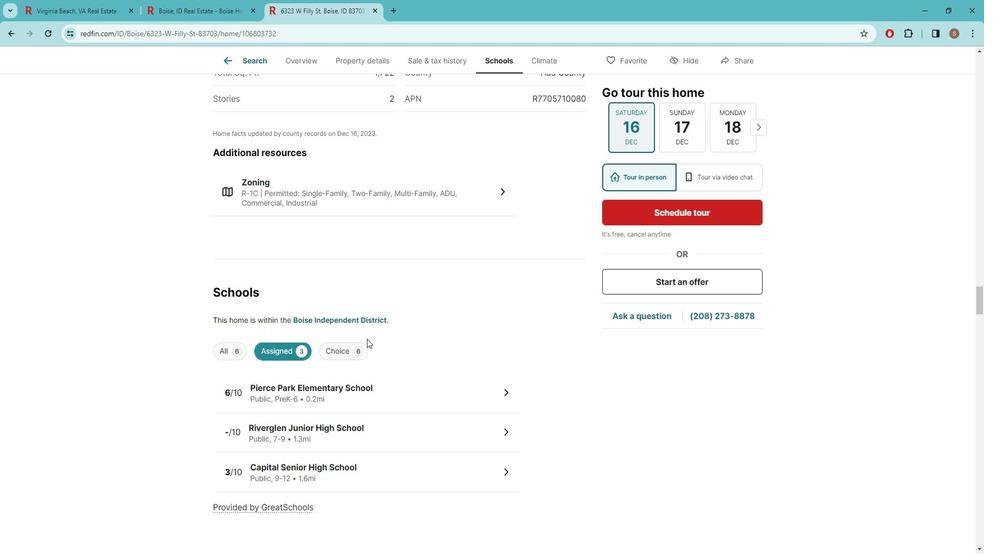 
Action: Mouse scrolled (378, 338) with delta (0, 0)
Screenshot: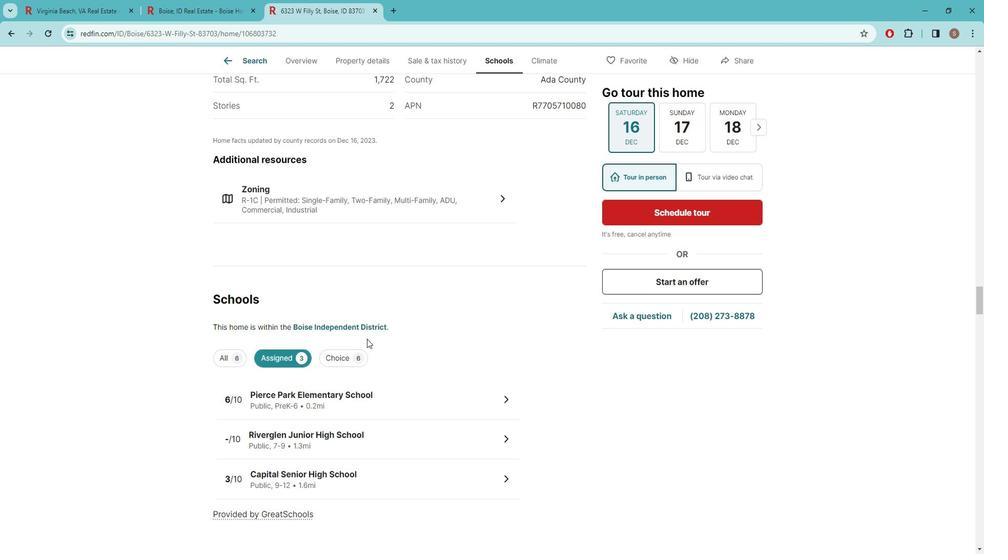 
Action: Mouse moved to (209, 10)
Screenshot: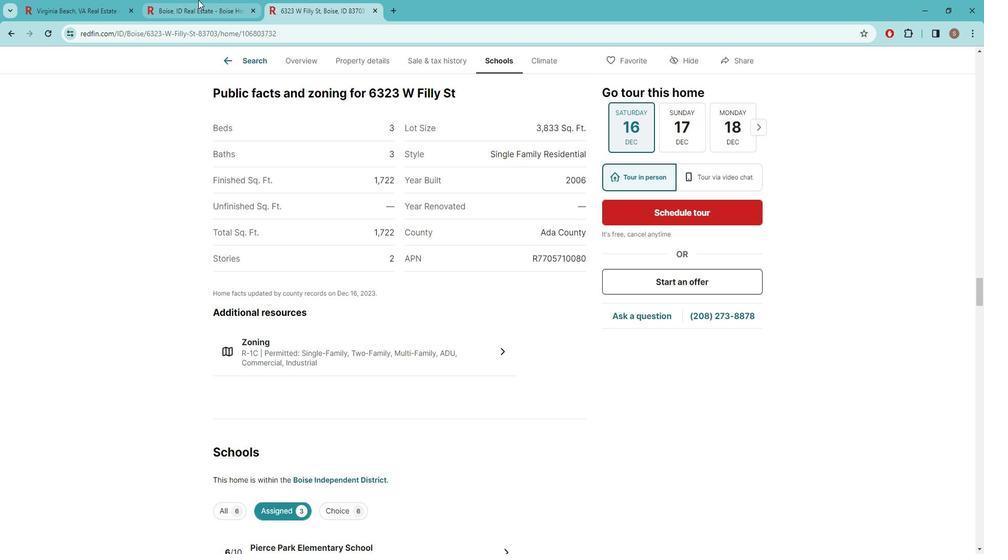 
Action: Mouse pressed left at (209, 11)
Screenshot: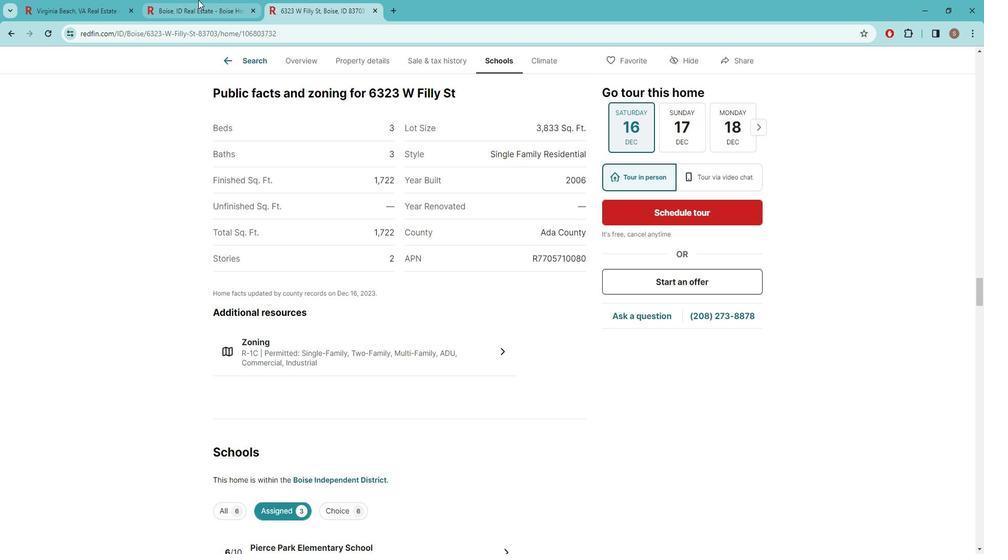 
Action: Mouse moved to (825, 301)
Screenshot: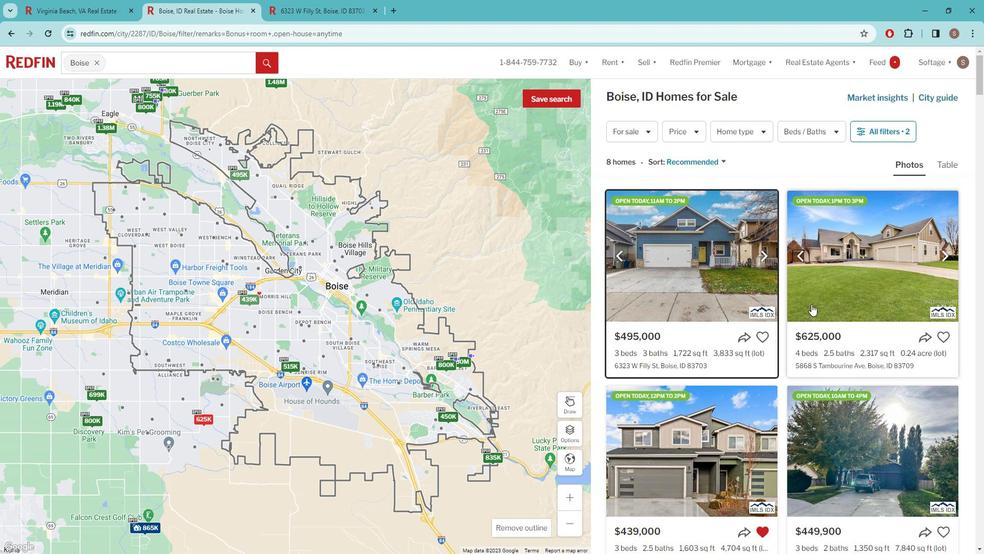 
Action: Mouse scrolled (825, 301) with delta (0, 0)
Screenshot: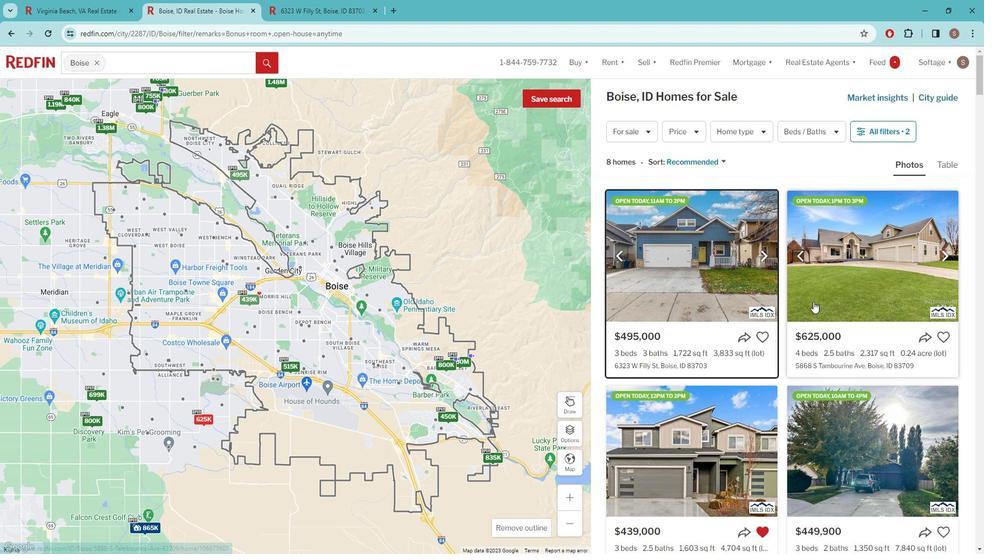 
Action: Mouse scrolled (825, 301) with delta (0, 0)
Screenshot: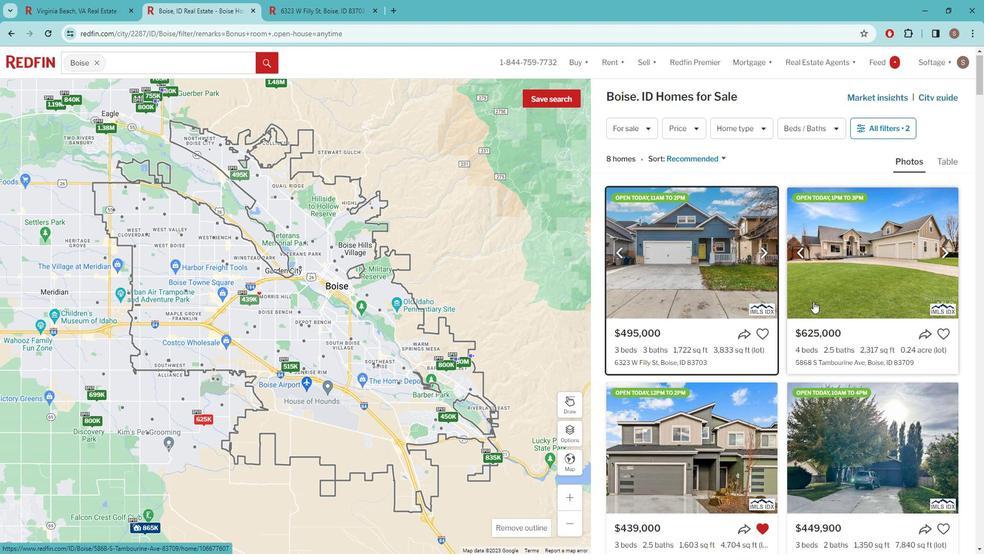 
Action: Mouse moved to (850, 383)
Screenshot: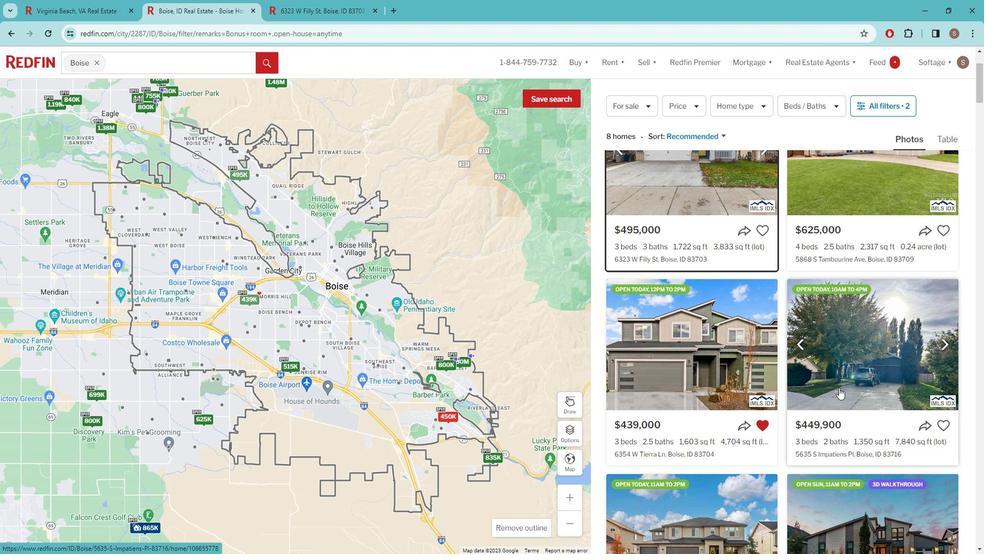 
Action: Mouse pressed left at (850, 383)
Screenshot: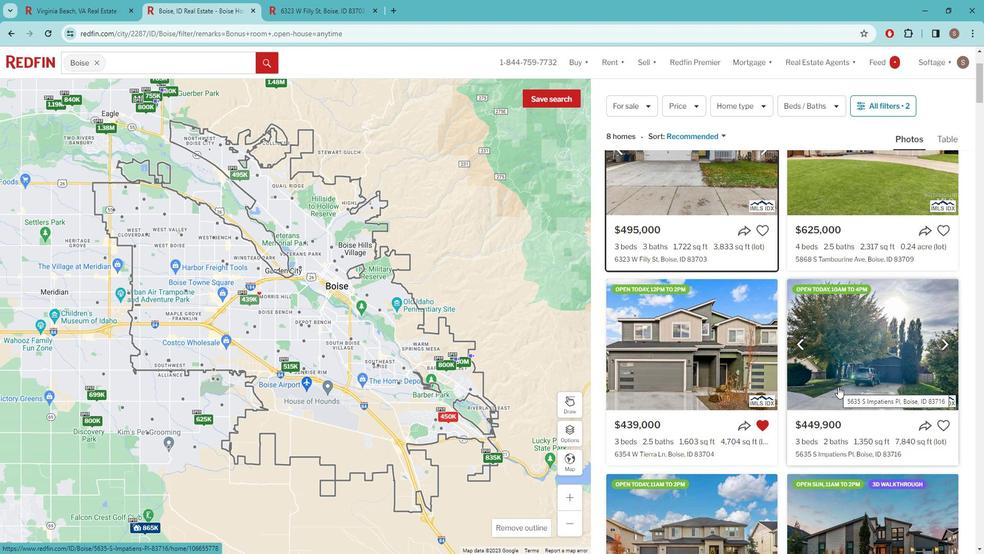 
Action: Mouse moved to (510, 279)
Screenshot: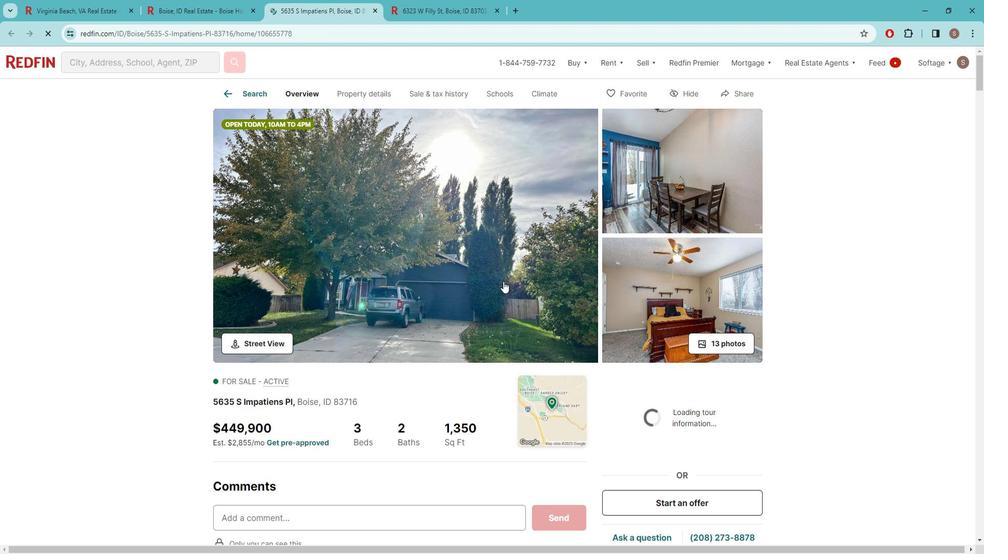 
Action: Mouse pressed left at (510, 279)
Screenshot: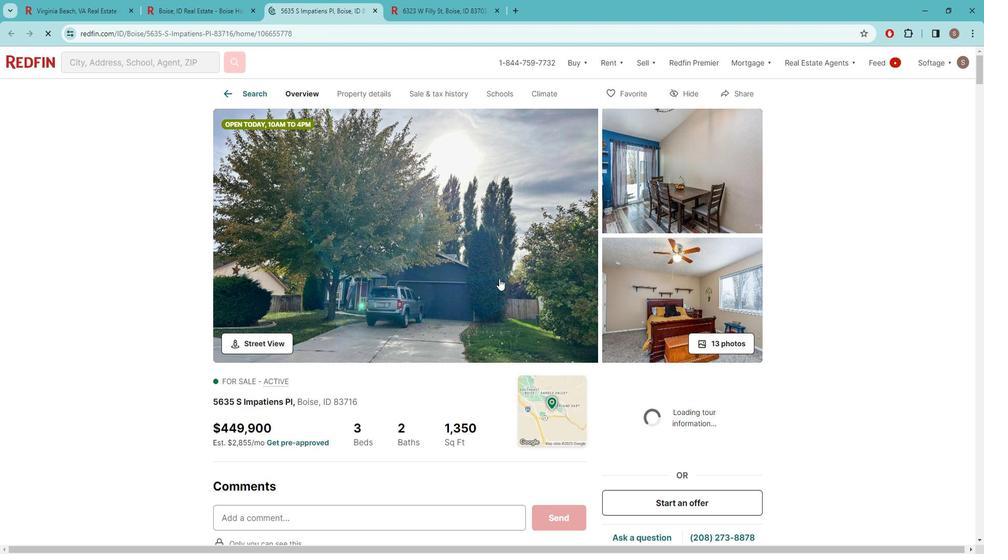 
Action: Mouse moved to (938, 304)
Screenshot: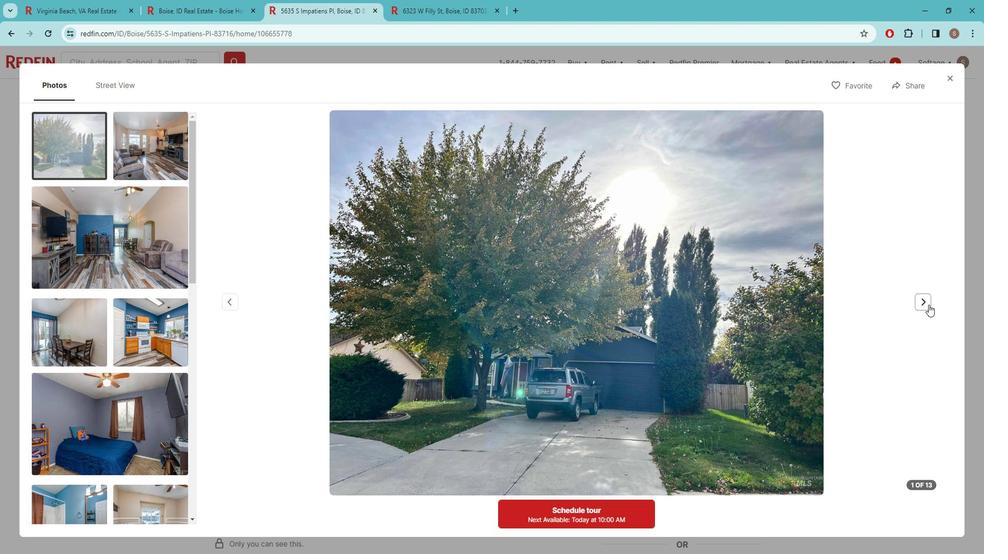 
Action: Mouse pressed left at (938, 304)
Screenshot: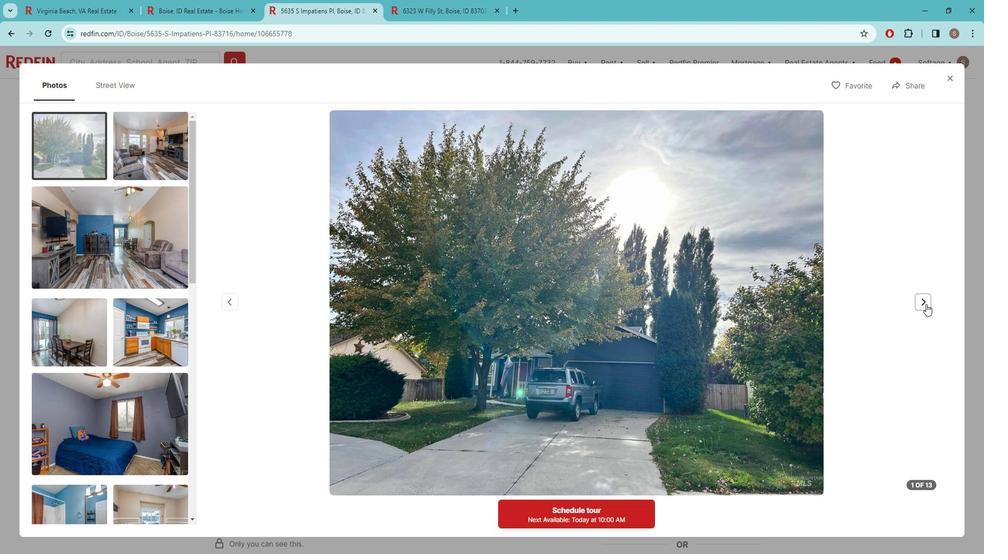 
Action: Mouse pressed left at (938, 304)
Screenshot: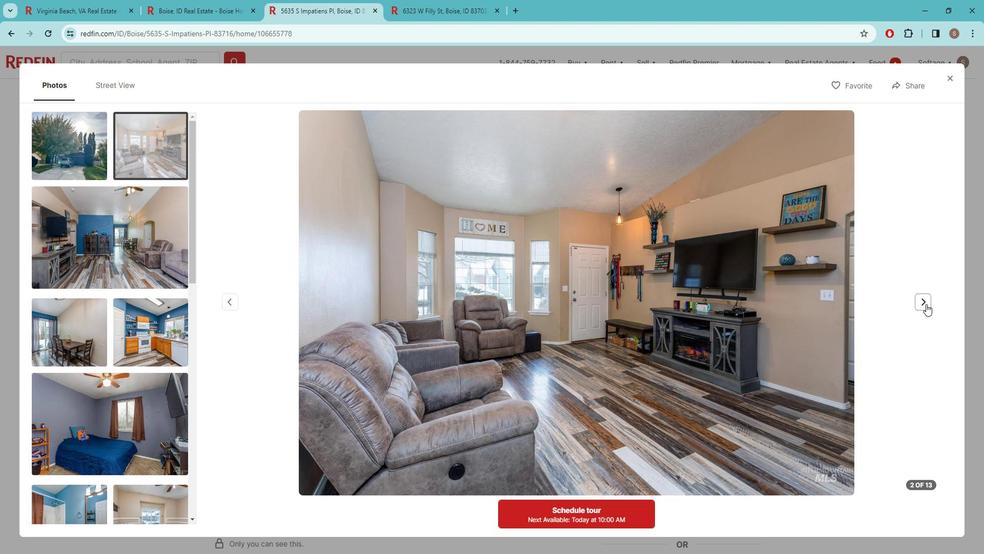 
Action: Mouse pressed left at (938, 304)
Screenshot: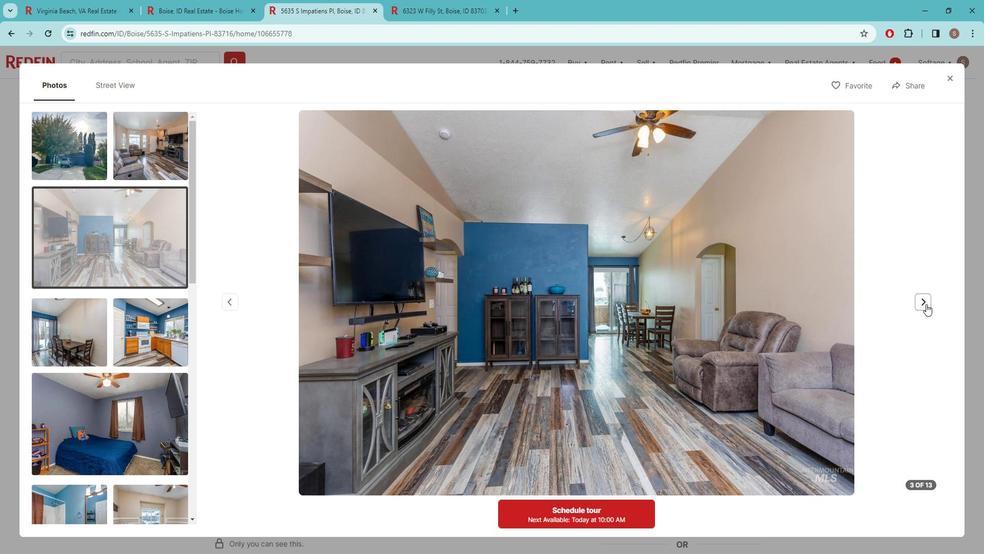 
Action: Mouse pressed left at (938, 304)
Screenshot: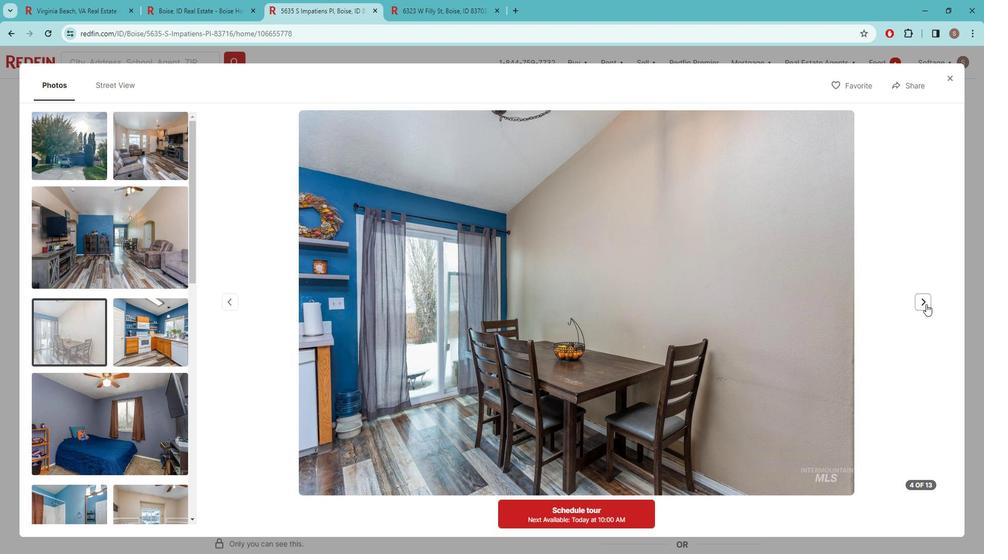 
Action: Mouse pressed left at (938, 304)
Screenshot: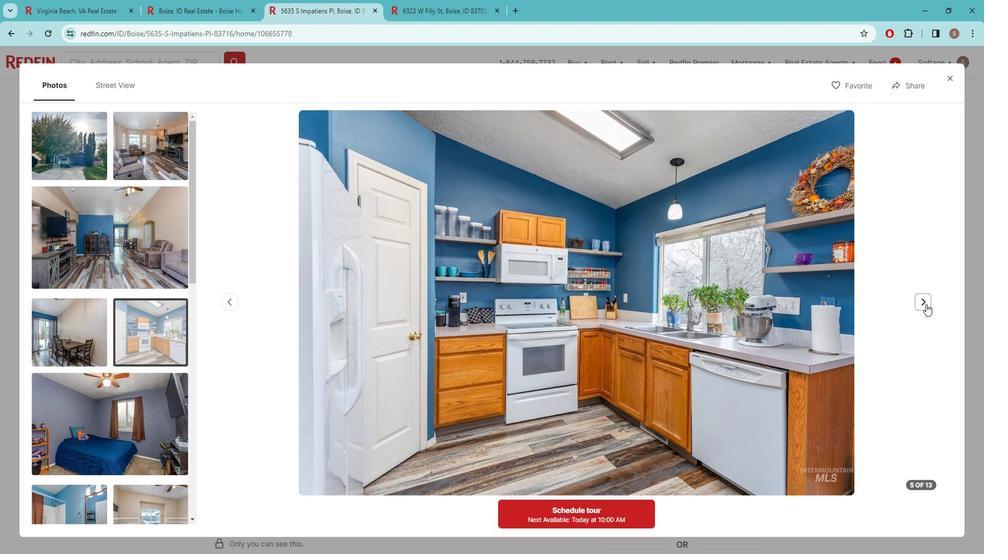 
Action: Mouse pressed left at (938, 304)
Screenshot: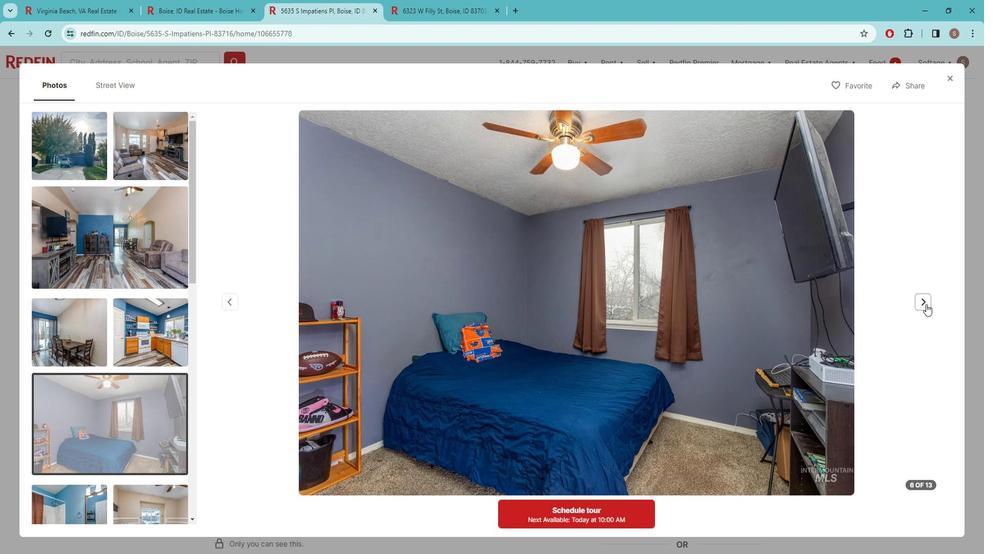 
Action: Mouse pressed left at (938, 304)
Screenshot: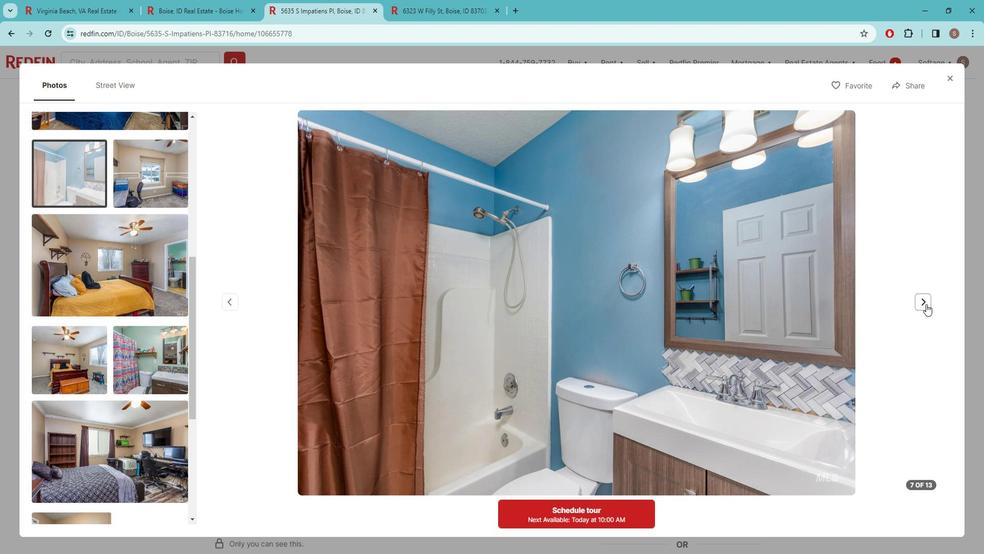 
Action: Mouse pressed left at (938, 304)
Screenshot: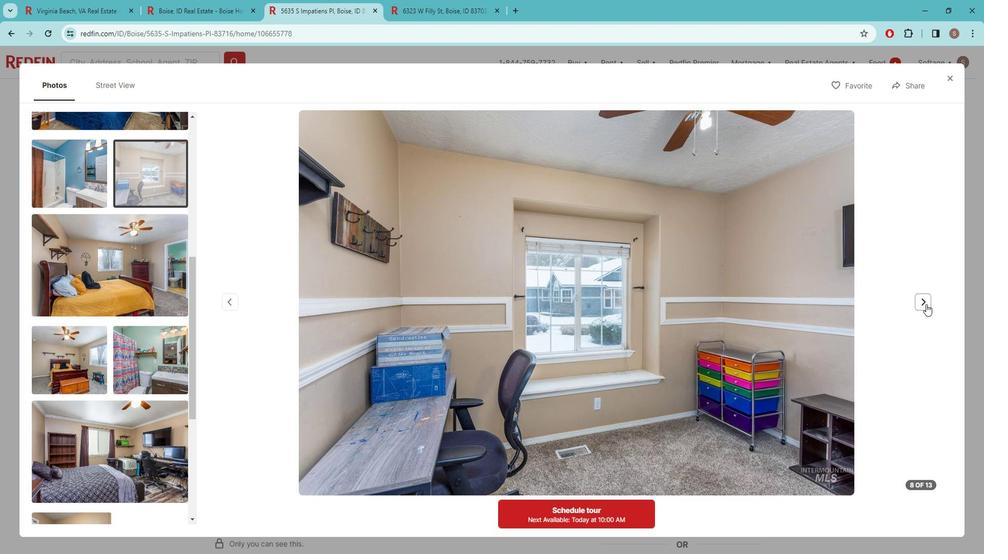 
Action: Mouse pressed left at (938, 304)
